 Task: Manage tasks in Jira by creating new tasks, updating existing ones, and changing their statuses.
Action: Mouse moved to (790, 105)
Screenshot: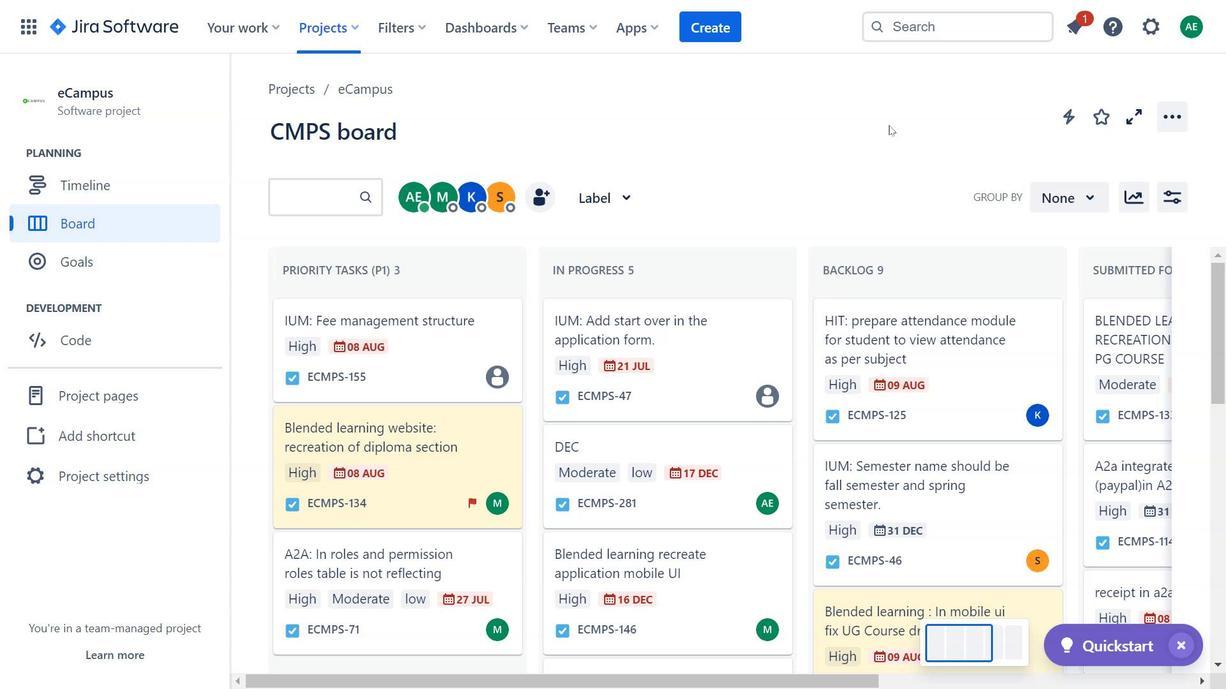 
Action: Mouse pressed left at (790, 105)
Screenshot: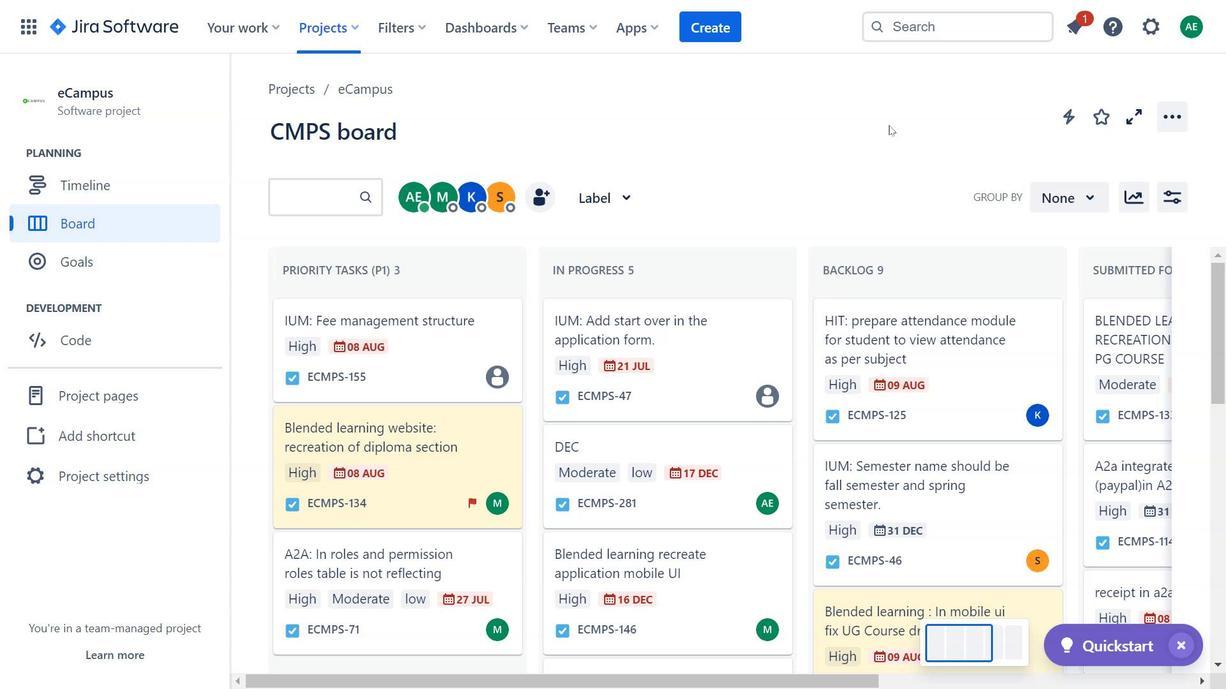 
Action: Mouse moved to (834, 119)
Screenshot: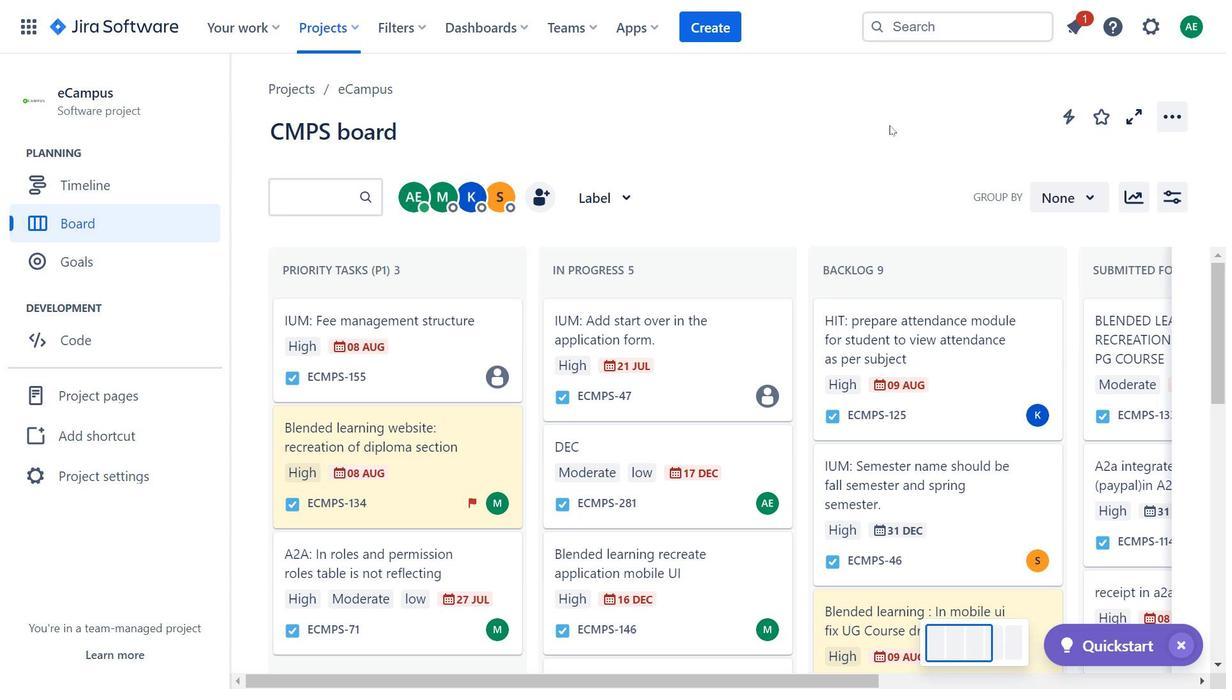 
Action: Mouse pressed left at (834, 119)
Screenshot: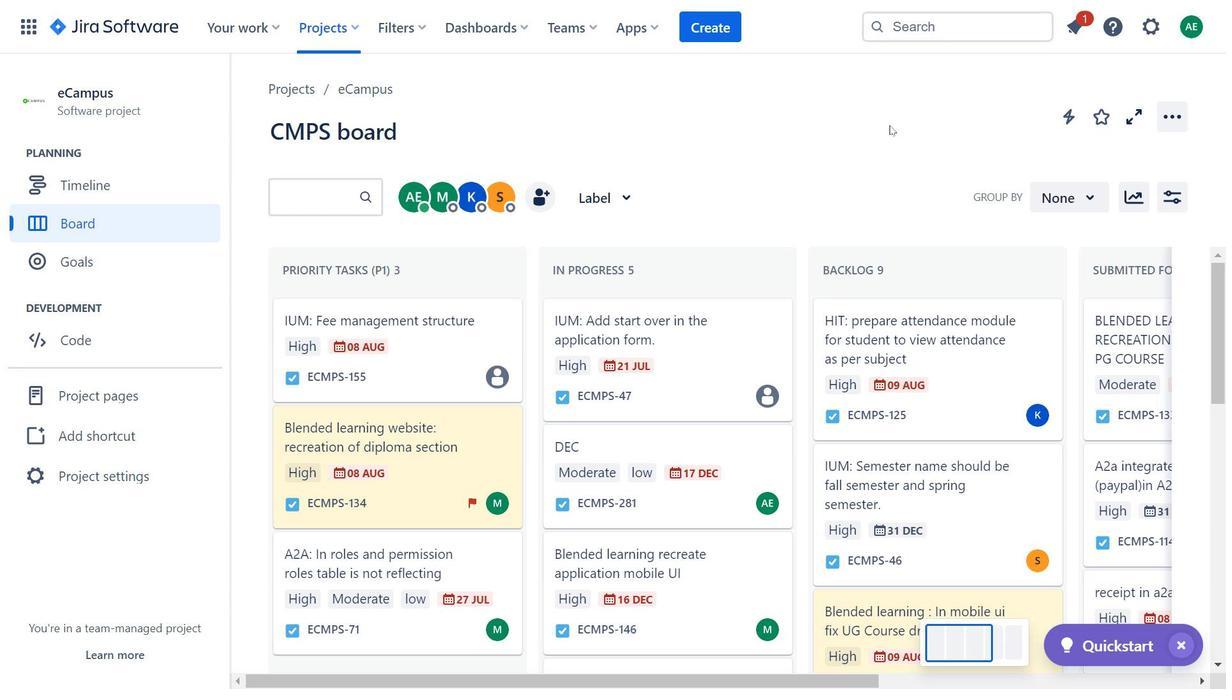 
Action: Mouse moved to (867, 114)
Screenshot: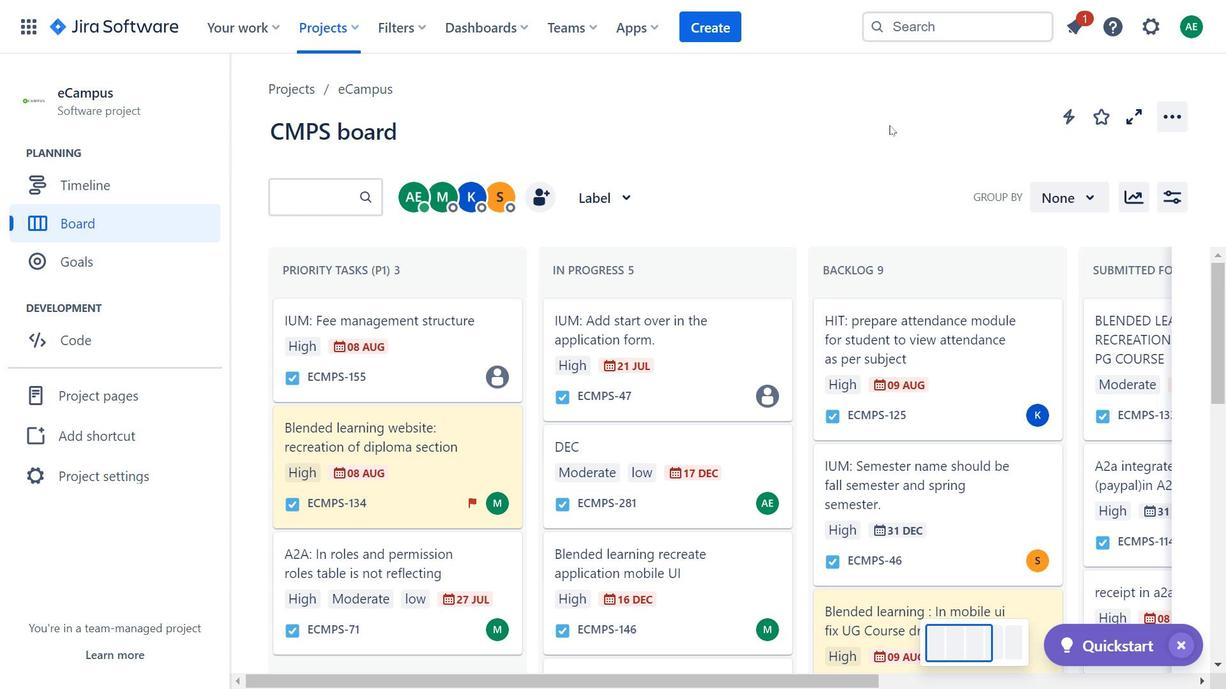 
Action: Mouse pressed left at (867, 114)
Screenshot: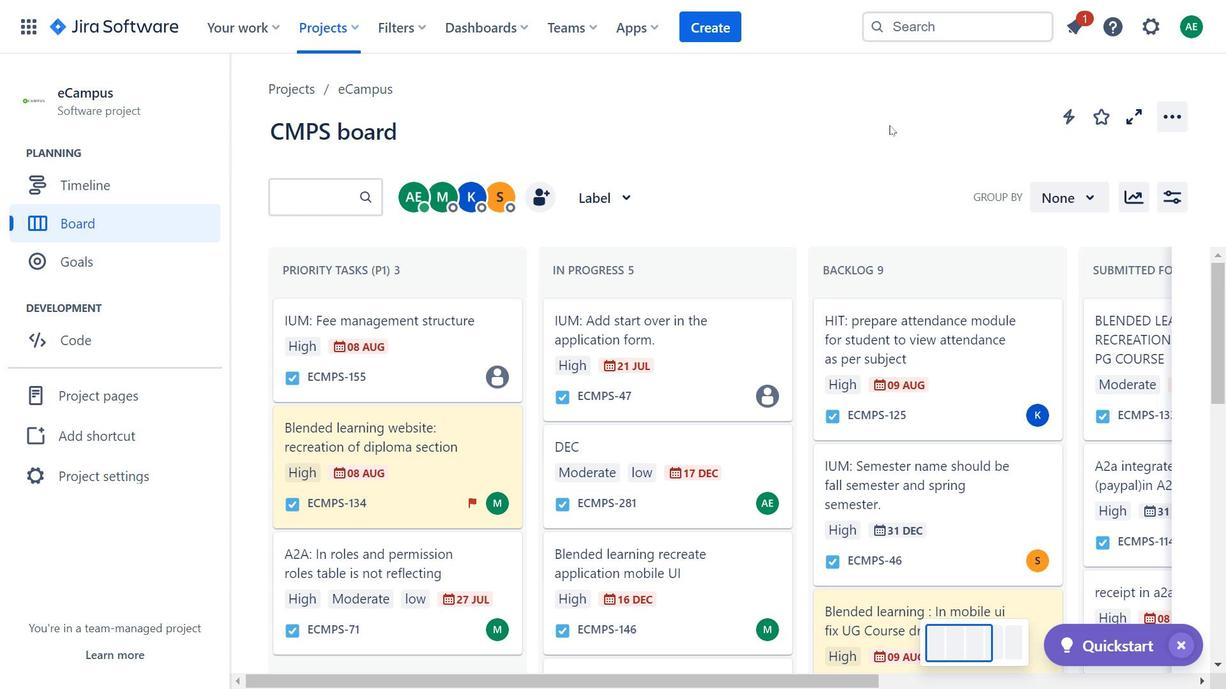 
Action: Mouse moved to (867, 107)
Screenshot: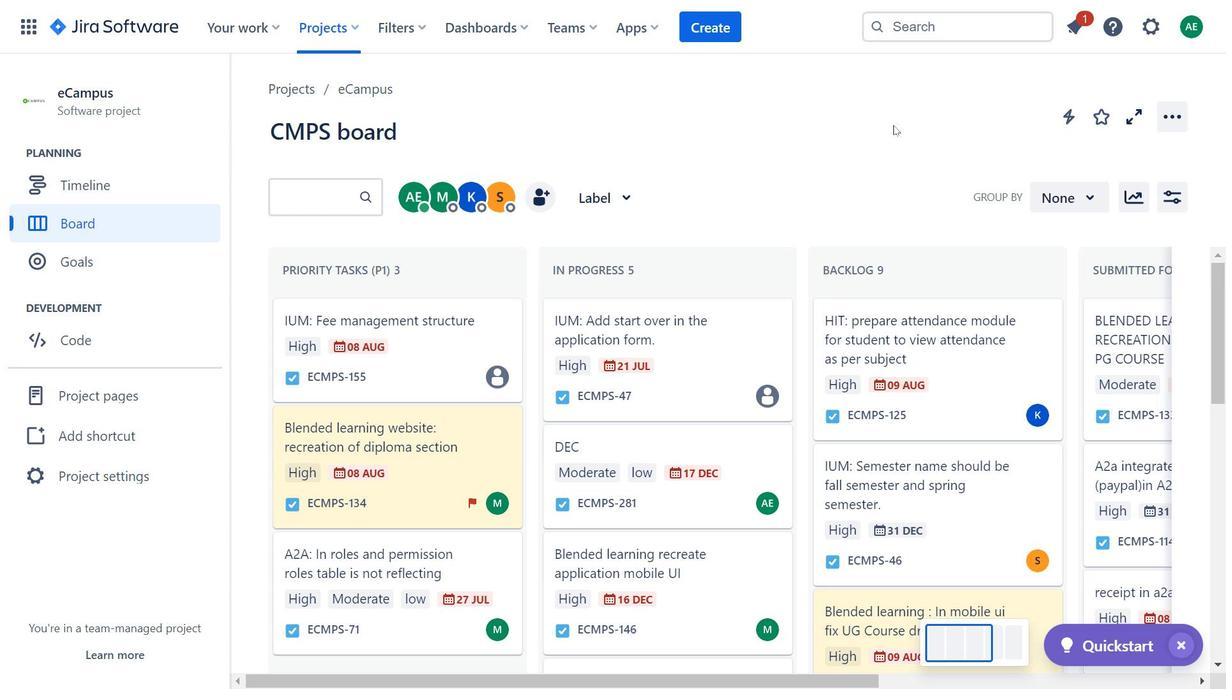 
Action: Mouse pressed left at (867, 107)
Screenshot: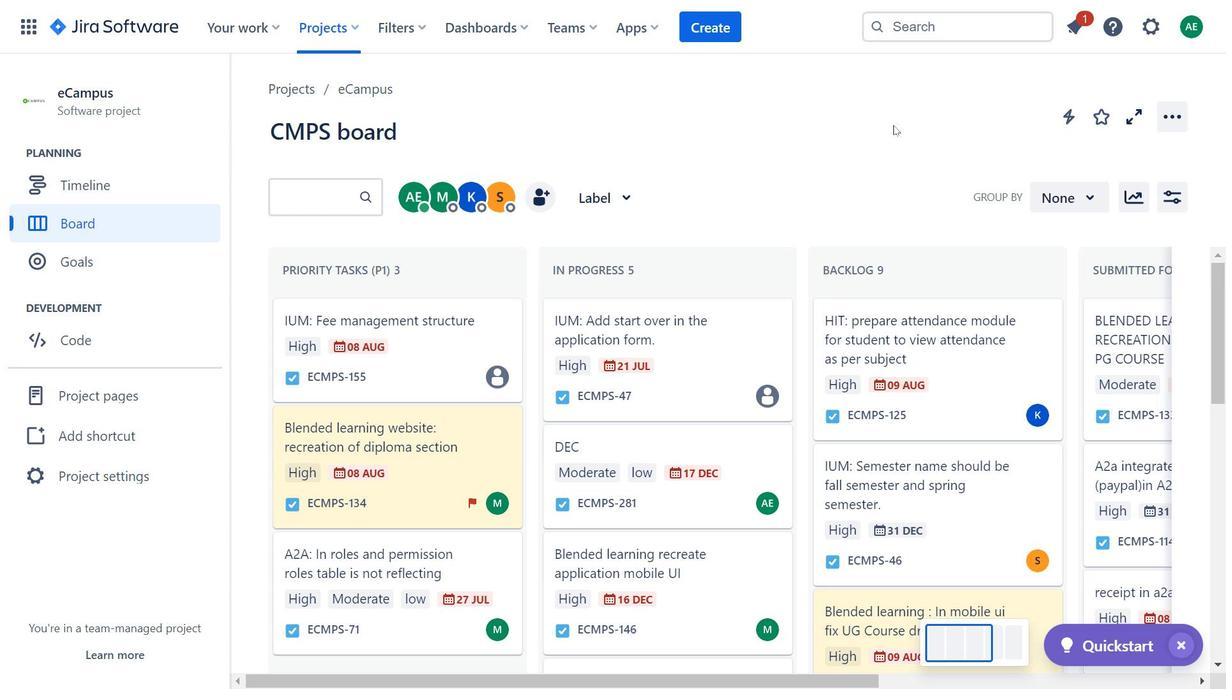 
Action: Mouse moved to (871, 106)
Screenshot: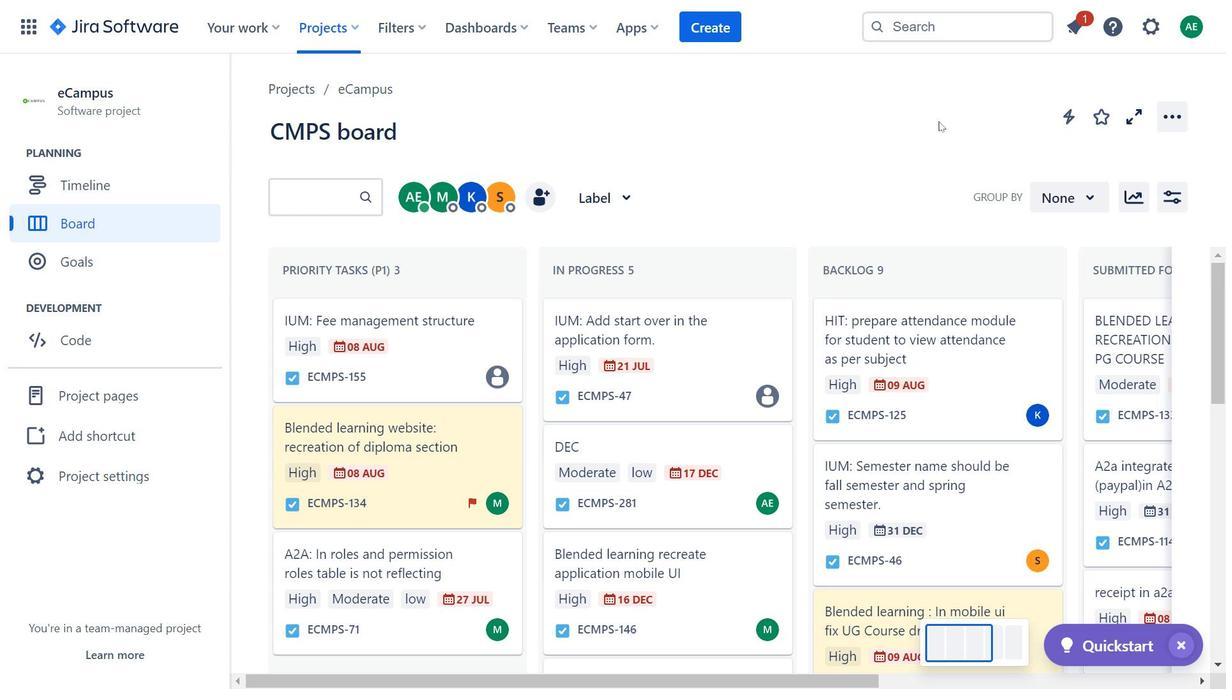 
Action: Mouse pressed left at (871, 106)
Screenshot: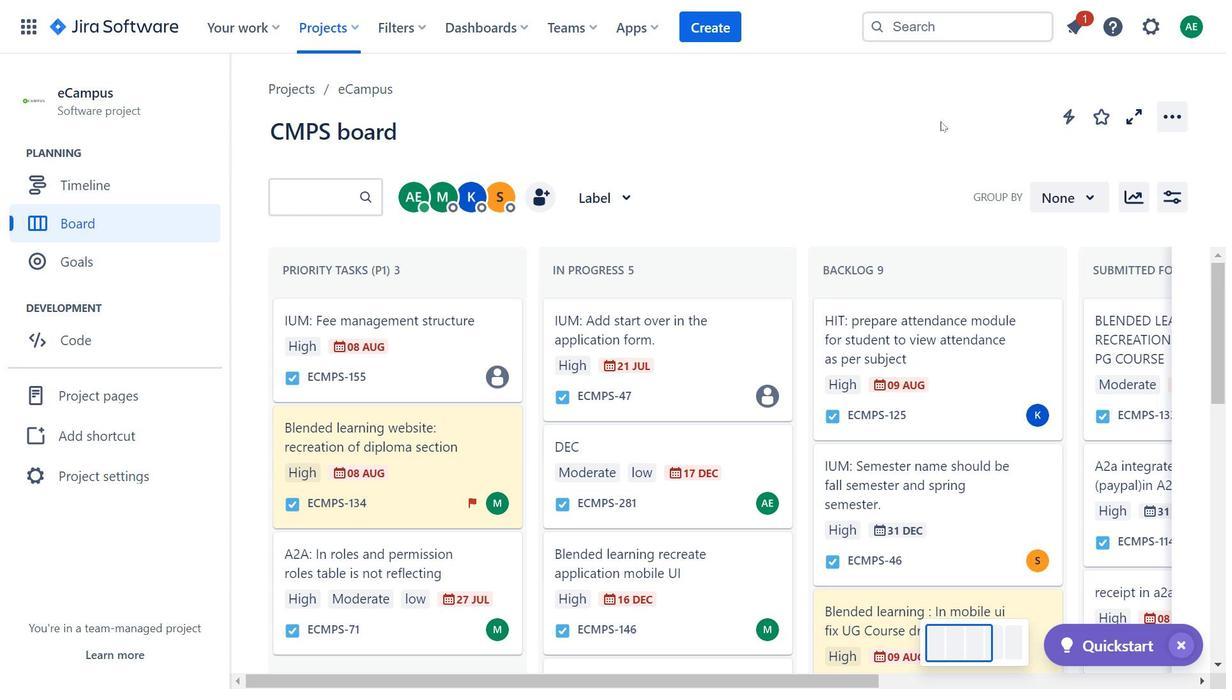 
Action: Mouse moved to (920, 103)
Screenshot: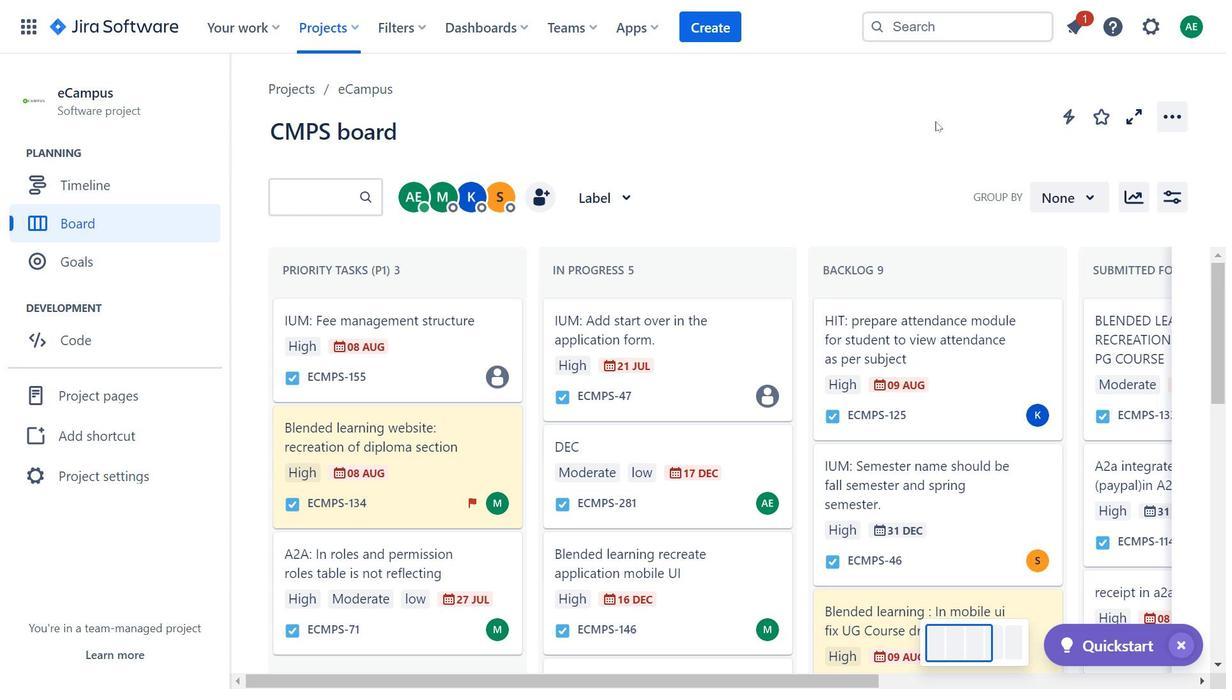 
Action: Mouse pressed left at (920, 103)
Screenshot: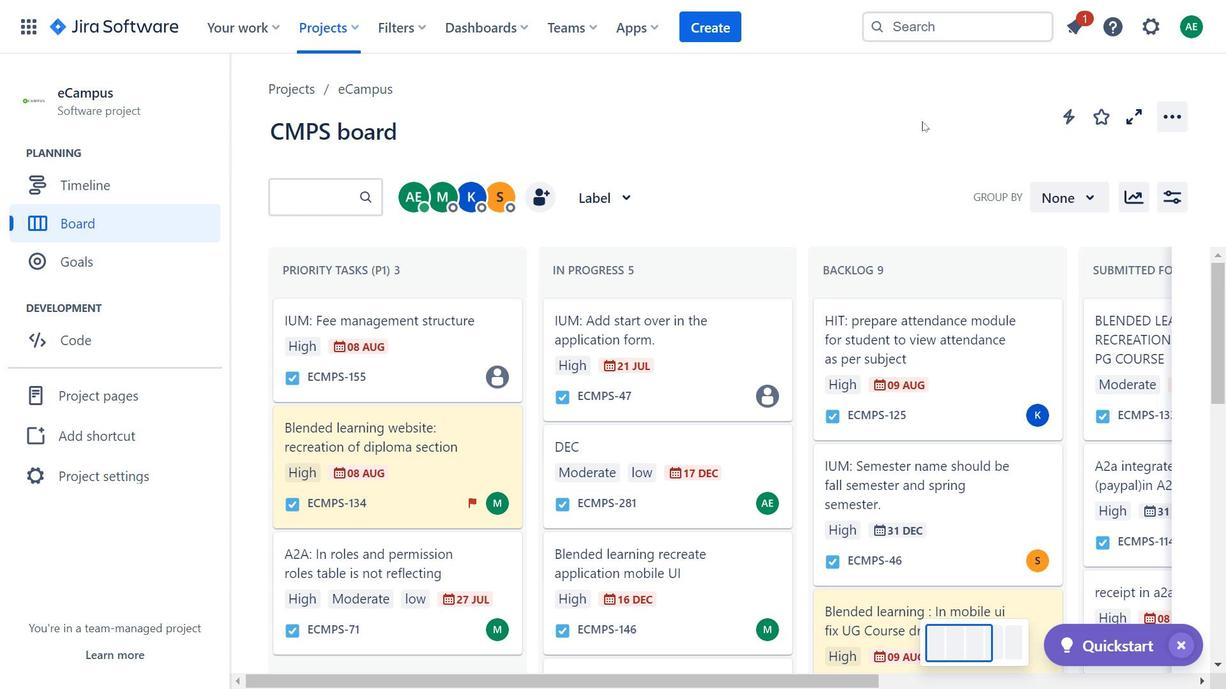 
Action: Mouse moved to (922, 103)
Screenshot: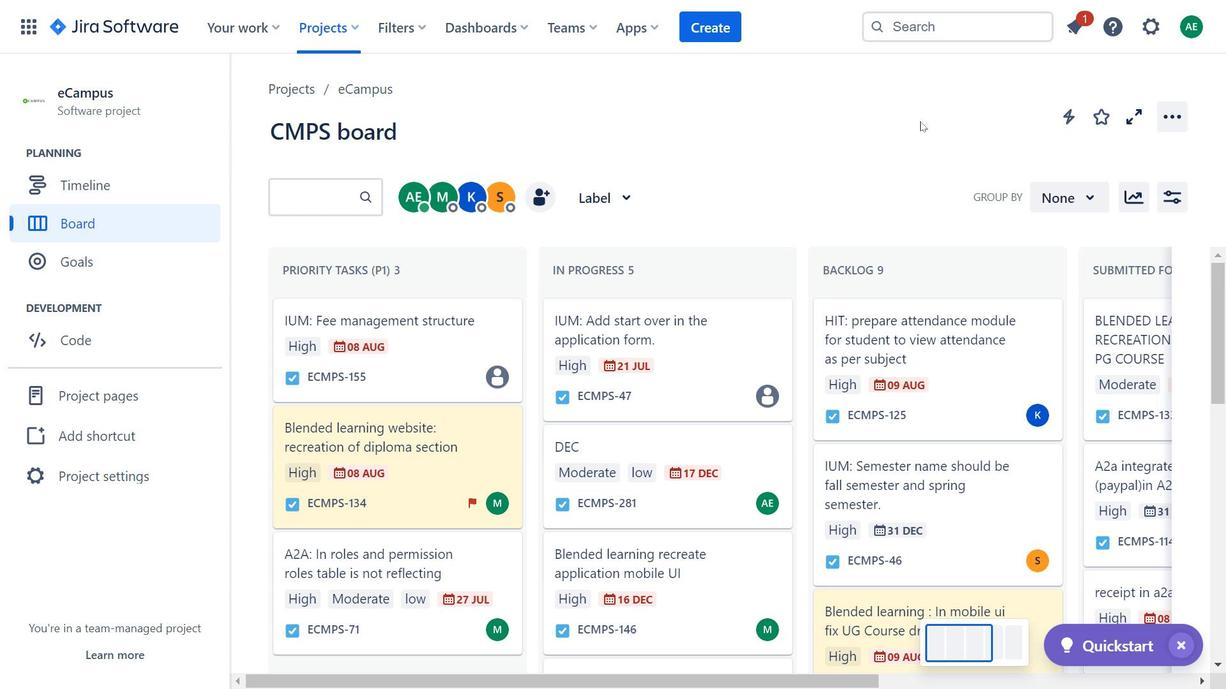 
Action: Mouse pressed left at (922, 103)
Screenshot: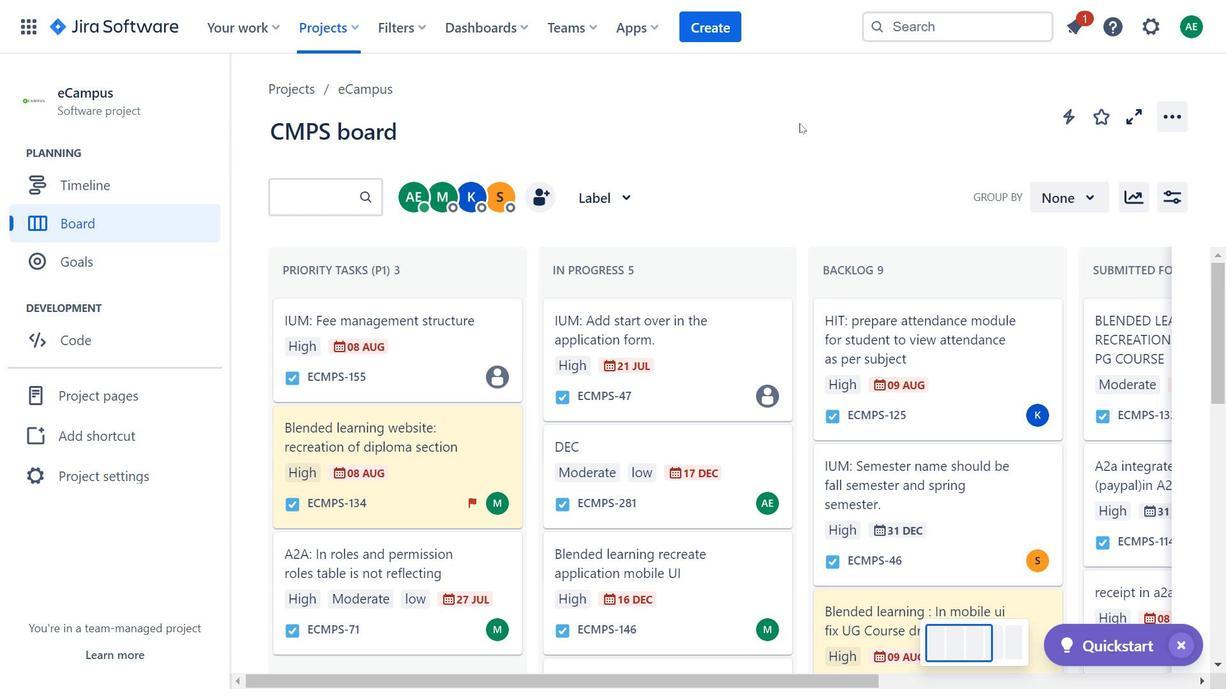 
Action: Mouse moved to (903, 103)
Screenshot: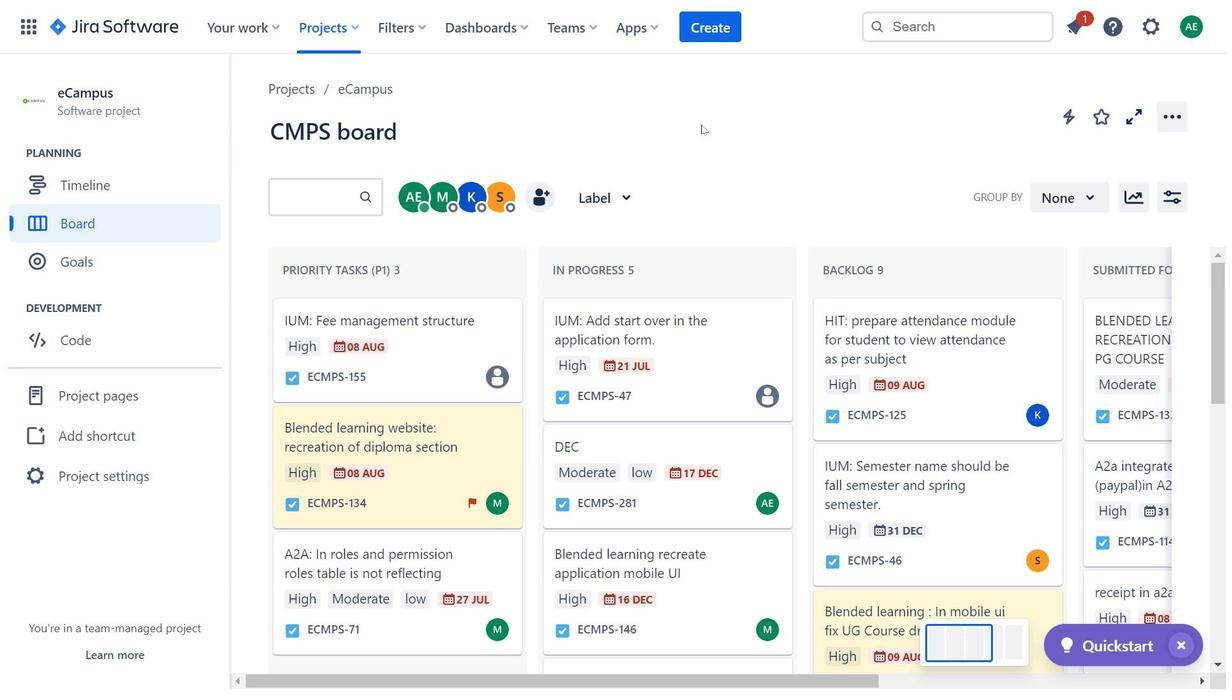 
Action: Mouse pressed left at (903, 103)
Screenshot: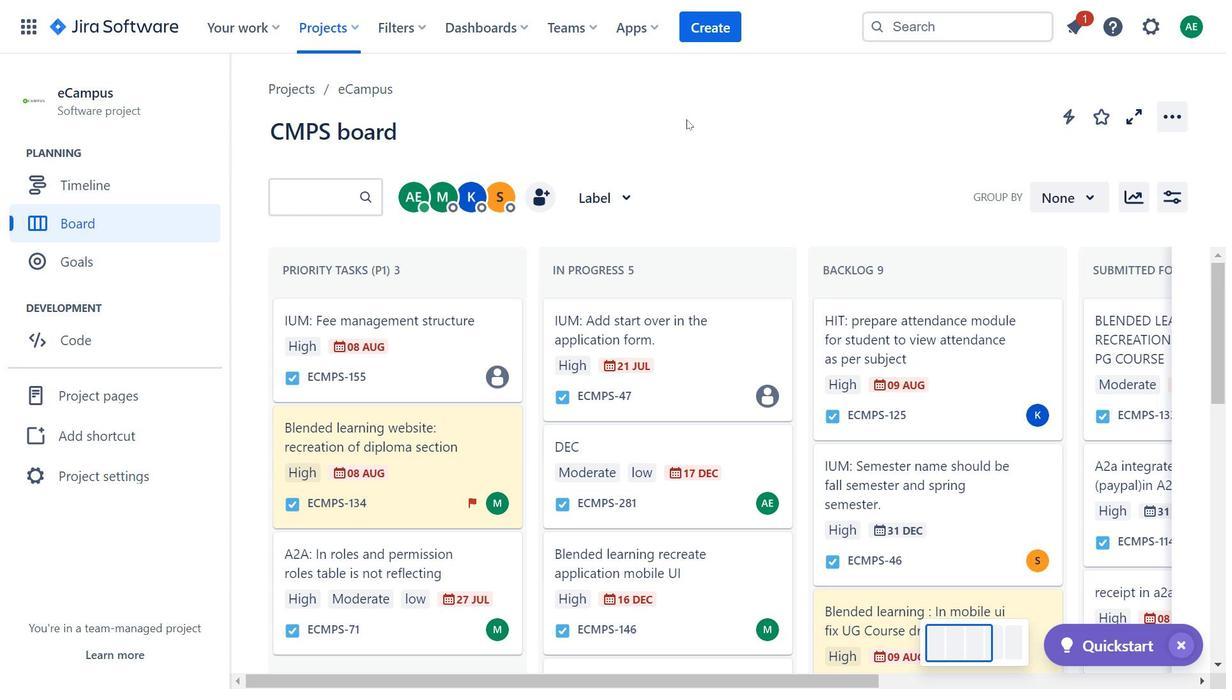 
Action: Mouse moved to (782, 104)
Screenshot: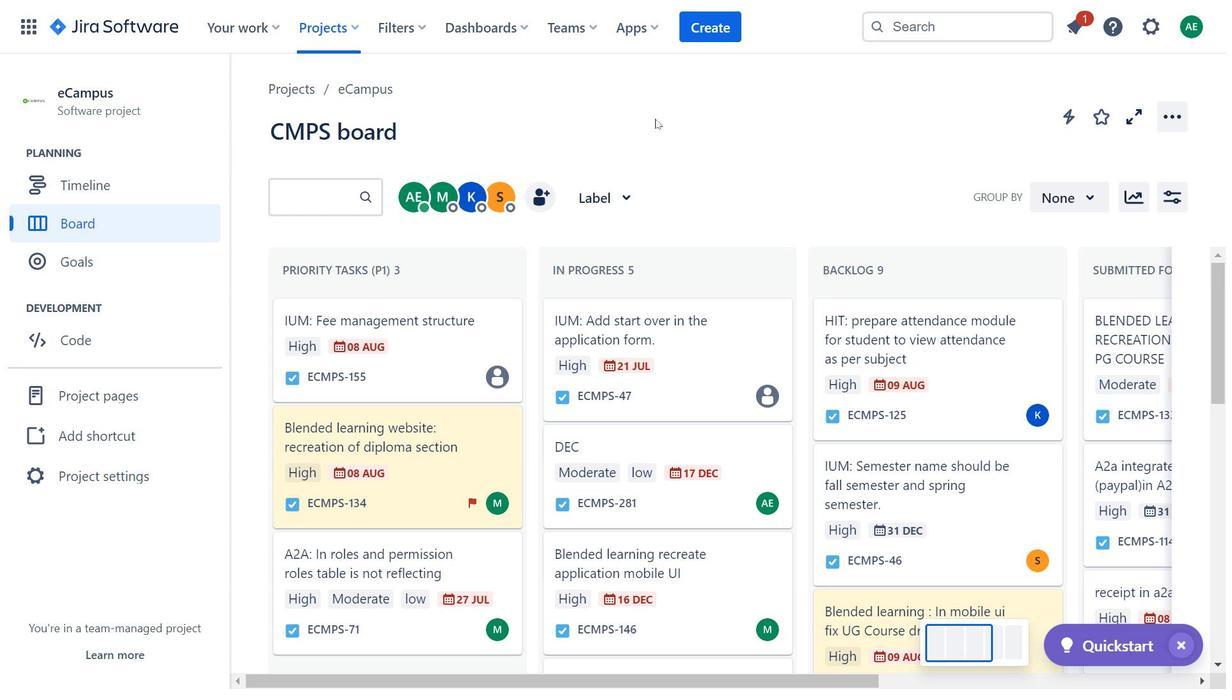 
Action: Mouse pressed left at (782, 104)
Screenshot: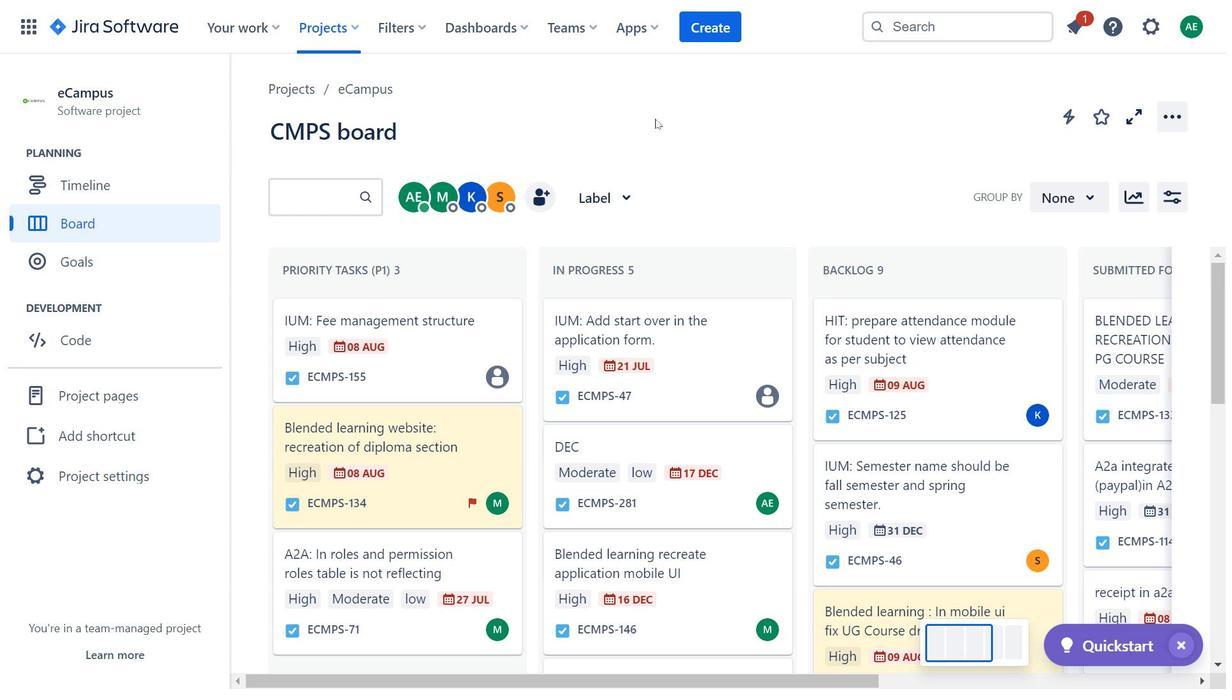 
Action: Mouse moved to (683, 106)
Screenshot: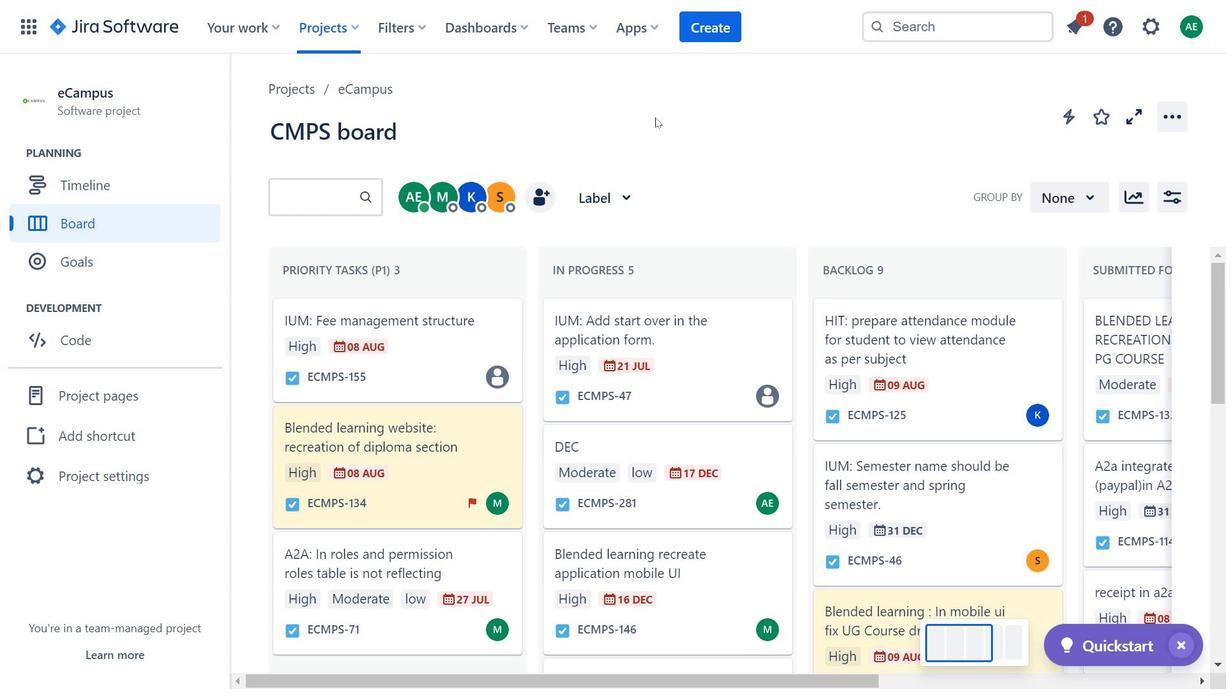 
Action: Mouse pressed left at (683, 106)
Screenshot: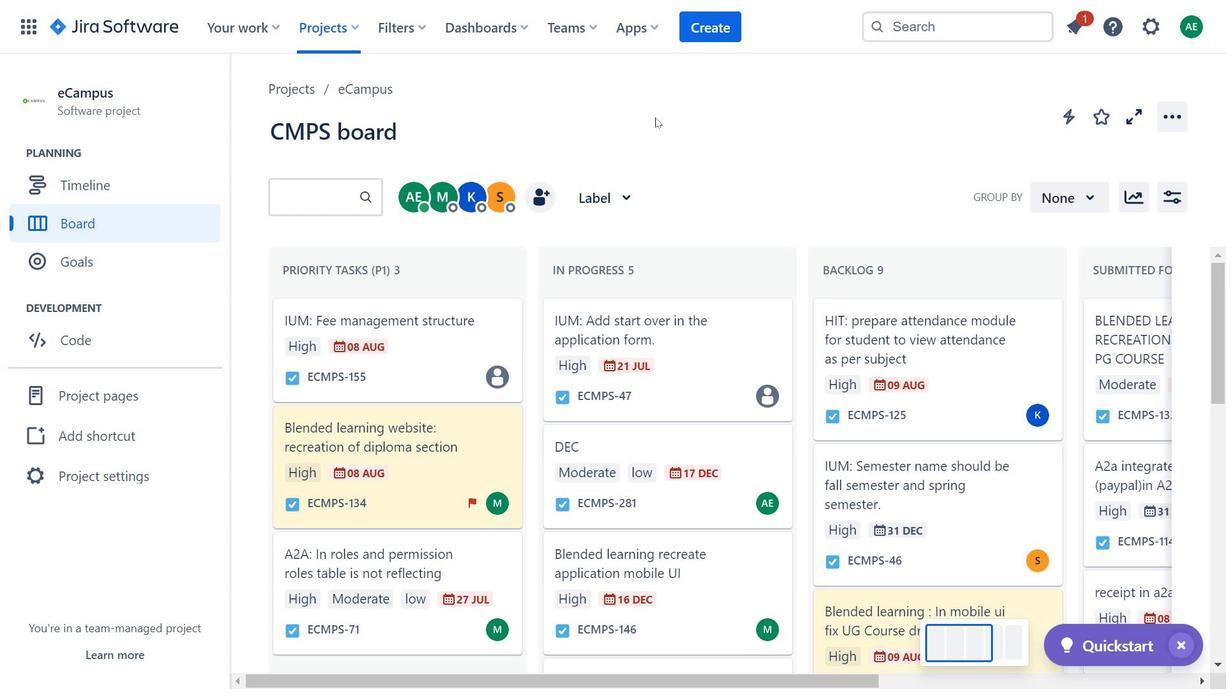 
Action: Mouse moved to (636, 100)
Screenshot: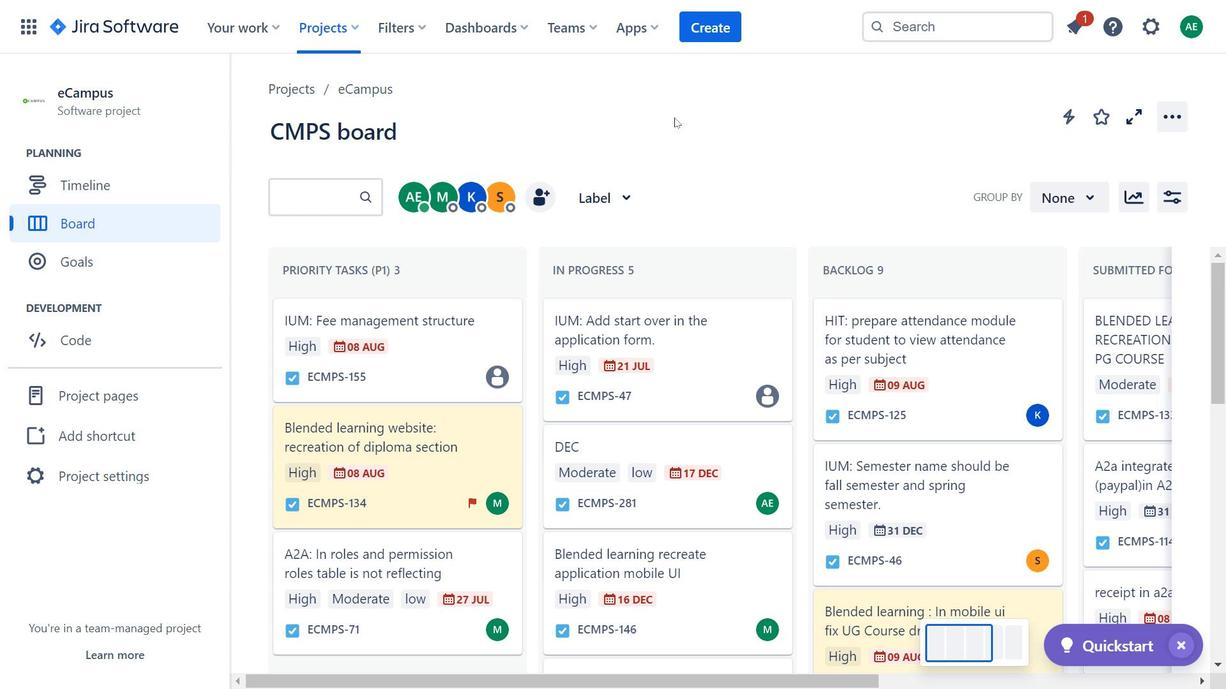 
Action: Mouse pressed left at (636, 100)
Screenshot: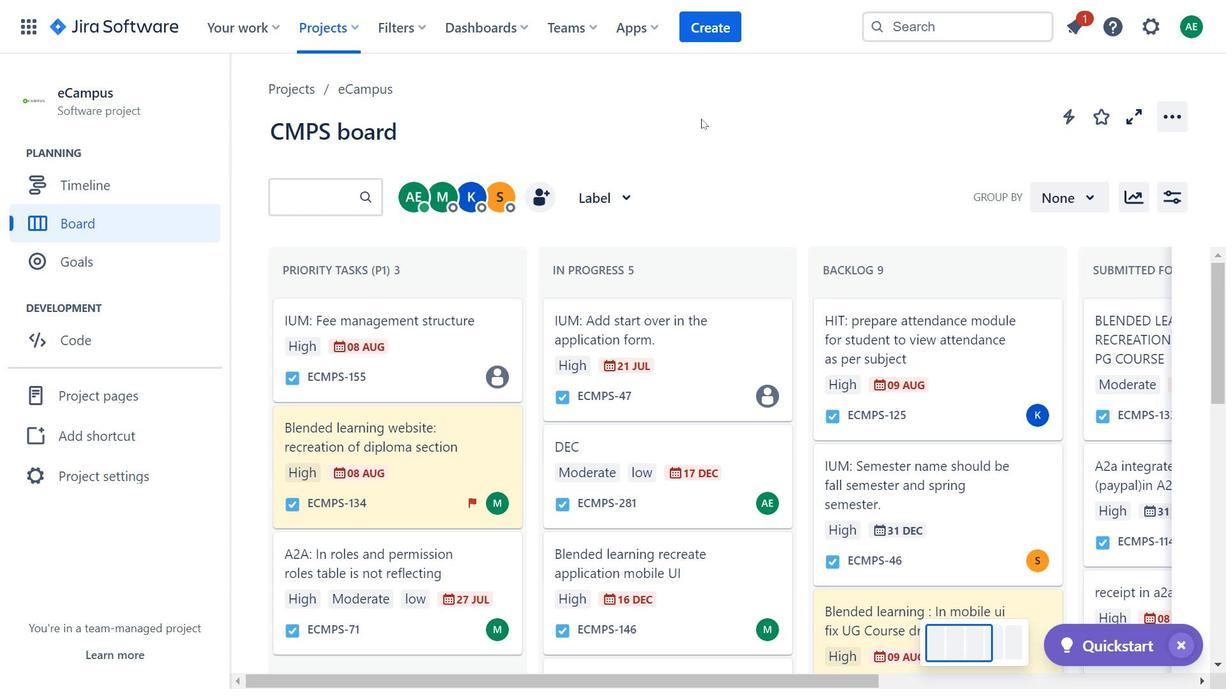 
Action: Mouse moved to (655, 99)
Screenshot: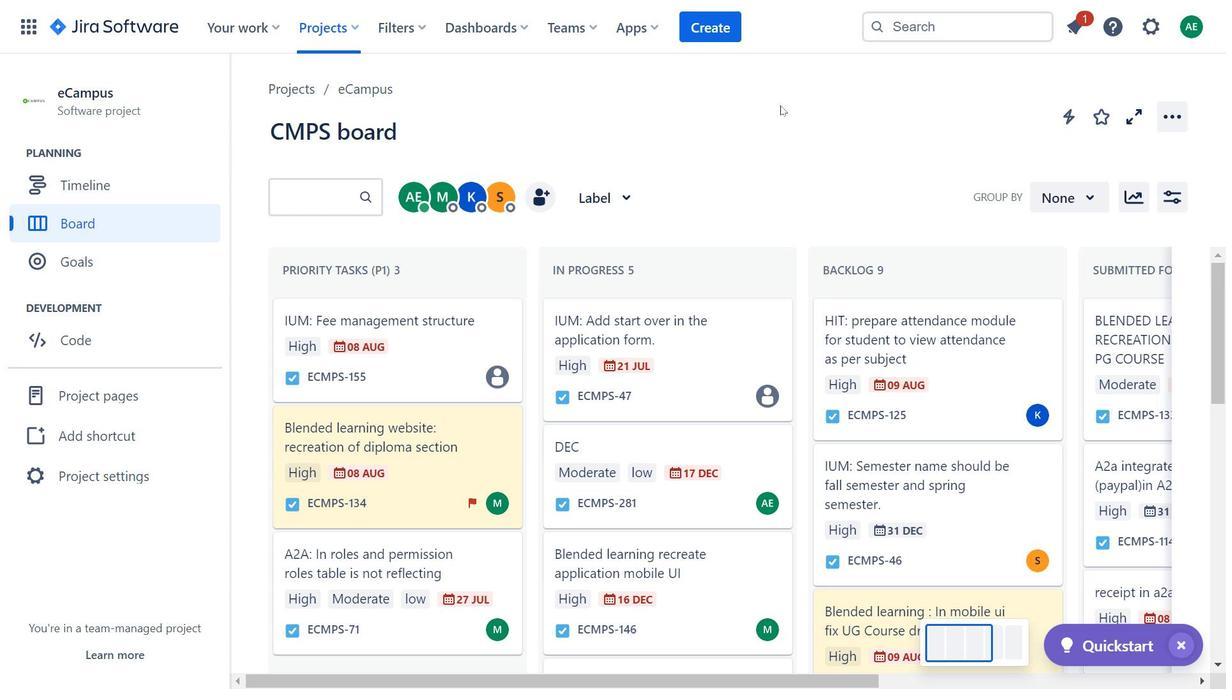
Action: Mouse pressed left at (655, 99)
Screenshot: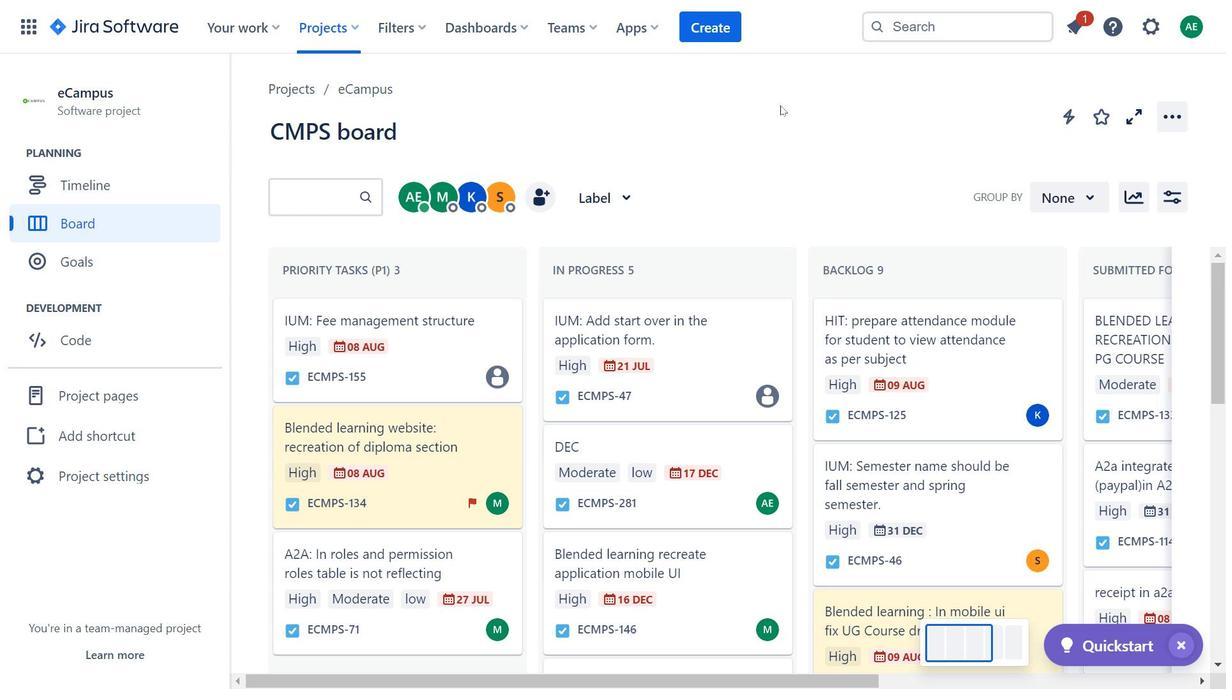 
Action: Mouse moved to (710, 96)
Screenshot: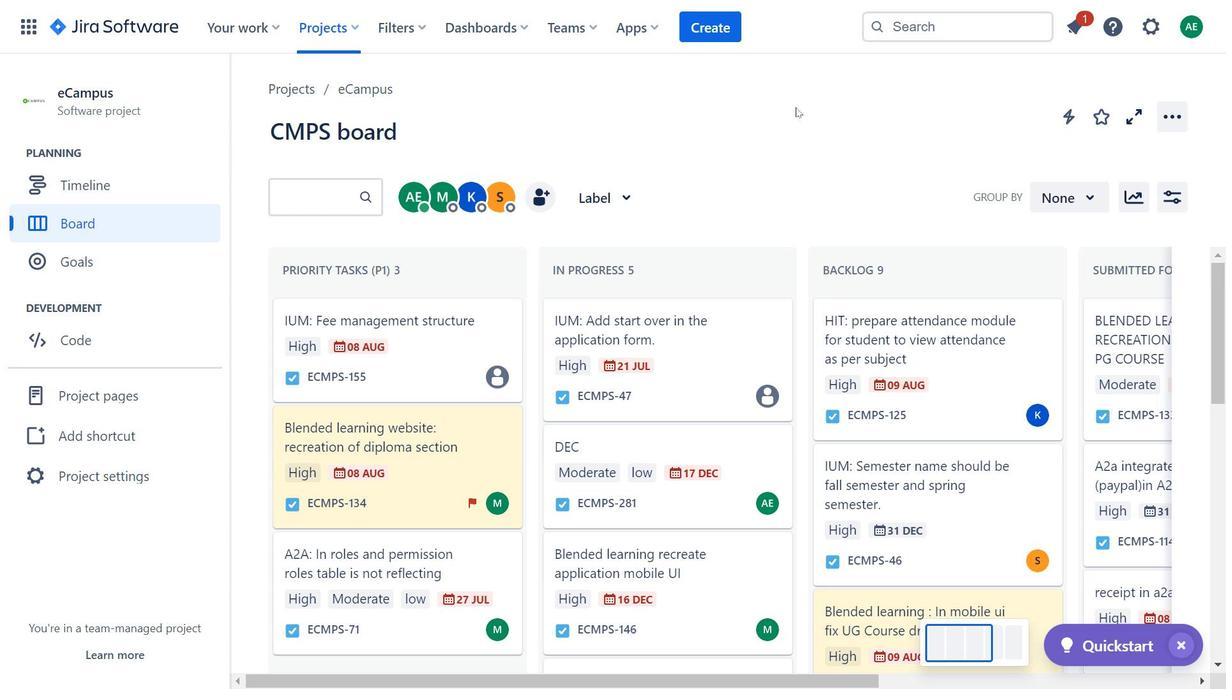 
Action: Mouse pressed left at (710, 96)
Screenshot: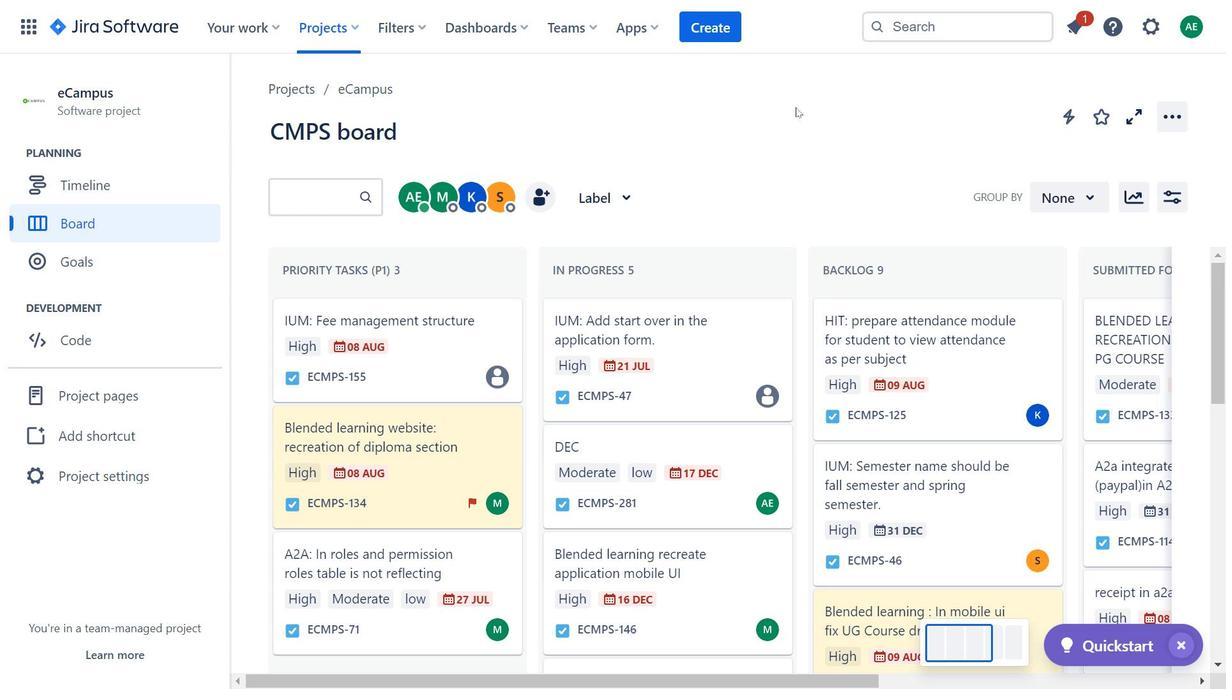 
Action: Mouse moved to (765, 86)
Screenshot: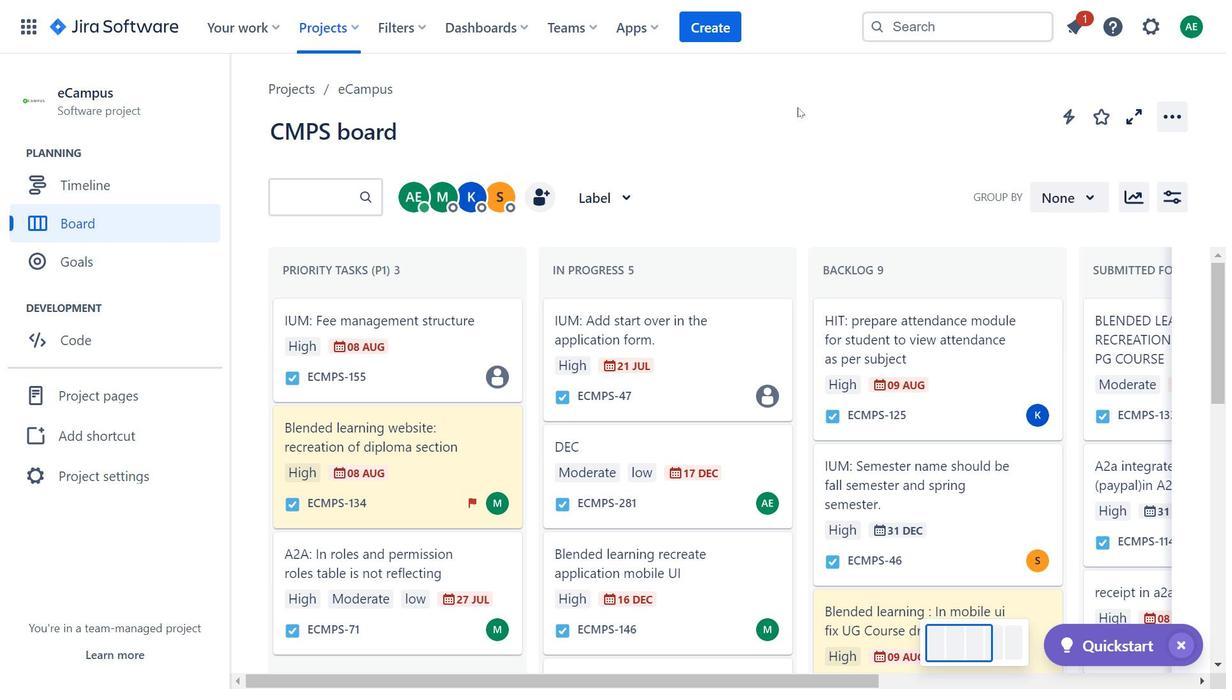 
Action: Mouse pressed left at (765, 86)
Screenshot: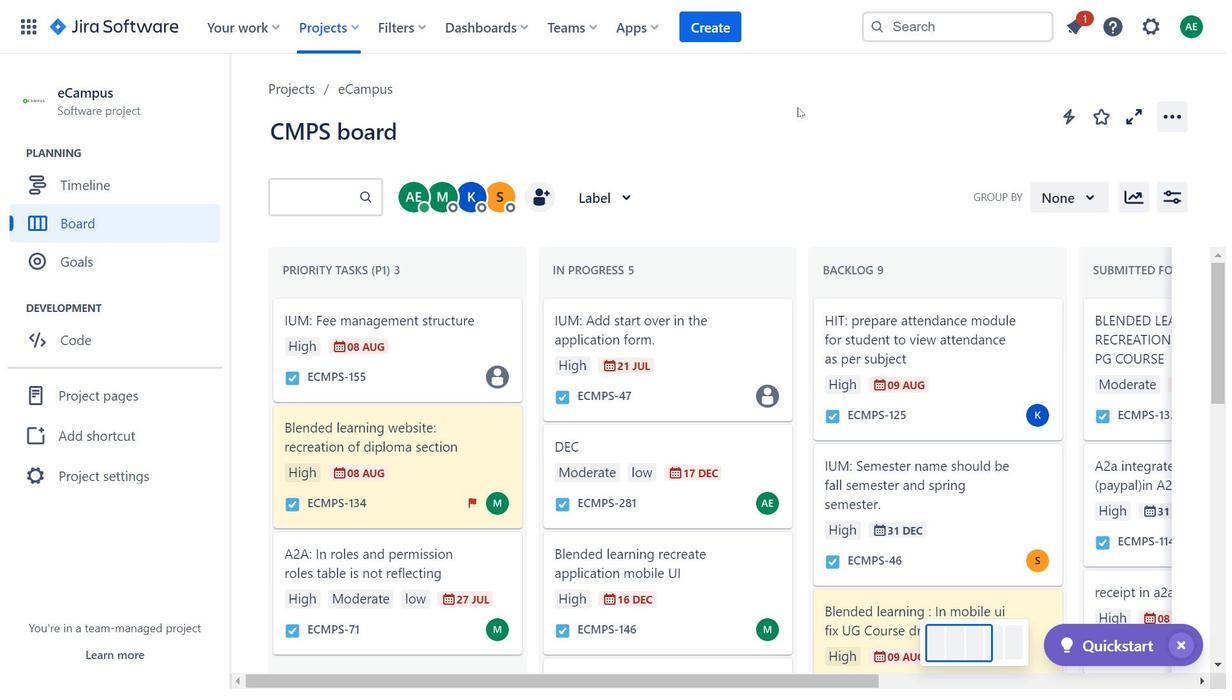 
Action: Mouse moved to (777, 88)
Screenshot: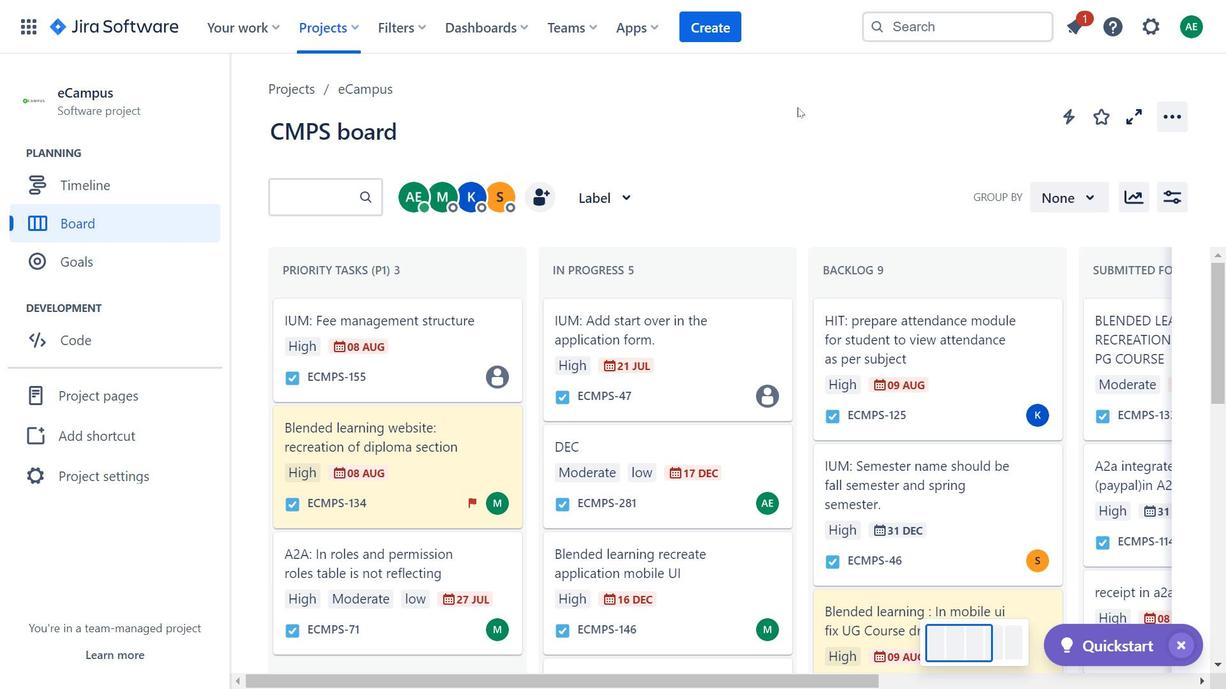 
Action: Mouse pressed left at (777, 88)
Screenshot: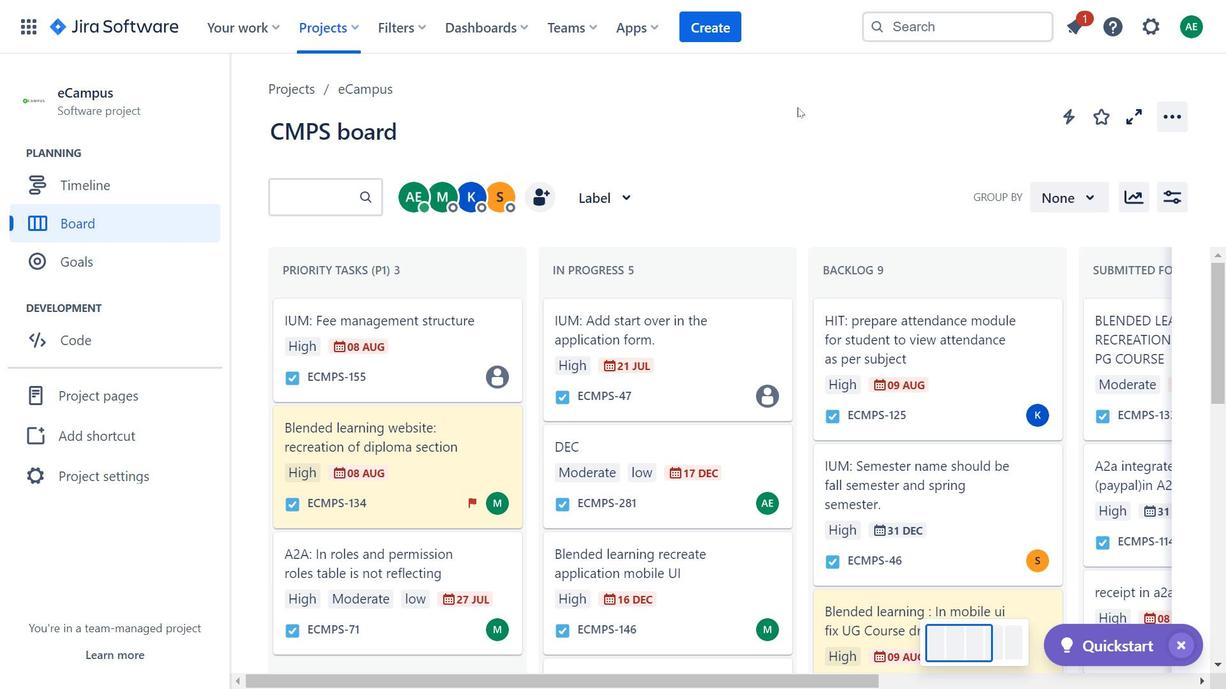 
Action: Mouse moved to (820, 83)
Screenshot: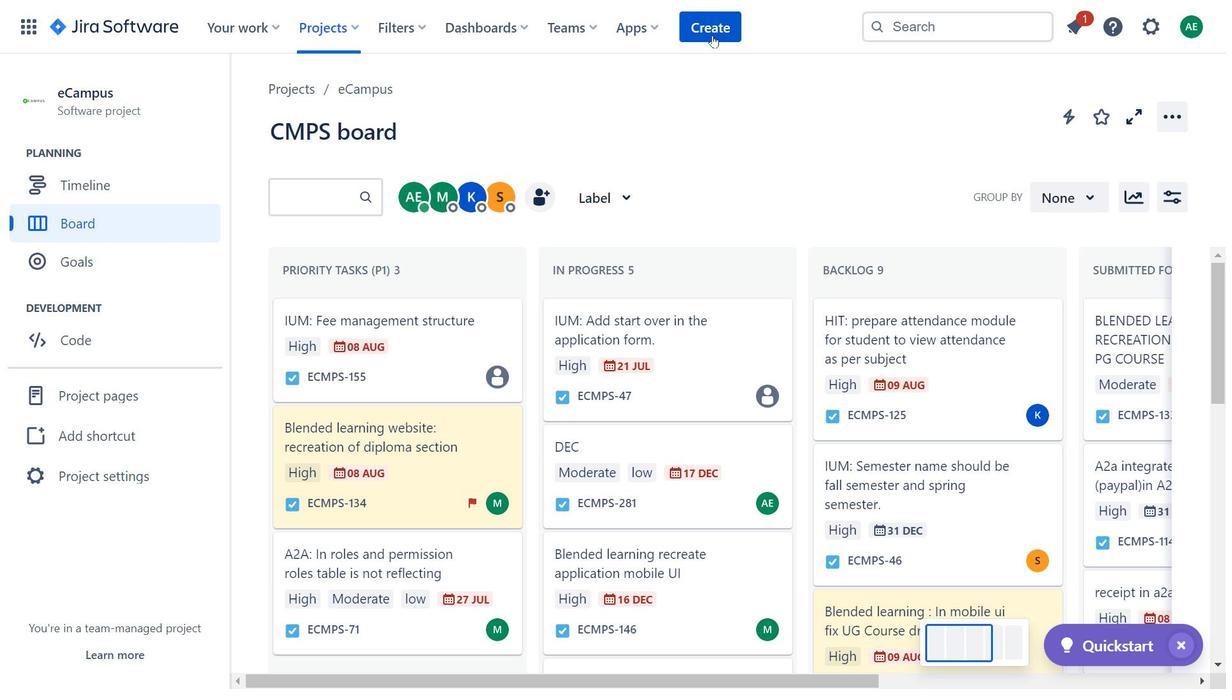 
Action: Mouse pressed left at (820, 83)
Screenshot: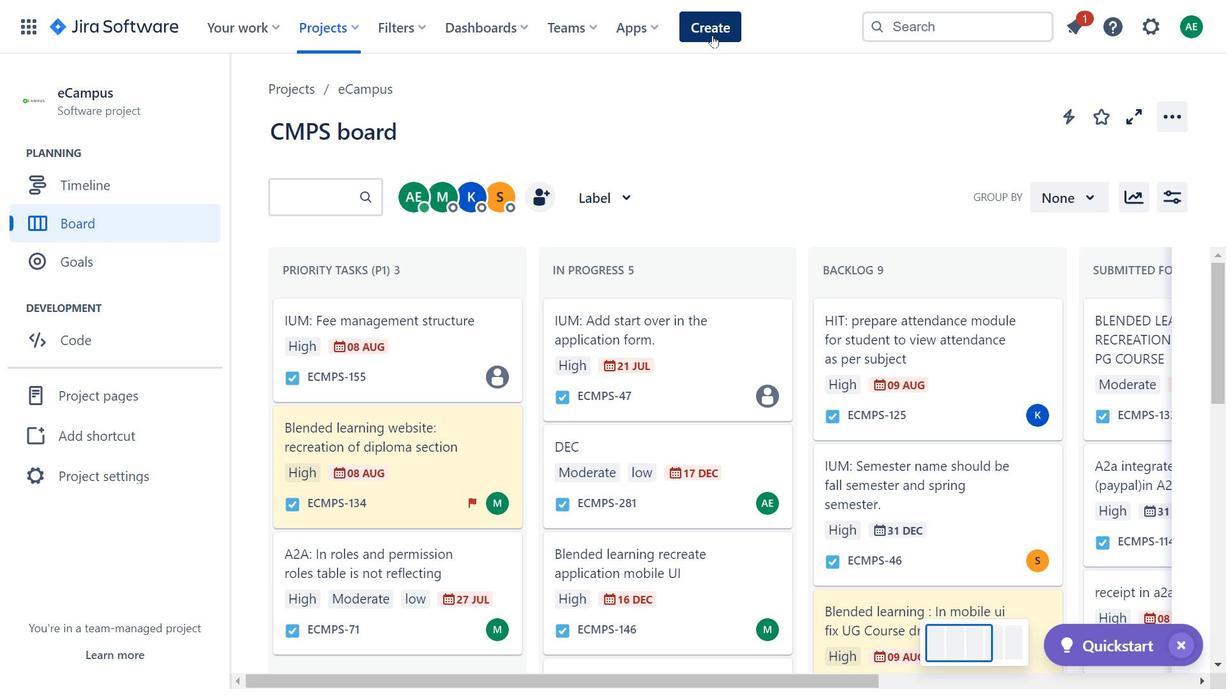 
Action: Mouse moved to (694, 16)
Screenshot: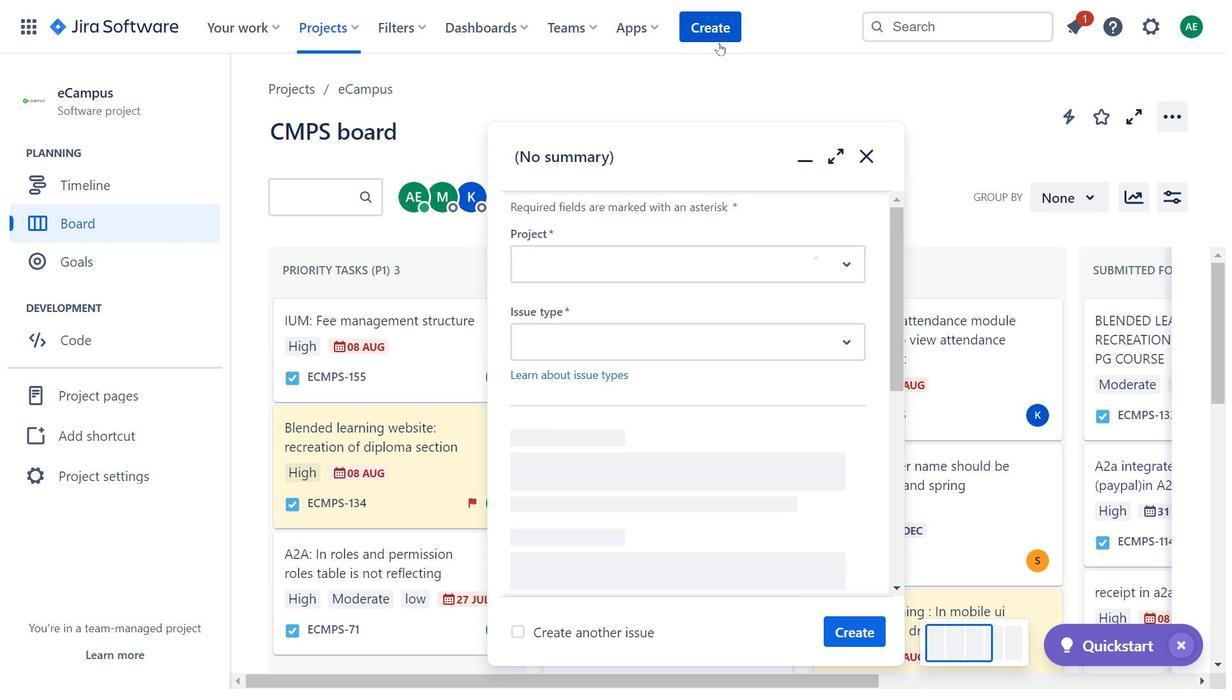 
Action: Mouse pressed left at (694, 16)
Screenshot: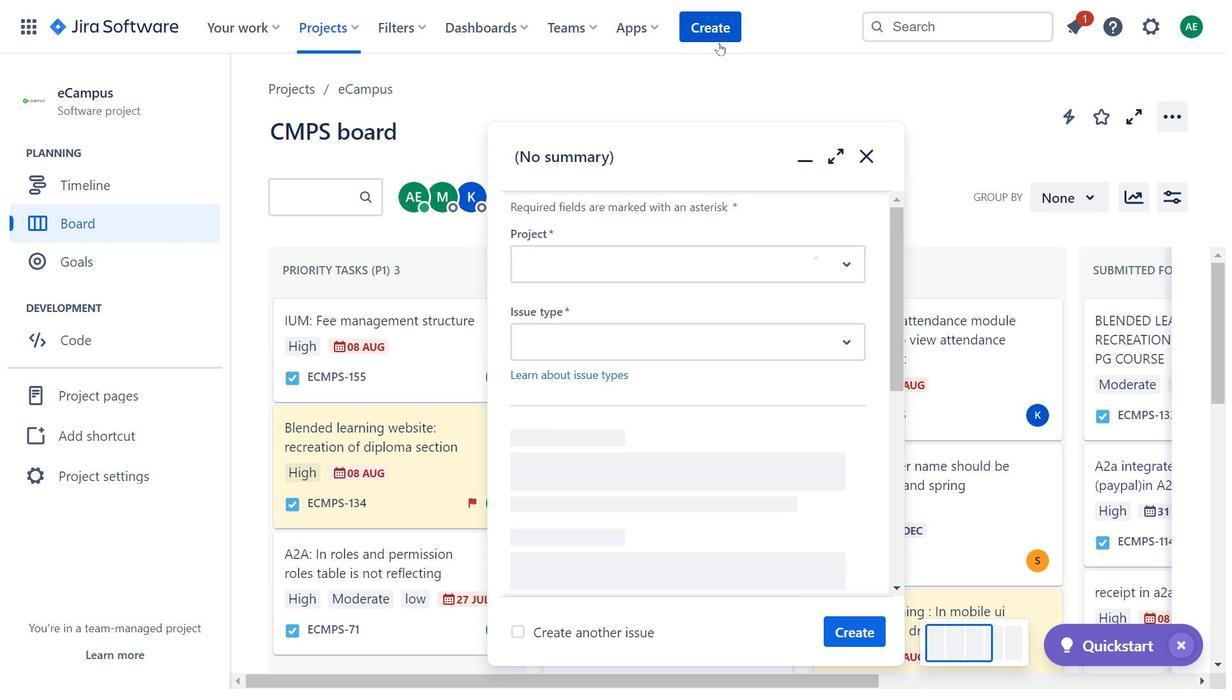 
Action: Mouse moved to (598, 322)
Screenshot: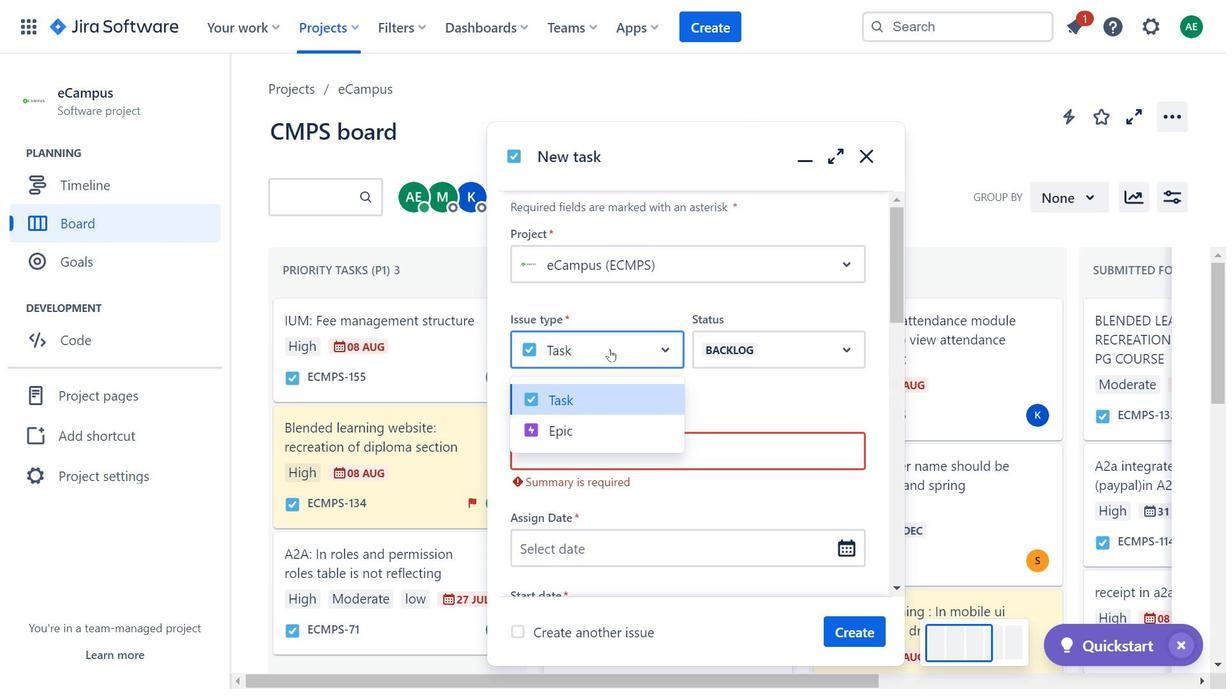 
Action: Mouse pressed left at (598, 322)
Screenshot: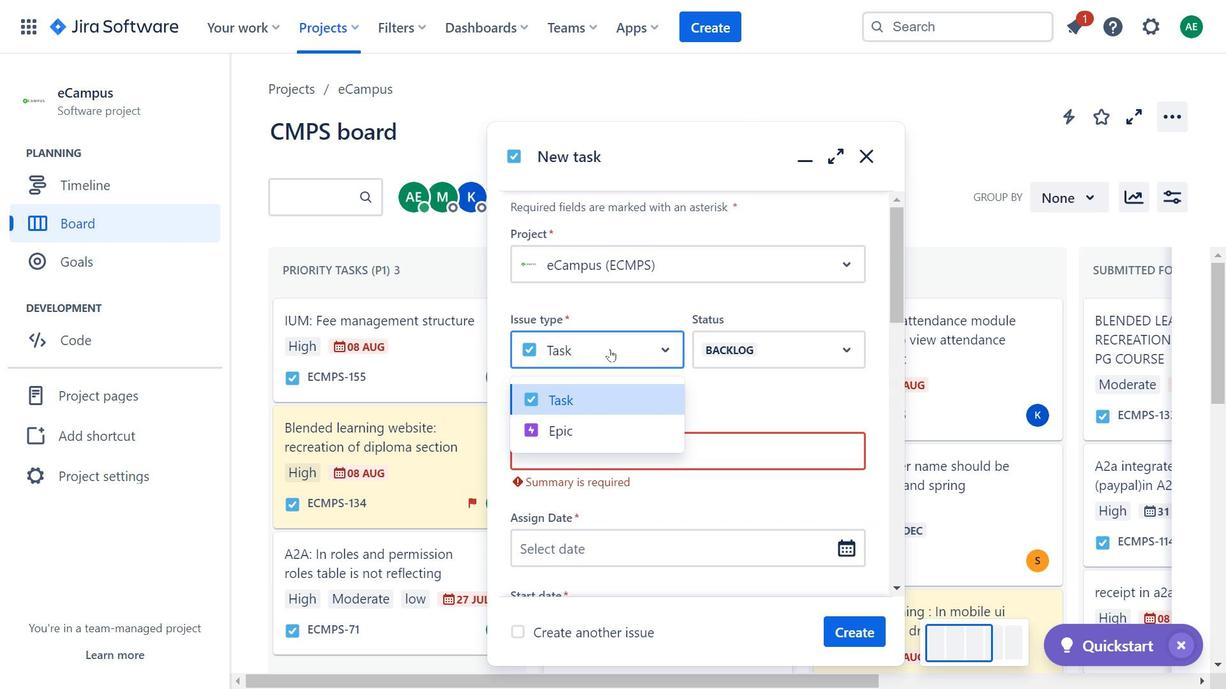 
Action: Mouse moved to (592, 330)
Screenshot: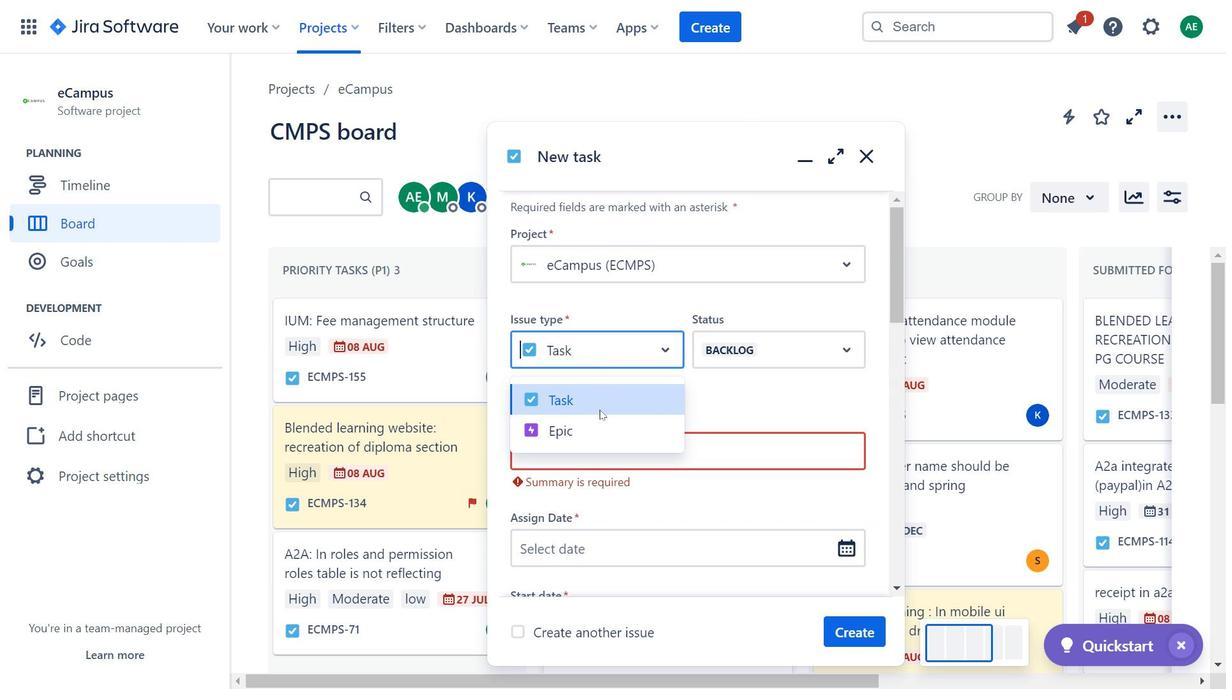 
Action: Mouse pressed left at (592, 330)
Screenshot: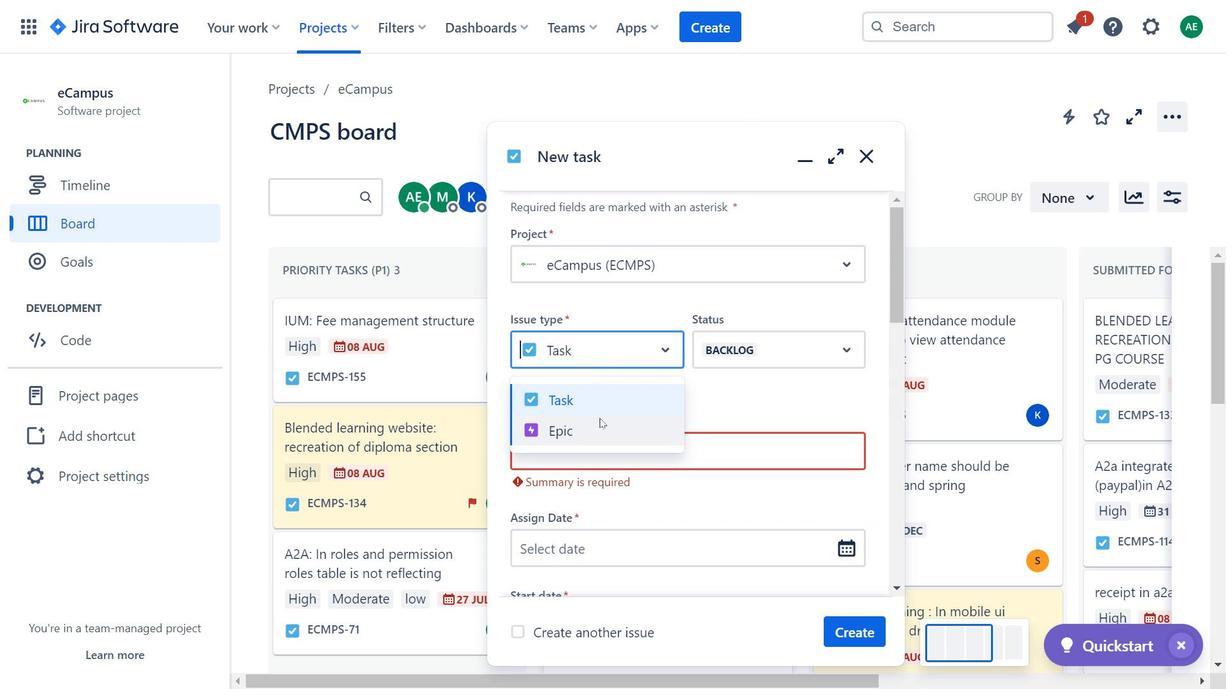 
Action: Mouse pressed left at (592, 330)
Screenshot: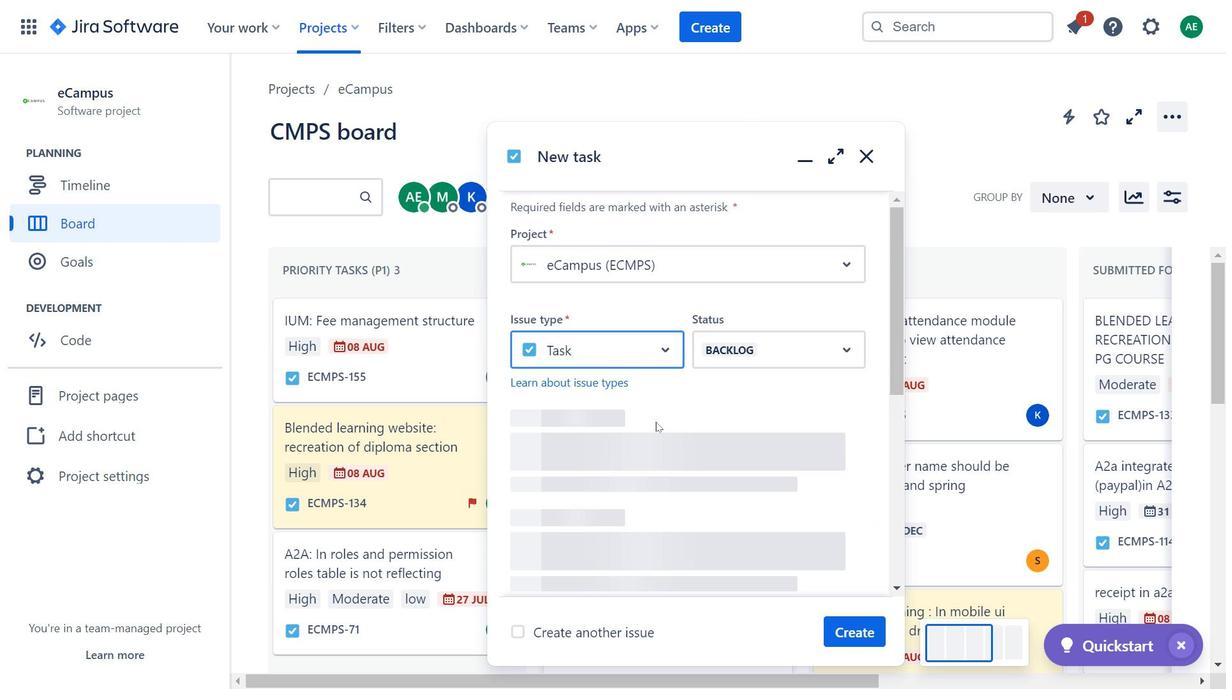 
Action: Mouse moved to (579, 409)
Screenshot: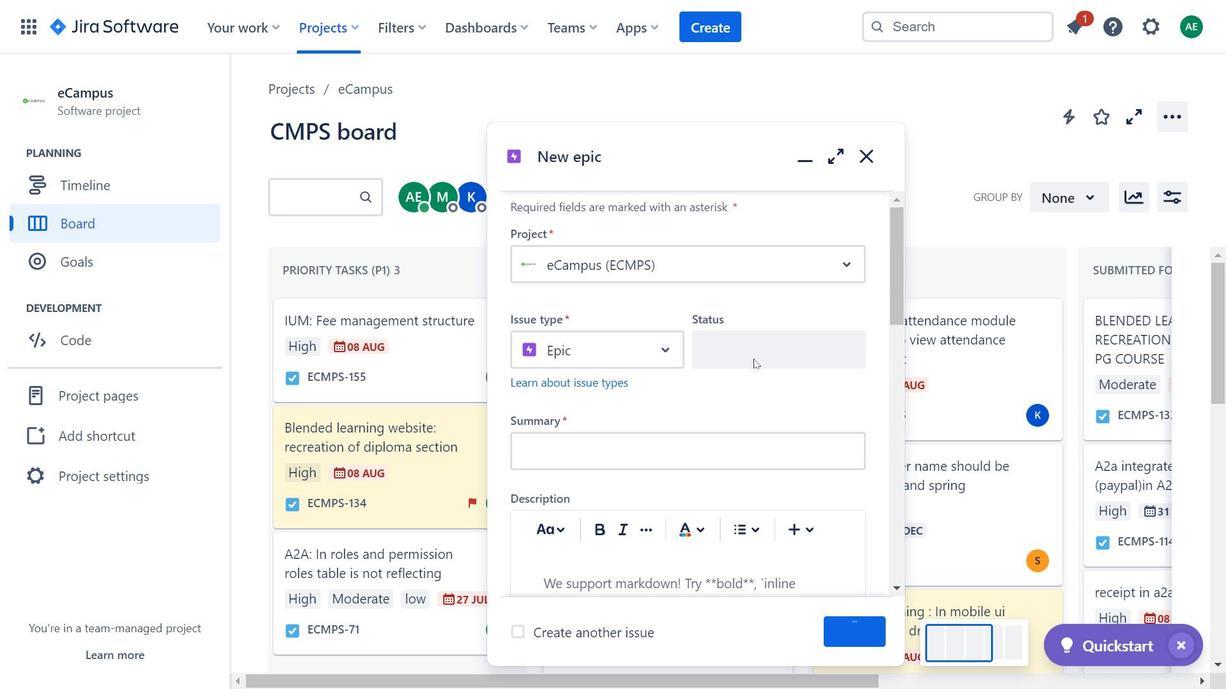 
Action: Mouse pressed left at (579, 409)
Screenshot: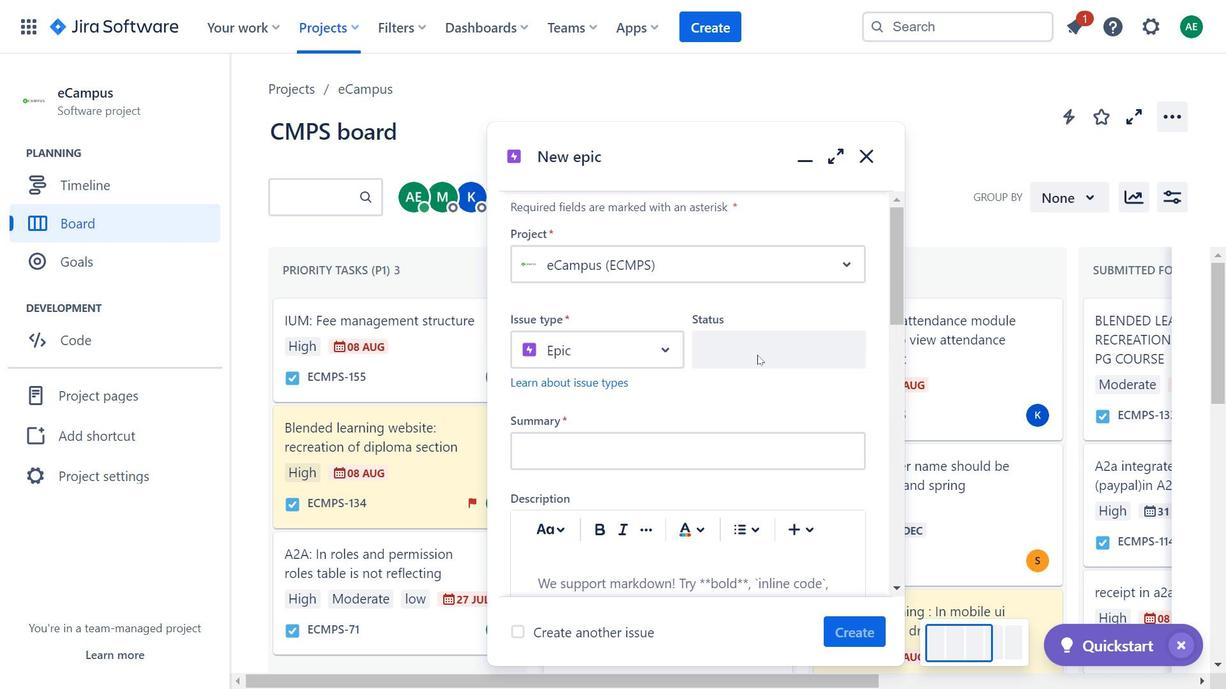 
Action: Mouse moved to (740, 337)
Screenshot: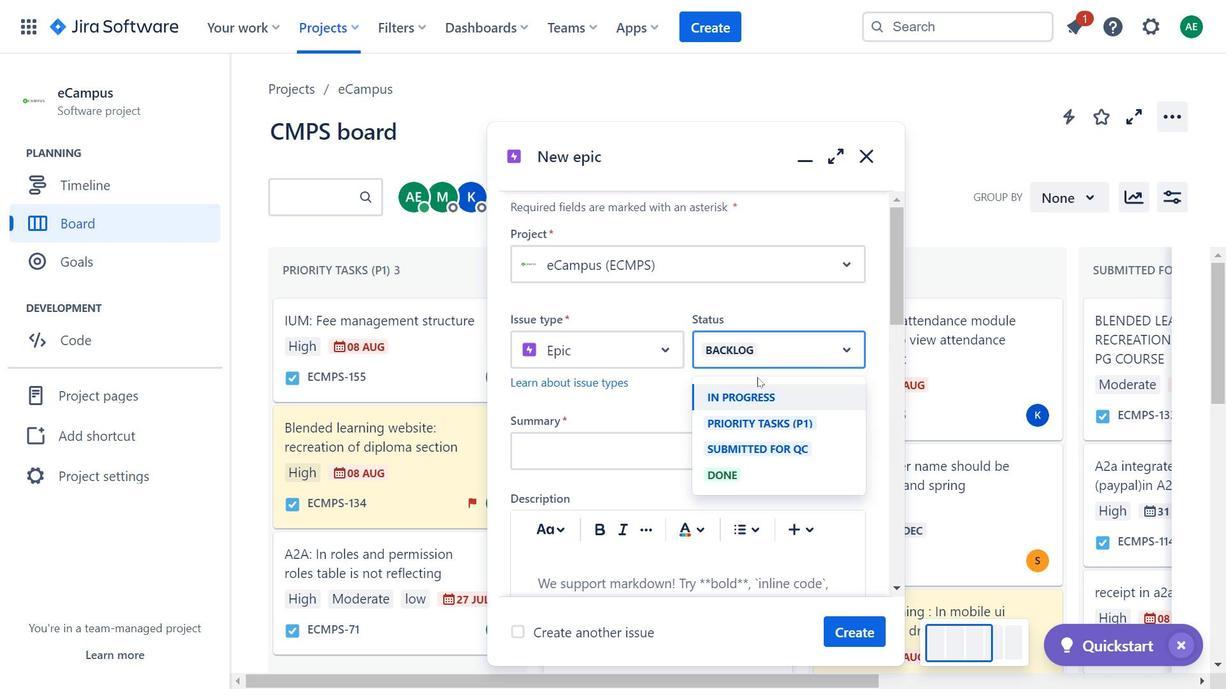 
Action: Mouse pressed left at (740, 337)
Screenshot: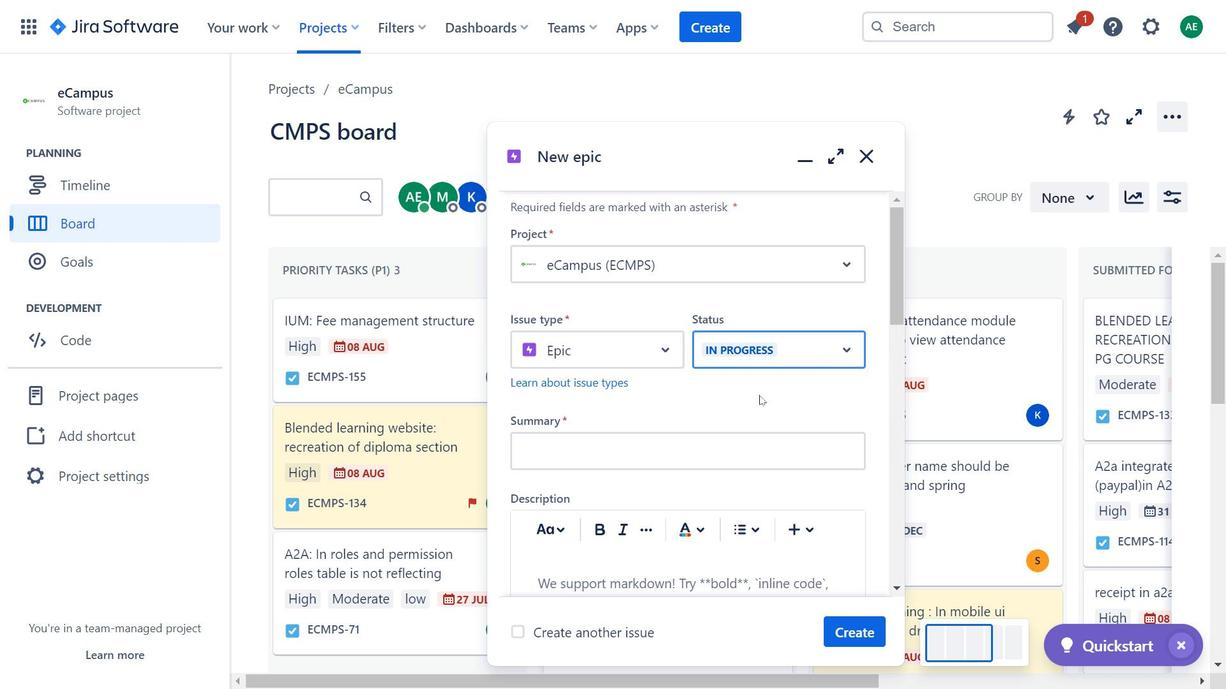 
Action: Mouse moved to (740, 376)
Screenshot: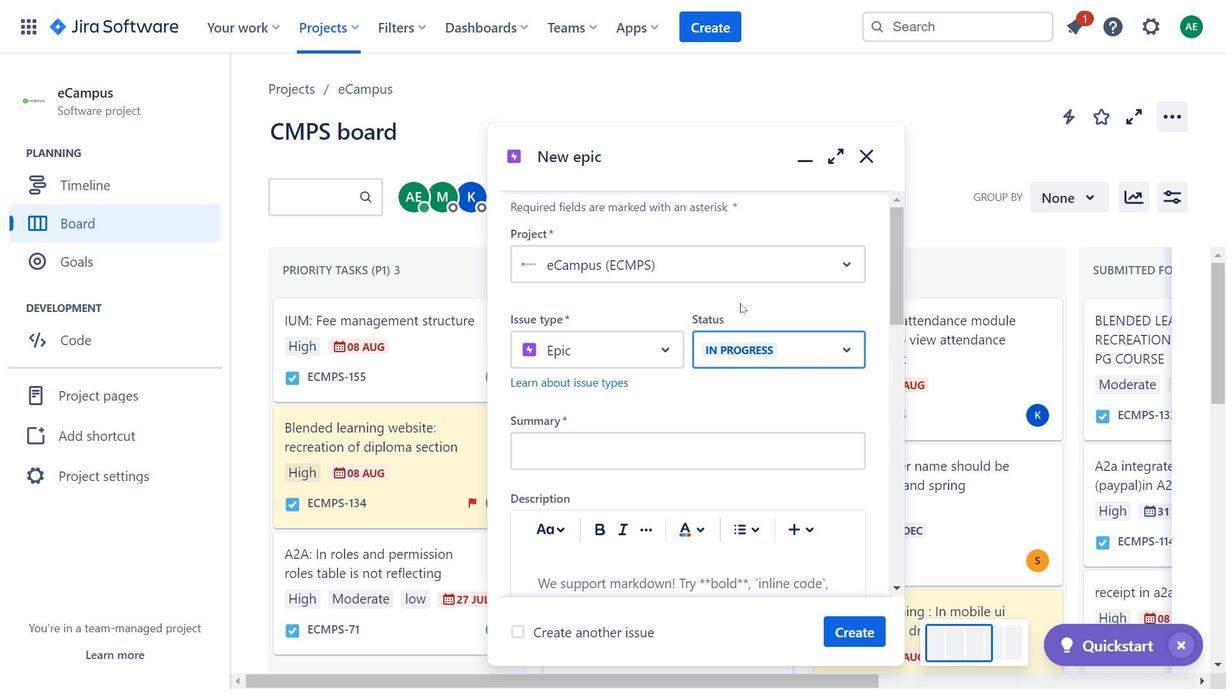 
Action: Mouse pressed left at (740, 376)
Screenshot: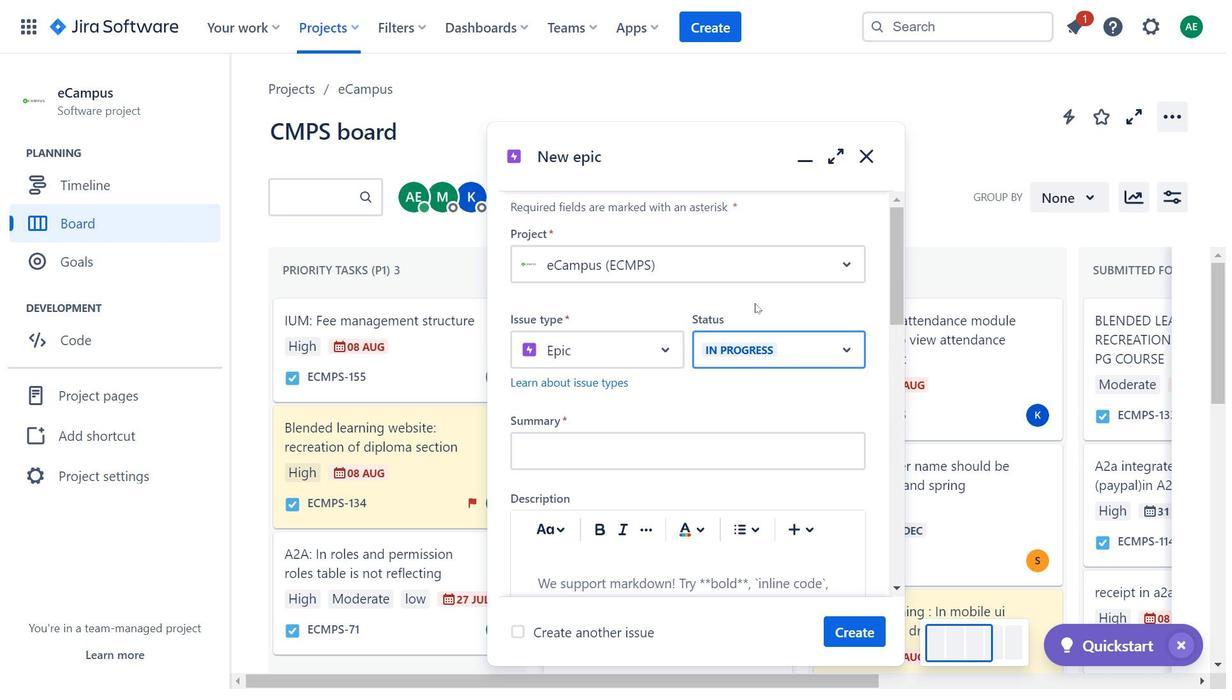 
Action: Mouse moved to (736, 285)
Screenshot: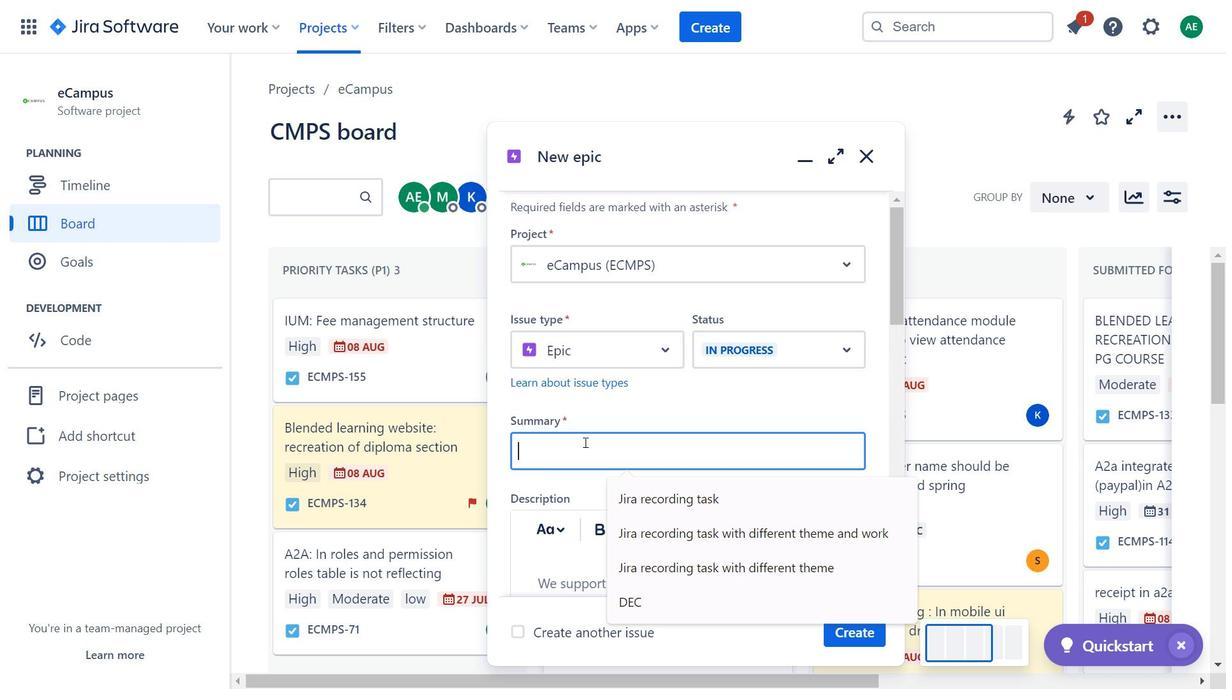 
Action: Mouse pressed left at (736, 285)
Screenshot: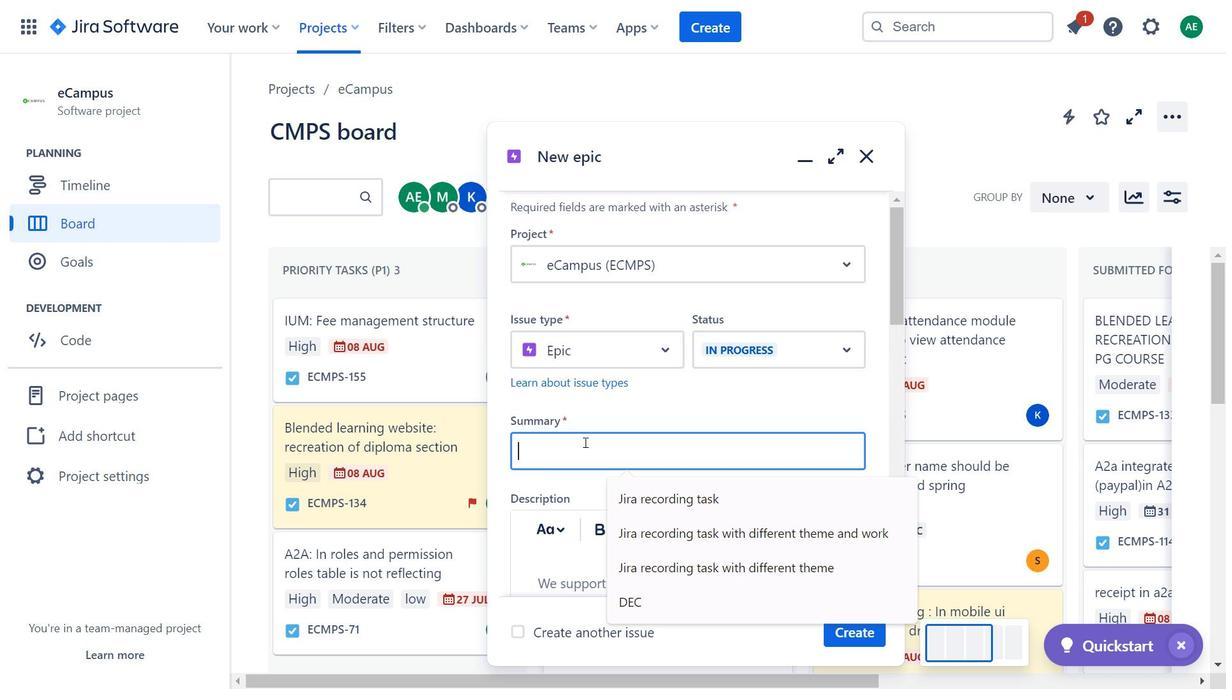 
Action: Mouse moved to (566, 423)
Screenshot: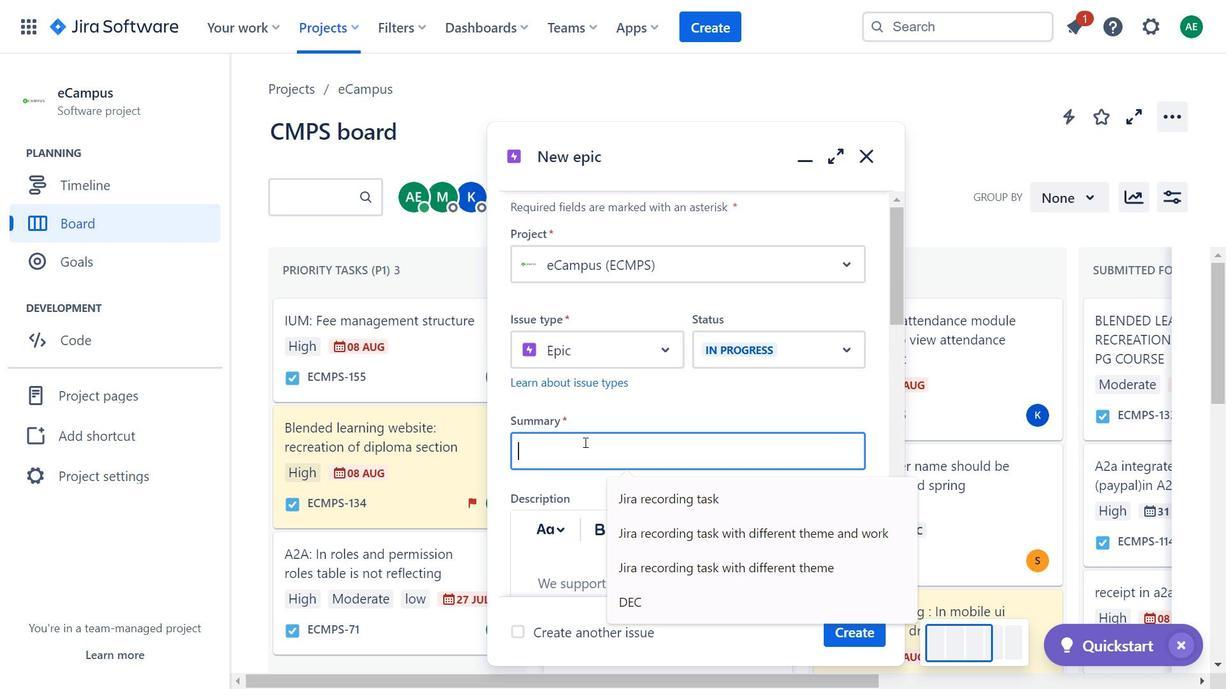 
Action: Mouse pressed left at (566, 423)
Screenshot: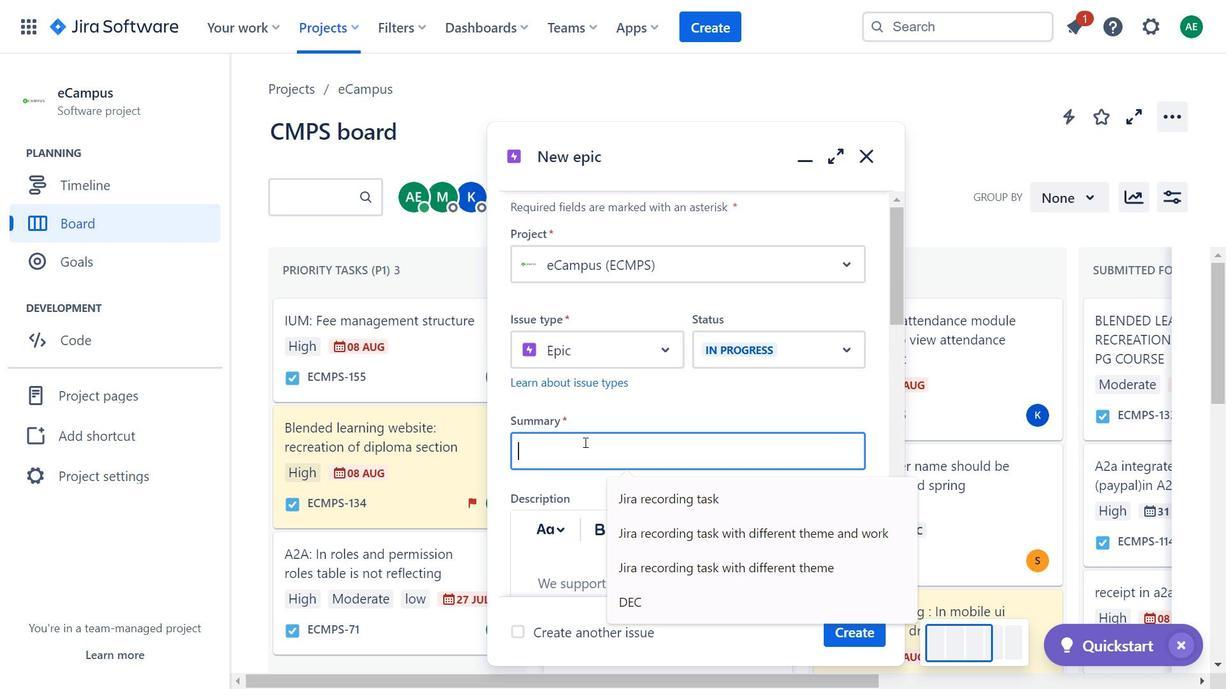 
Action: Mouse moved to (565, 424)
Screenshot: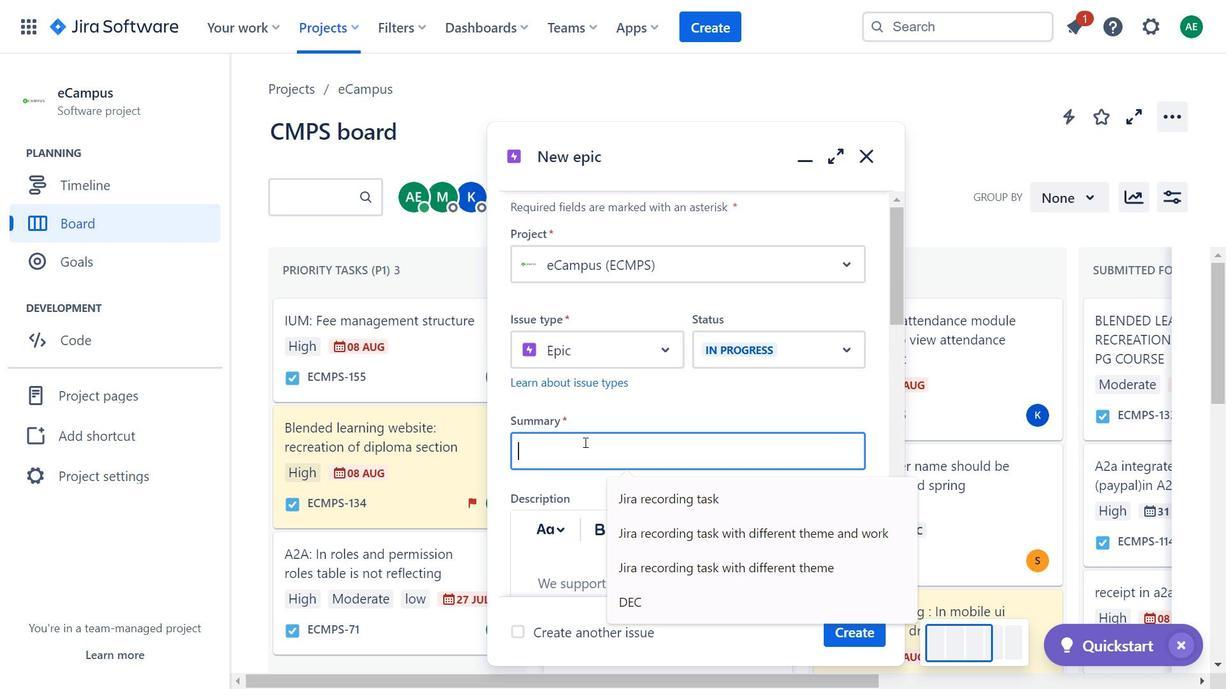 
Action: Key pressed <Key.down><Key.down><Key.enter>with<Key.space>a<Key.space>kind<Key.space>of<Key.space>story
Screenshot: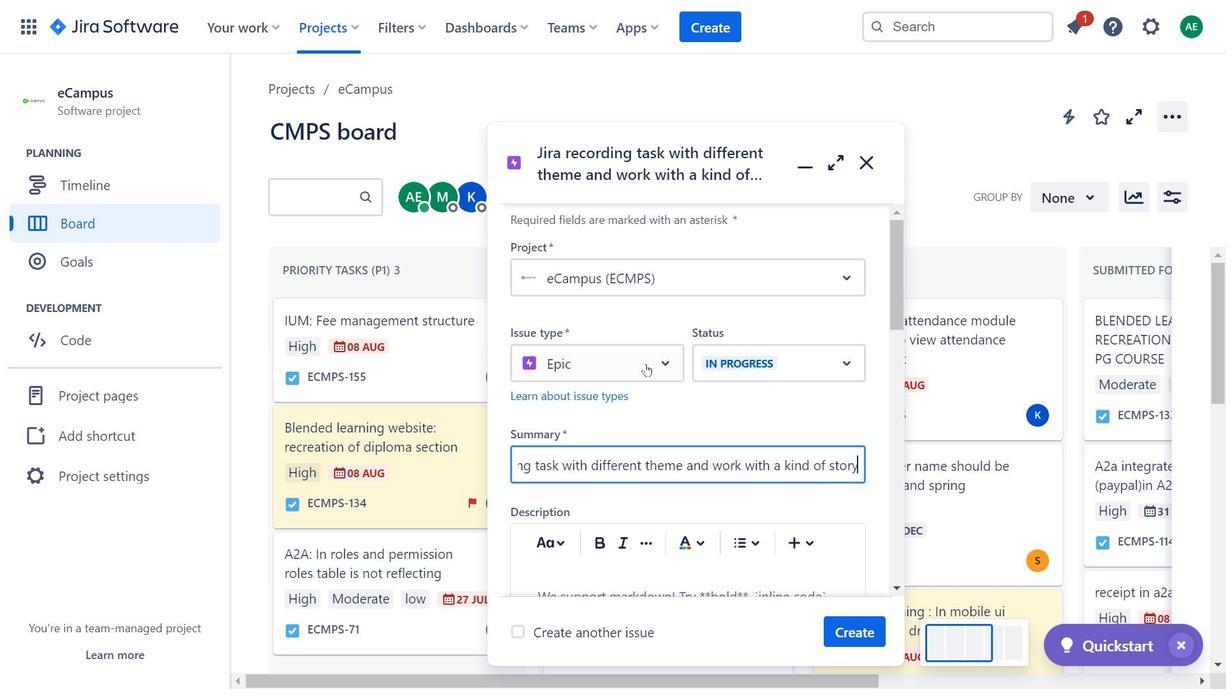 
Action: Mouse moved to (639, 338)
Screenshot: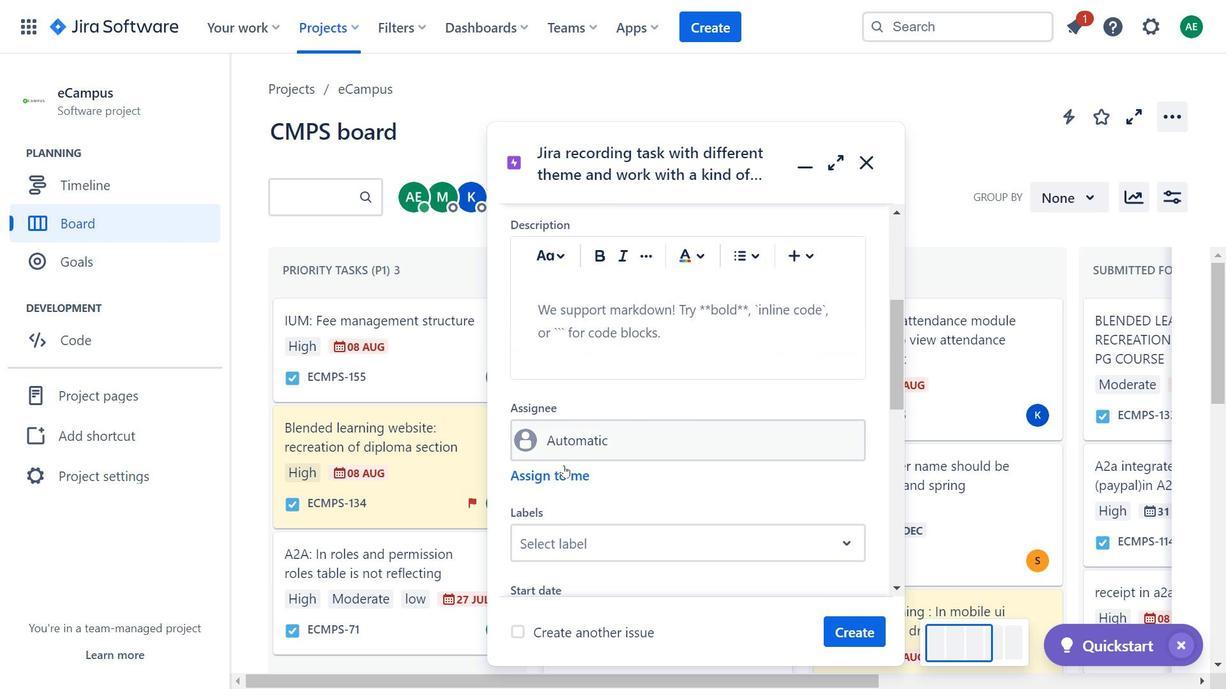 
Action: Mouse scrolled (639, 337) with delta (0, 0)
Screenshot: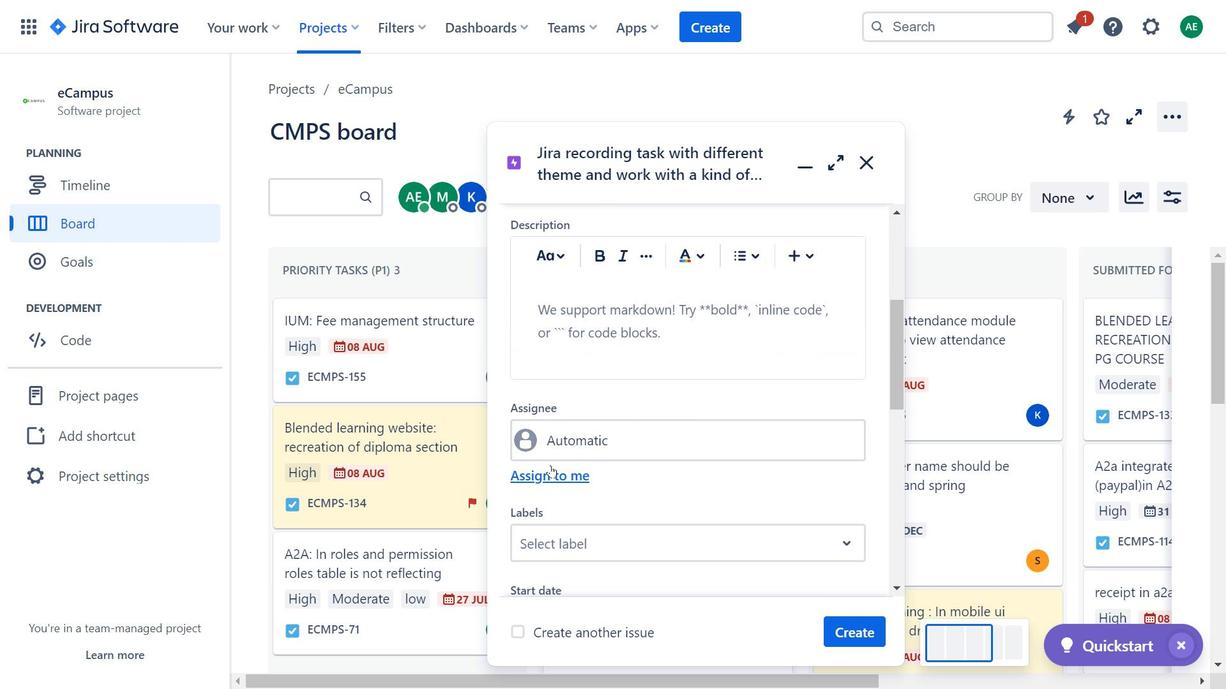 
Action: Mouse scrolled (639, 337) with delta (0, 0)
Screenshot: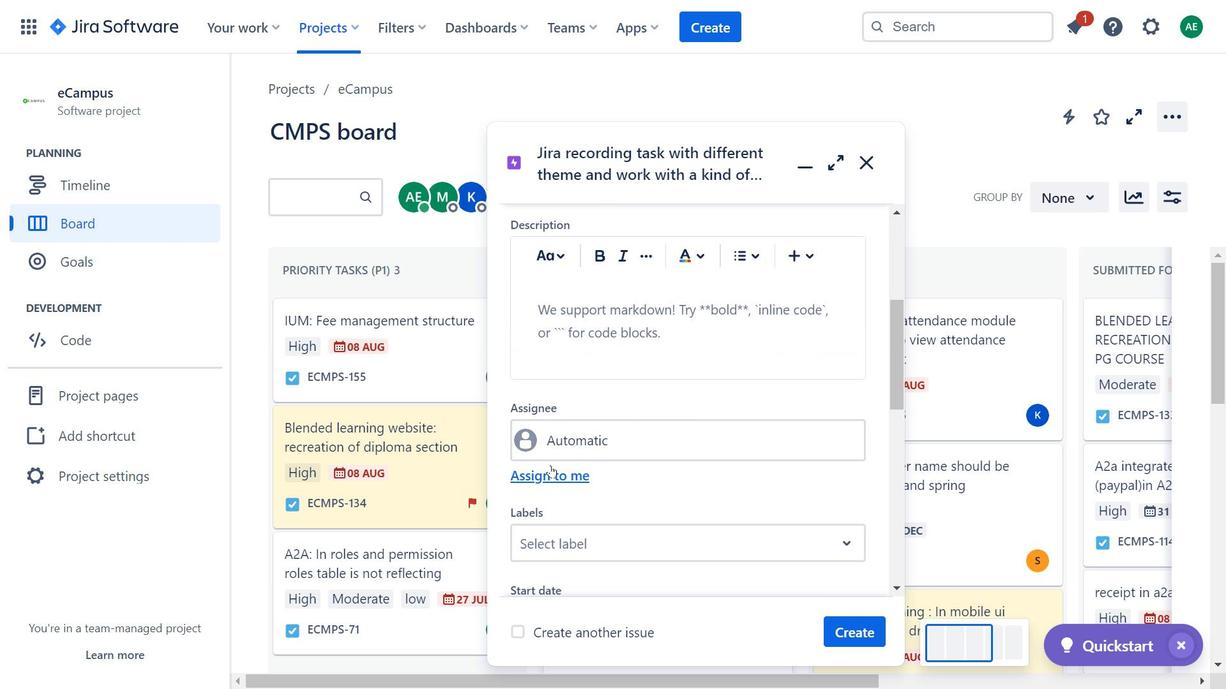 
Action: Mouse moved to (640, 339)
Screenshot: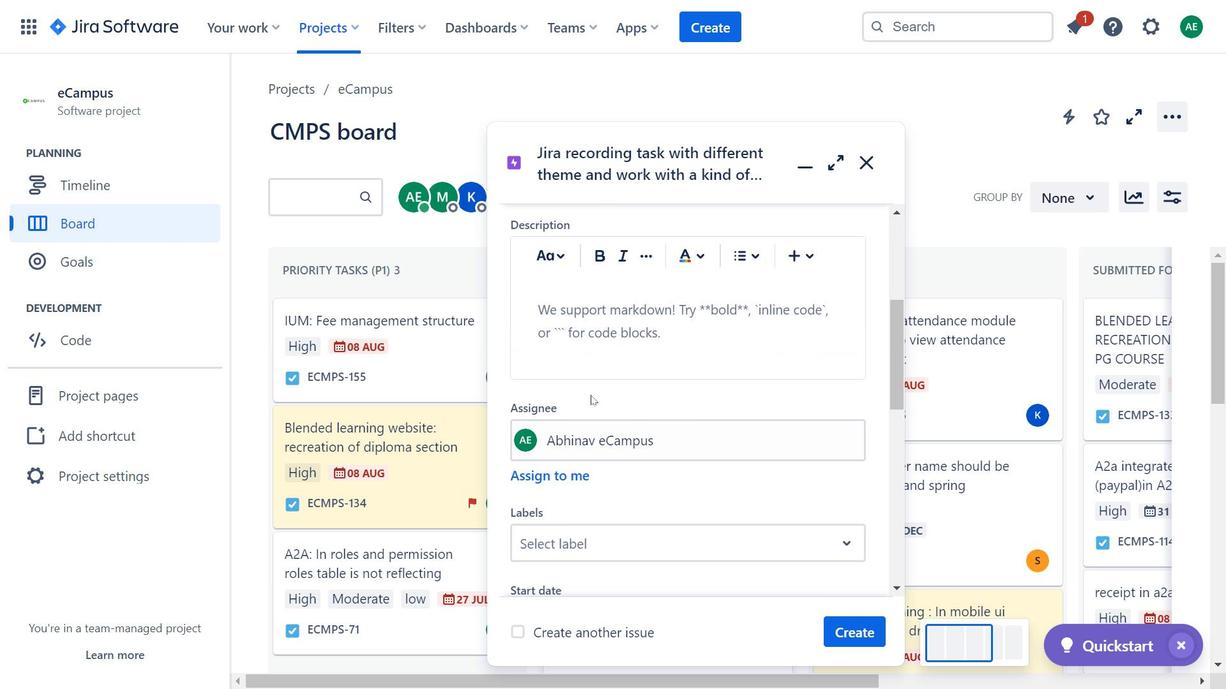 
Action: Mouse scrolled (640, 338) with delta (0, 0)
Screenshot: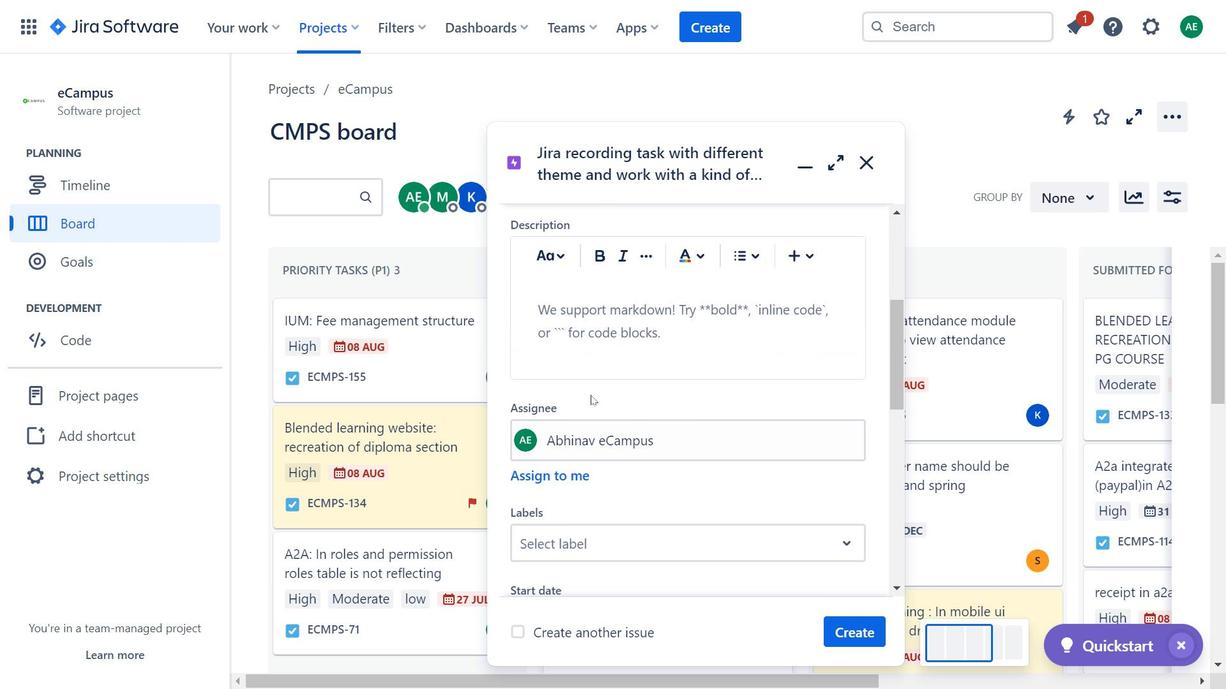 
Action: Mouse moved to (532, 447)
Screenshot: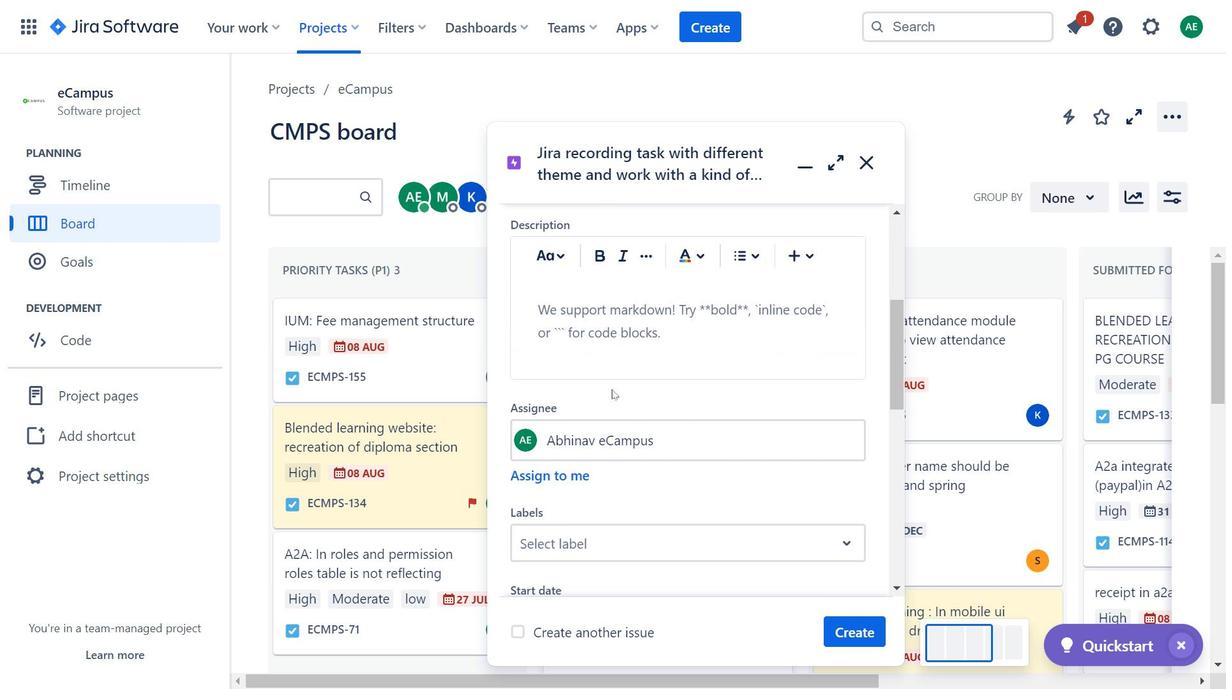 
Action: Mouse pressed left at (532, 447)
Screenshot: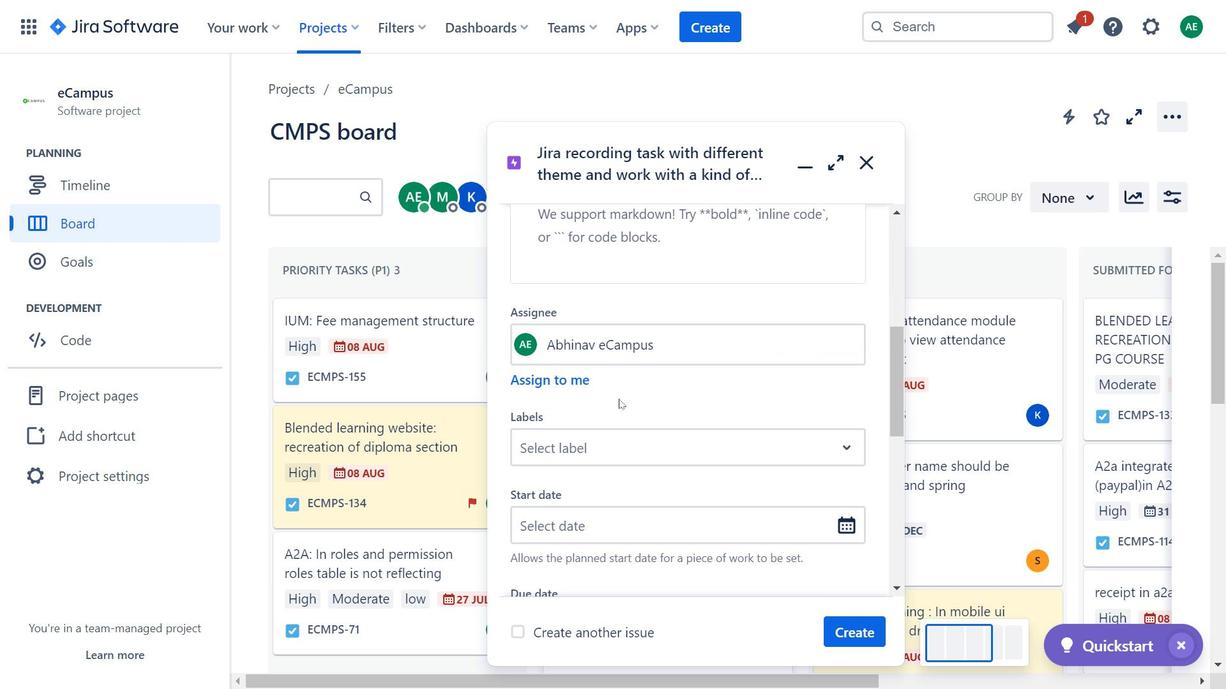 
Action: Mouse moved to (595, 375)
Screenshot: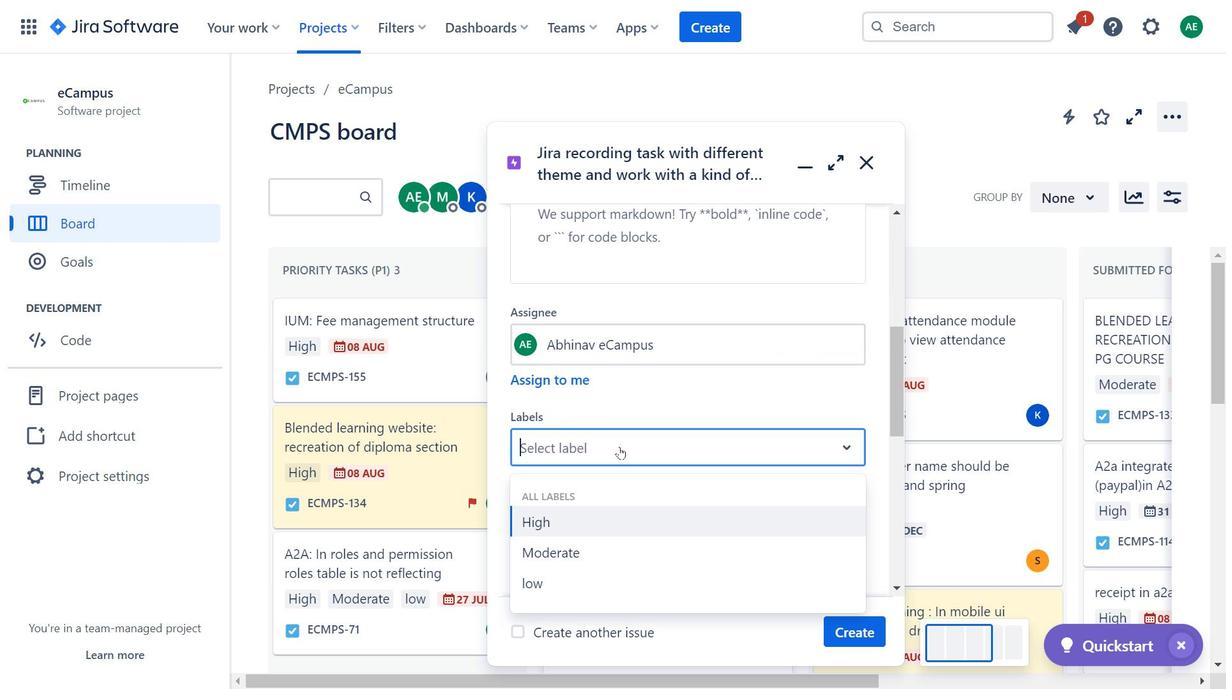 
Action: Mouse scrolled (595, 374) with delta (0, 0)
Screenshot: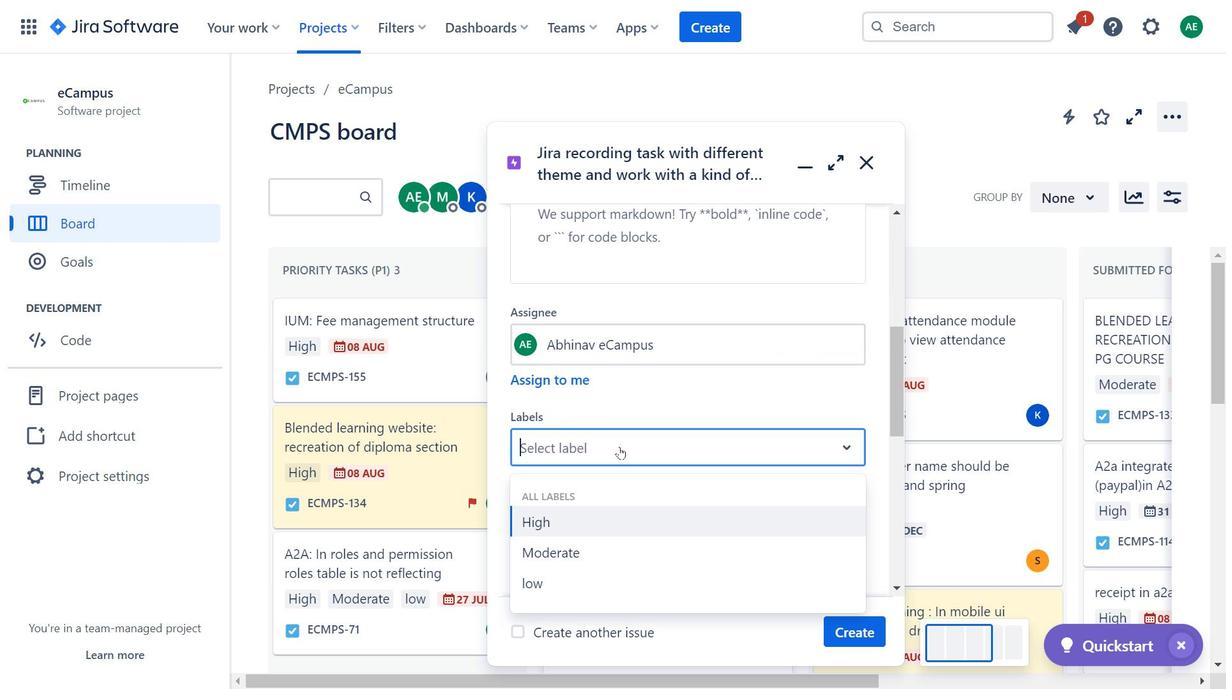 
Action: Mouse moved to (600, 427)
Screenshot: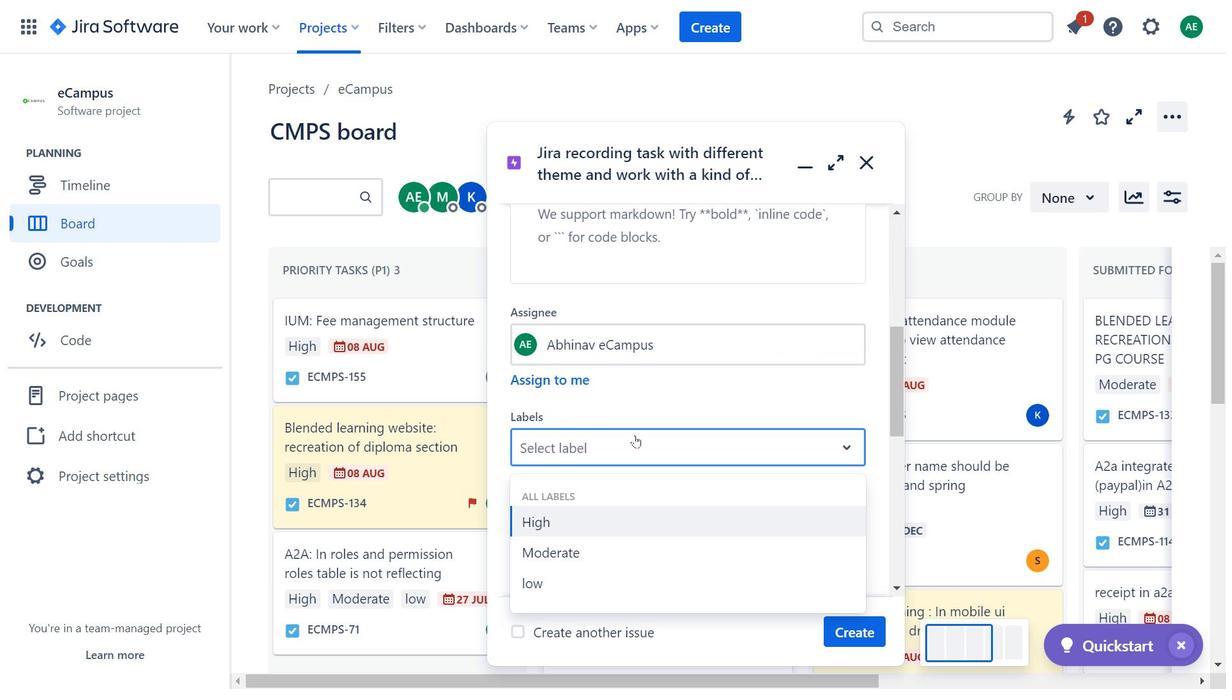 
Action: Mouse pressed left at (600, 427)
Screenshot: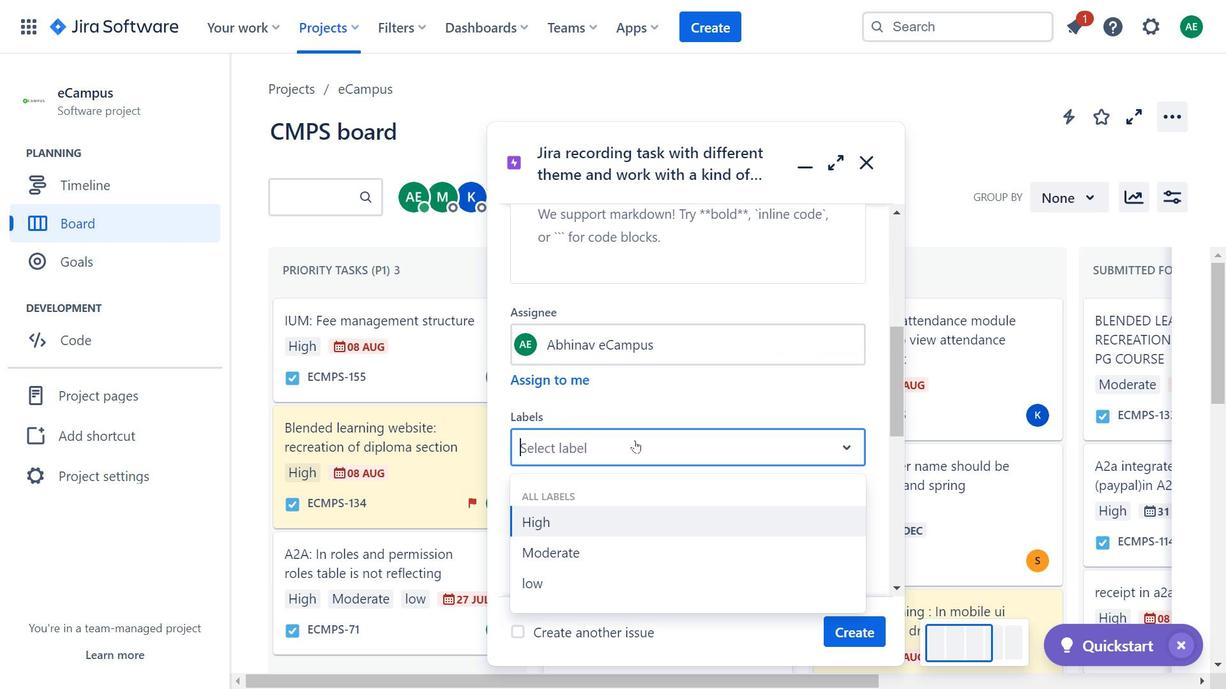
Action: Mouse moved to (551, 546)
Screenshot: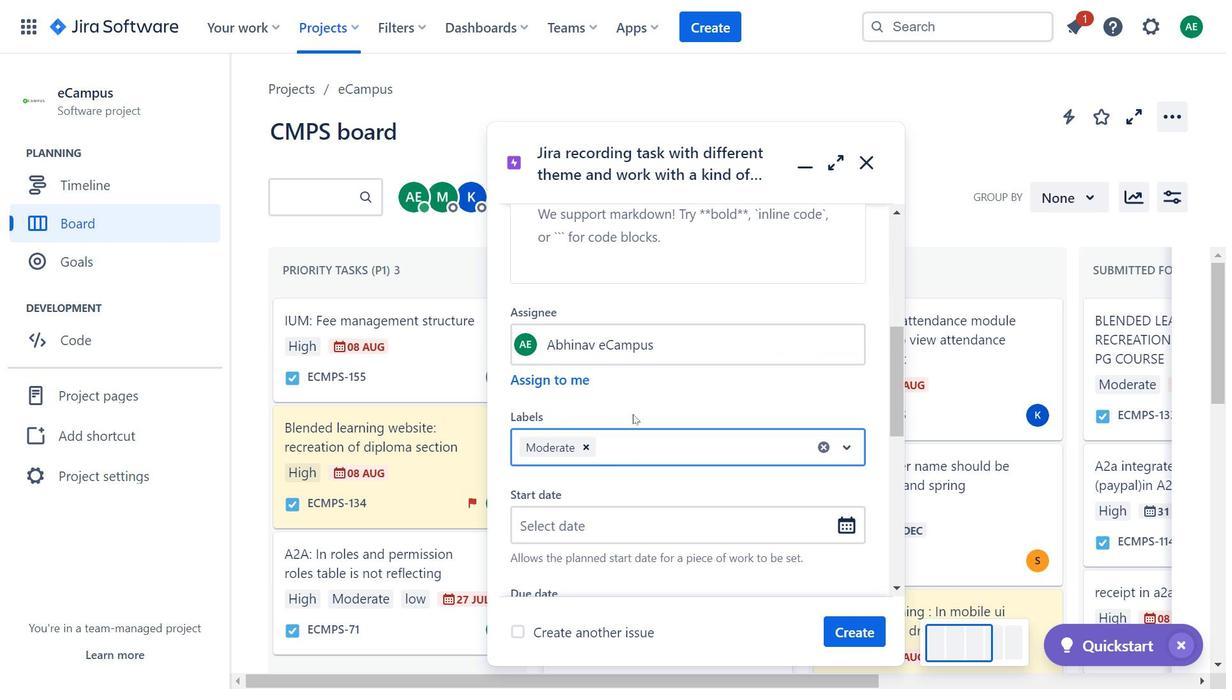 
Action: Mouse pressed left at (551, 546)
Screenshot: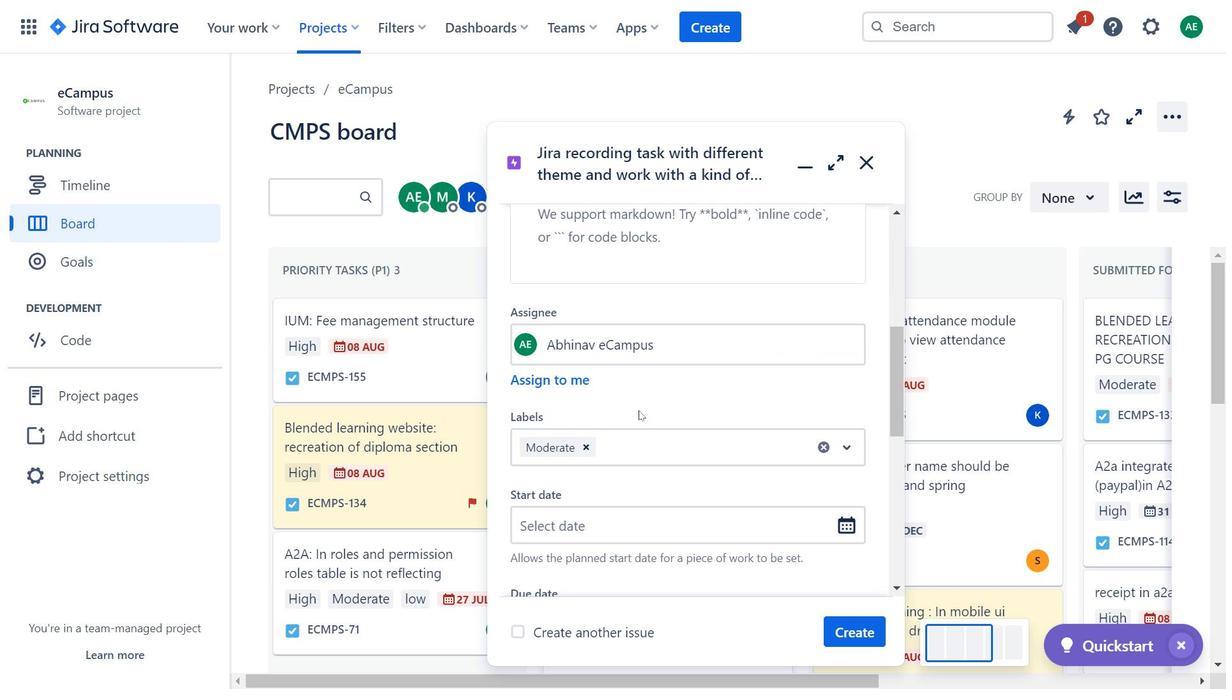 
Action: Mouse moved to (614, 395)
Screenshot: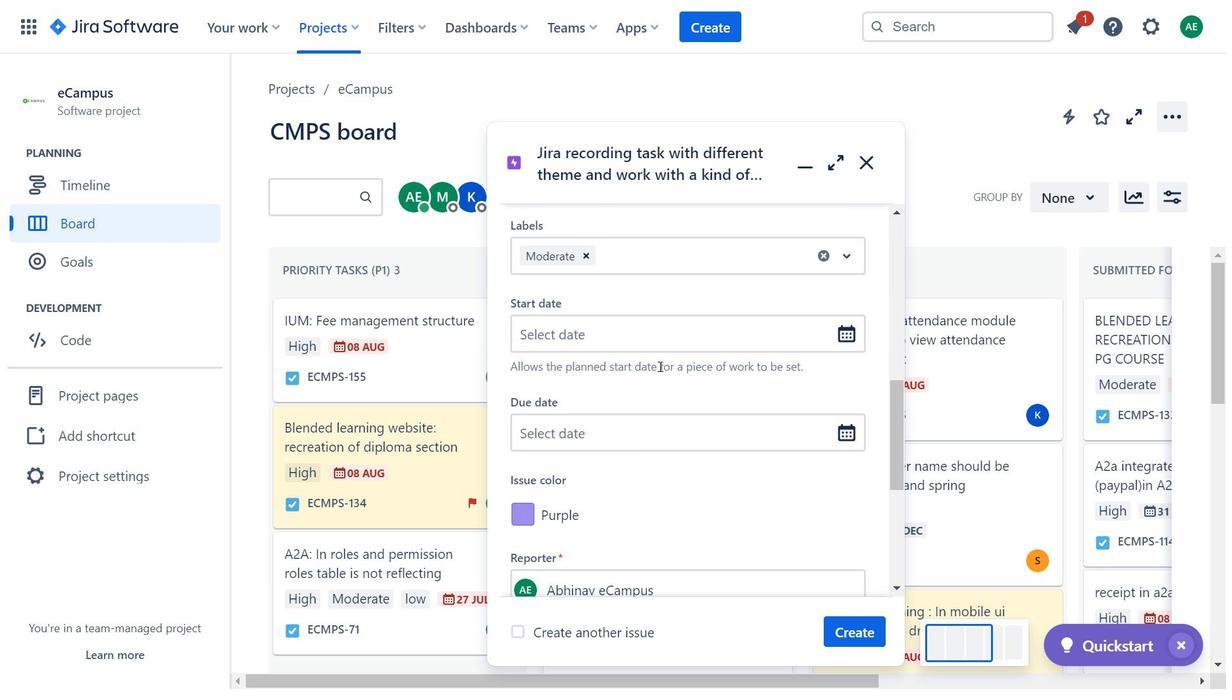 
Action: Mouse pressed left at (614, 395)
Screenshot: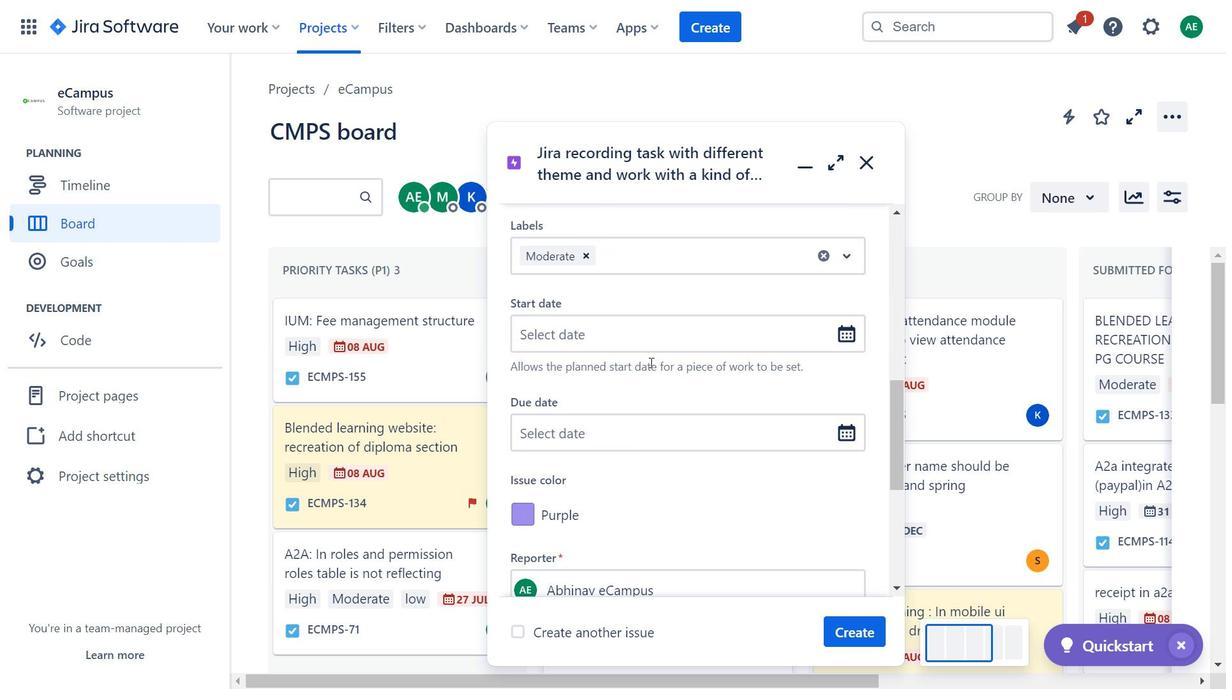
Action: Mouse moved to (657, 360)
Screenshot: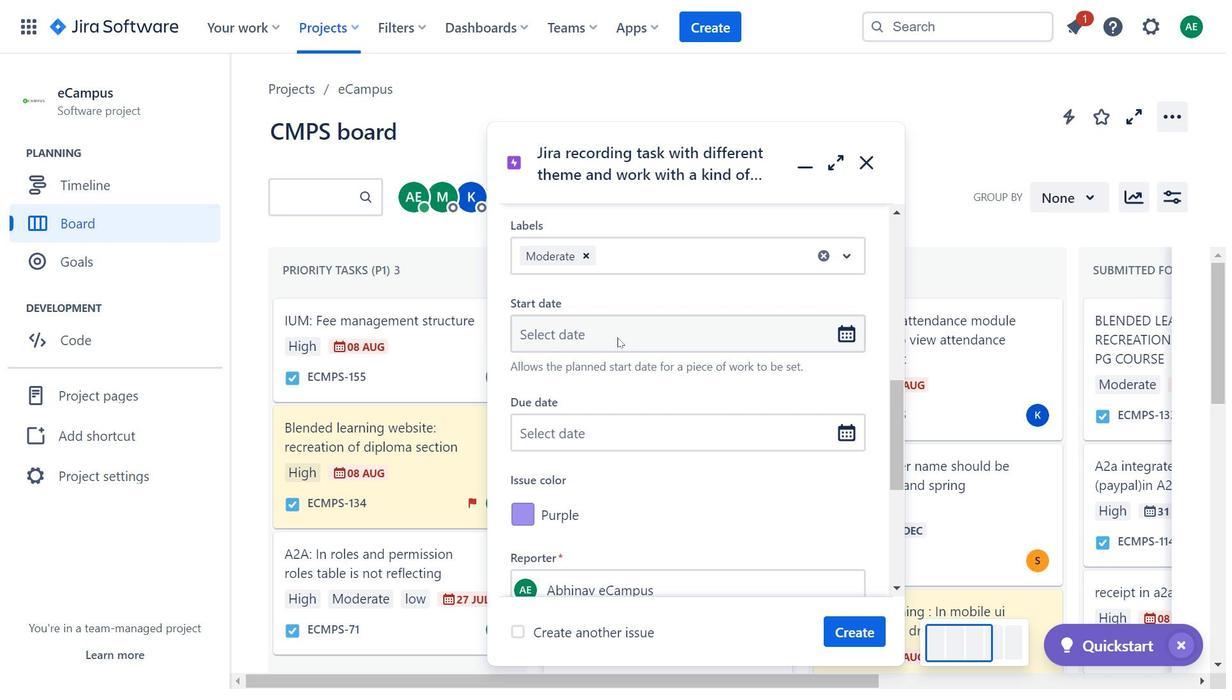 
Action: Mouse scrolled (657, 360) with delta (0, 0)
Screenshot: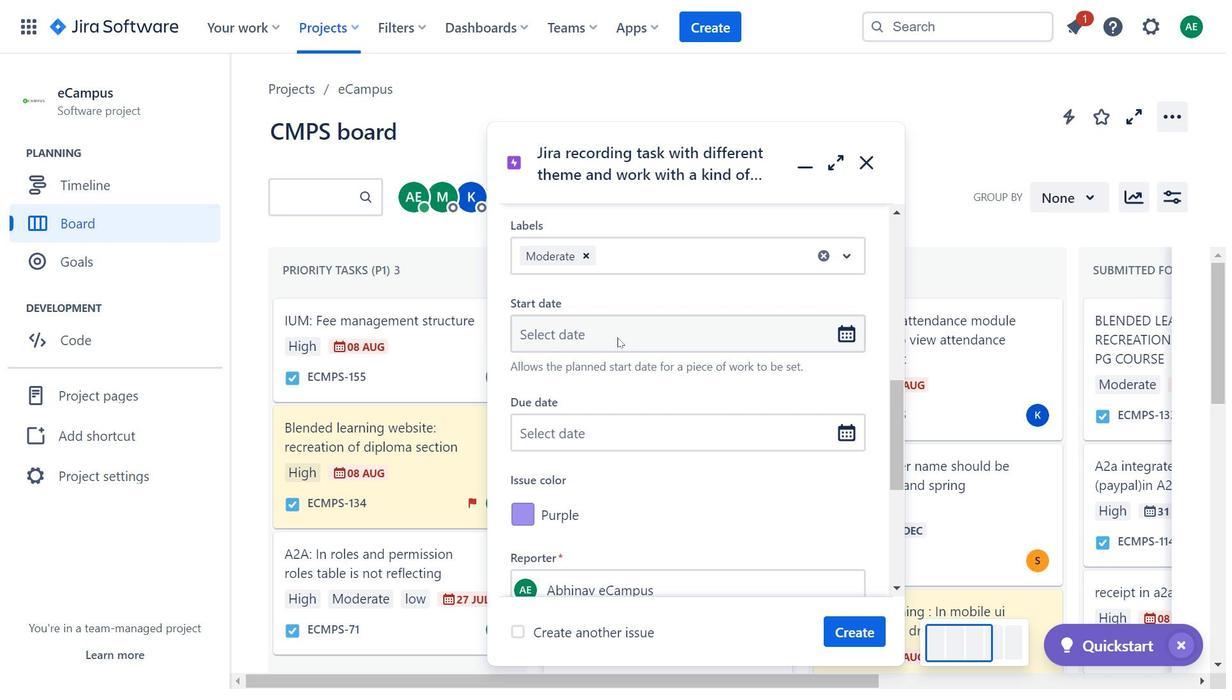 
Action: Mouse moved to (657, 360)
Screenshot: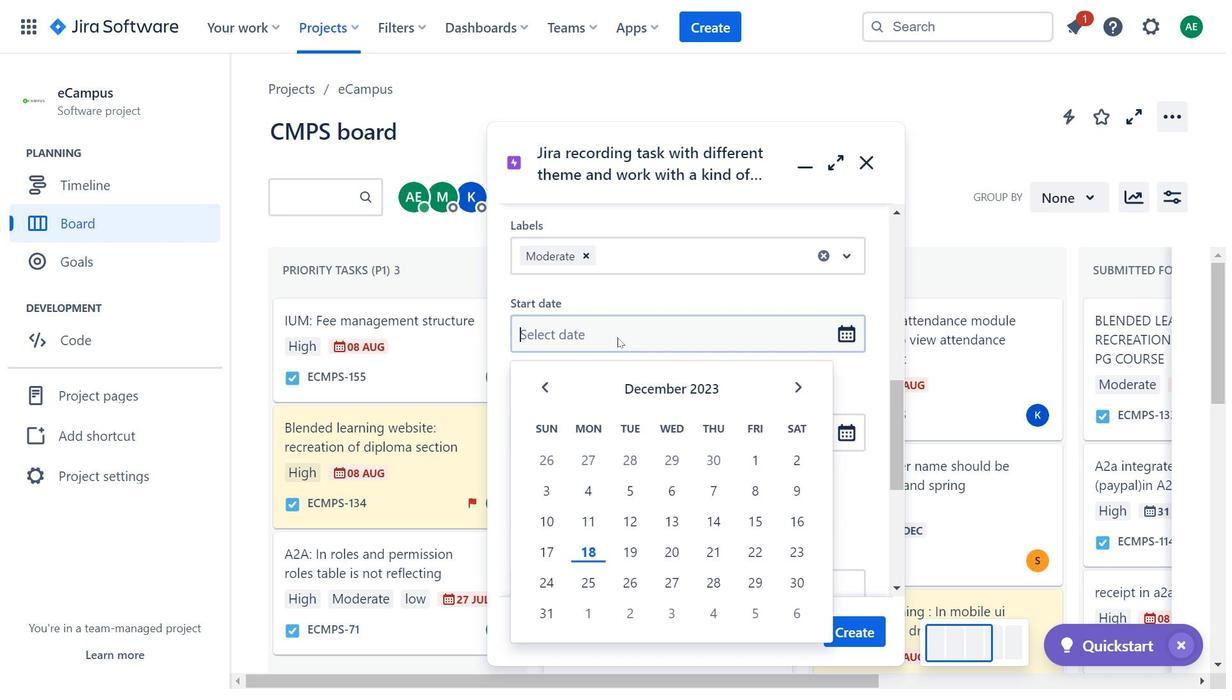 
Action: Mouse scrolled (657, 360) with delta (0, 0)
Screenshot: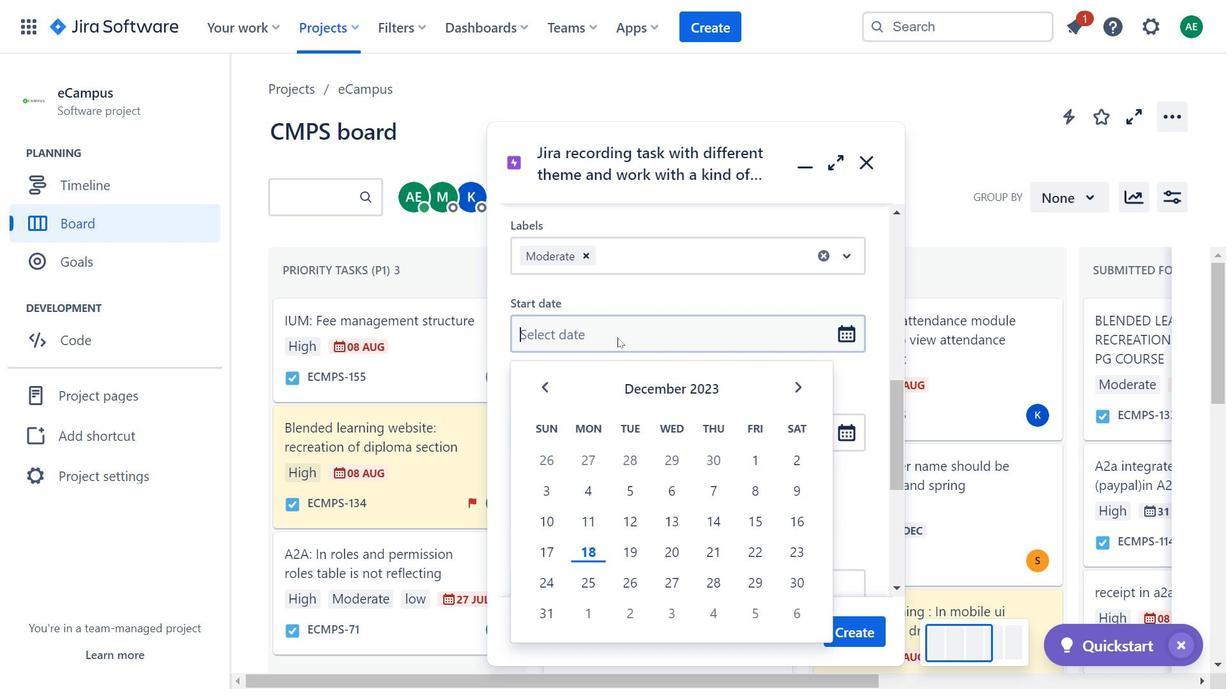 
Action: Mouse moved to (599, 319)
Screenshot: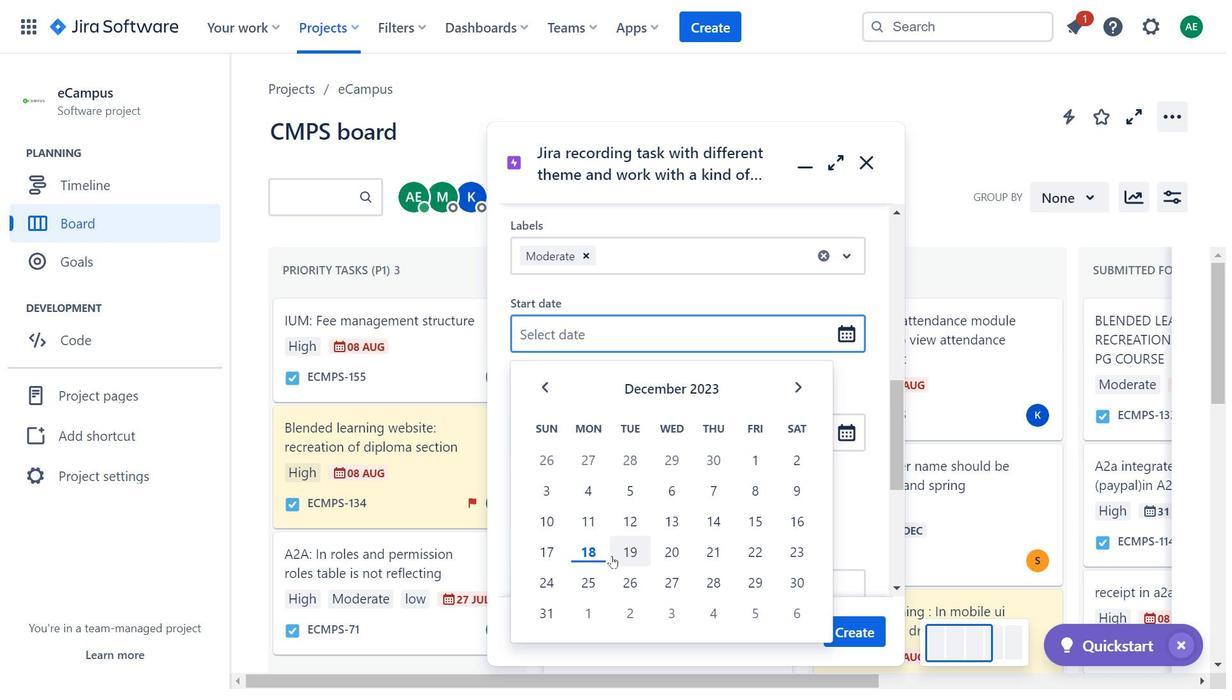 
Action: Mouse pressed left at (599, 319)
Screenshot: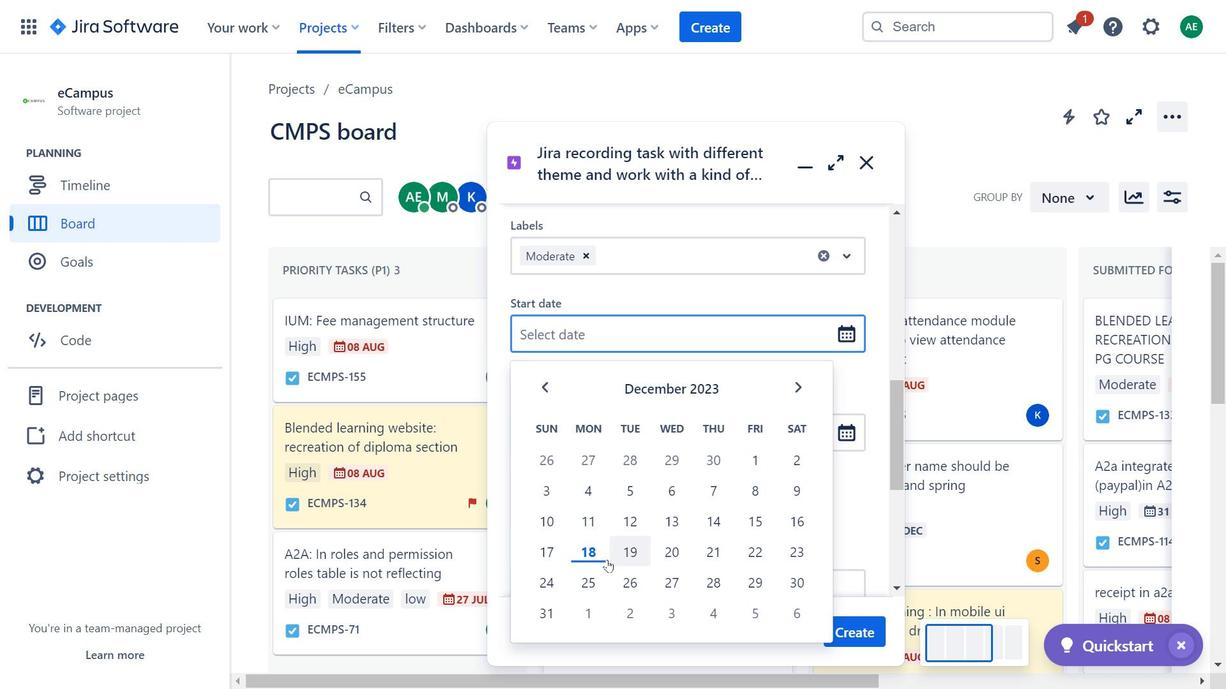 
Action: Mouse moved to (575, 541)
Screenshot: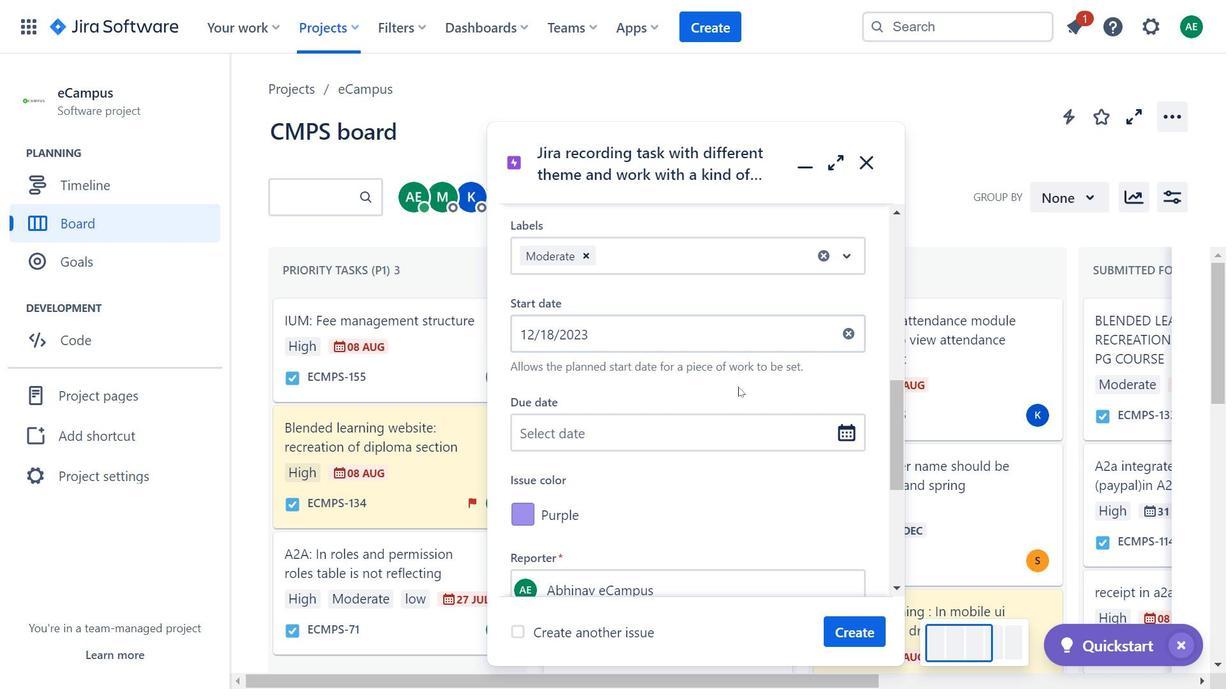 
Action: Mouse pressed left at (575, 541)
Screenshot: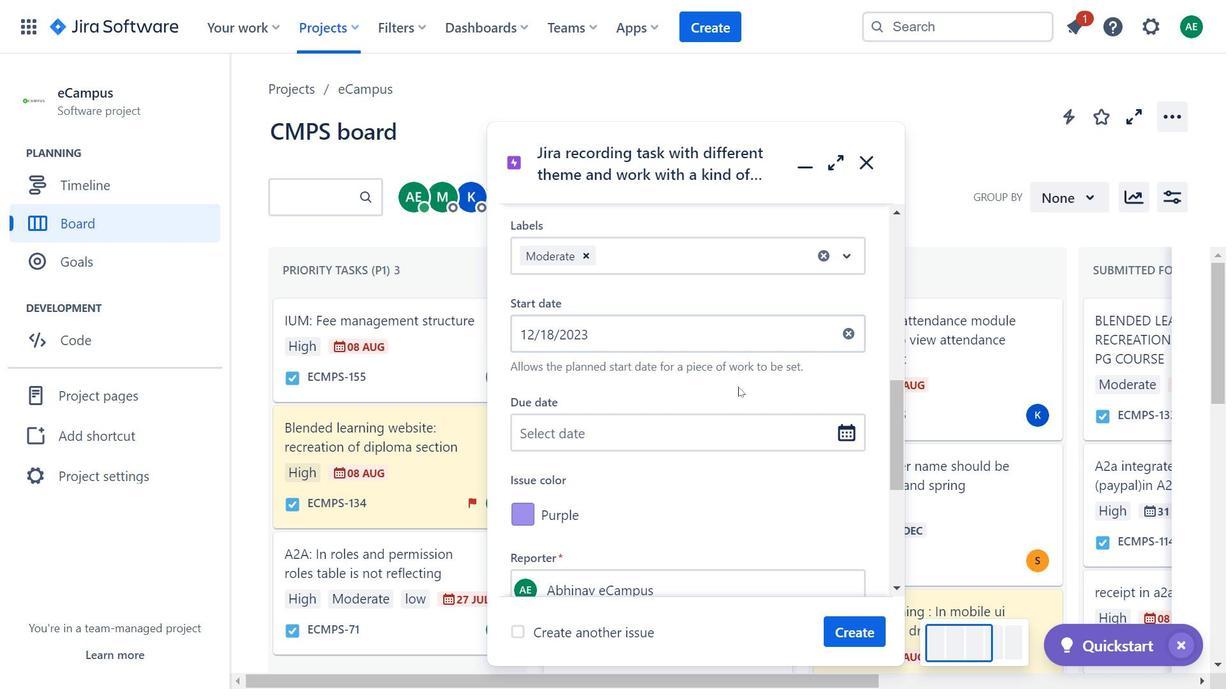 
Action: Mouse moved to (720, 368)
Screenshot: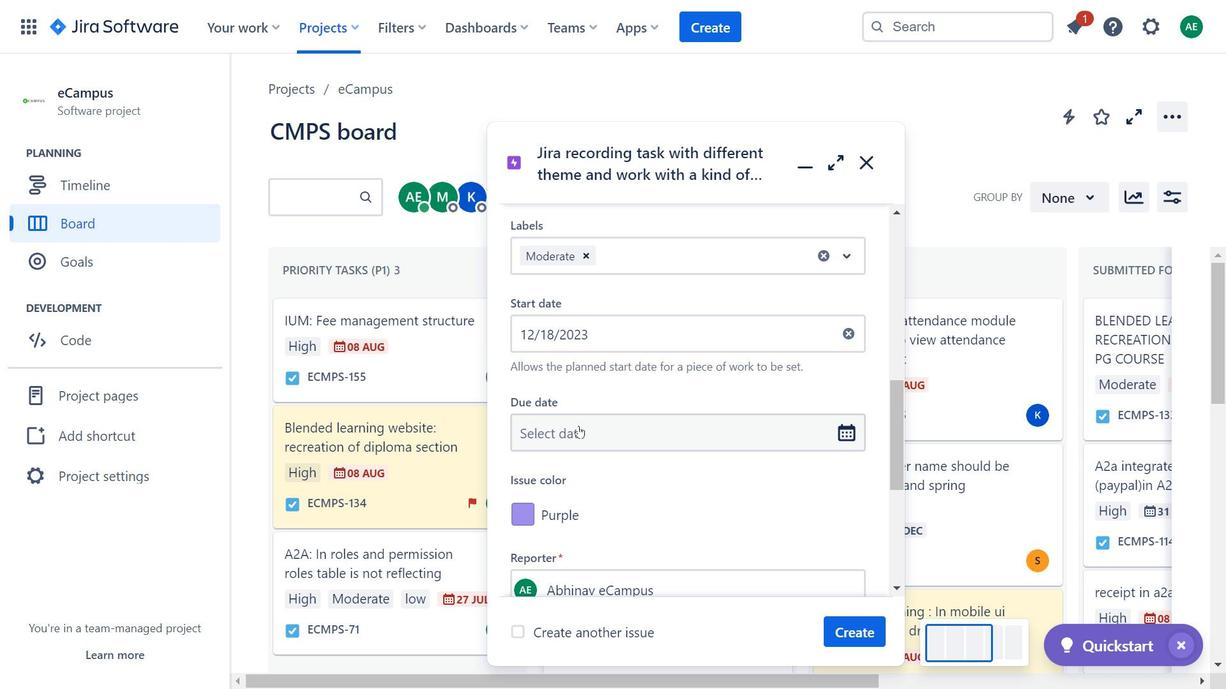 
Action: Mouse pressed left at (720, 368)
Screenshot: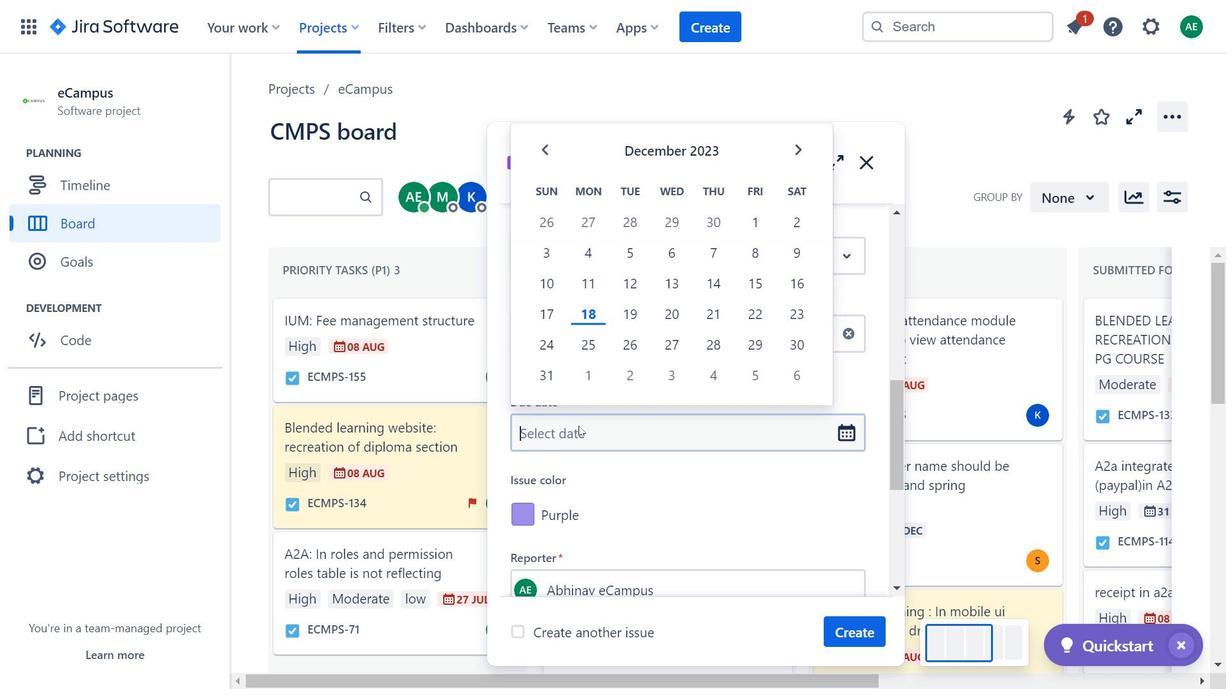 
Action: Mouse moved to (560, 408)
Screenshot: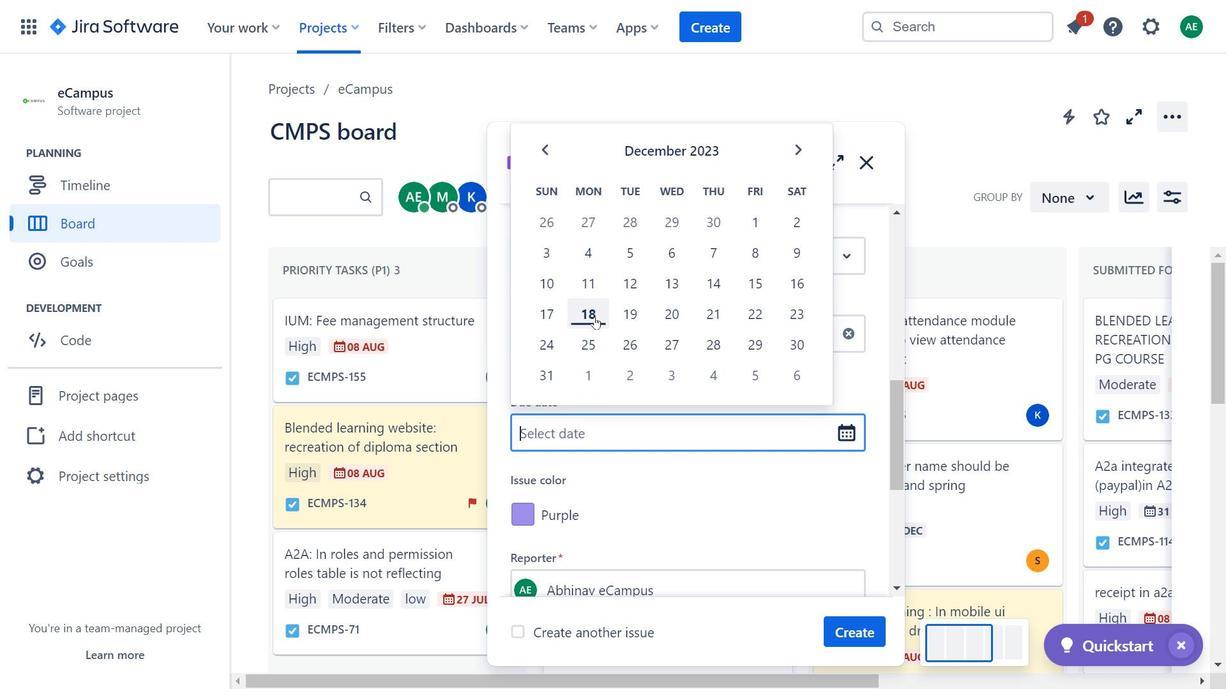 
Action: Mouse pressed left at (560, 408)
Screenshot: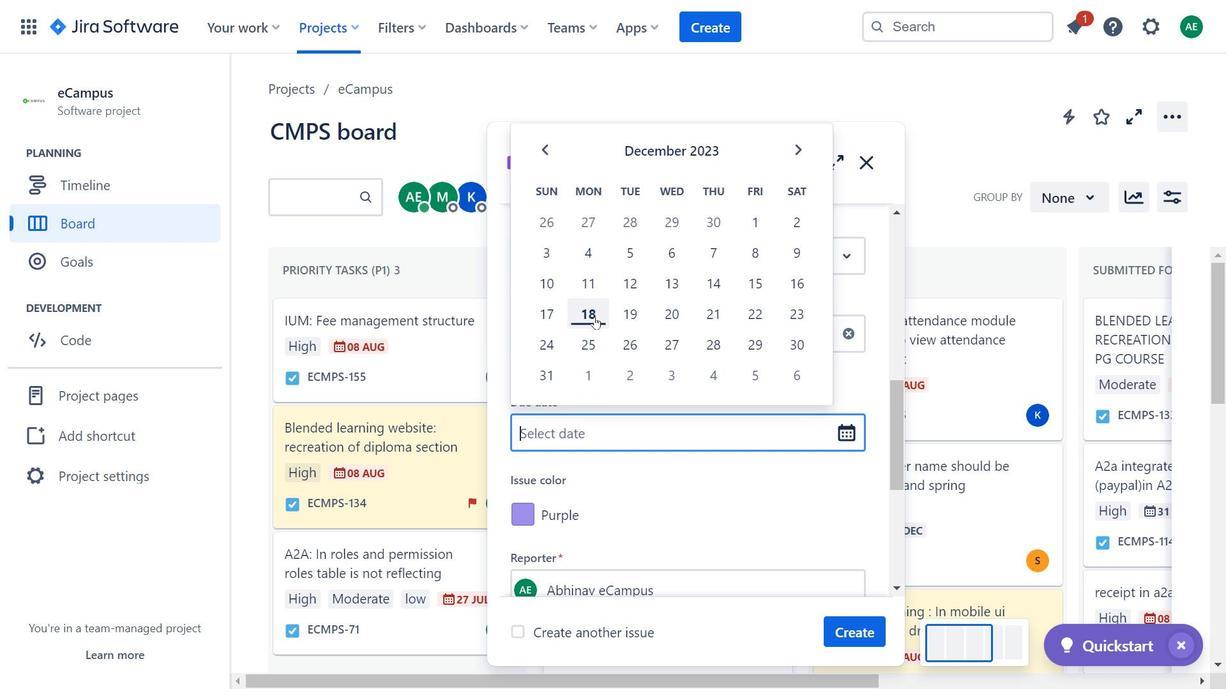 
Action: Mouse moved to (576, 298)
Screenshot: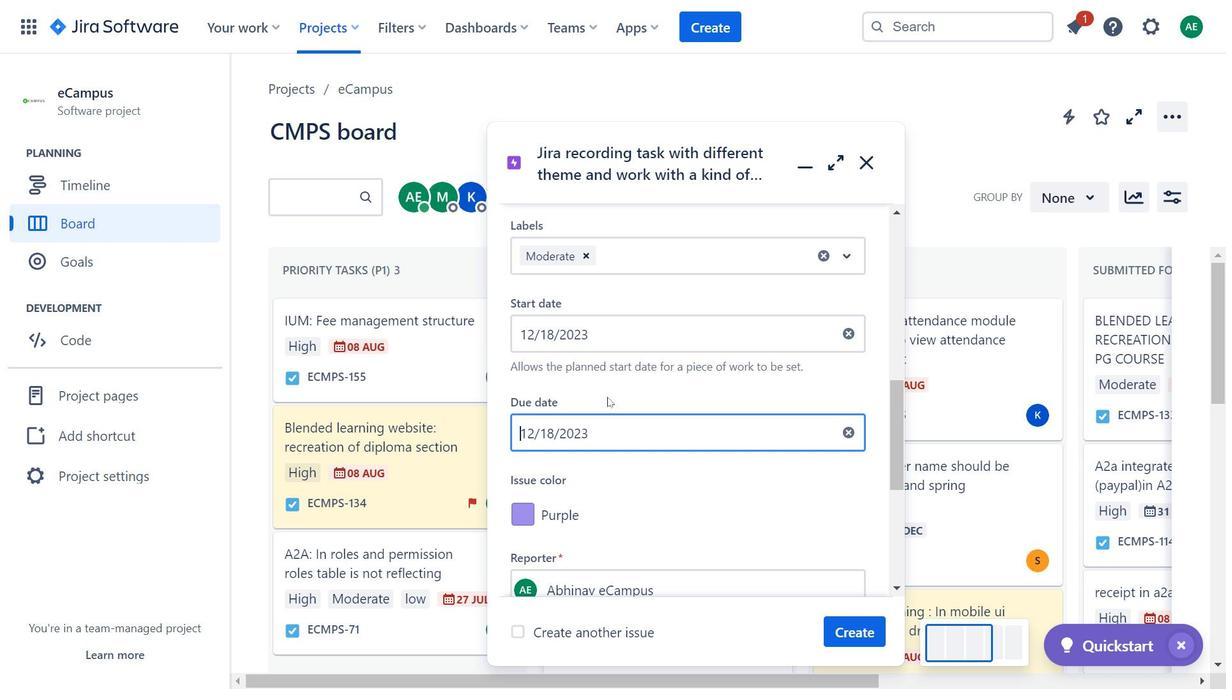 
Action: Mouse pressed left at (576, 298)
Screenshot: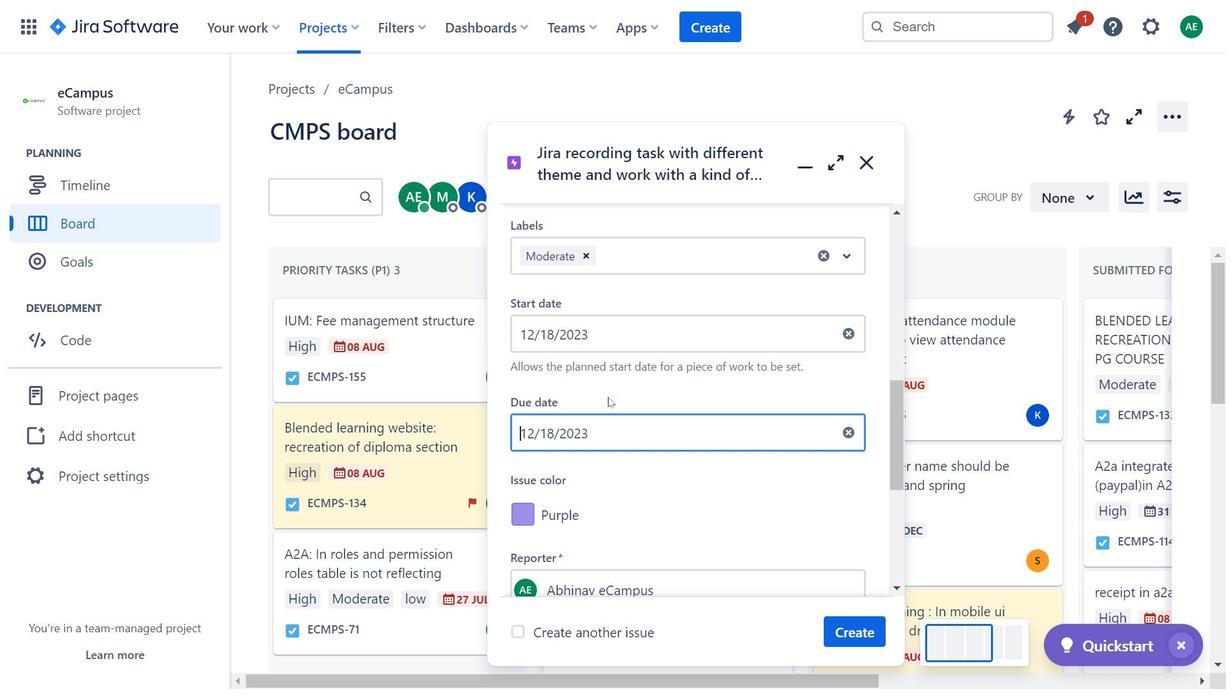 
Action: Mouse moved to (589, 379)
Screenshot: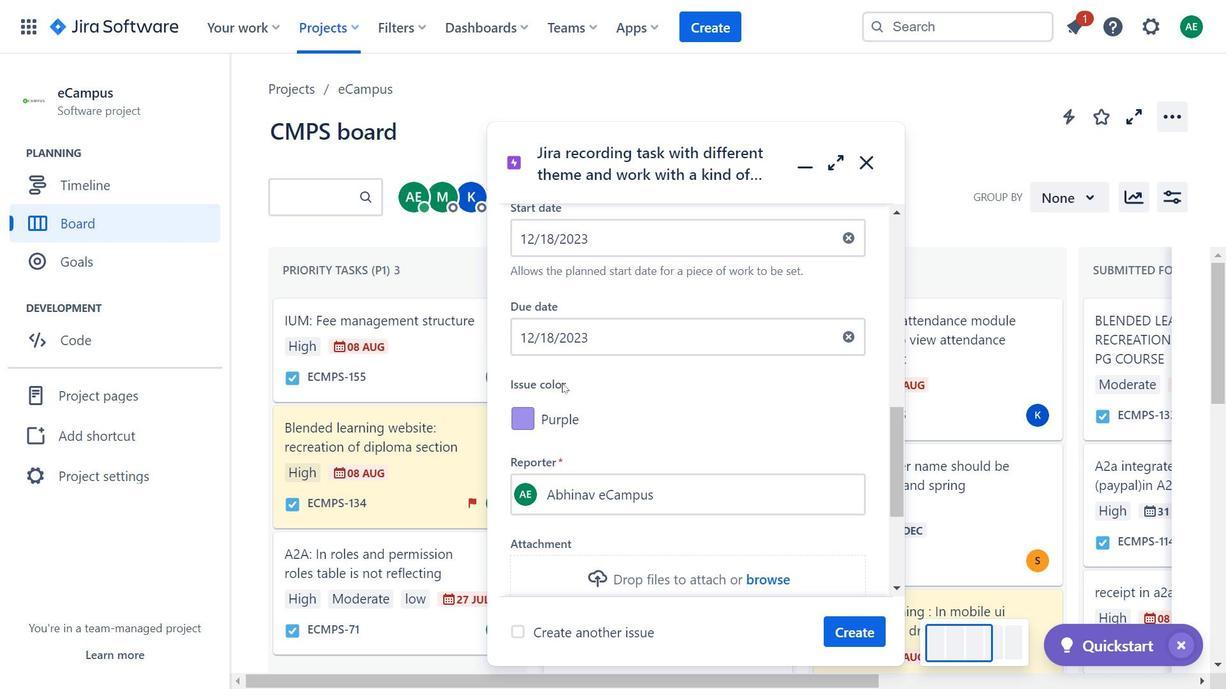 
Action: Mouse pressed left at (589, 379)
Screenshot: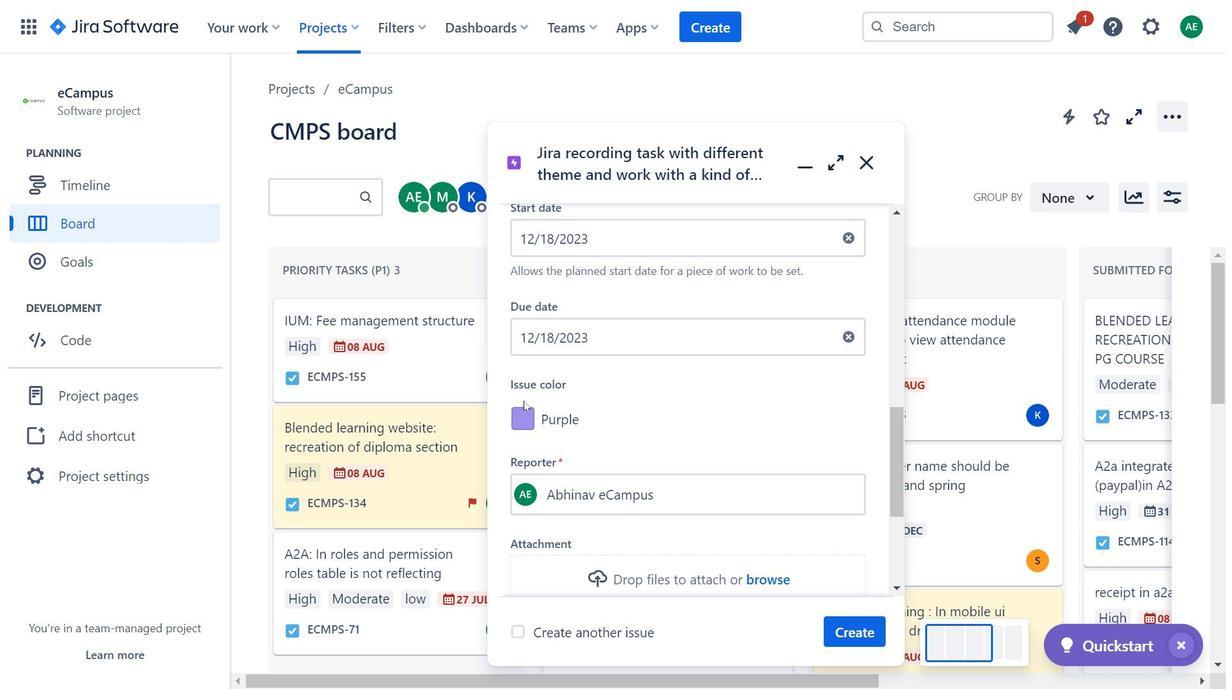 
Action: Mouse moved to (617, 369)
Screenshot: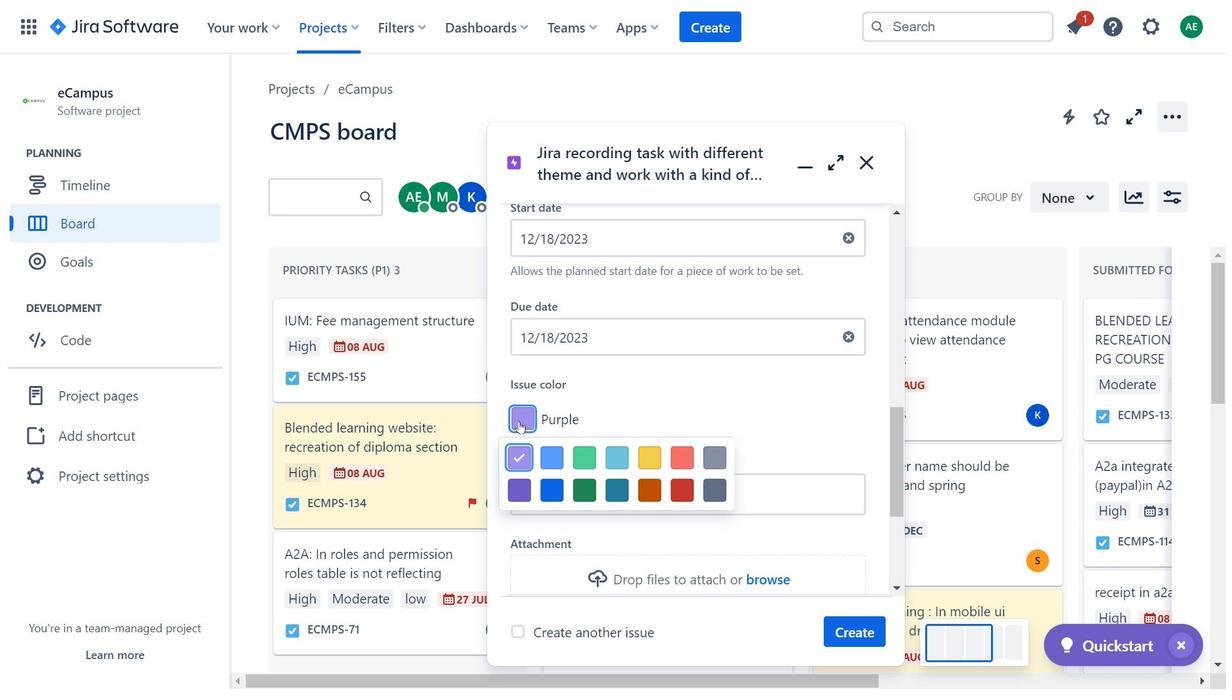 
Action: Mouse scrolled (617, 369) with delta (0, 0)
Screenshot: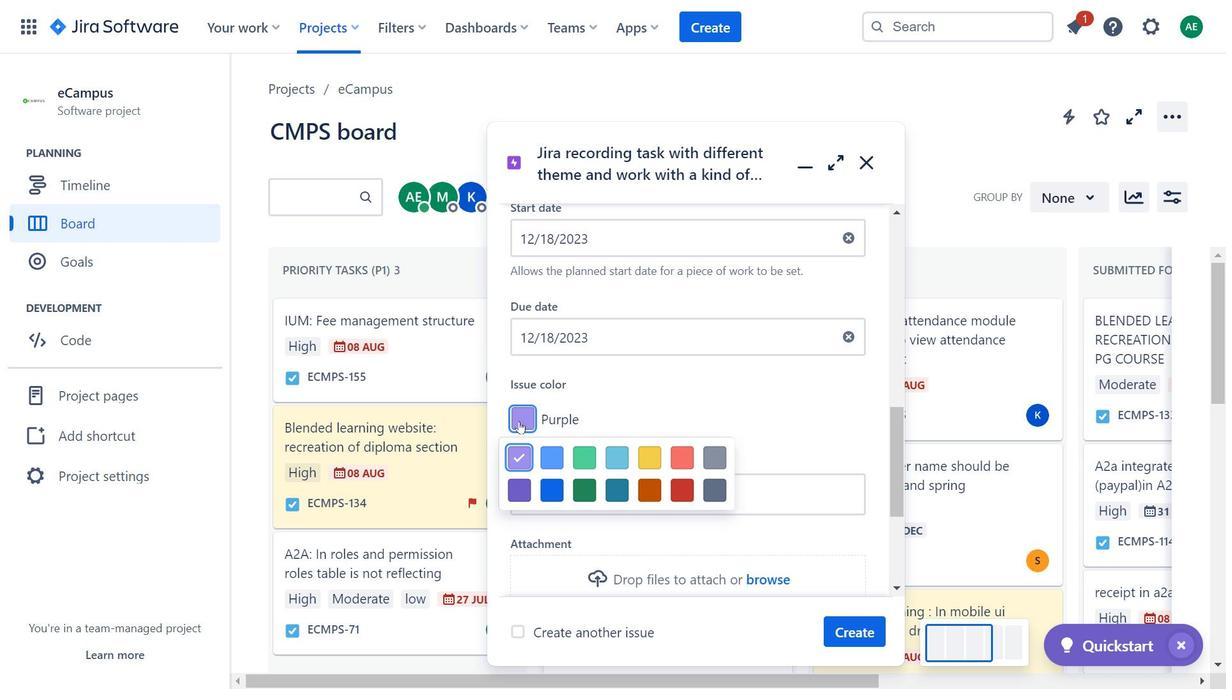 
Action: Mouse moved to (500, 402)
Screenshot: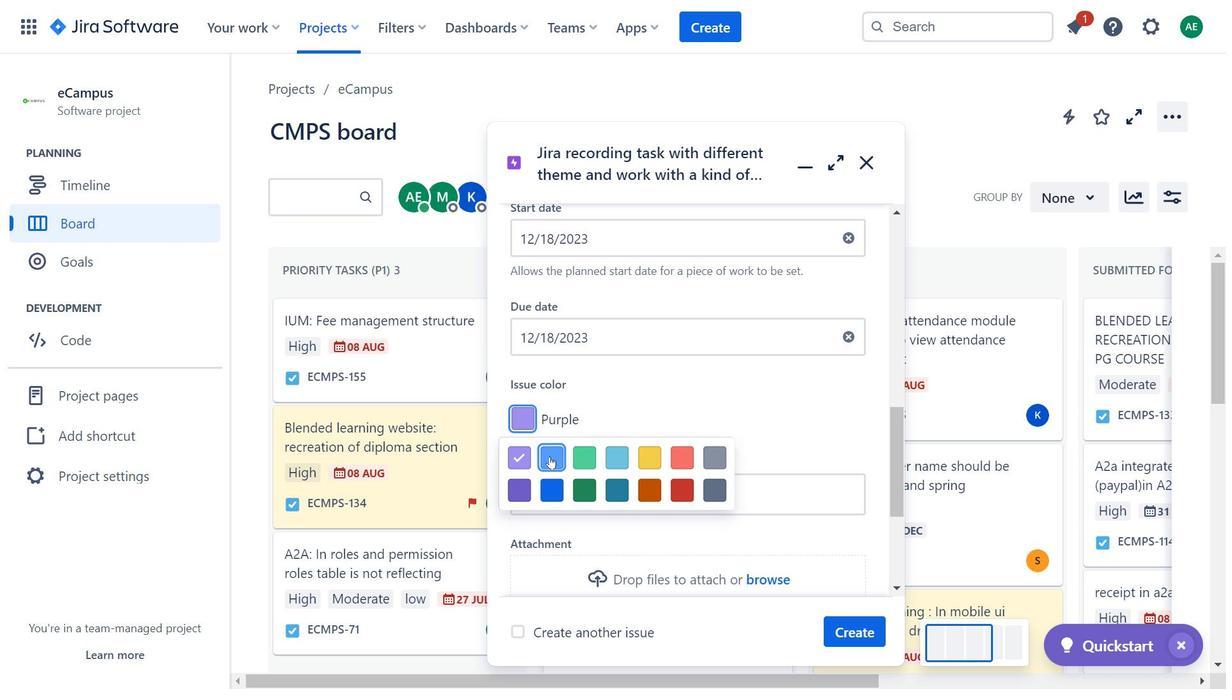 
Action: Mouse pressed left at (500, 402)
Screenshot: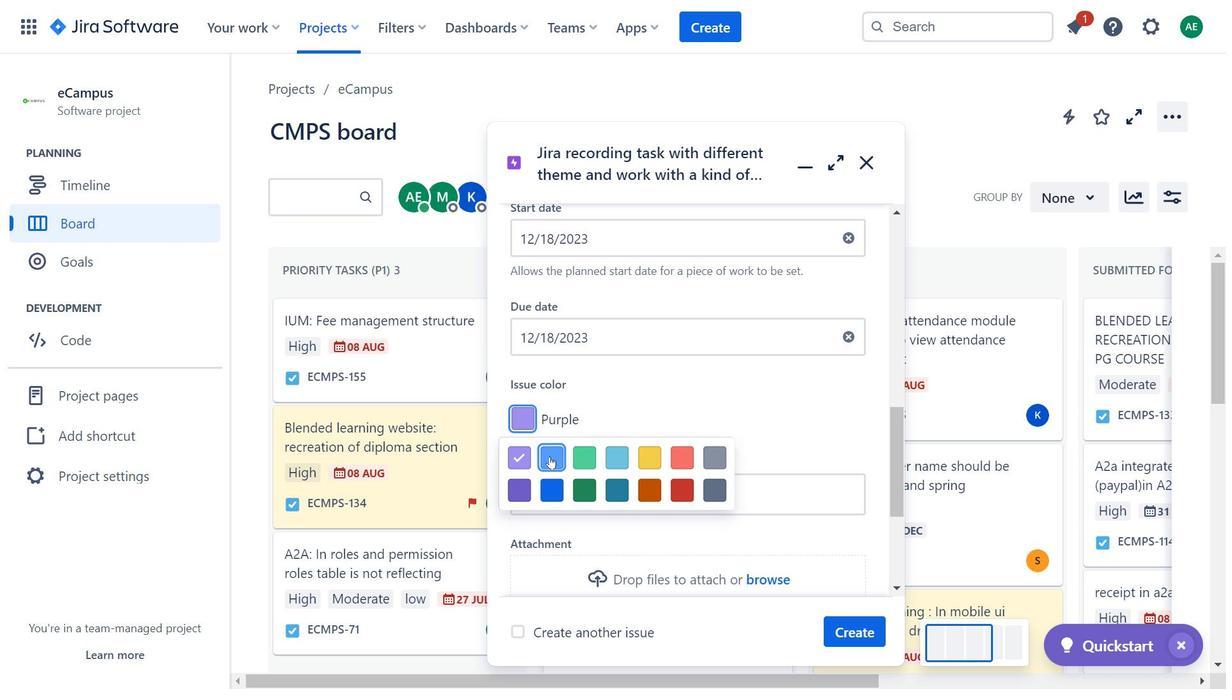 
Action: Mouse moved to (531, 438)
Screenshot: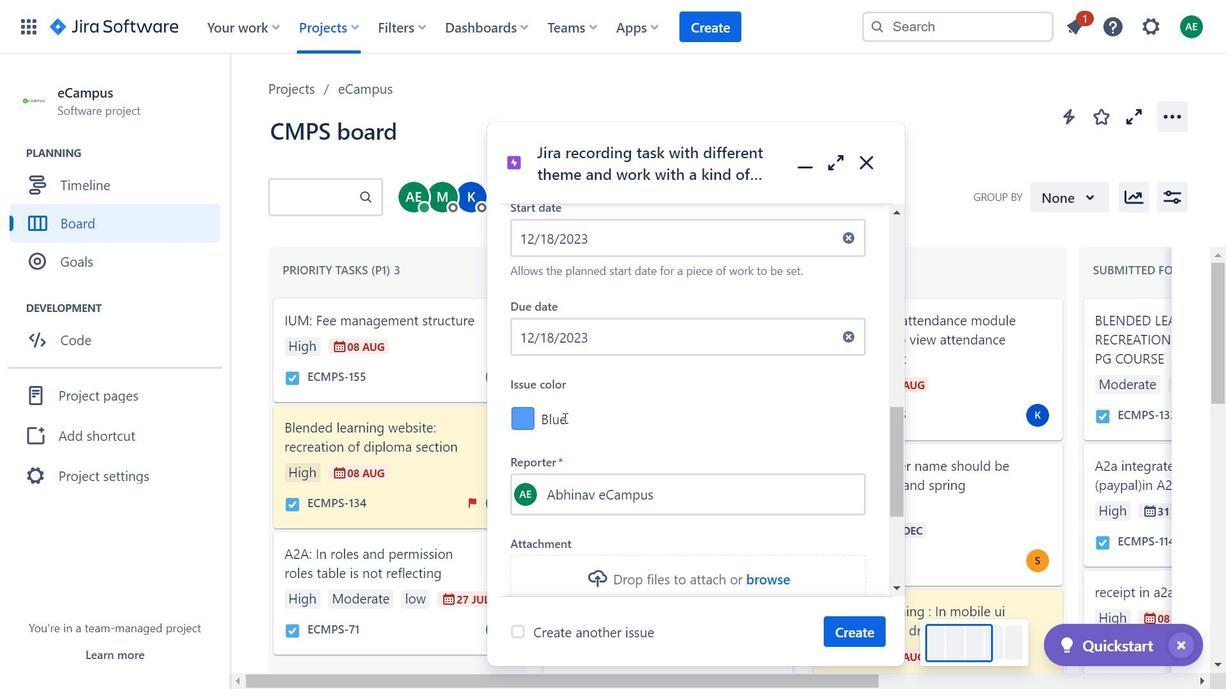 
Action: Mouse pressed left at (531, 438)
Screenshot: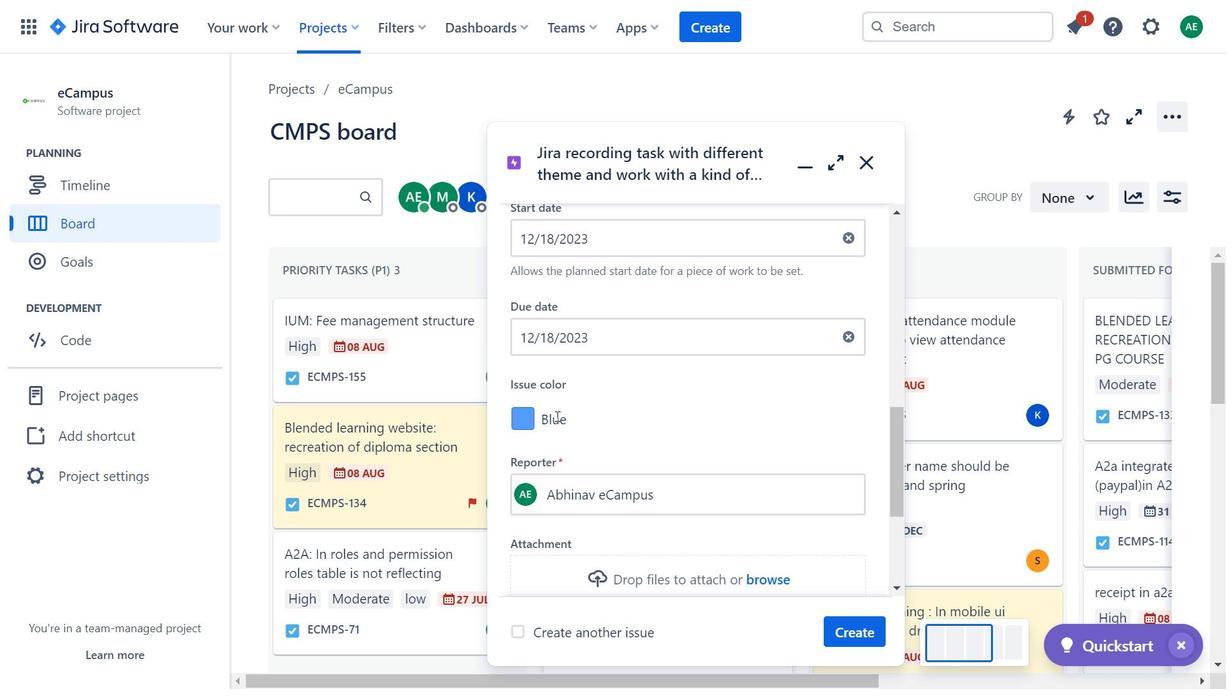 
Action: Mouse moved to (513, 396)
Screenshot: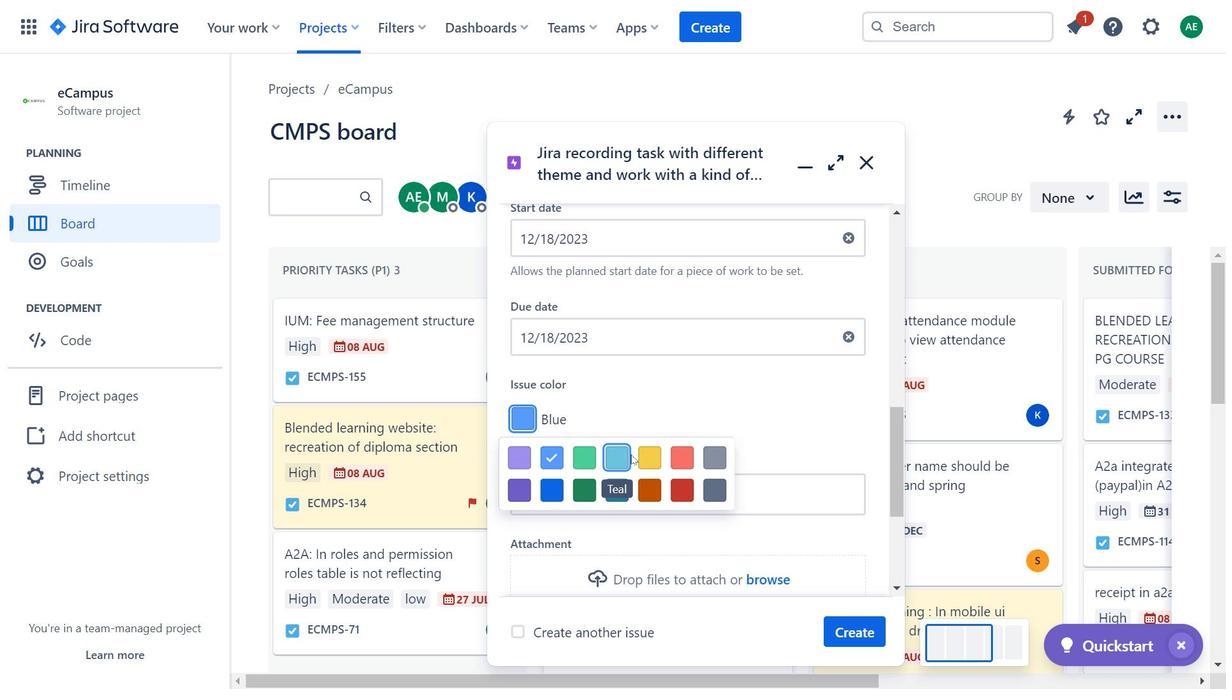 
Action: Mouse pressed left at (513, 396)
Screenshot: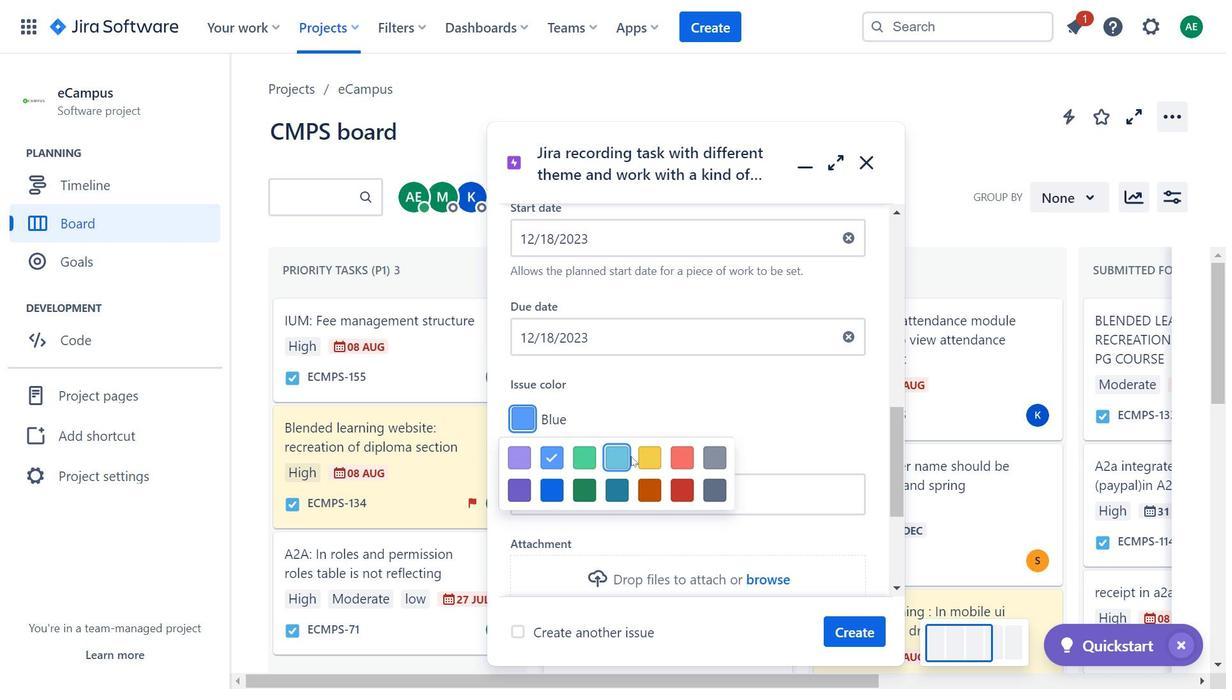 
Action: Mouse moved to (666, 443)
Screenshot: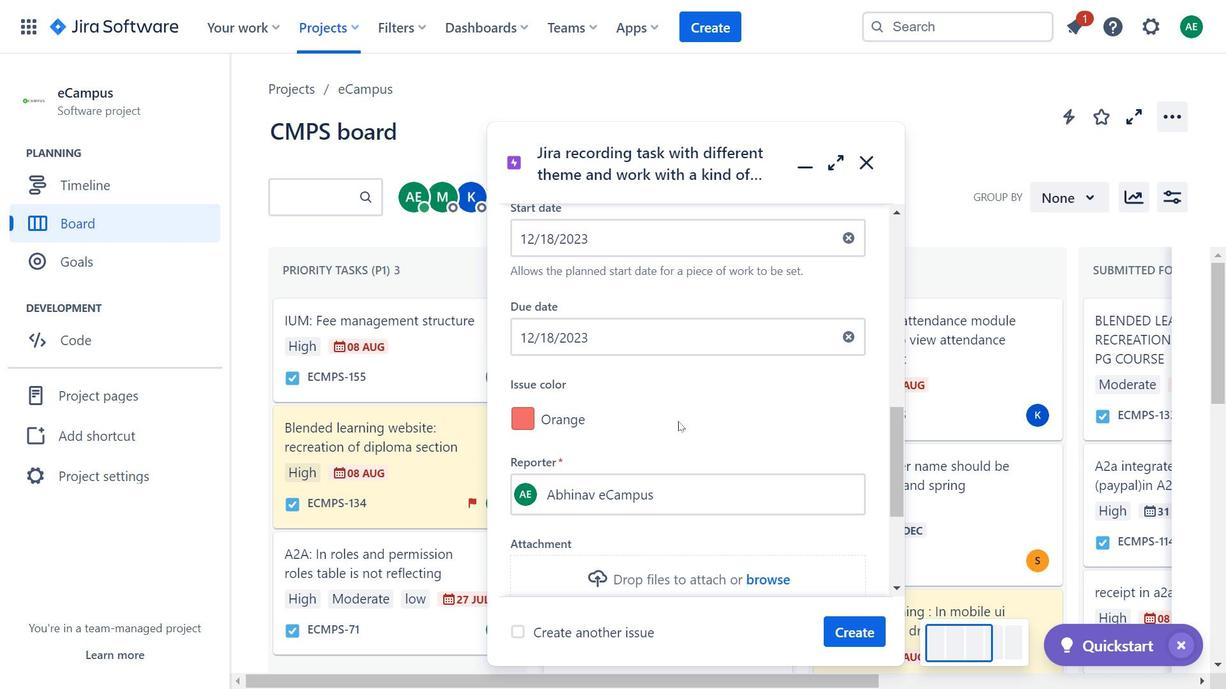 
Action: Mouse pressed left at (666, 443)
Screenshot: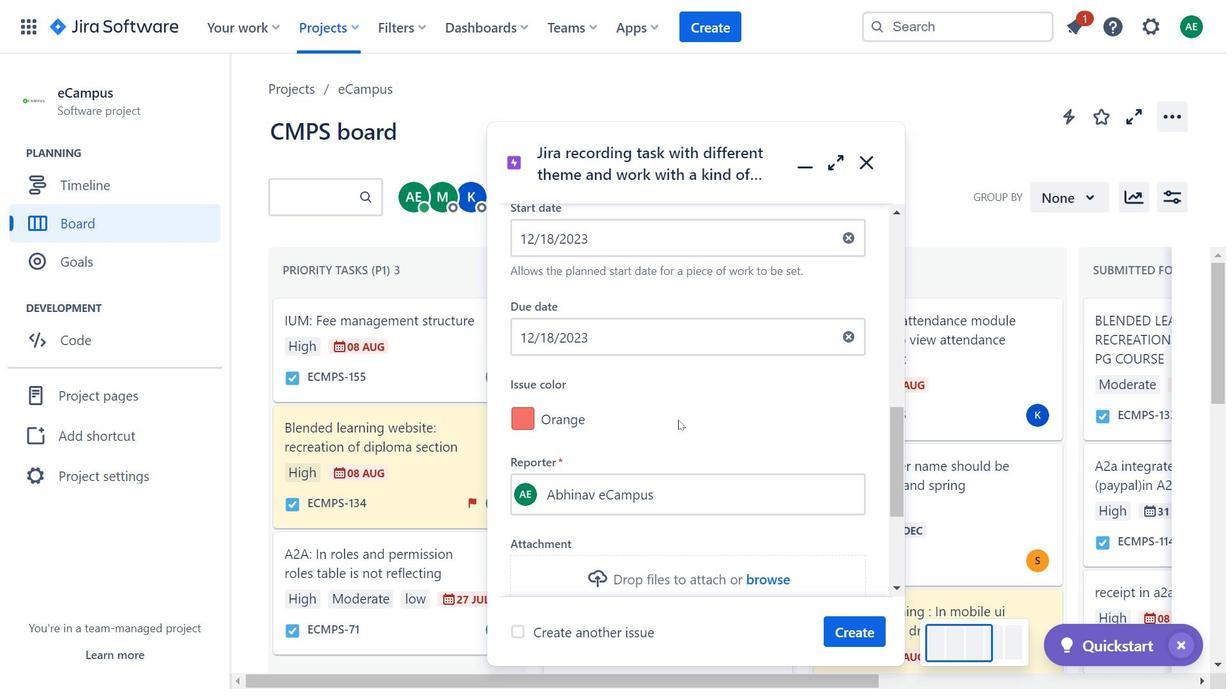 
Action: Mouse moved to (659, 411)
Screenshot: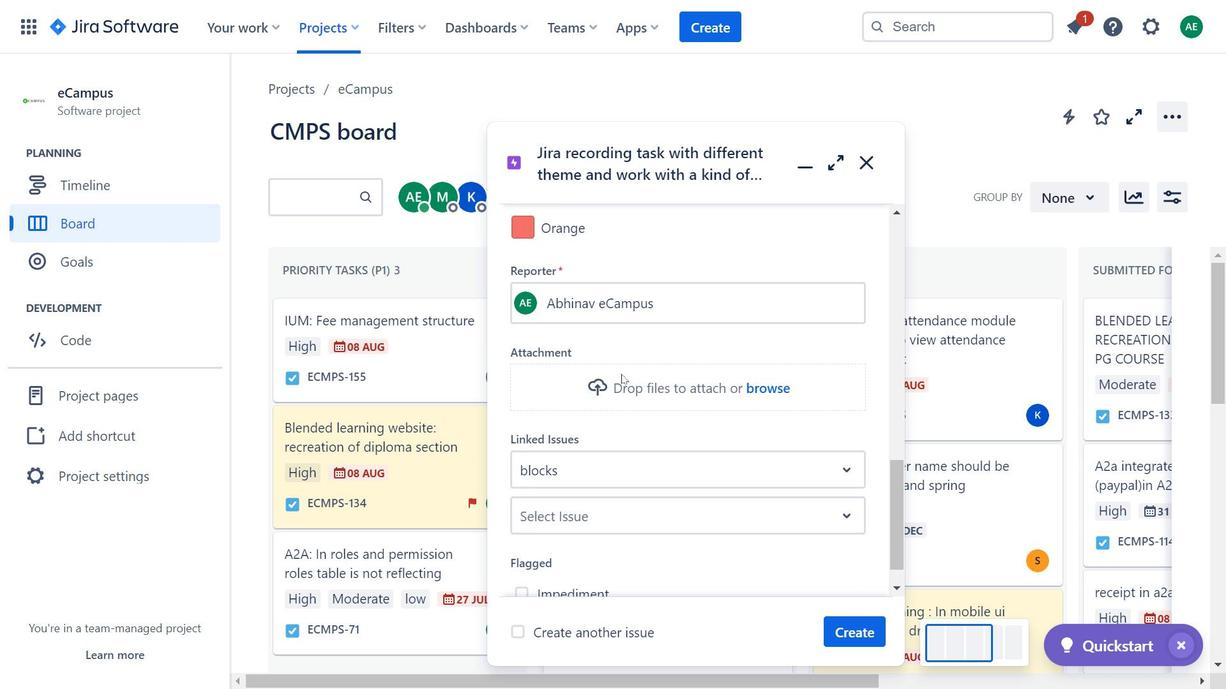 
Action: Mouse pressed left at (659, 411)
Screenshot: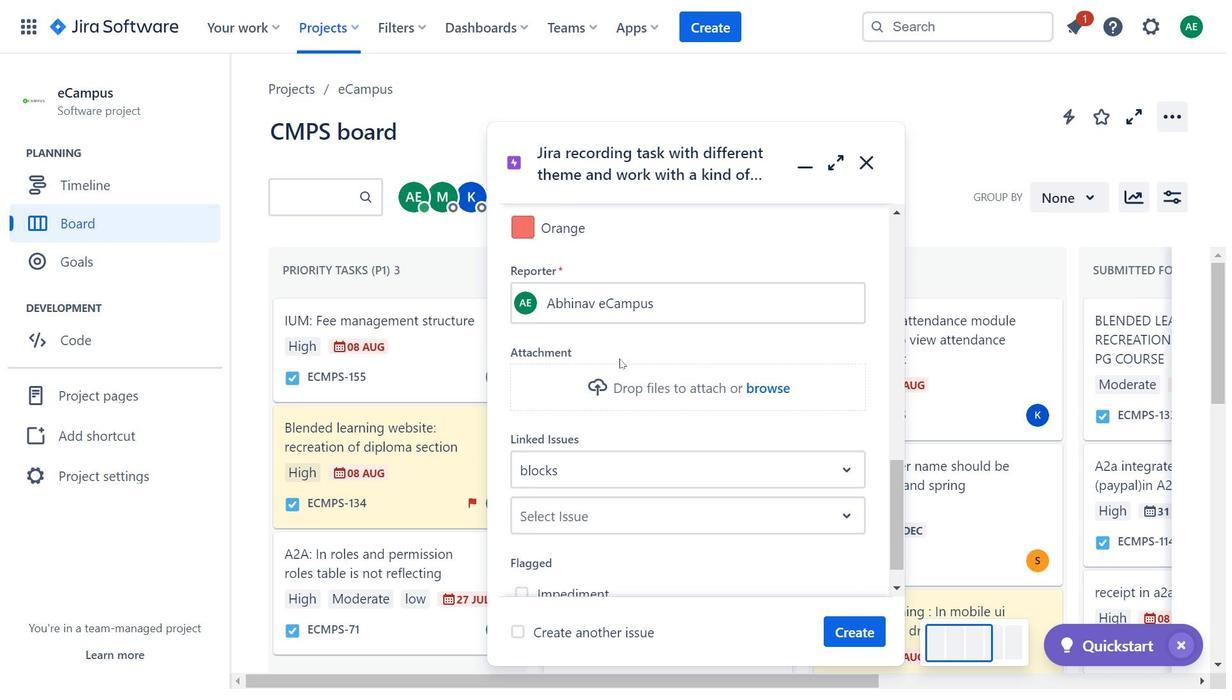 
Action: Mouse moved to (661, 402)
Screenshot: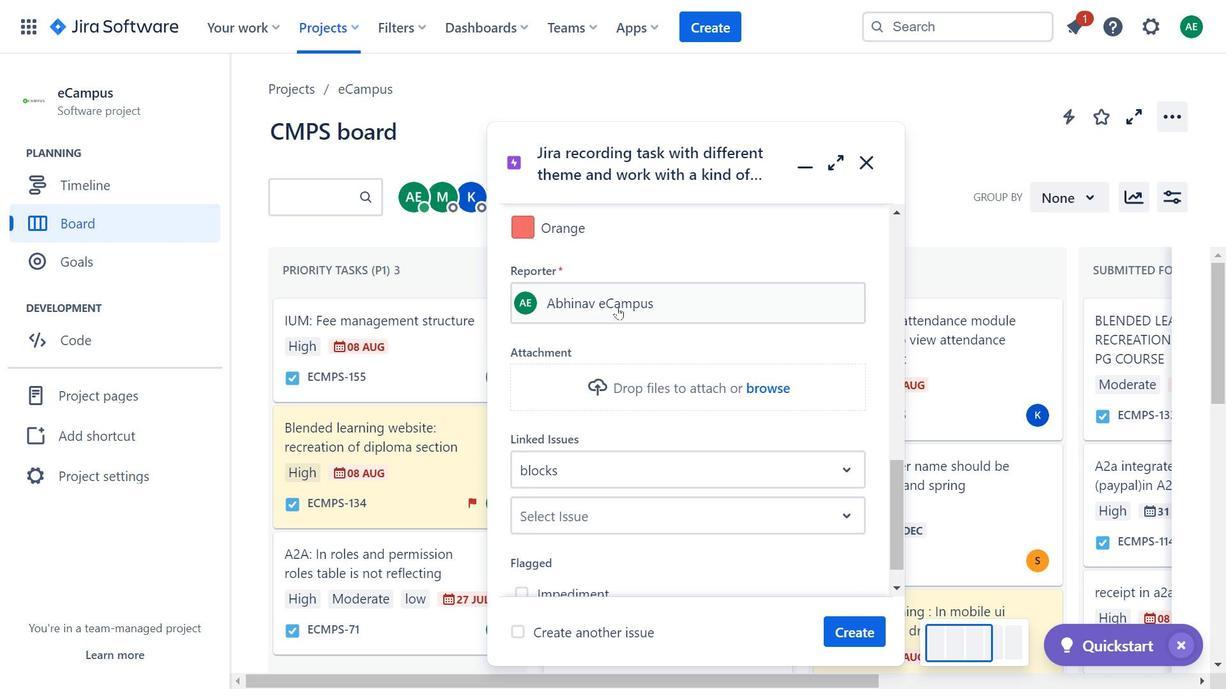 
Action: Mouse scrolled (661, 401) with delta (0, 0)
Screenshot: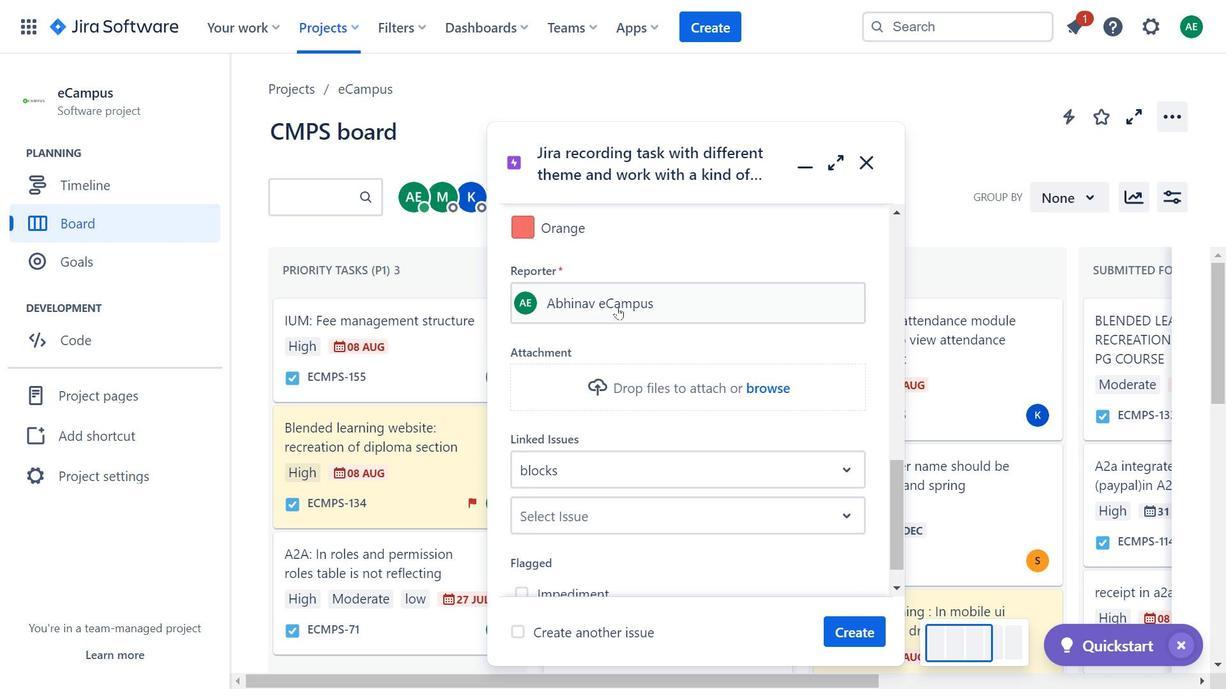 
Action: Mouse moved to (662, 402)
Screenshot: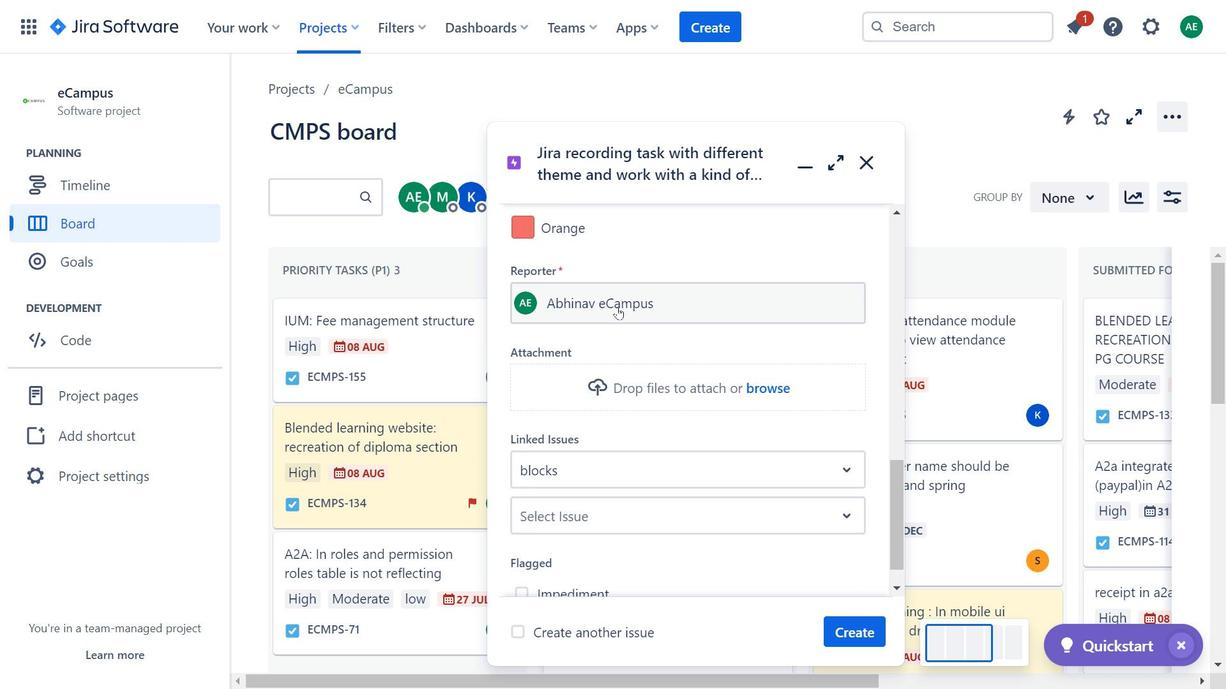 
Action: Mouse scrolled (662, 402) with delta (0, 0)
Screenshot: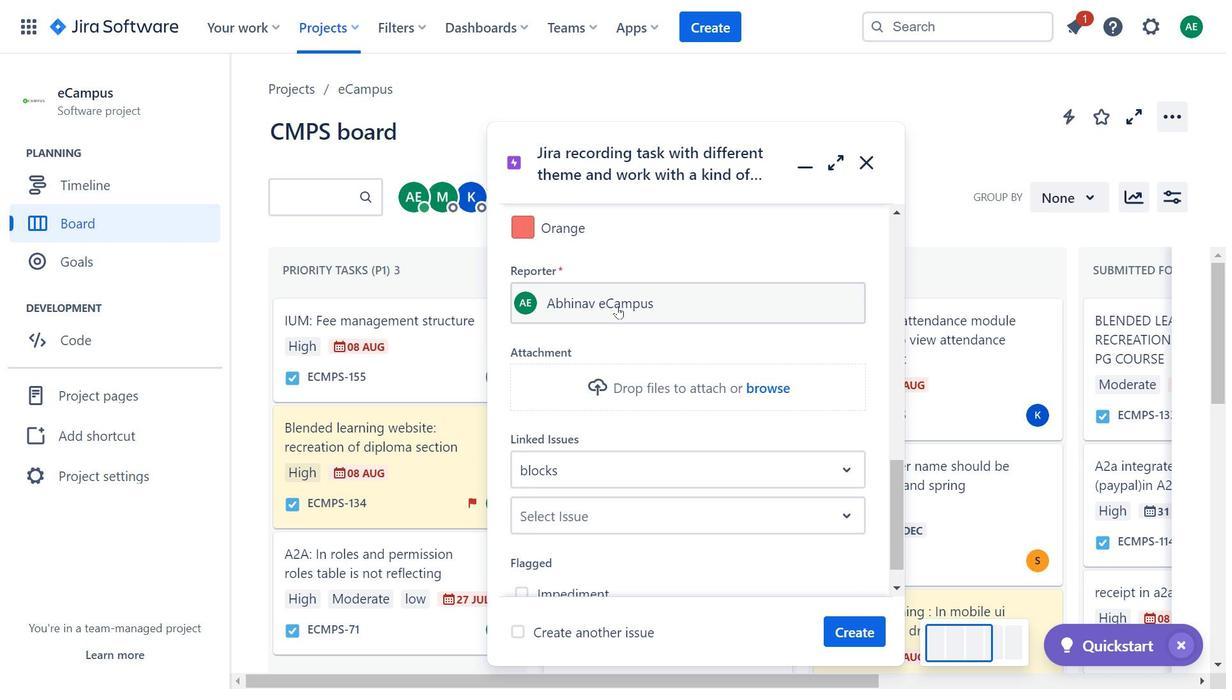 
Action: Mouse moved to (599, 288)
Screenshot: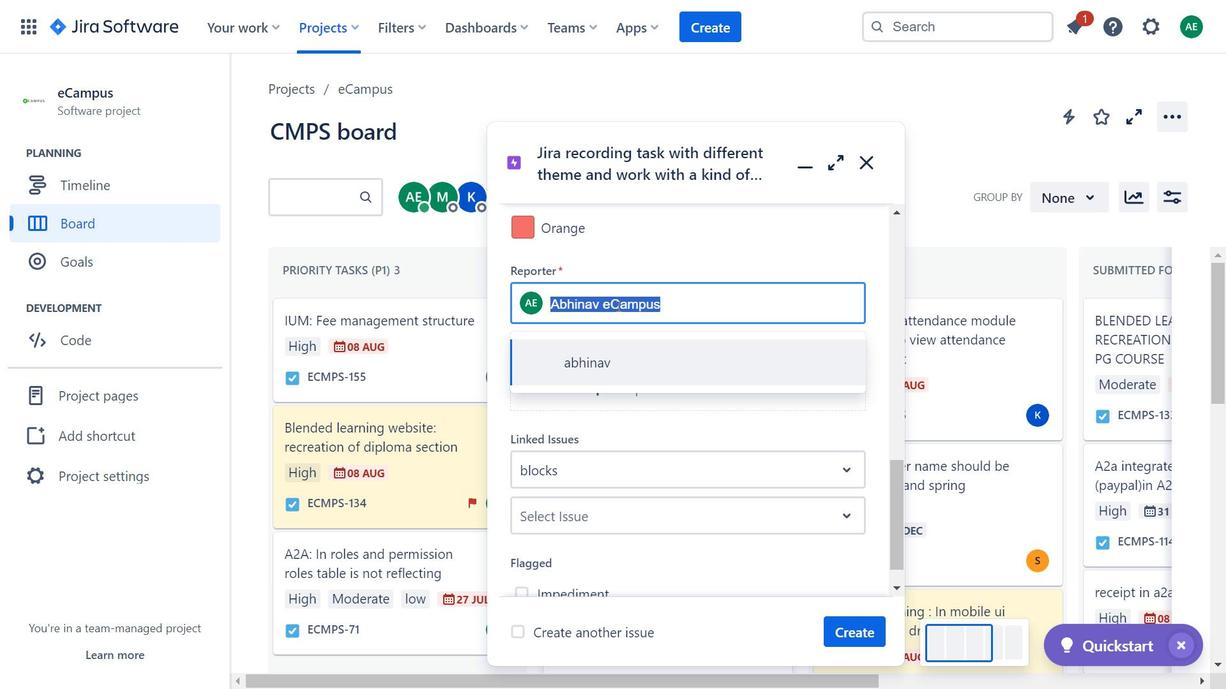 
Action: Mouse pressed left at (599, 288)
Screenshot: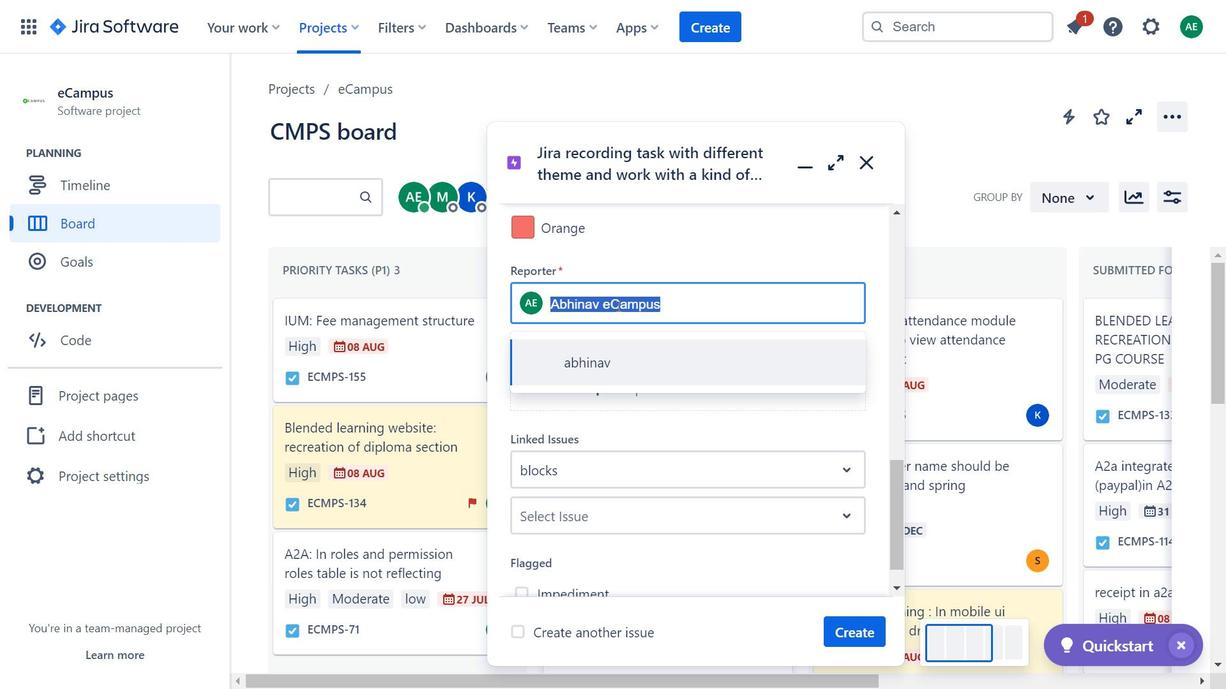 
Action: Key pressed anj
Screenshot: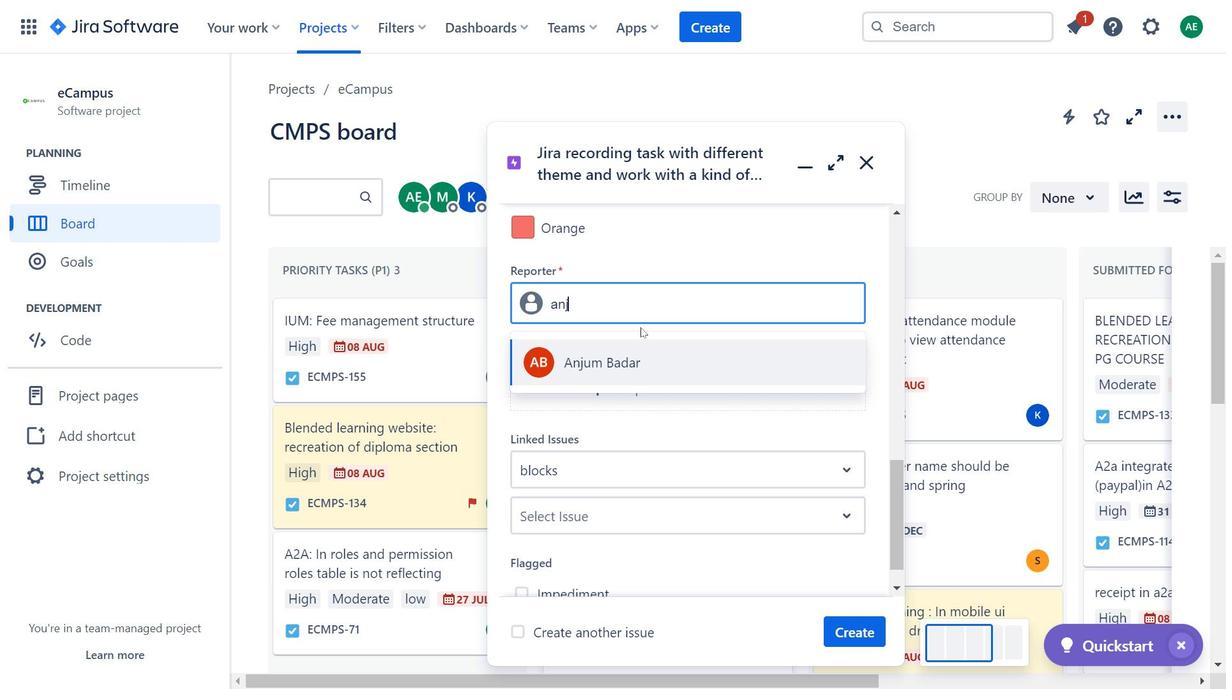 
Action: Mouse moved to (639, 335)
Screenshot: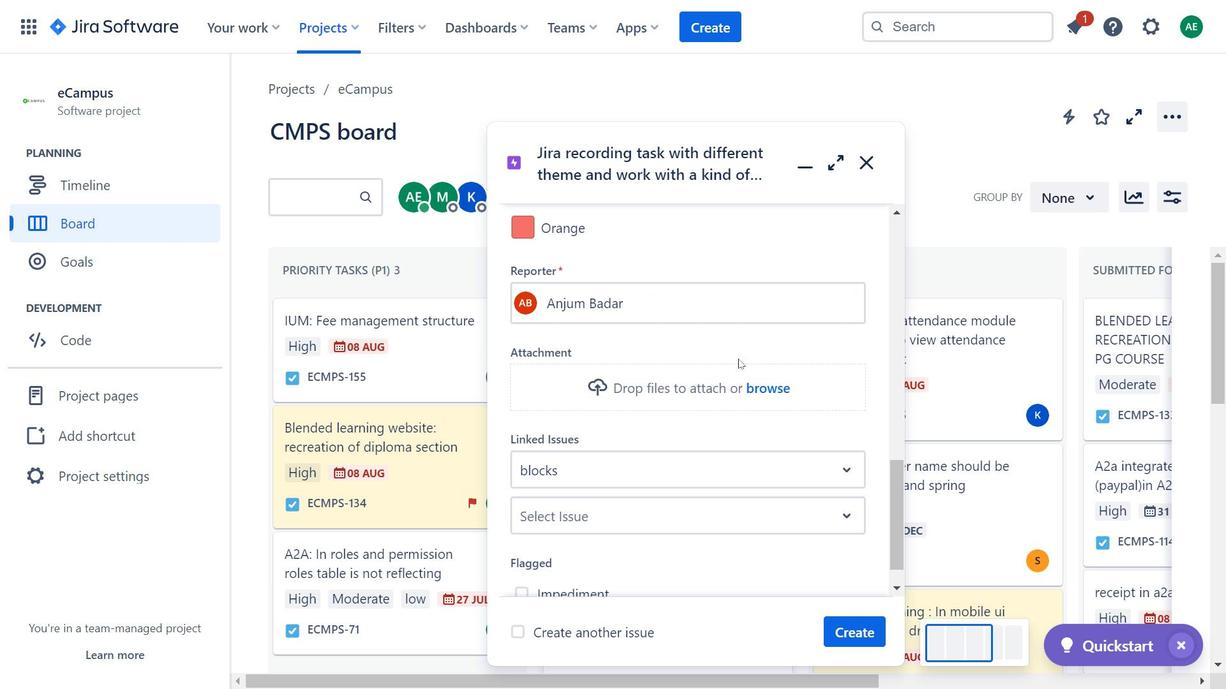 
Action: Mouse pressed left at (639, 335)
Screenshot: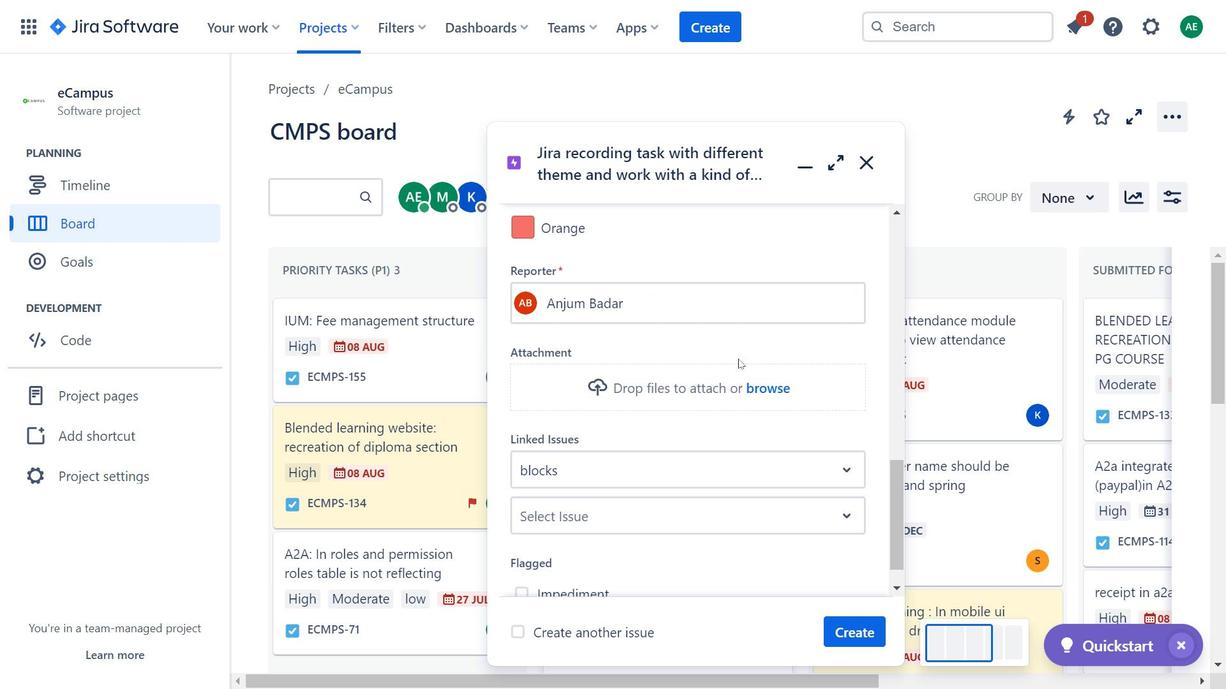 
Action: Mouse moved to (722, 331)
Screenshot: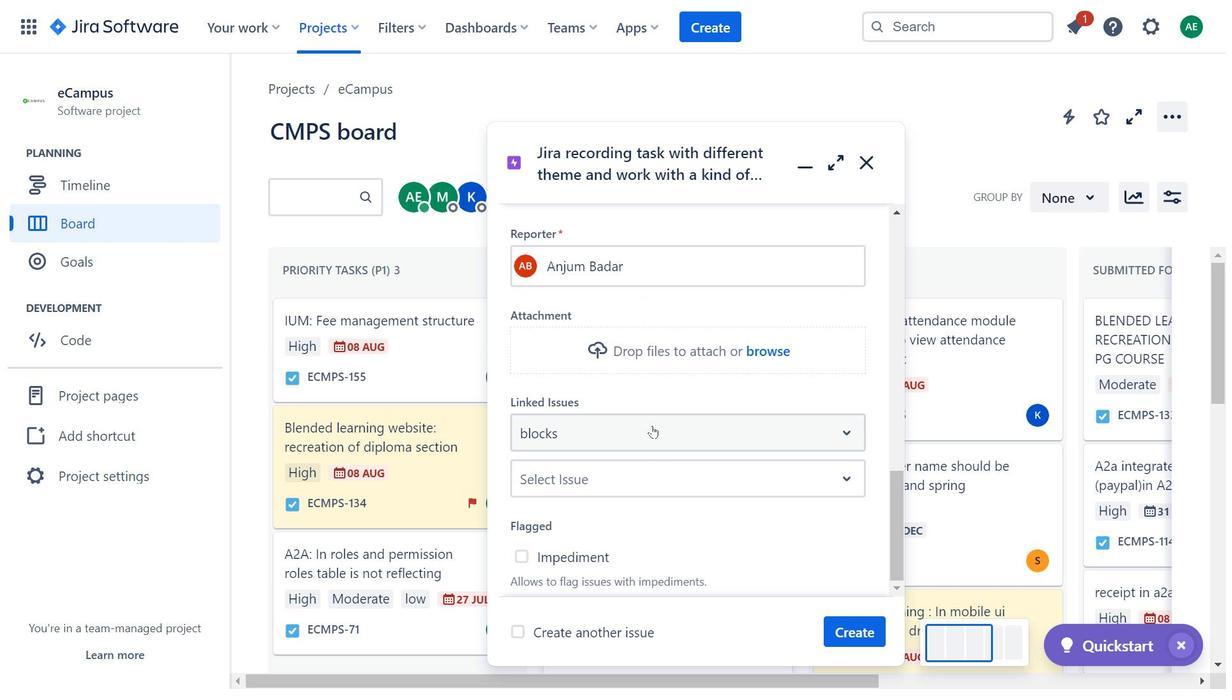 
Action: Mouse pressed left at (722, 331)
Screenshot: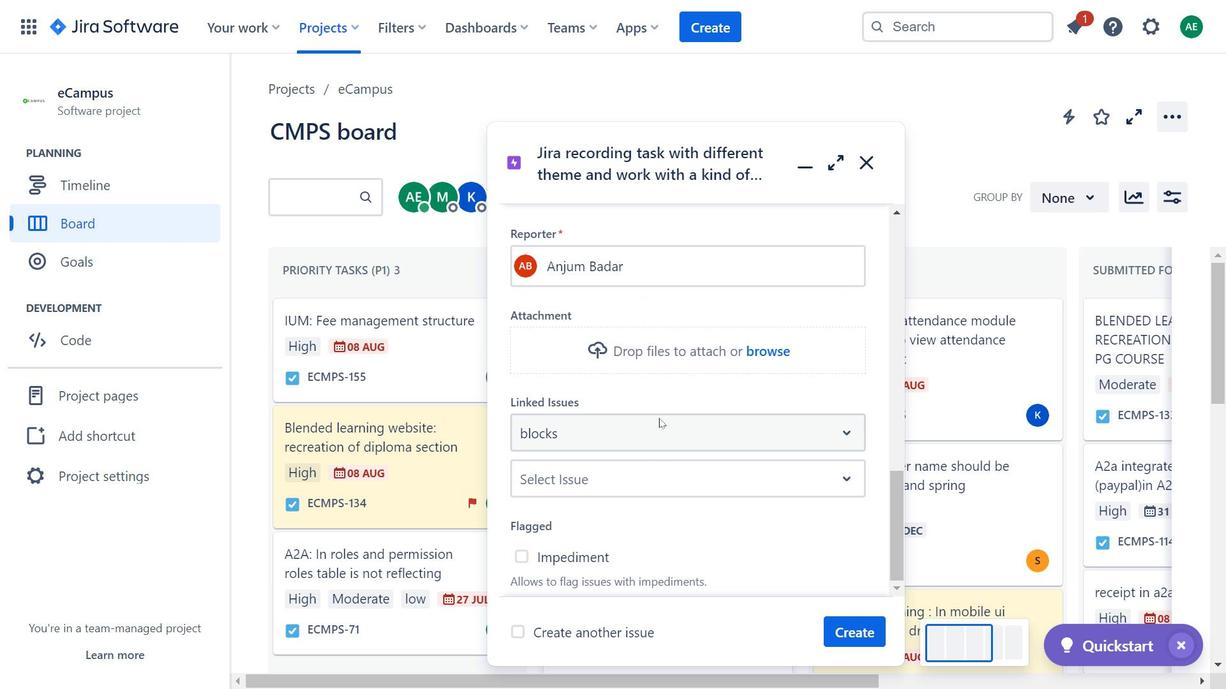 
Action: Mouse moved to (621, 432)
Screenshot: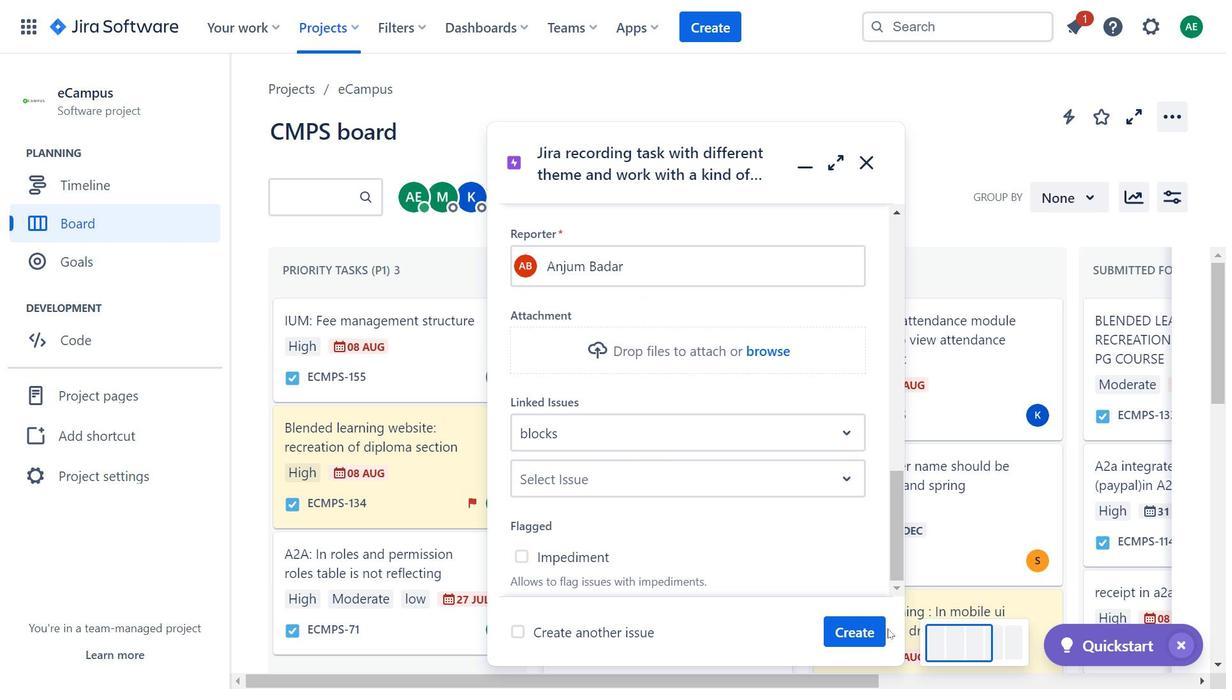 
Action: Mouse scrolled (621, 431) with delta (0, 0)
Screenshot: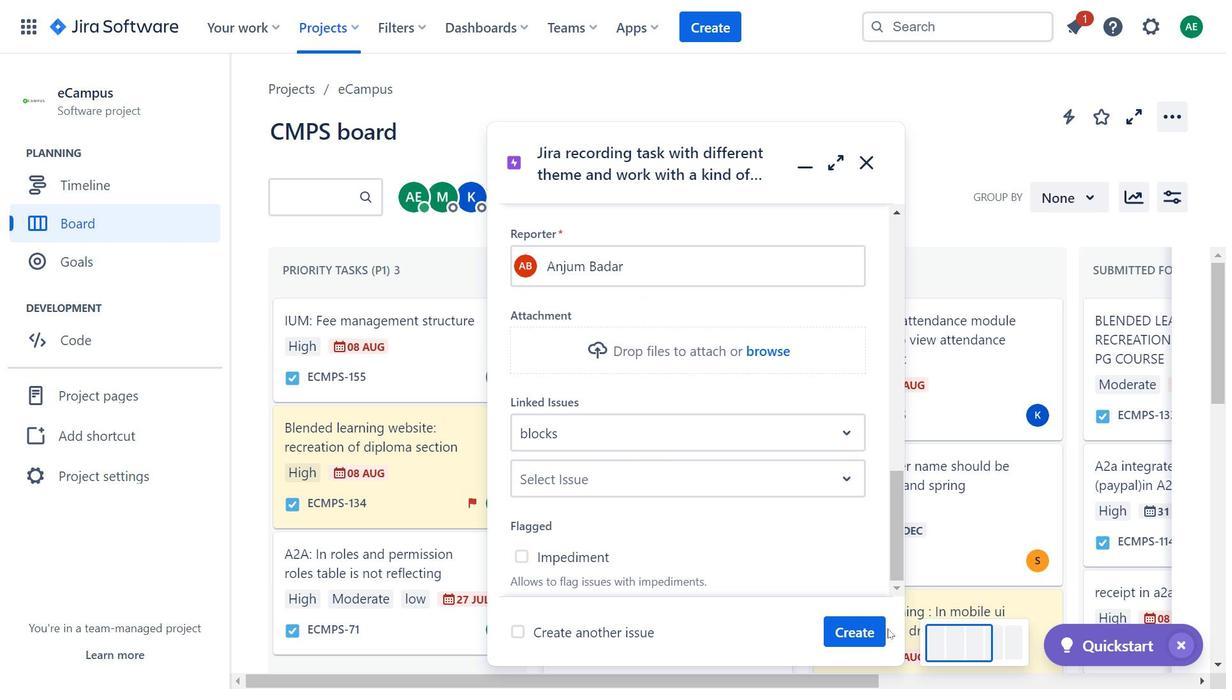 
Action: Mouse moved to (622, 434)
Screenshot: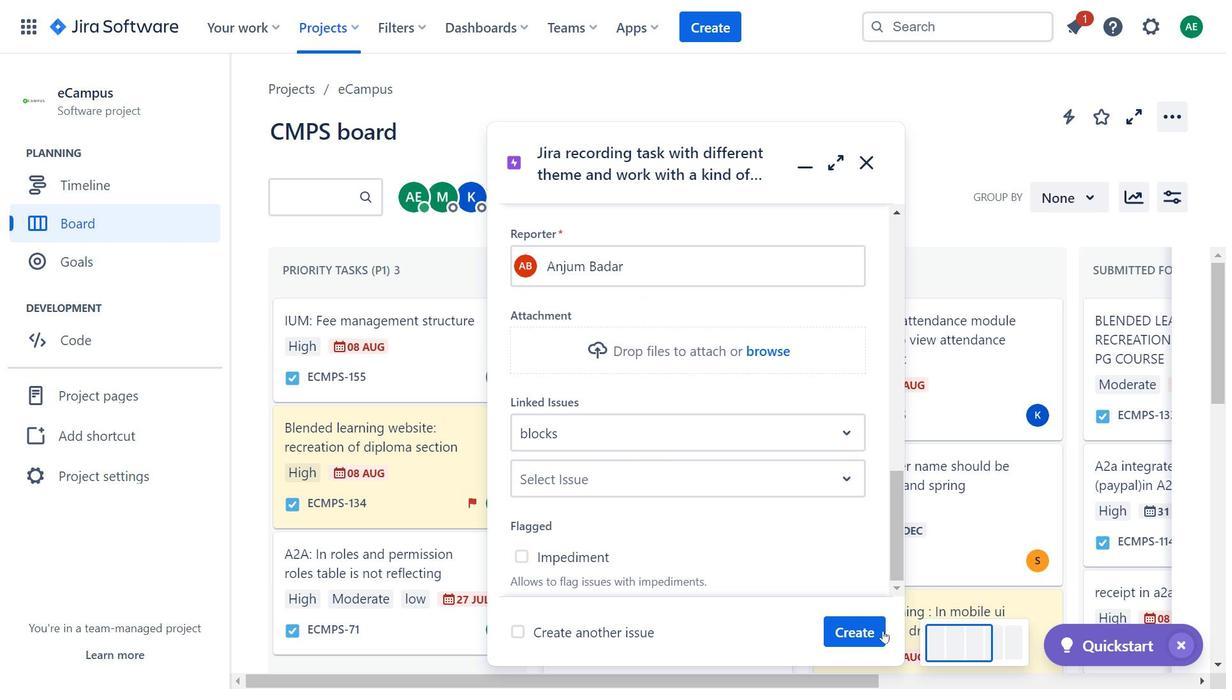
Action: Mouse scrolled (622, 433) with delta (0, 0)
Screenshot: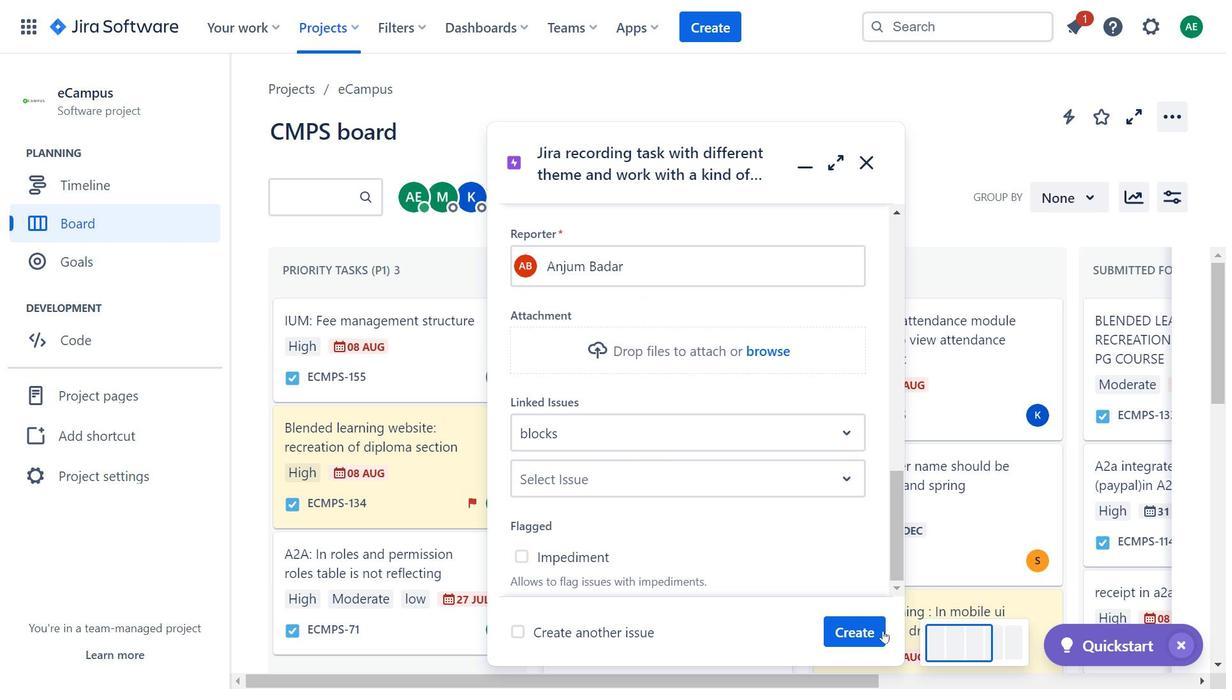 
Action: Mouse moved to (860, 613)
Screenshot: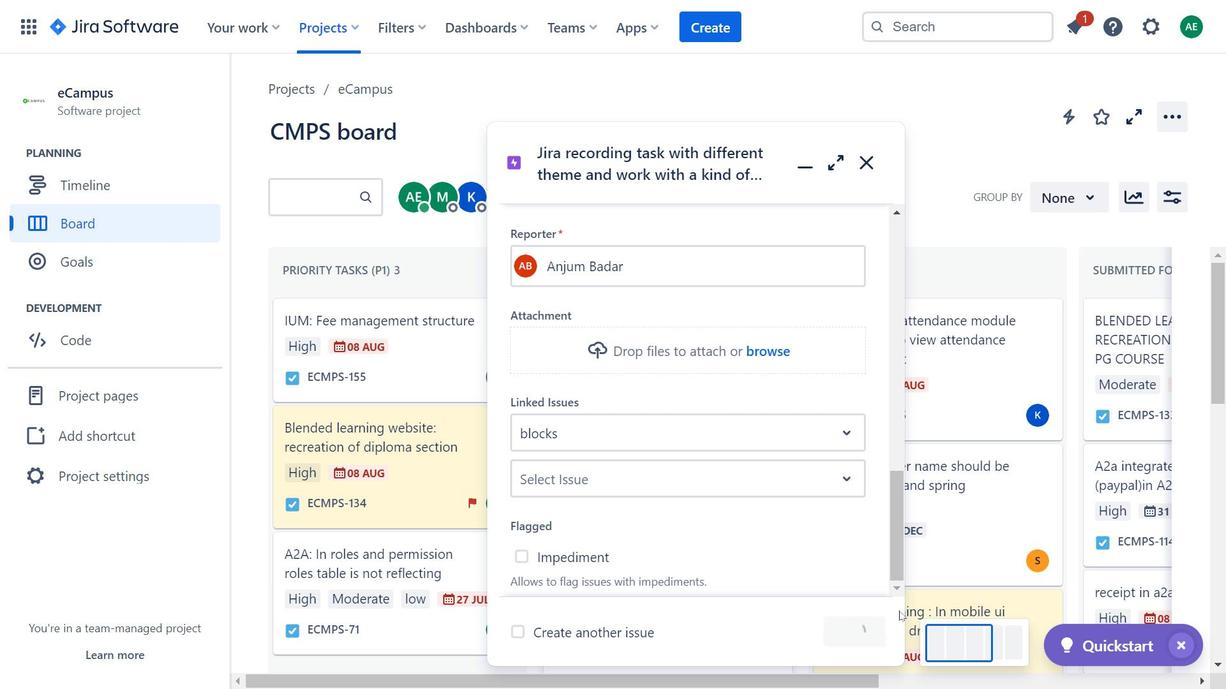 
Action: Mouse pressed left at (860, 613)
Screenshot: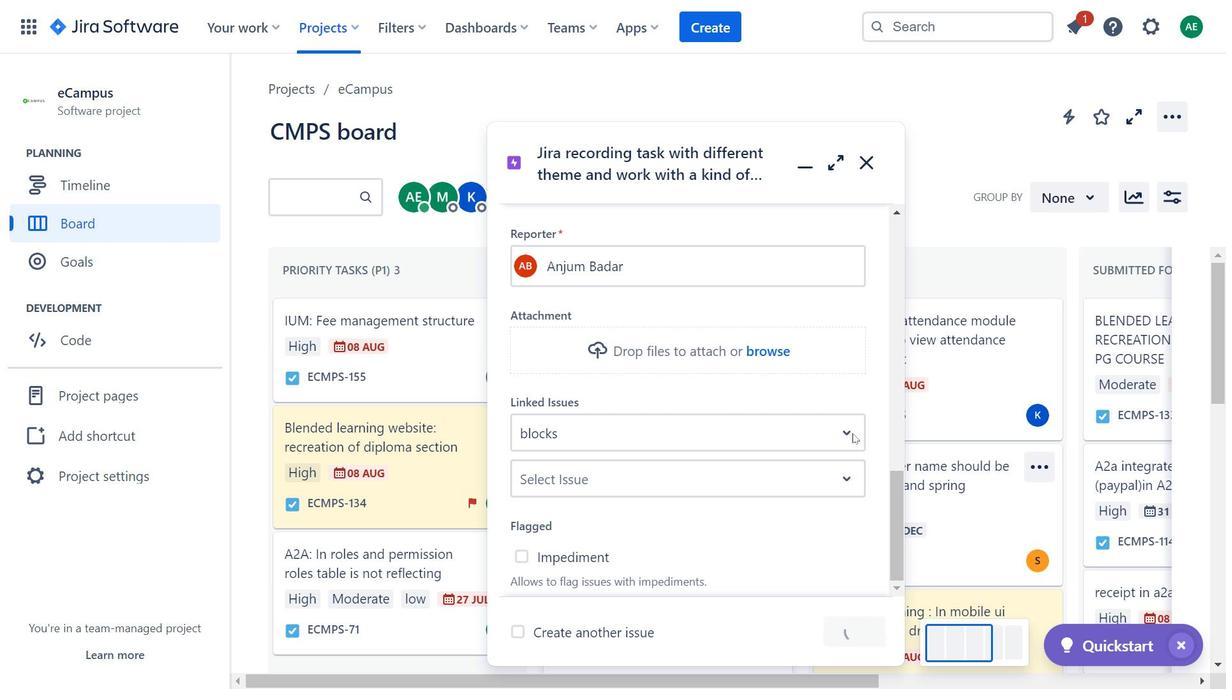 
Action: Mouse moved to (147, 599)
Screenshot: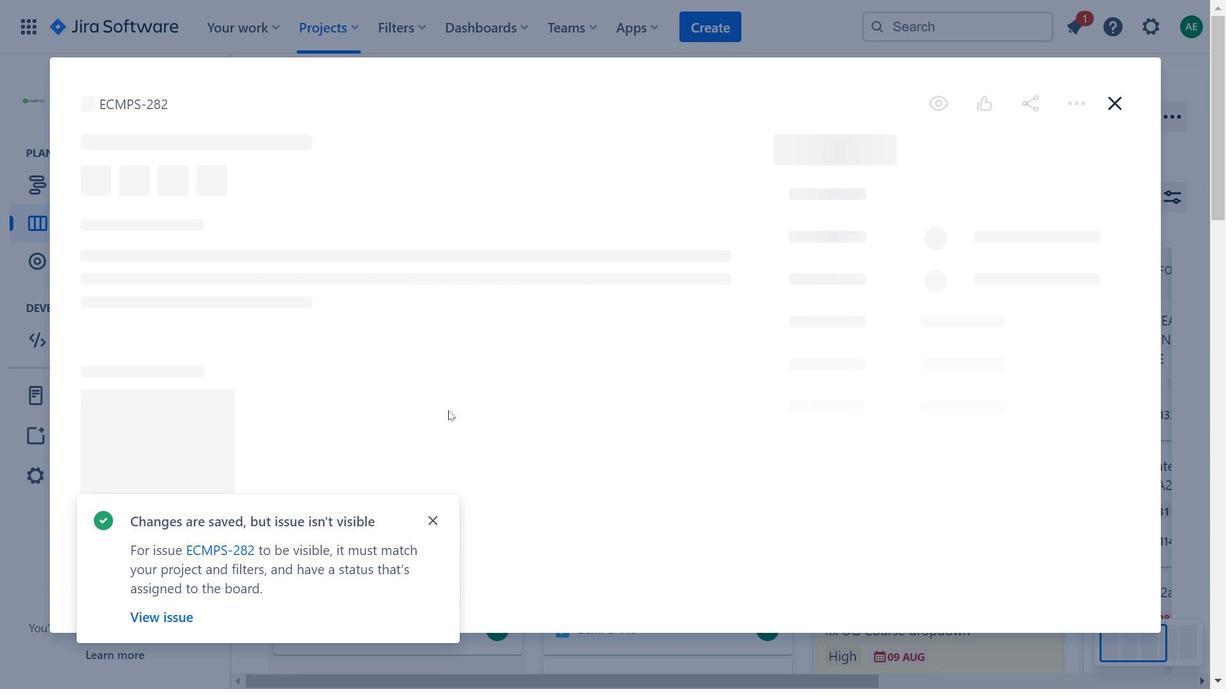 
Action: Mouse pressed left at (147, 599)
Screenshot: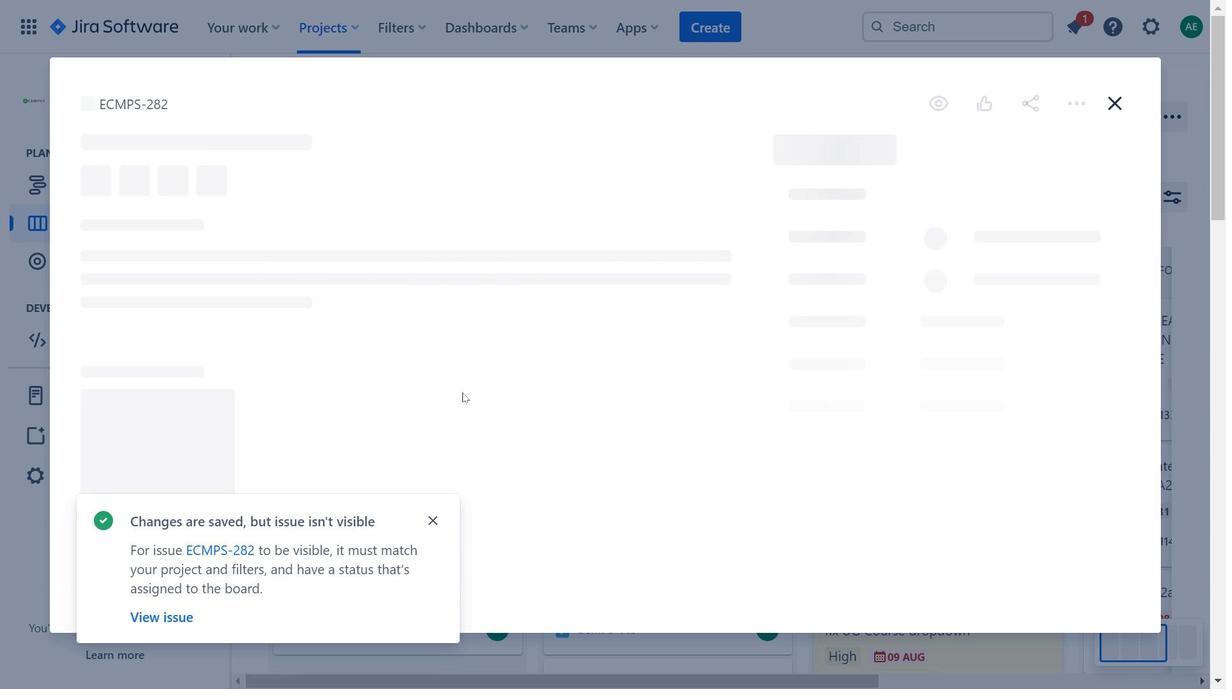 
Action: Mouse moved to (505, 189)
Screenshot: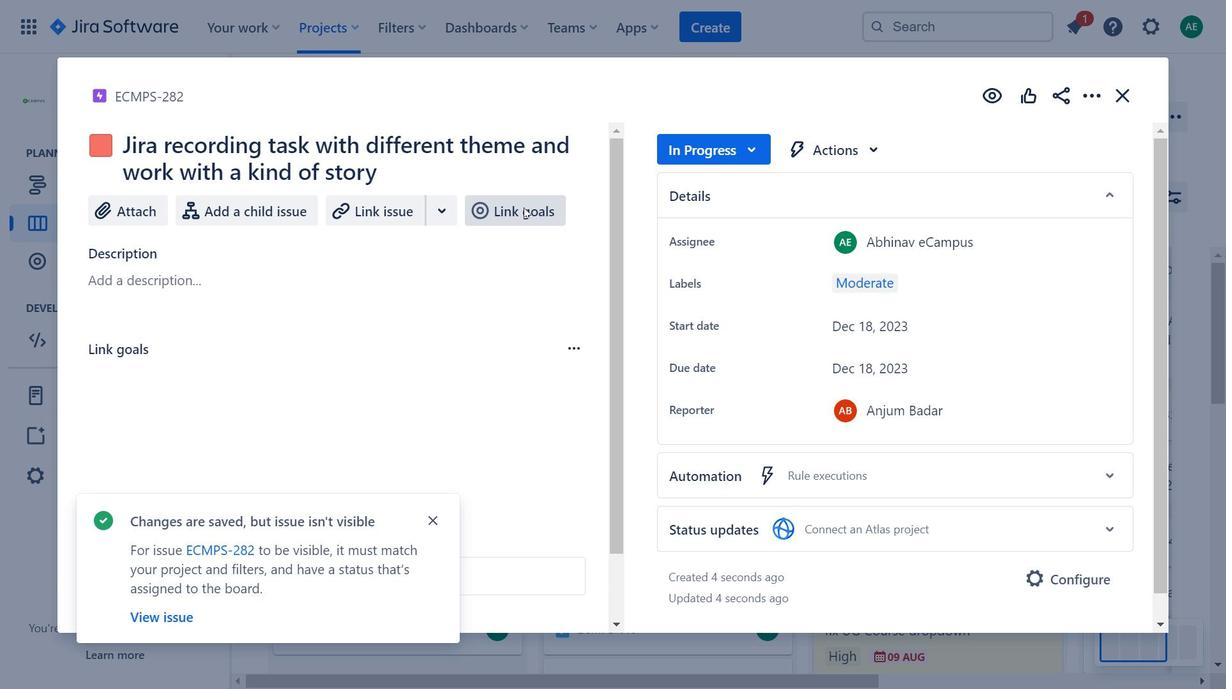
Action: Mouse pressed left at (505, 189)
Screenshot: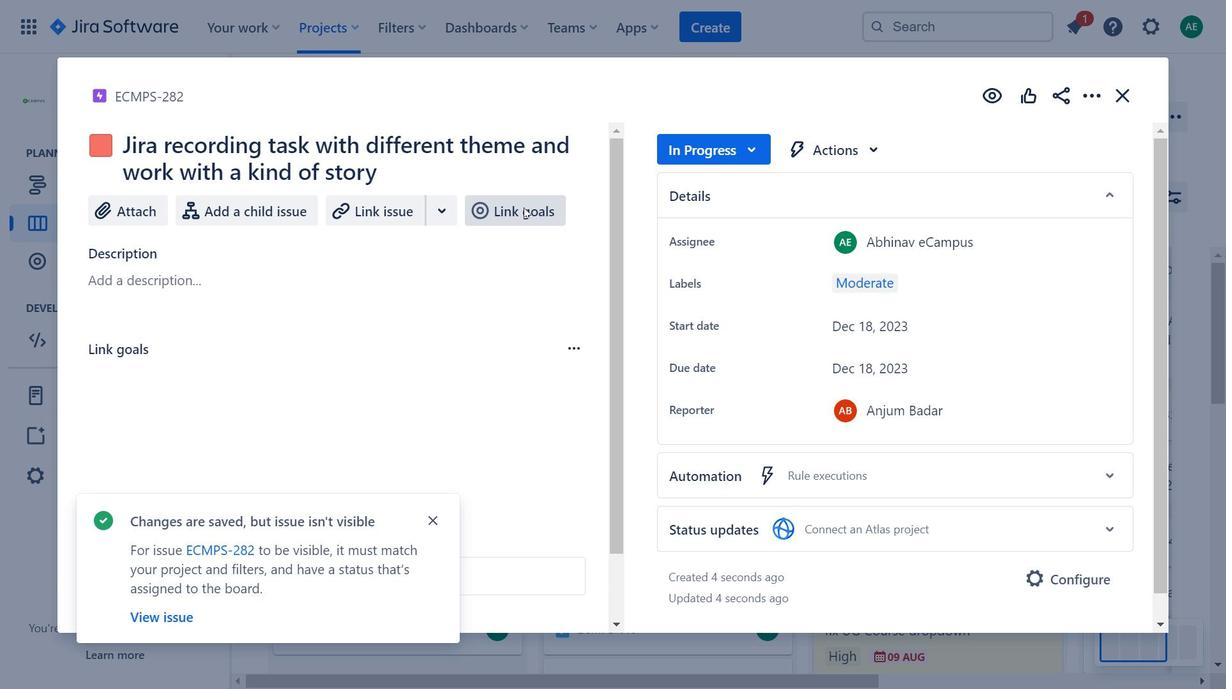 
Action: Mouse moved to (387, 333)
Screenshot: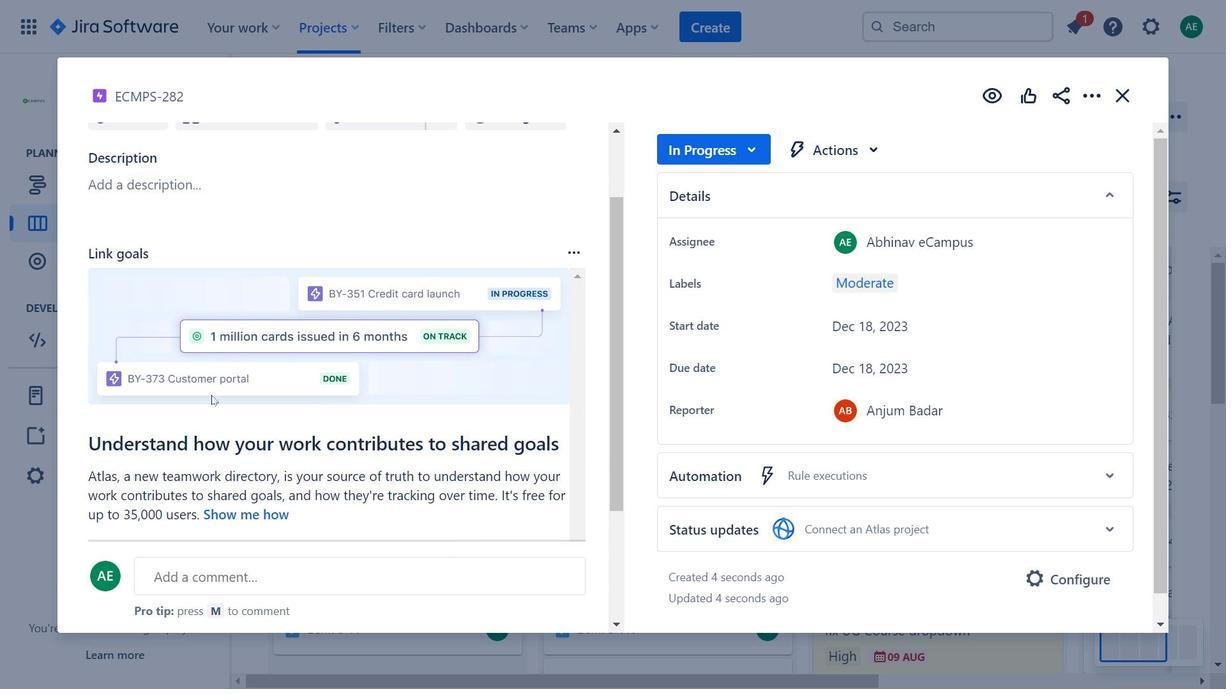 
Action: Mouse scrolled (387, 332) with delta (0, 0)
Screenshot: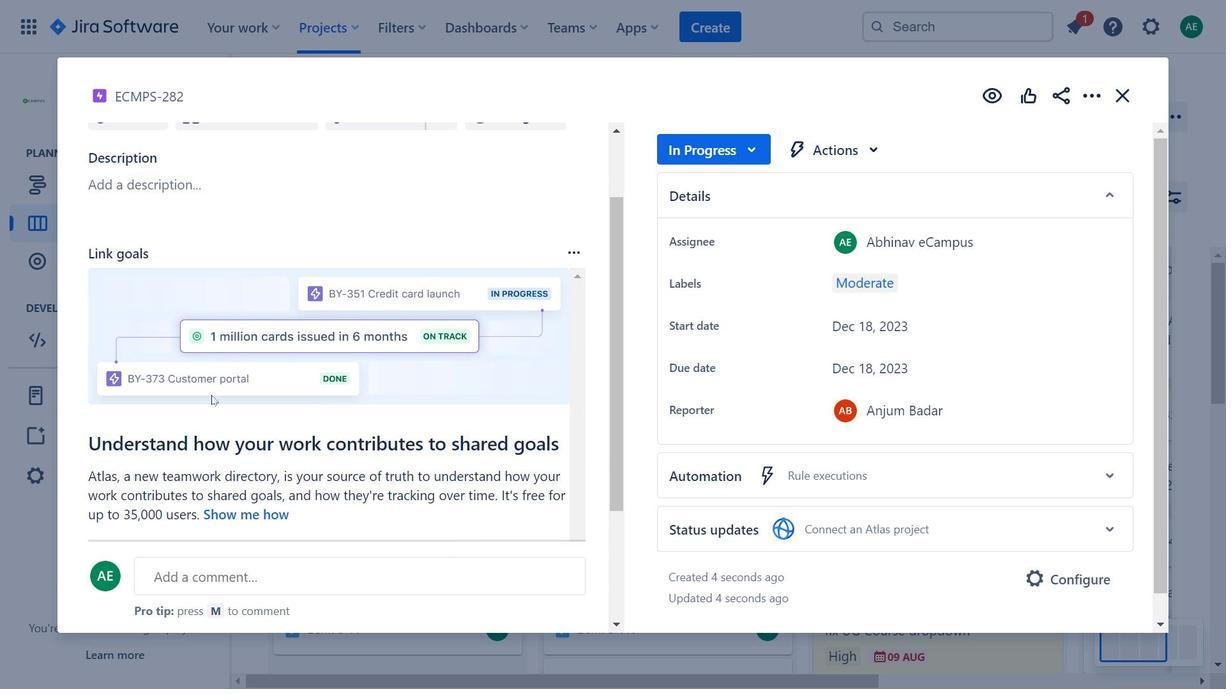 
Action: Mouse moved to (194, 377)
Screenshot: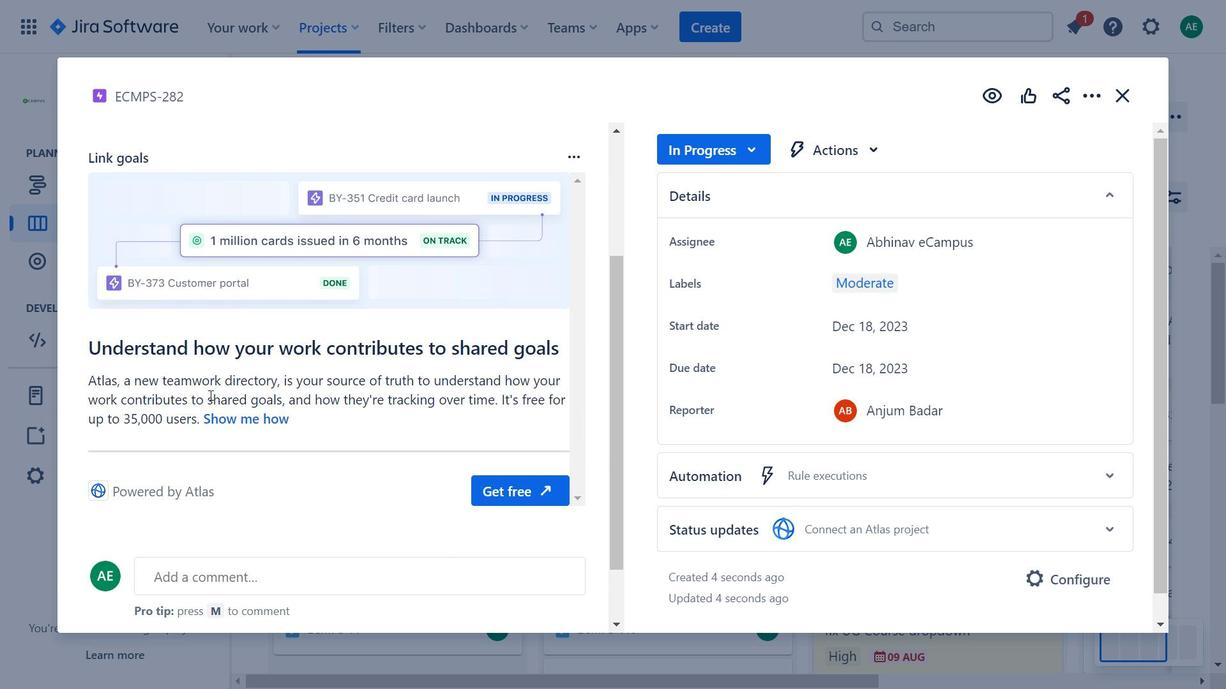 
Action: Mouse scrolled (194, 376) with delta (0, 0)
Screenshot: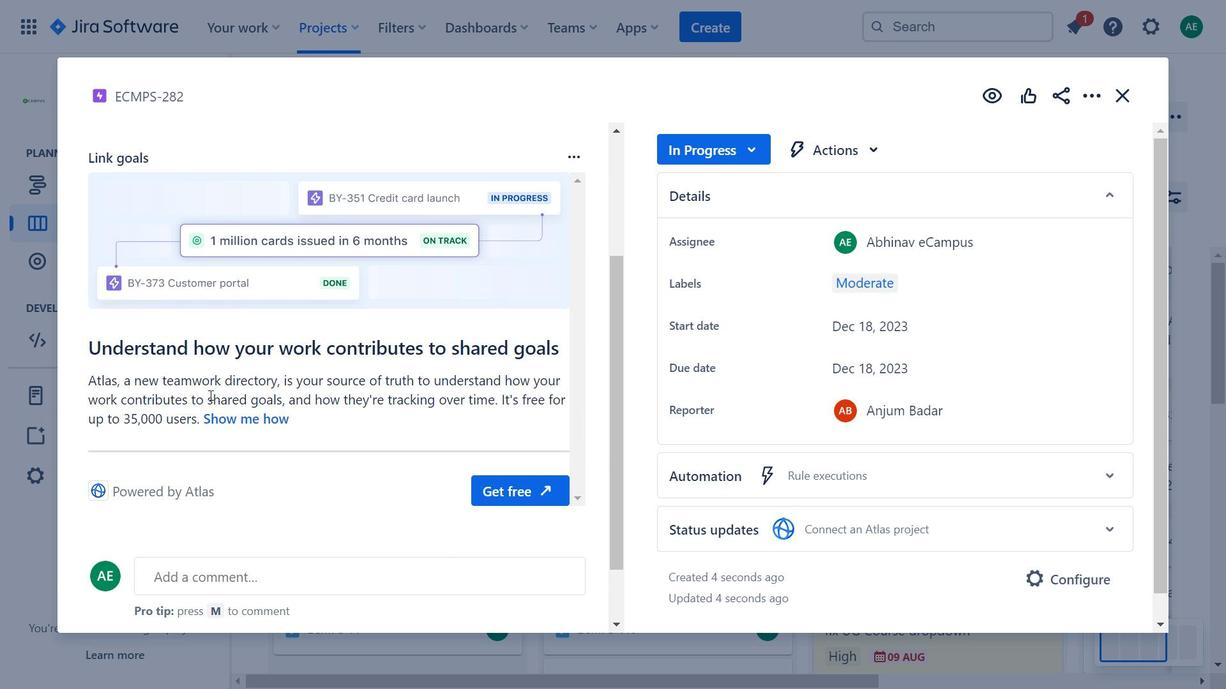 
Action: Mouse moved to (191, 377)
Screenshot: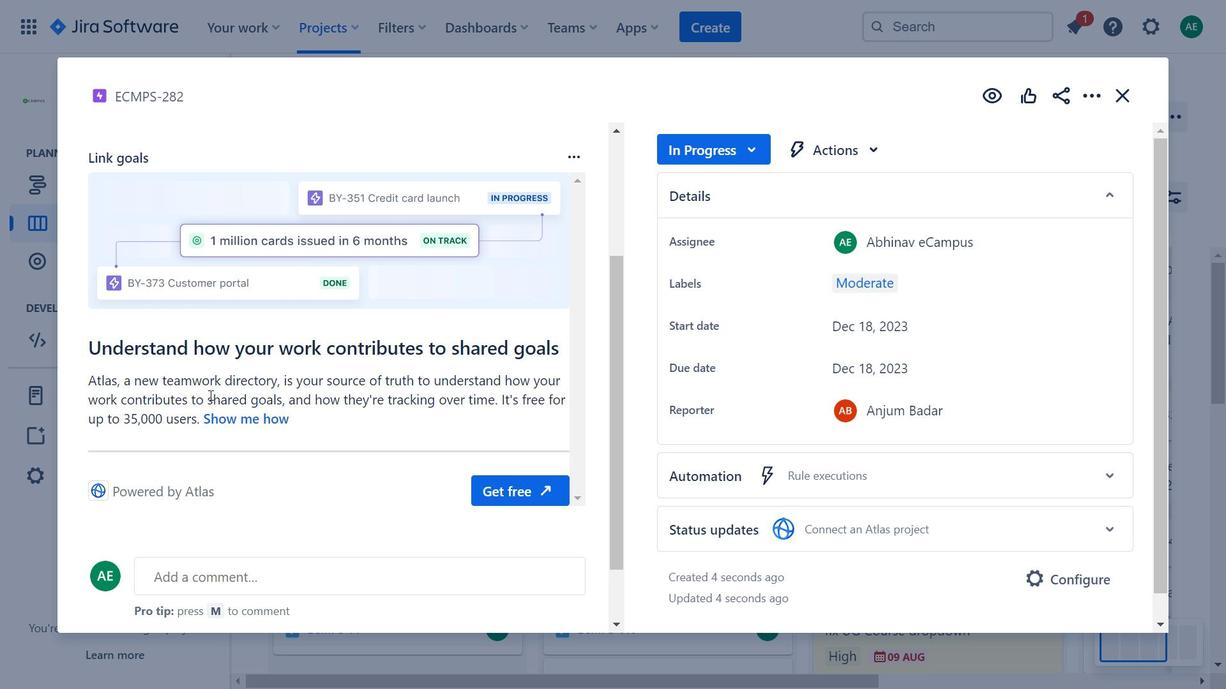 
Action: Mouse scrolled (191, 376) with delta (0, 0)
Screenshot: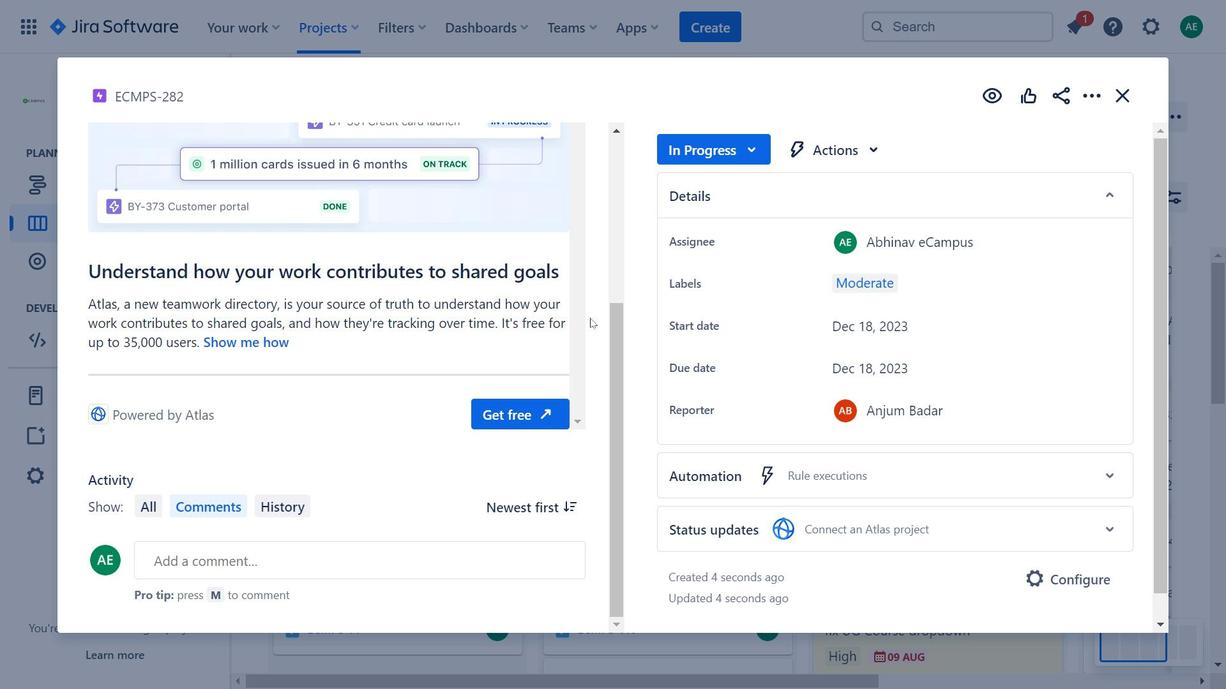 
Action: Mouse moved to (206, 378)
Screenshot: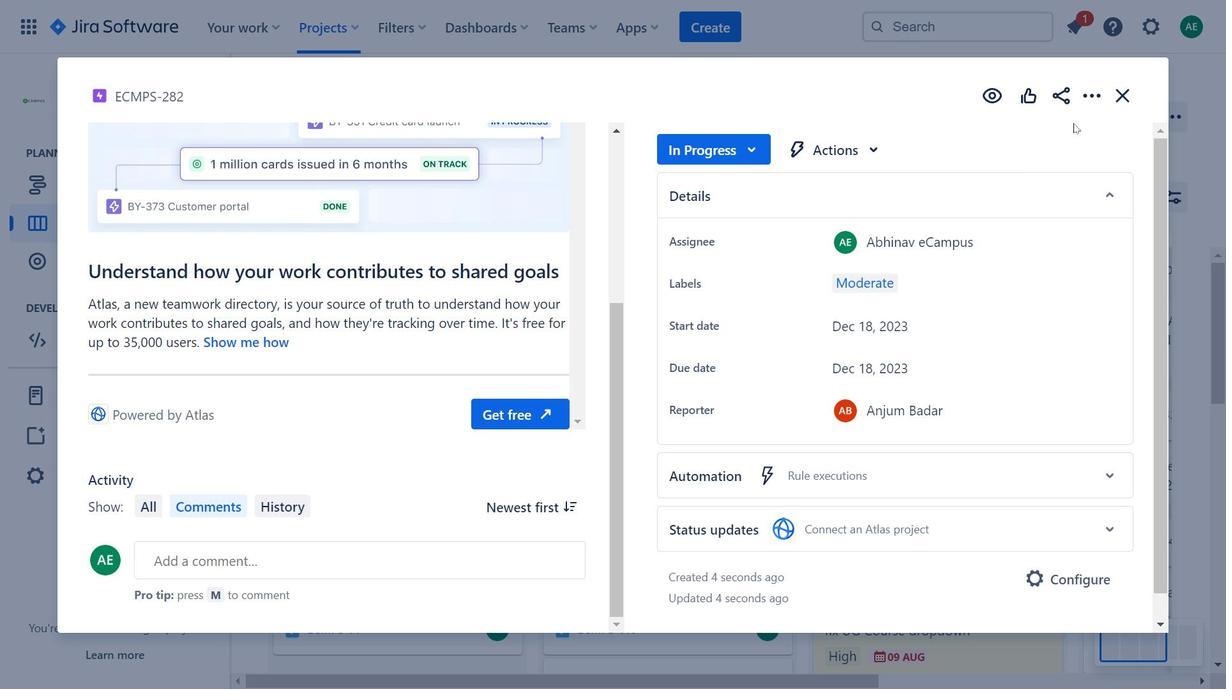
Action: Mouse scrolled (206, 378) with delta (0, 0)
Screenshot: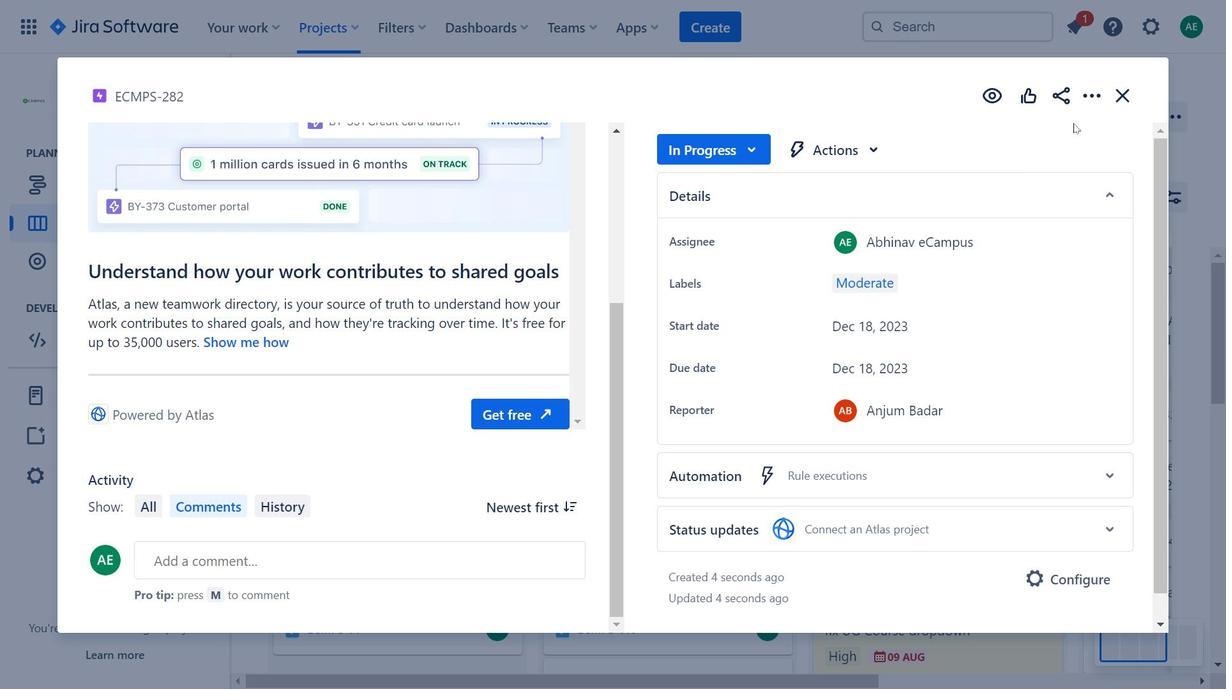 
Action: Mouse moved to (1096, 83)
Screenshot: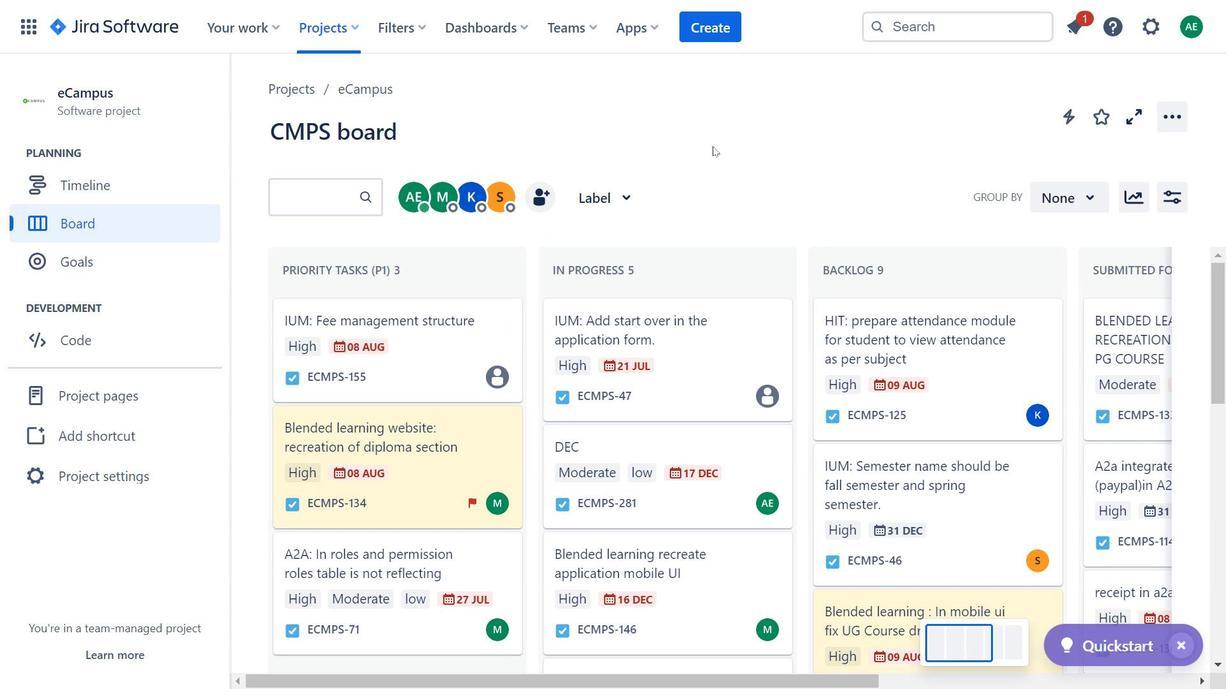 
Action: Mouse pressed left at (1096, 83)
Screenshot: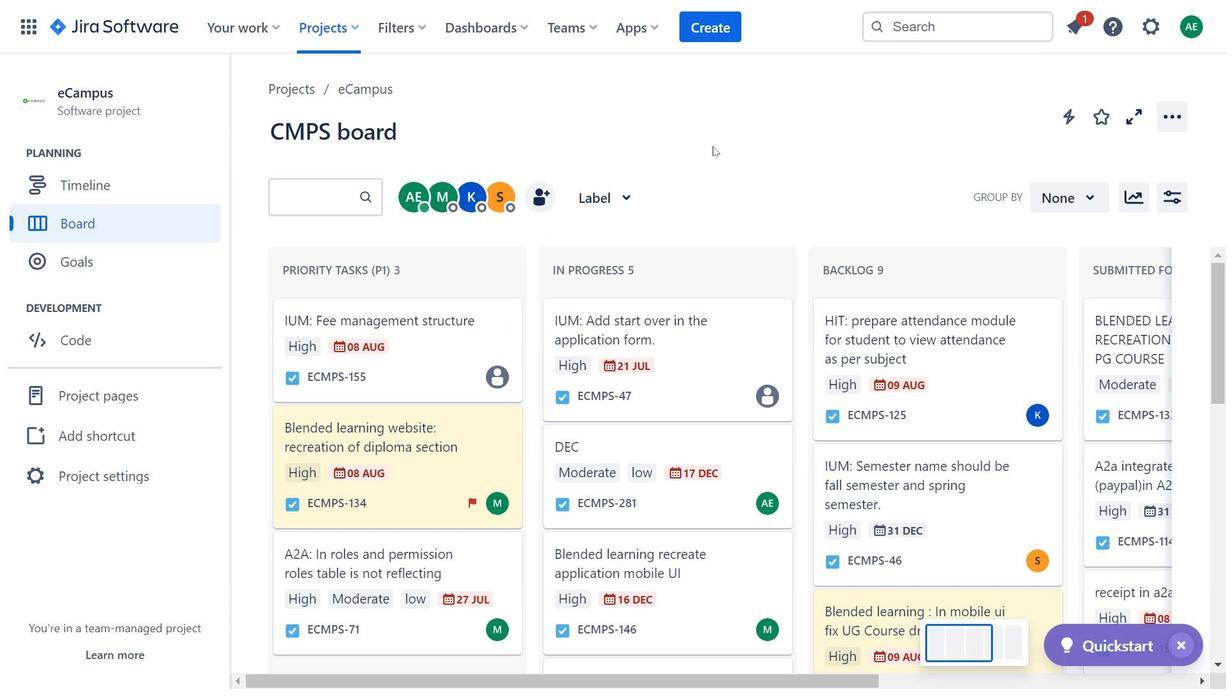 
Action: Mouse moved to (694, 127)
Screenshot: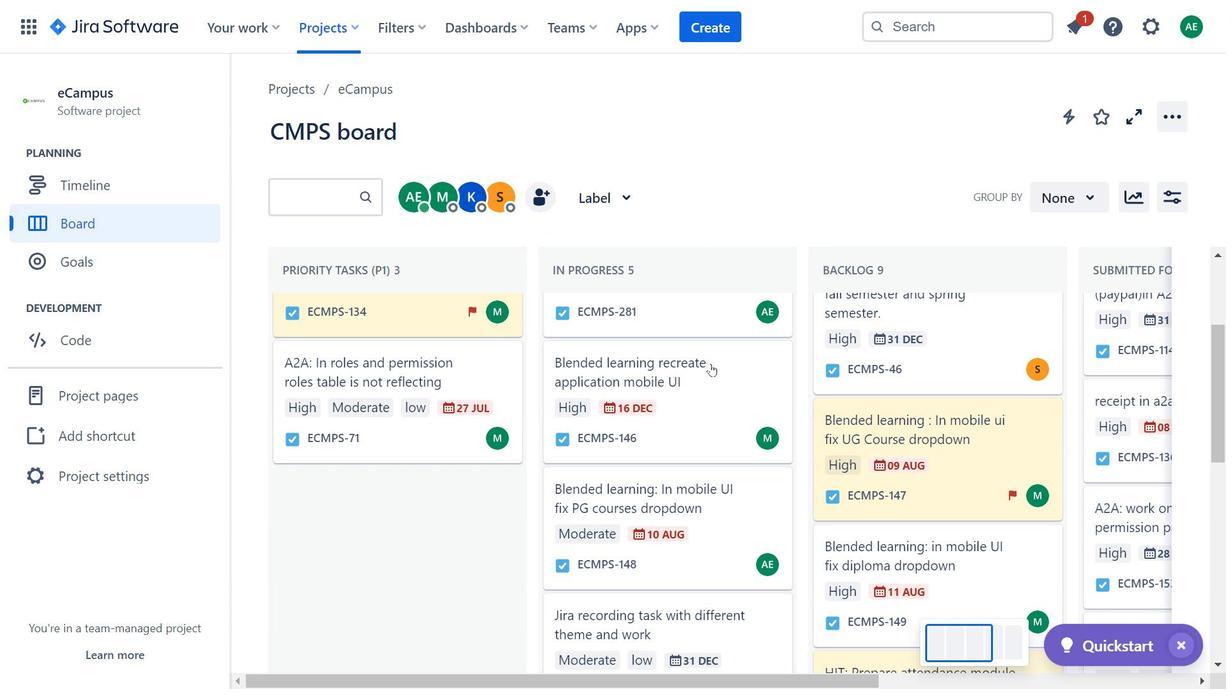 
Action: Mouse pressed left at (694, 127)
Screenshot: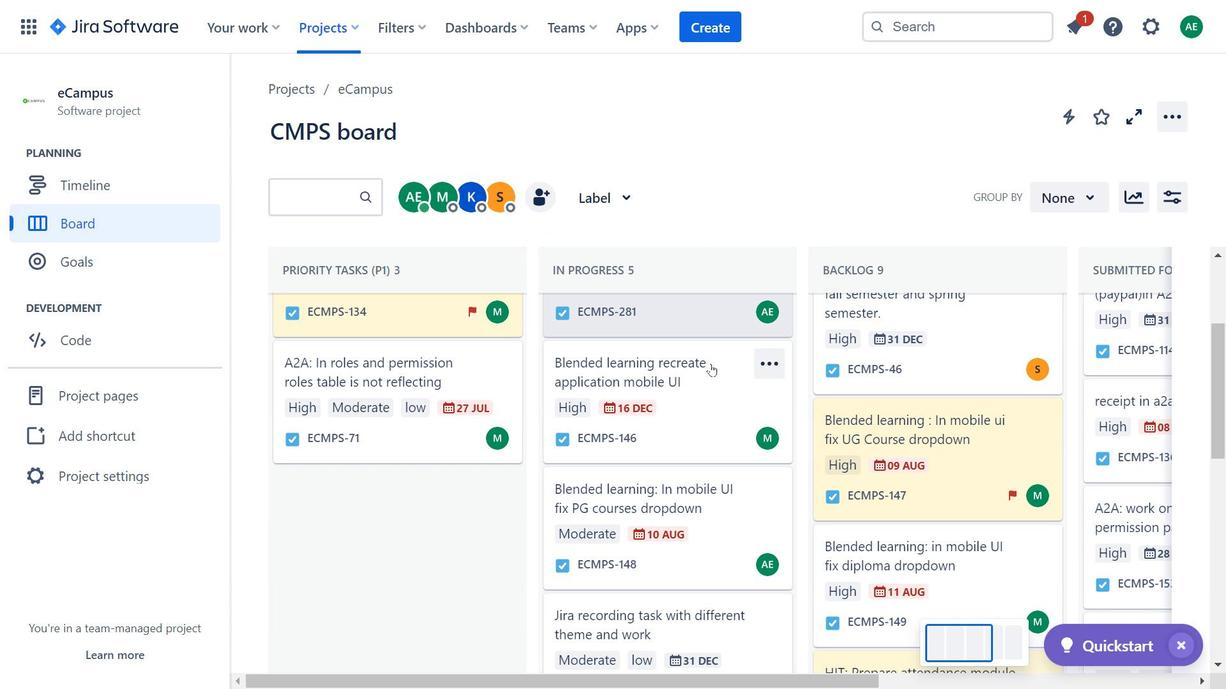 
Action: Mouse moved to (692, 332)
Screenshot: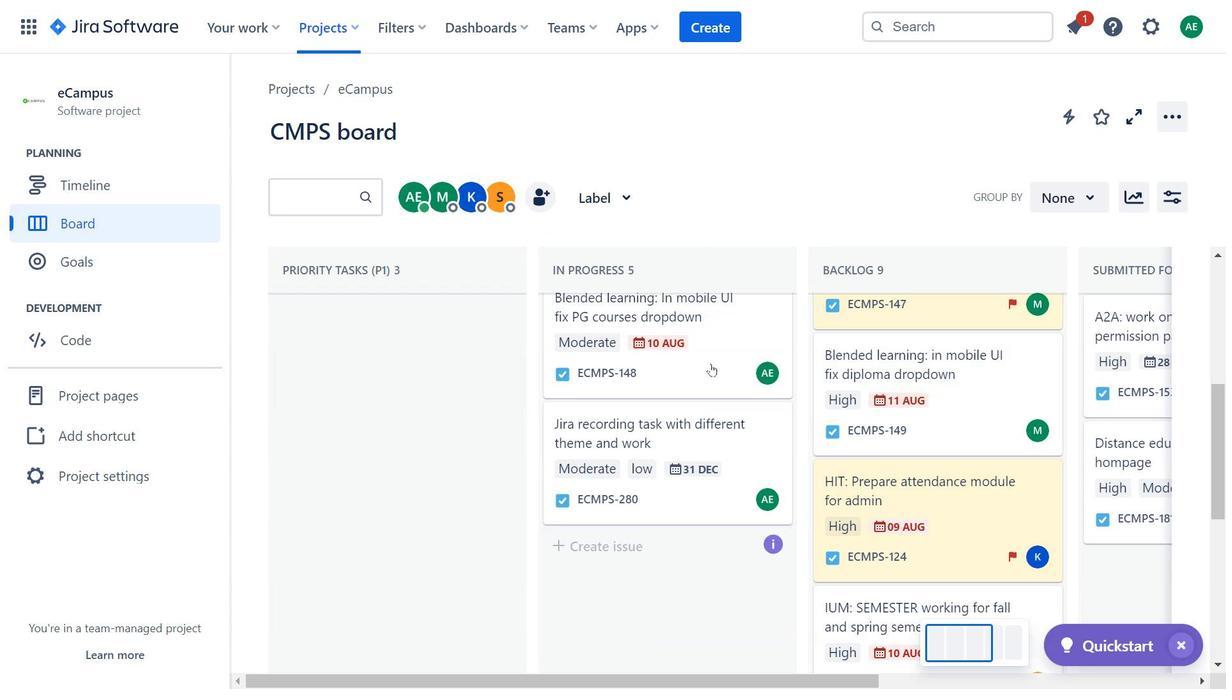 
Action: Mouse scrolled (692, 331) with delta (0, 0)
Screenshot: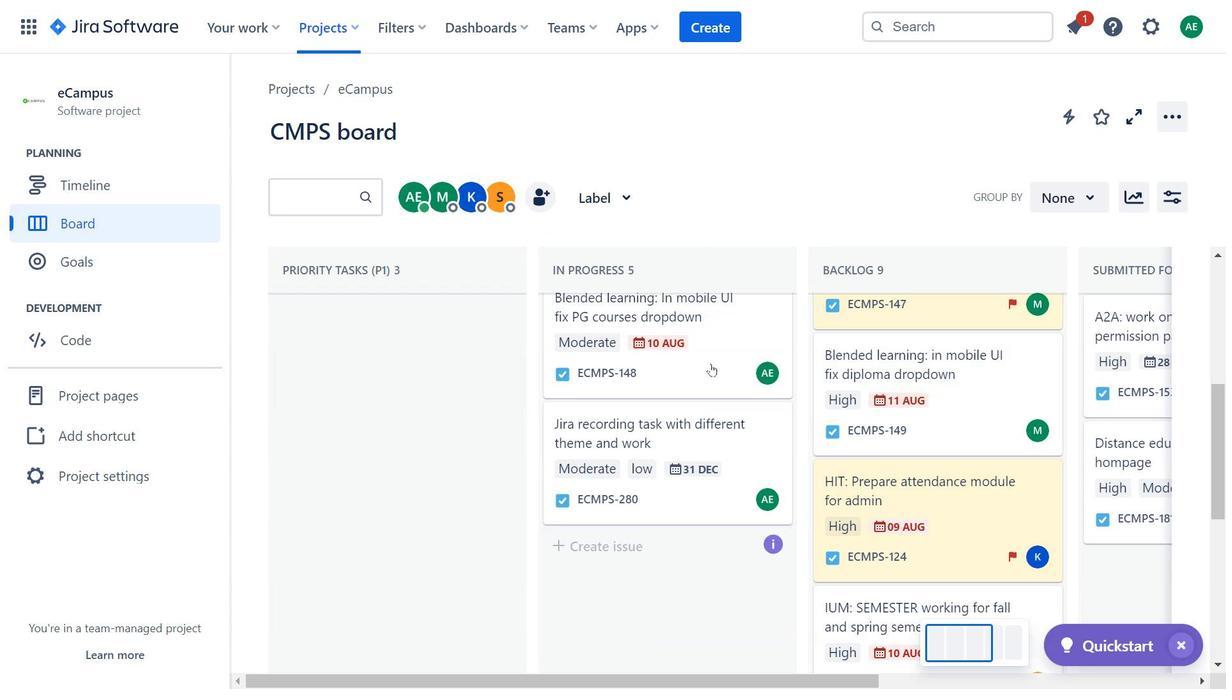 
Action: Mouse moved to (692, 345)
Screenshot: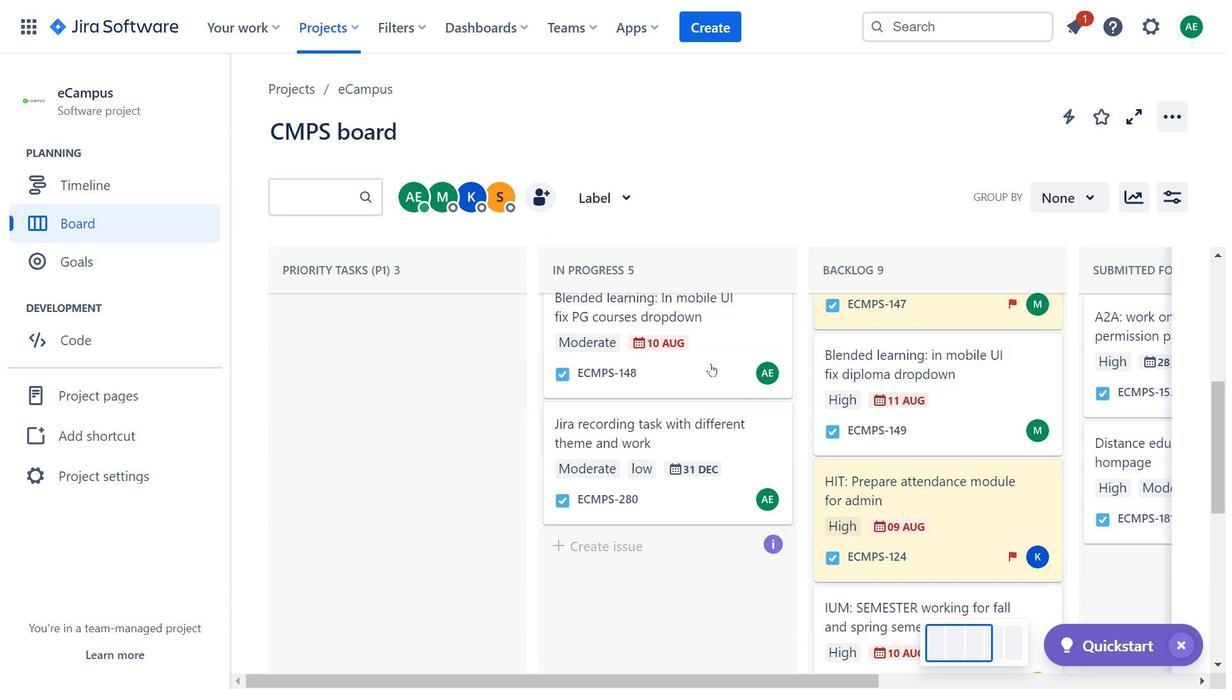 
Action: Mouse scrolled (692, 344) with delta (0, 0)
Screenshot: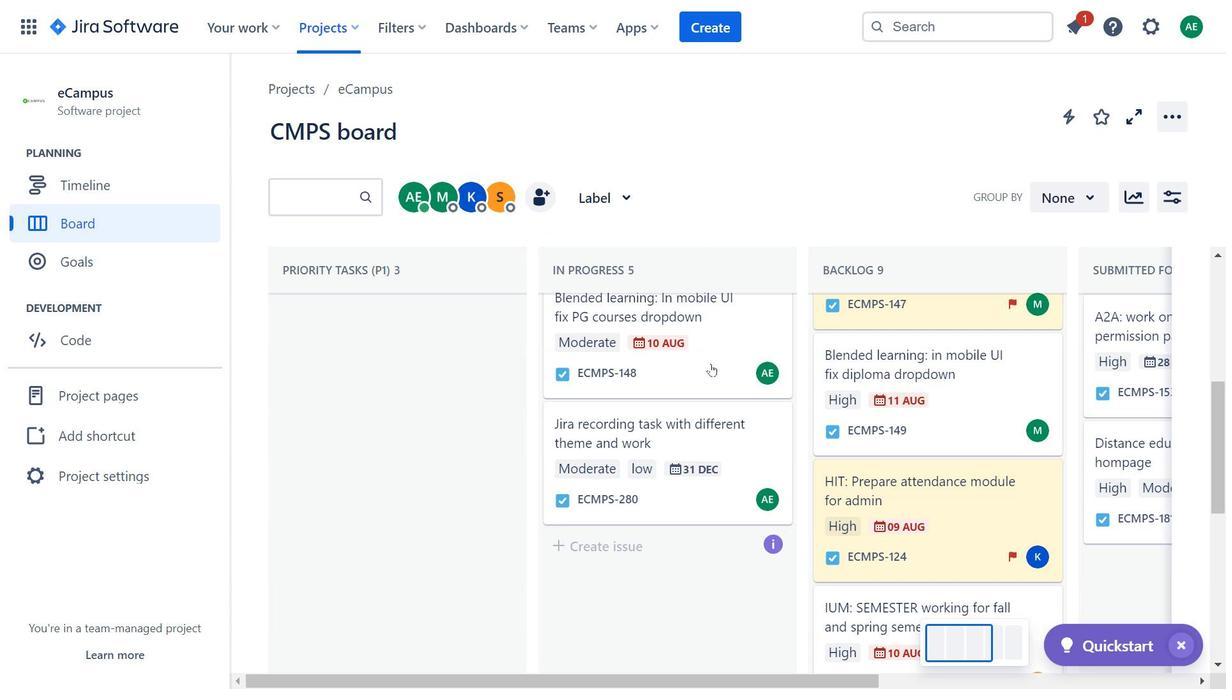 
Action: Mouse scrolled (692, 344) with delta (0, 0)
Screenshot: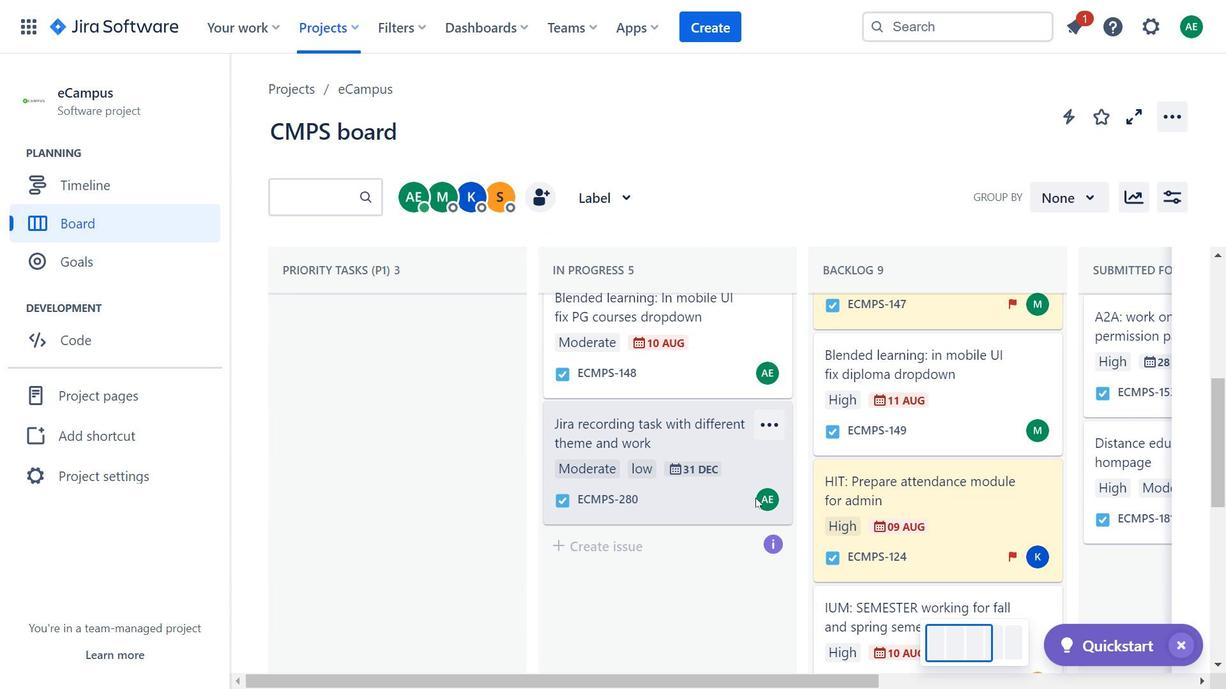 
Action: Mouse scrolled (692, 344) with delta (0, 0)
Screenshot: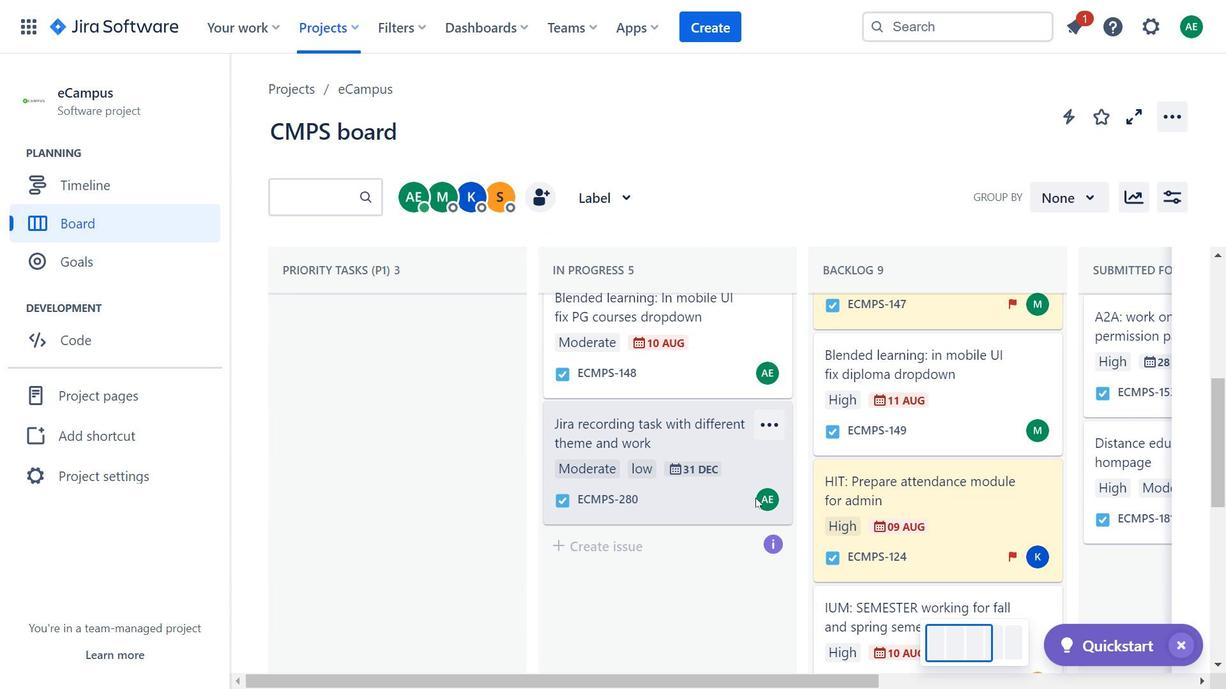 
Action: Mouse moved to (743, 491)
Screenshot: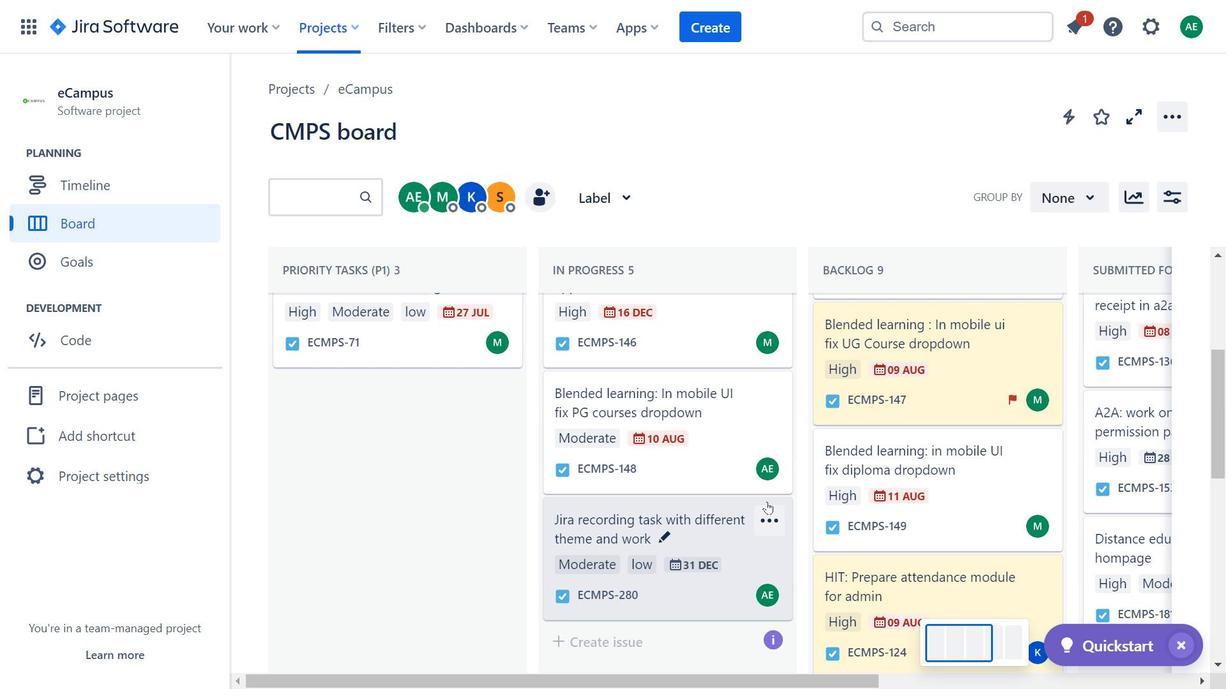 
Action: Mouse scrolled (743, 491) with delta (0, 0)
Screenshot: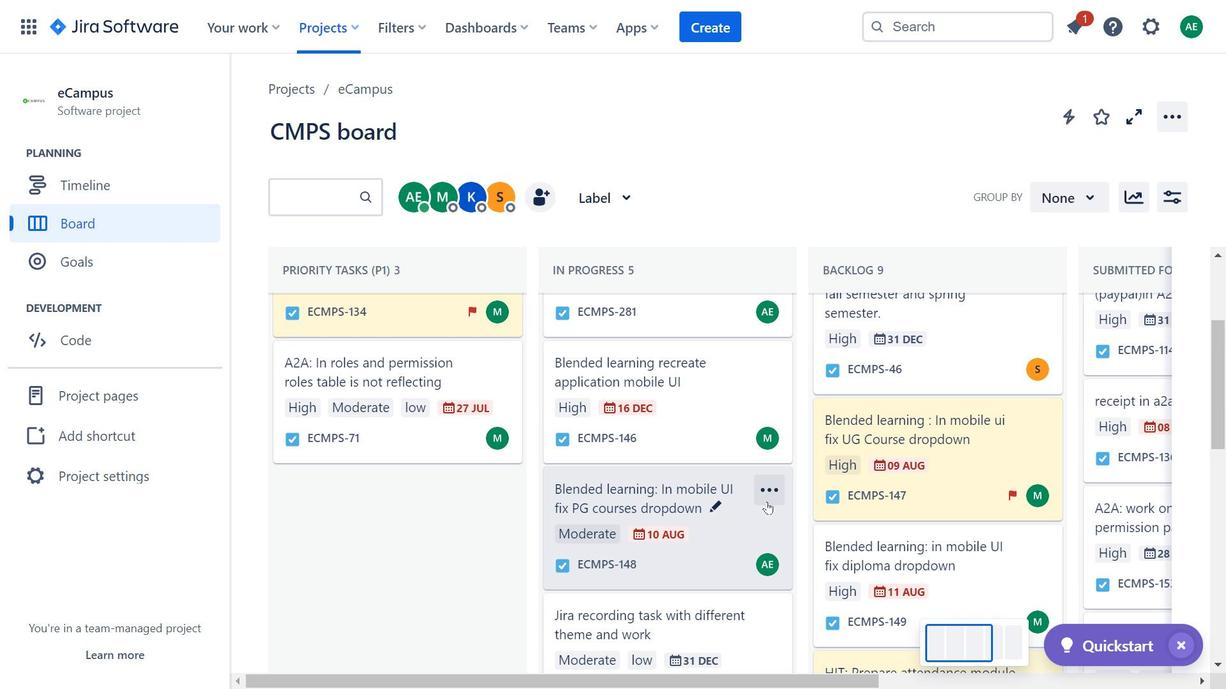 
Action: Mouse moved to (749, 483)
Screenshot: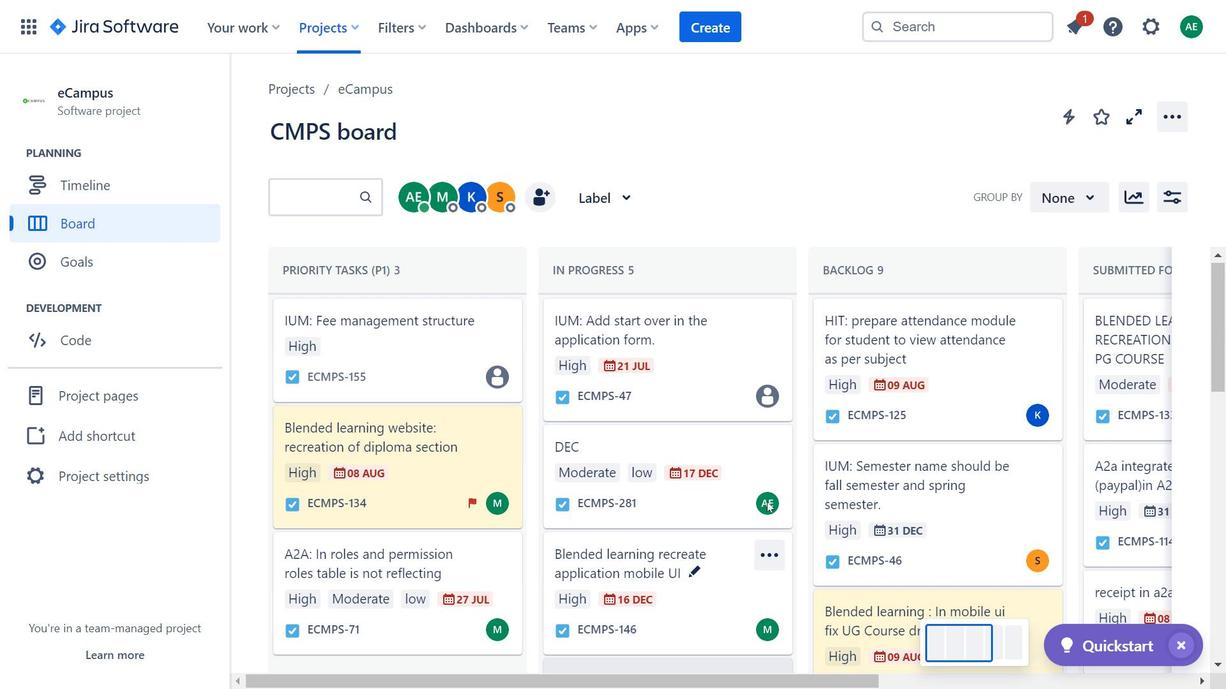 
Action: Mouse scrolled (749, 484) with delta (0, 0)
Screenshot: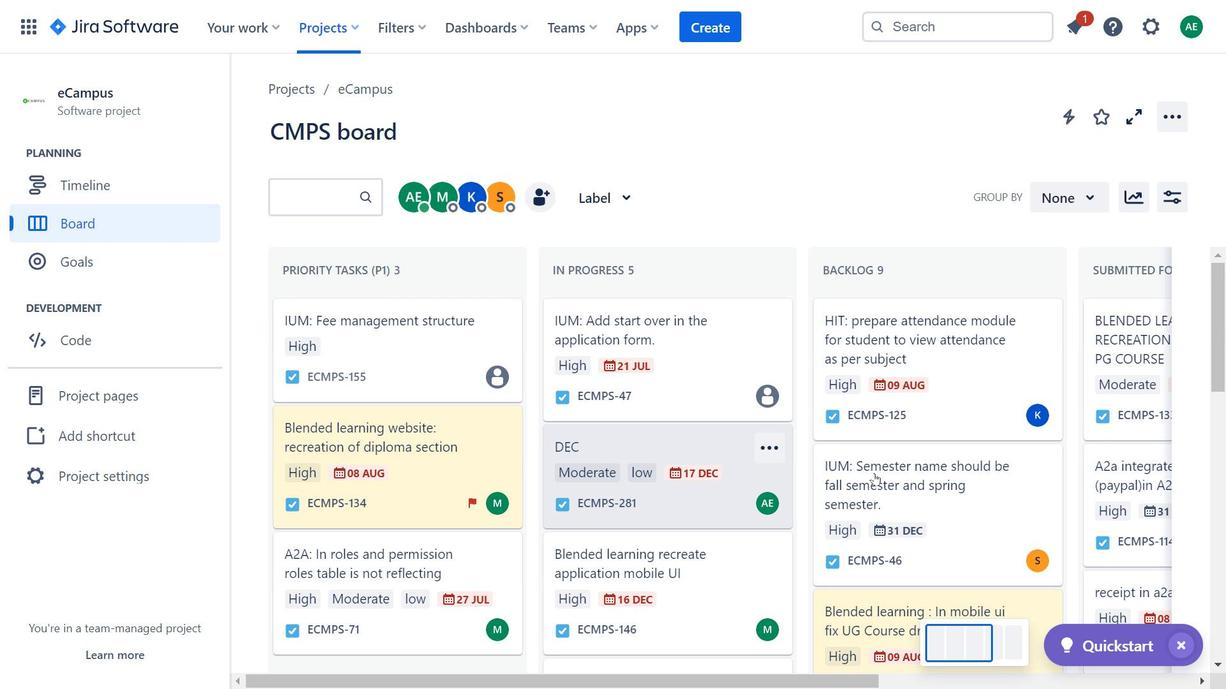 
Action: Mouse scrolled (749, 484) with delta (0, 0)
Screenshot: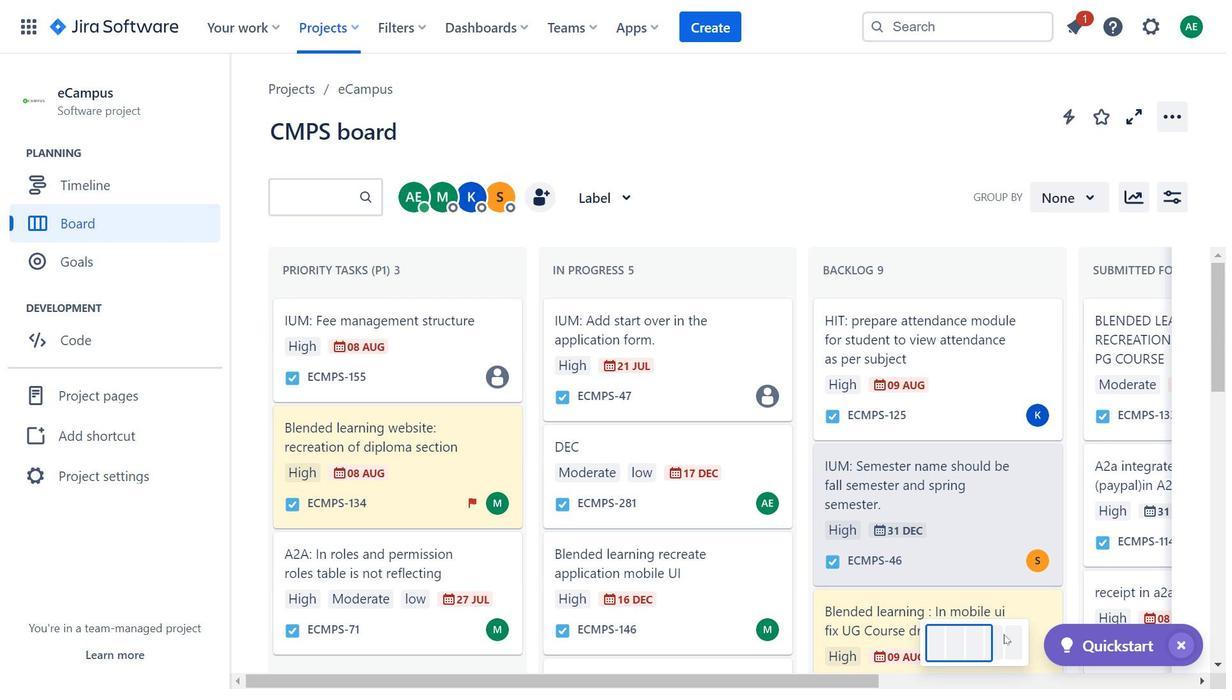 
Action: Mouse scrolled (749, 484) with delta (0, 0)
Screenshot: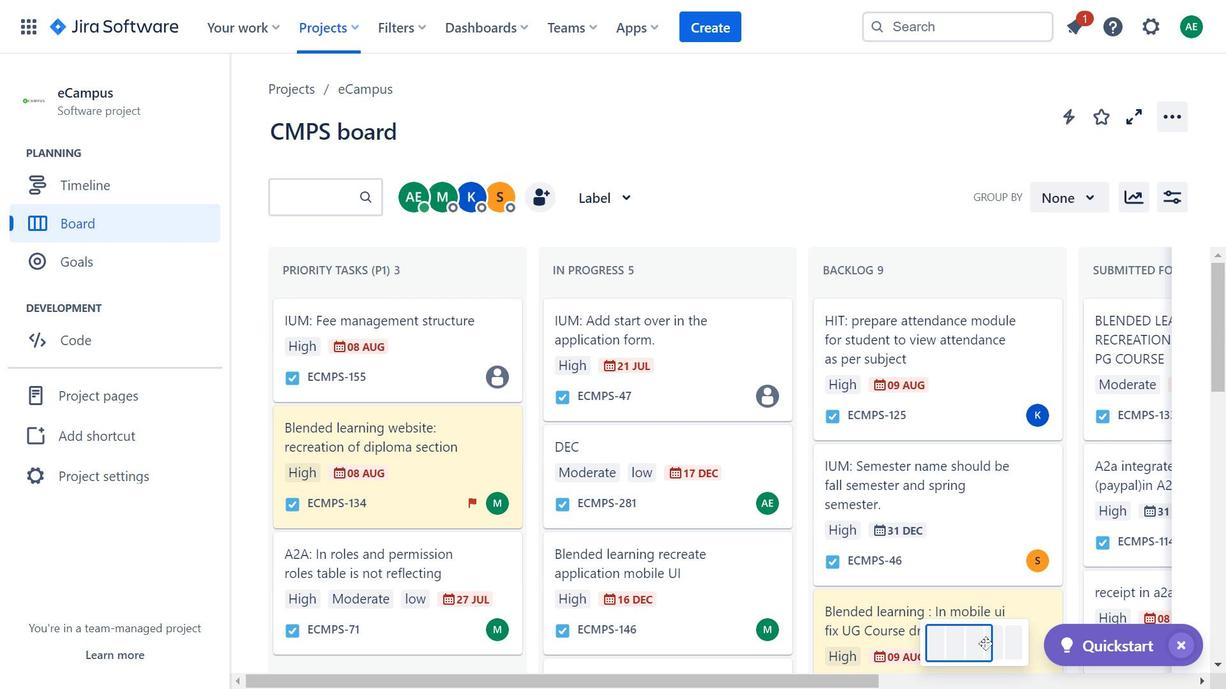 
Action: Mouse scrolled (749, 484) with delta (0, 0)
Screenshot: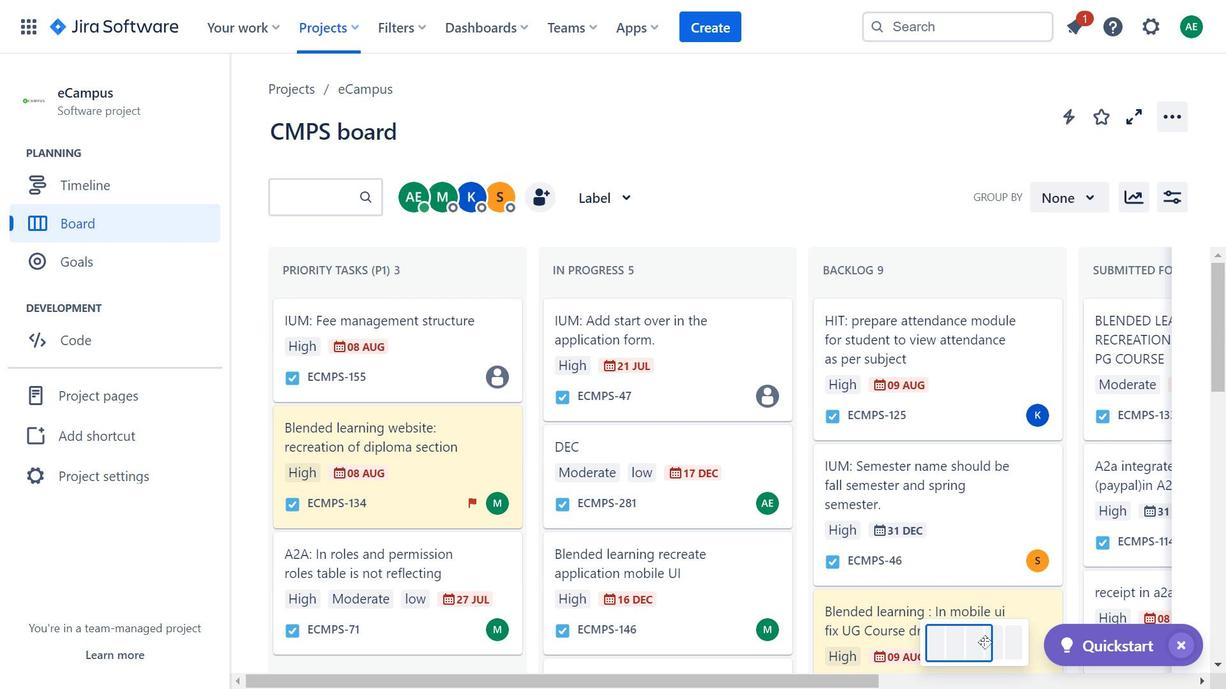 
Action: Mouse scrolled (749, 484) with delta (0, 0)
Screenshot: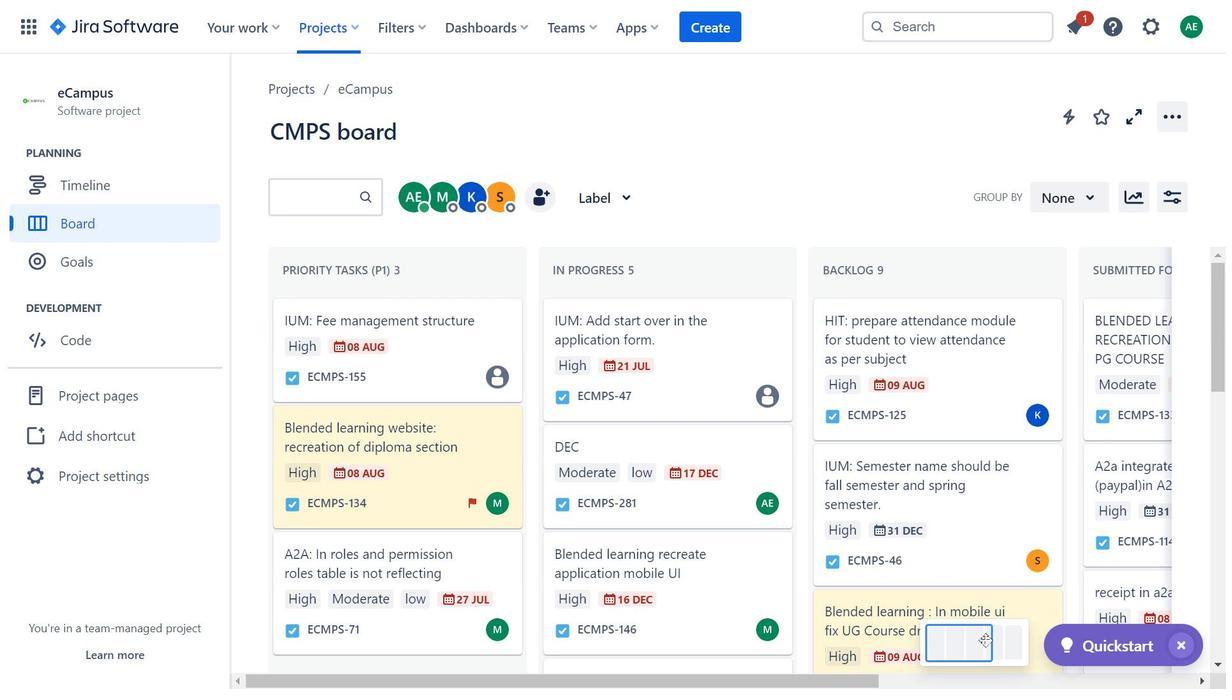 
Action: Mouse moved to (966, 624)
Screenshot: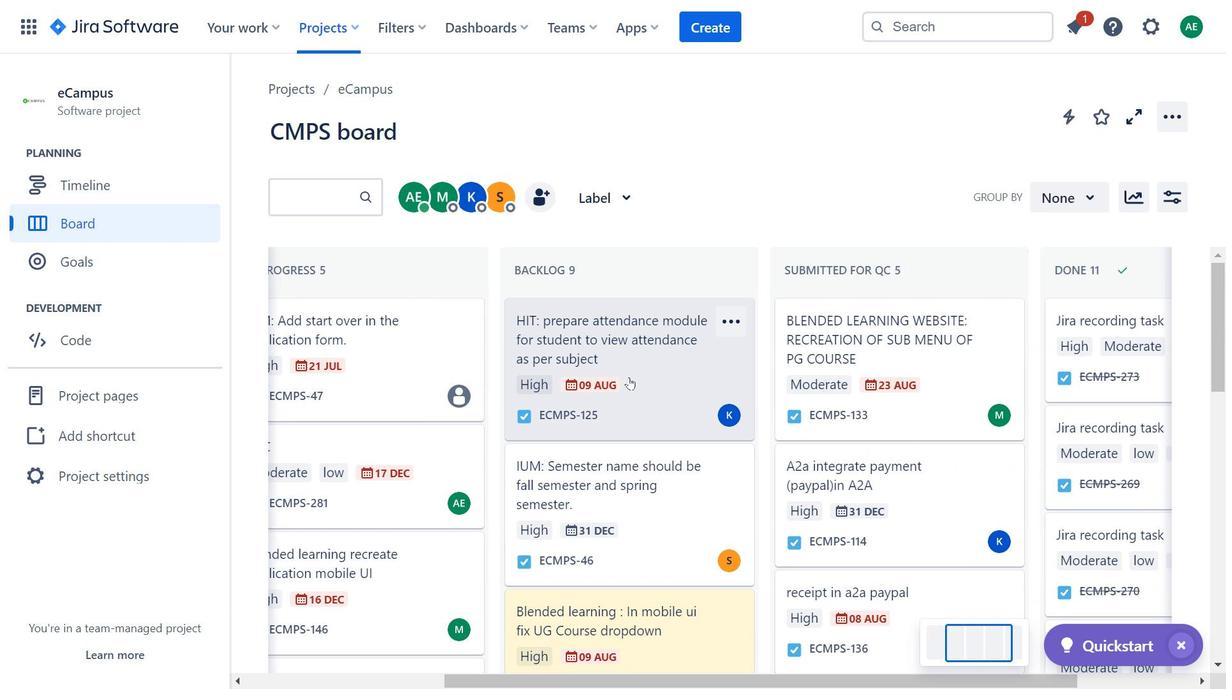 
Action: Mouse pressed left at (966, 624)
Screenshot: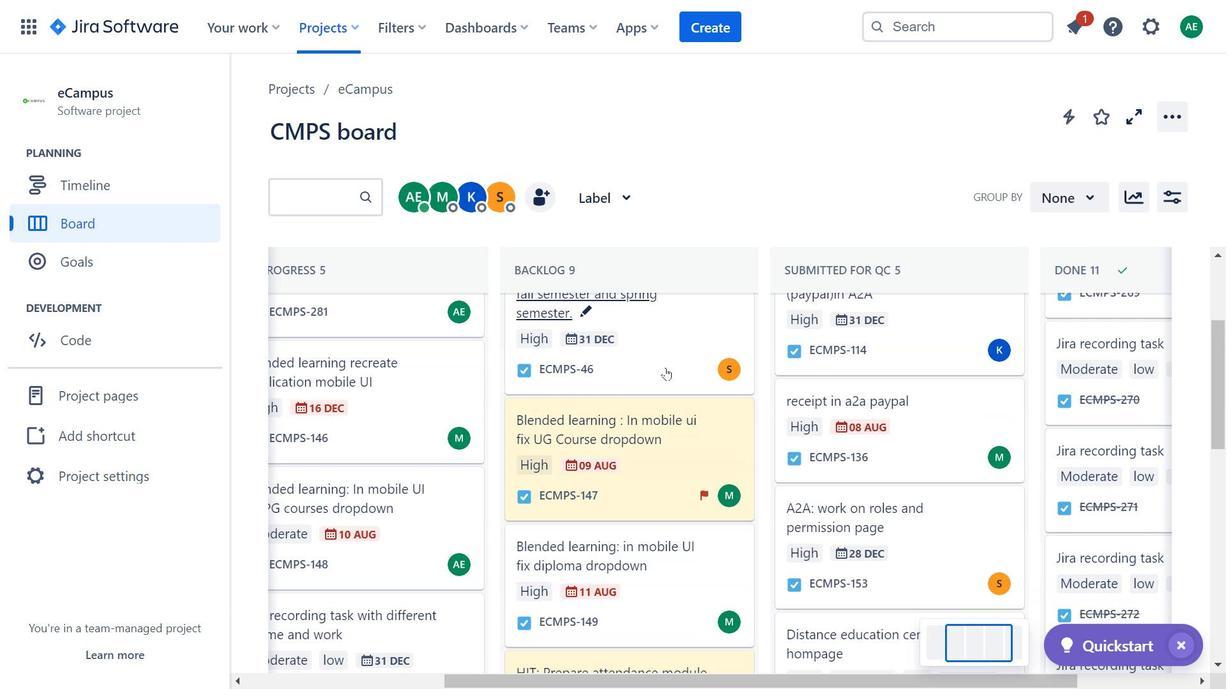 
Action: Mouse moved to (611, 358)
Screenshot: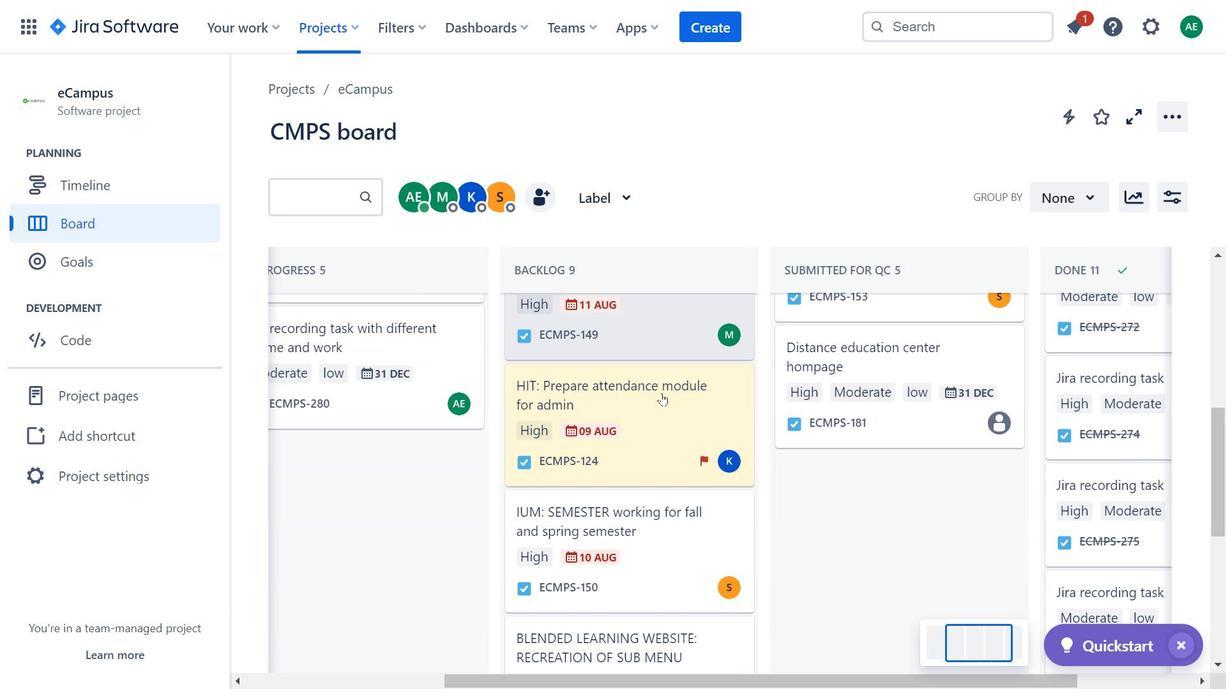 
Action: Mouse scrolled (611, 358) with delta (0, 0)
Screenshot: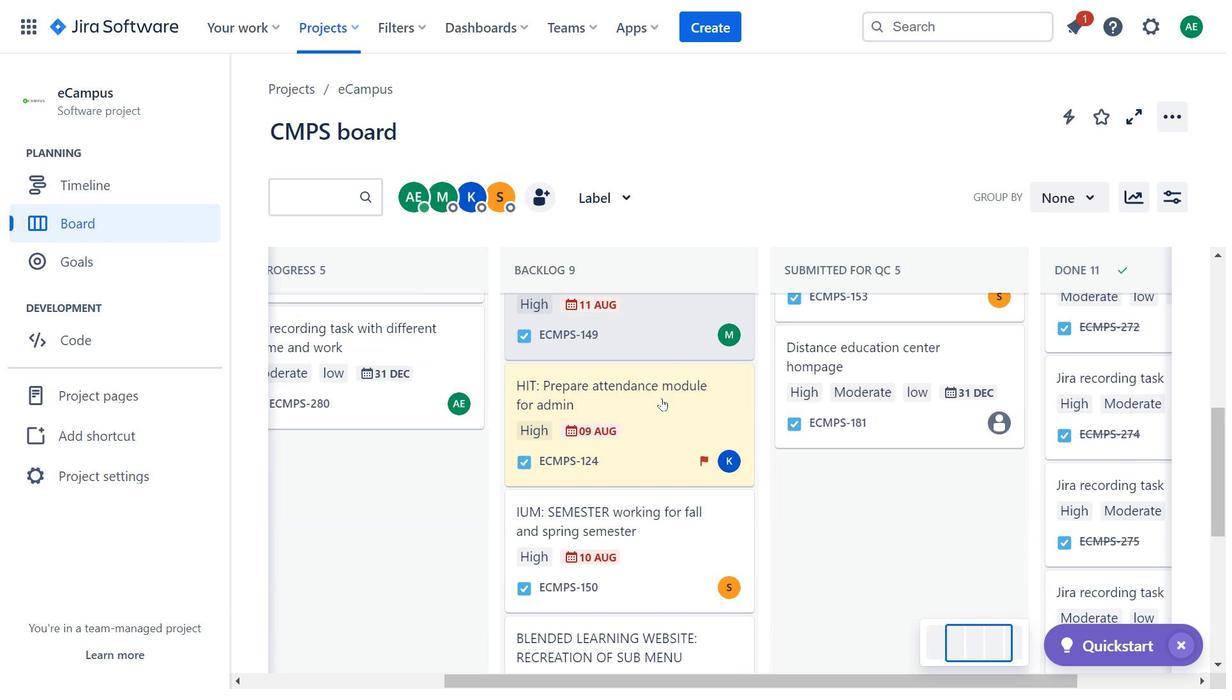 
Action: Mouse moved to (615, 358)
Screenshot: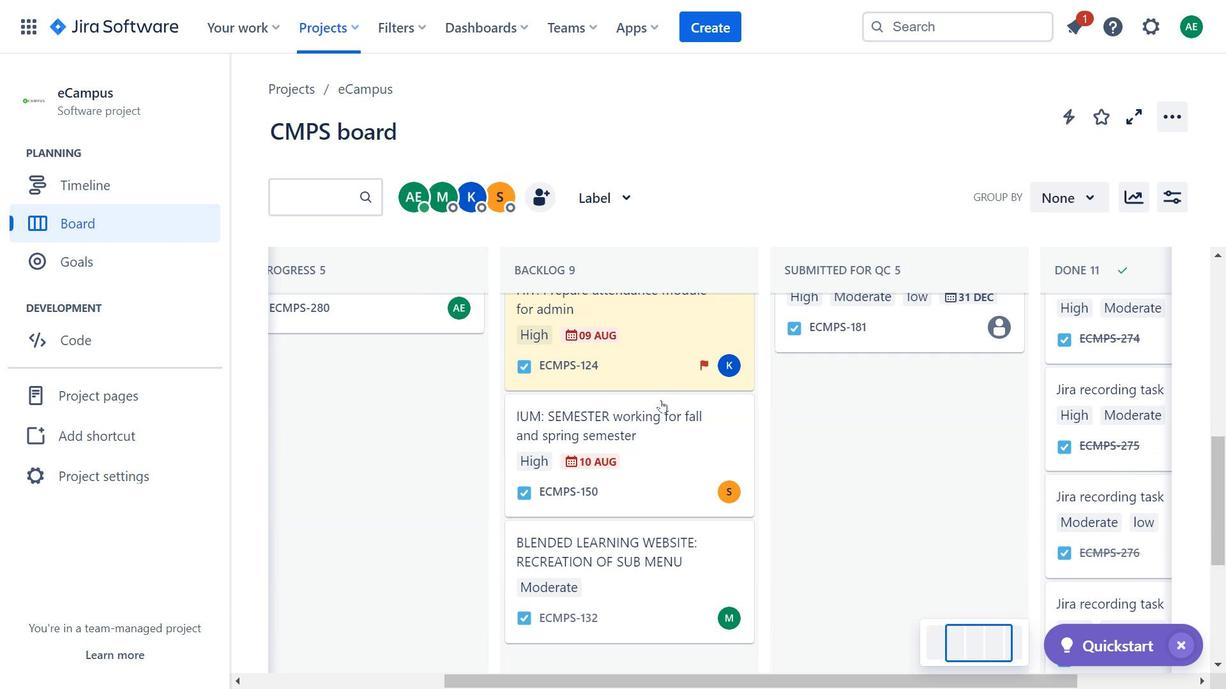 
Action: Mouse scrolled (615, 358) with delta (0, 0)
Screenshot: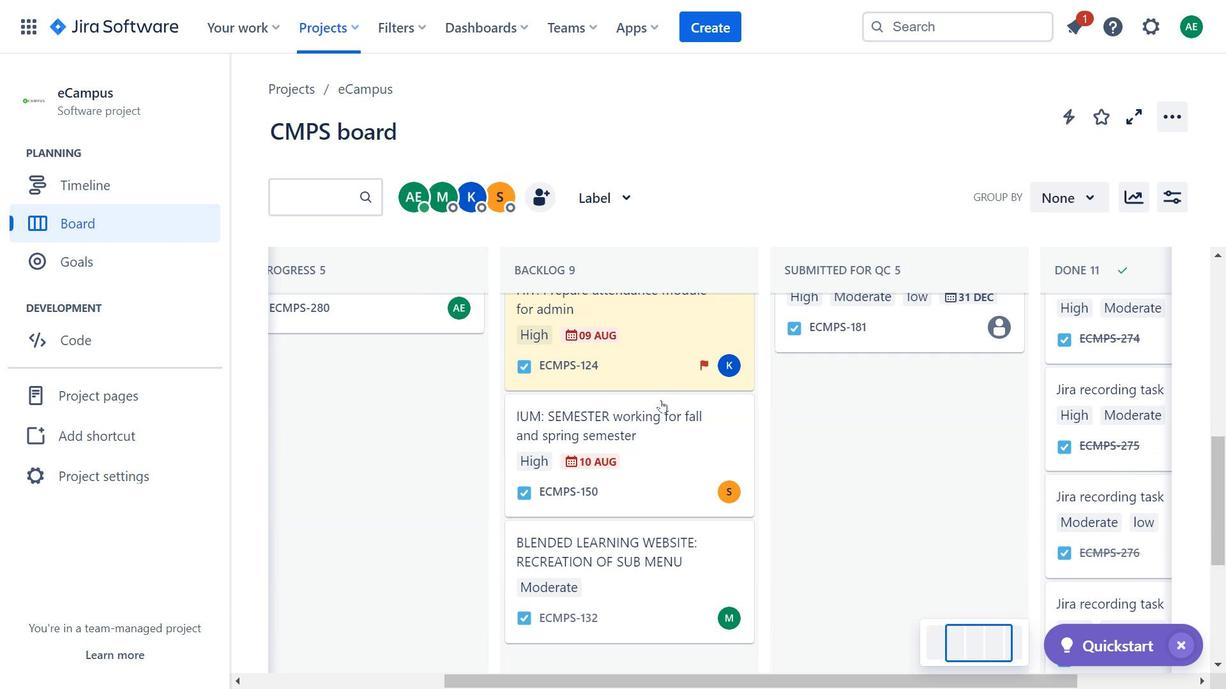 
Action: Mouse moved to (642, 355)
Screenshot: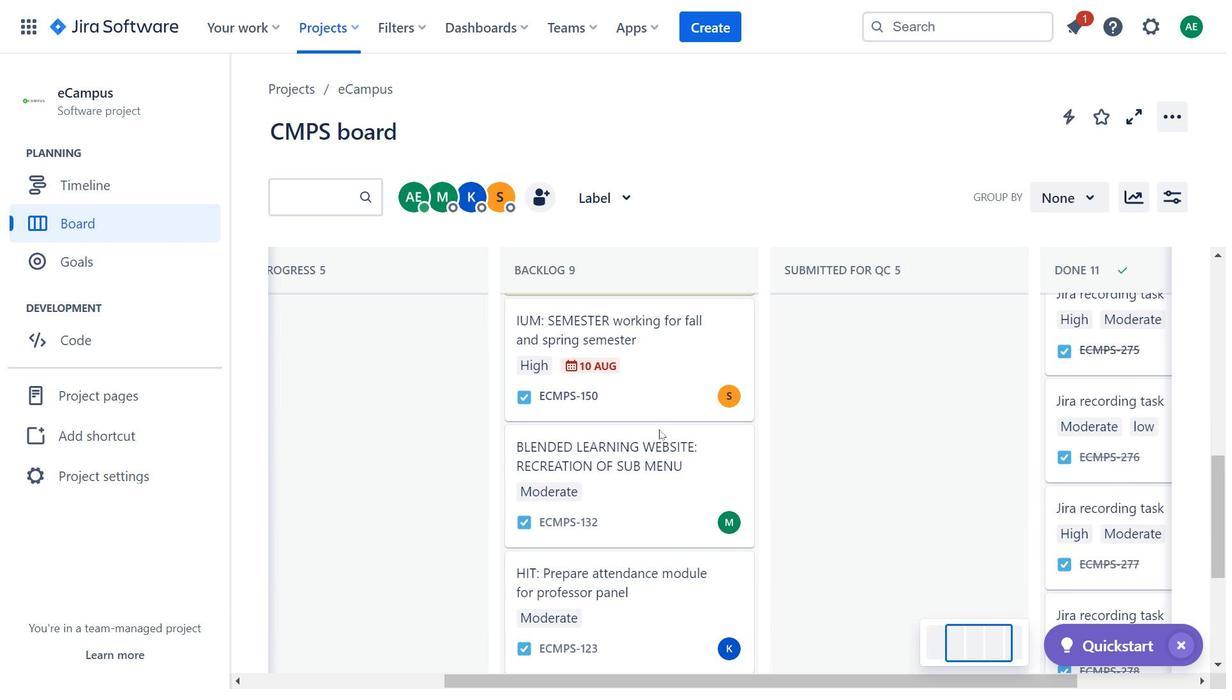 
Action: Mouse scrolled (642, 355) with delta (0, 0)
Screenshot: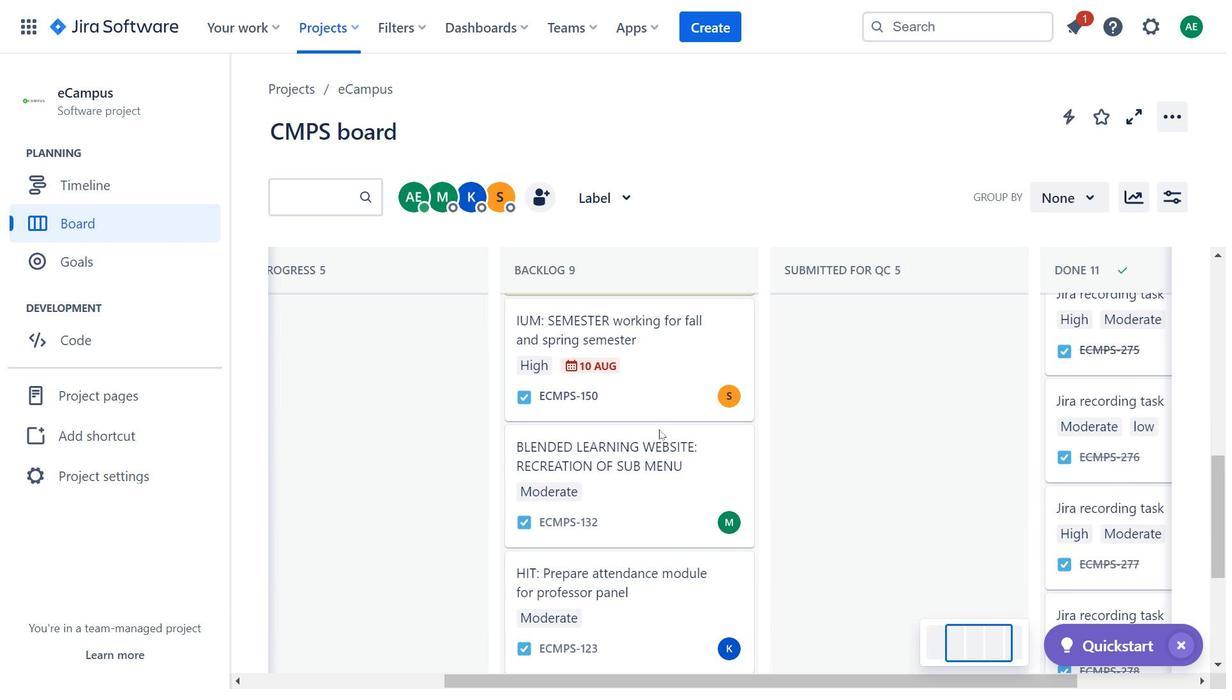 
Action: Mouse moved to (642, 360)
Screenshot: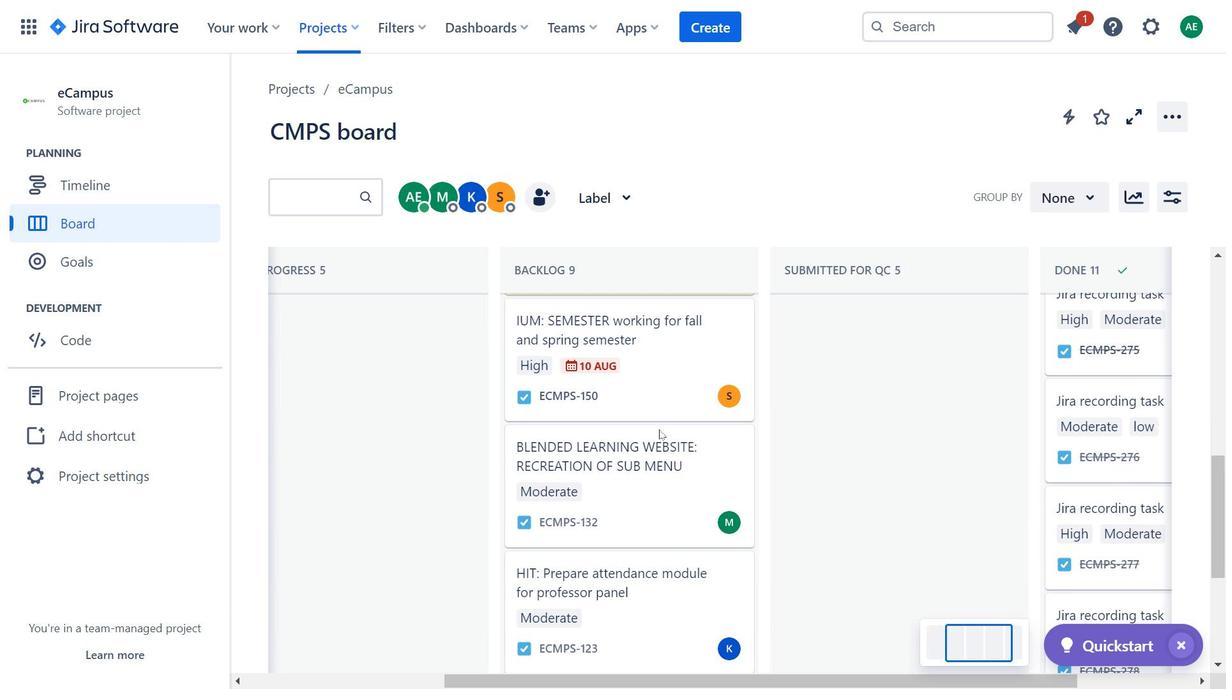 
Action: Mouse scrolled (642, 359) with delta (0, 0)
Screenshot: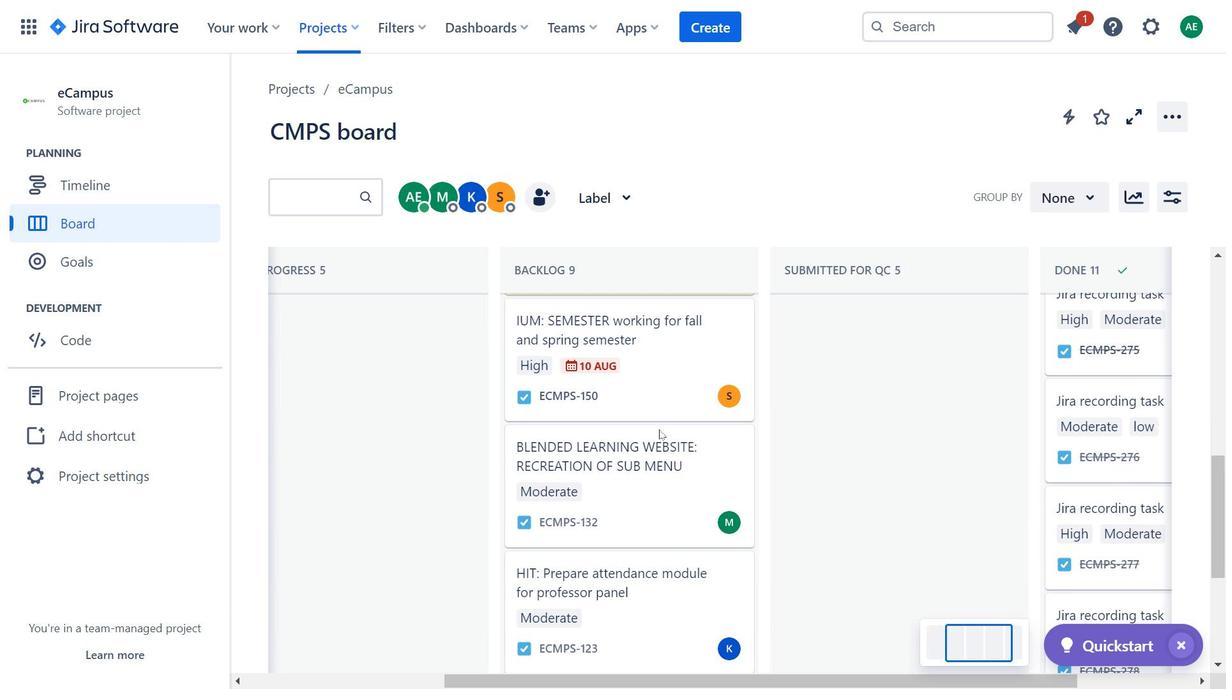 
Action: Mouse moved to (643, 372)
Screenshot: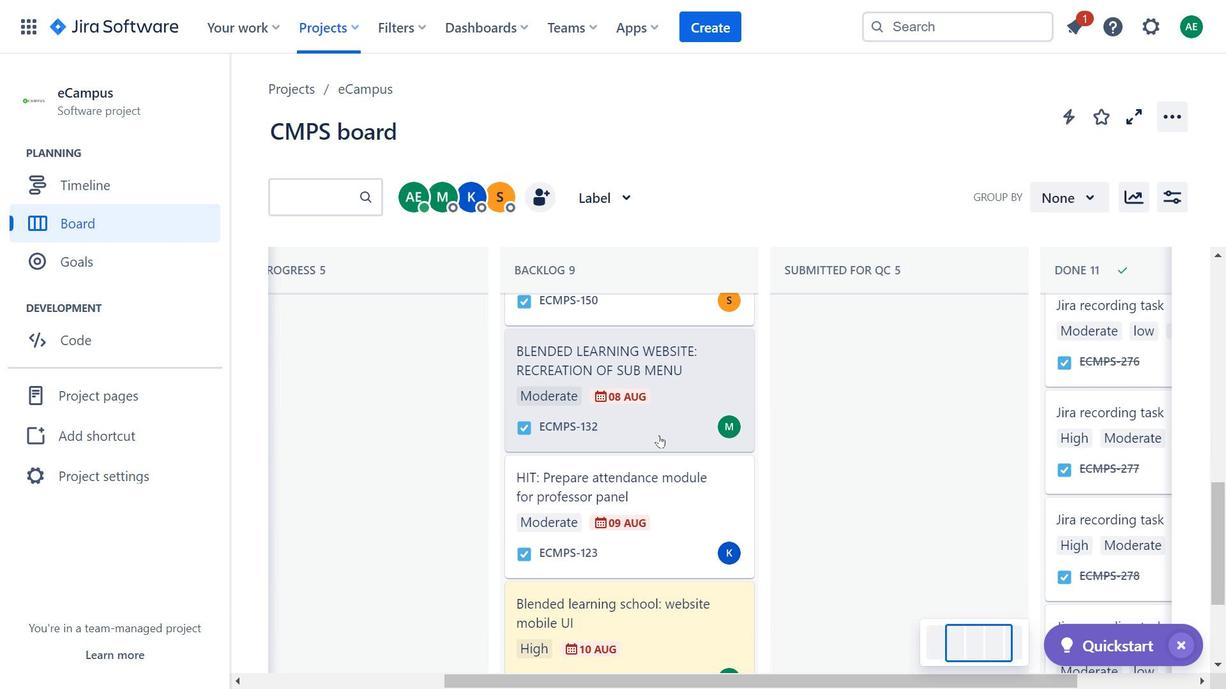 
Action: Mouse scrolled (643, 371) with delta (0, 0)
Screenshot: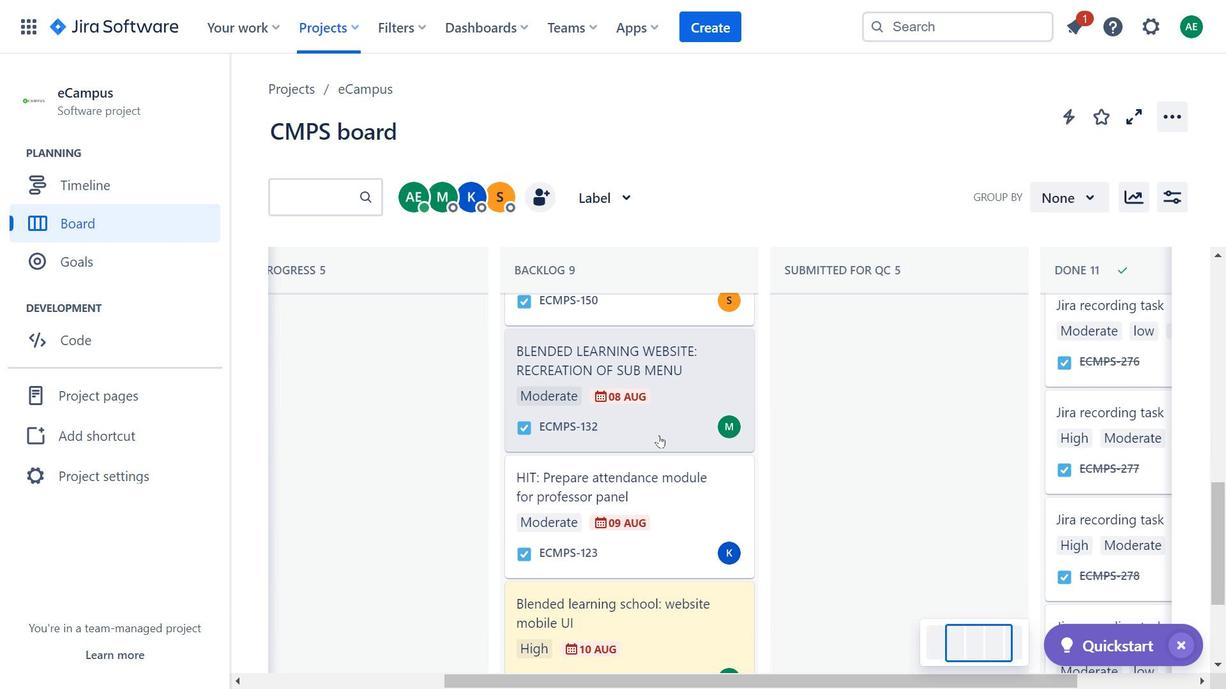 
Action: Mouse moved to (643, 379)
Screenshot: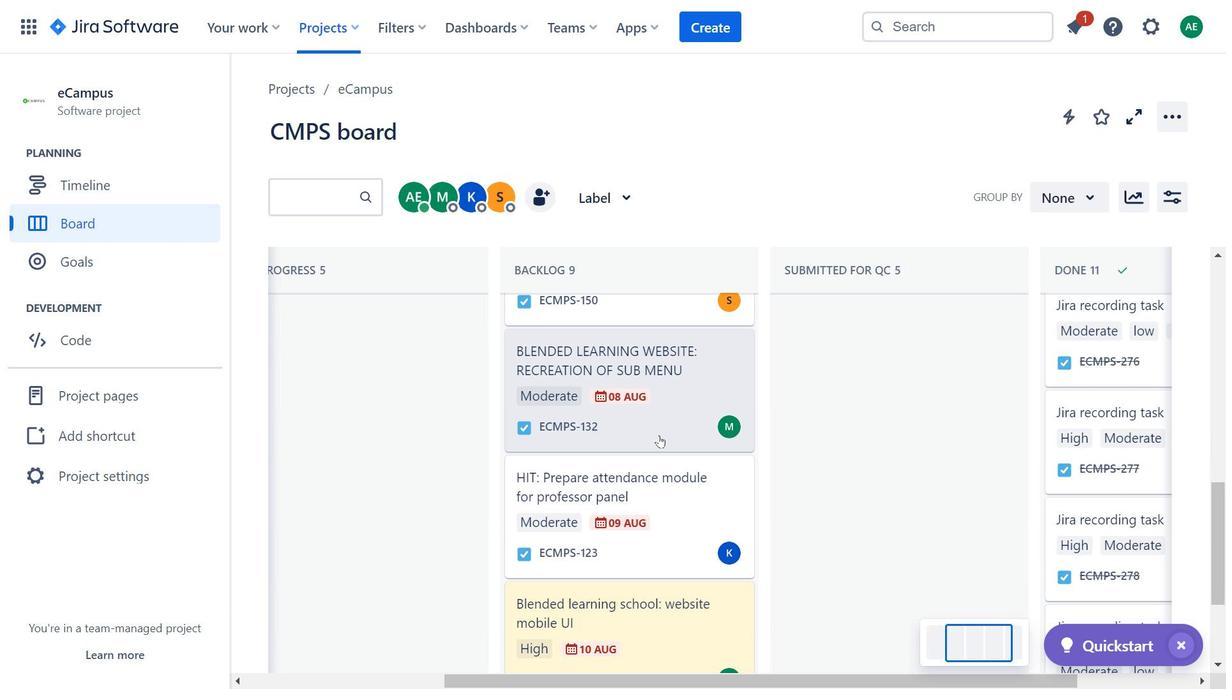 
Action: Mouse scrolled (643, 378) with delta (0, 0)
Screenshot: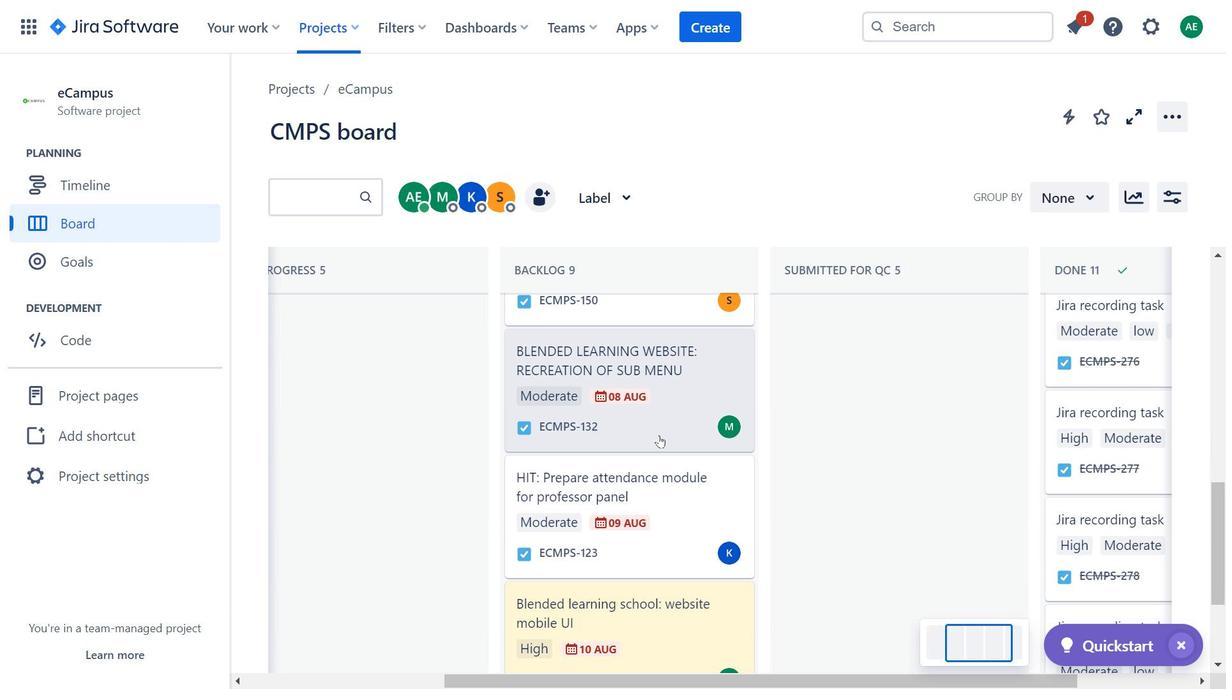 
Action: Mouse moved to (641, 405)
Screenshot: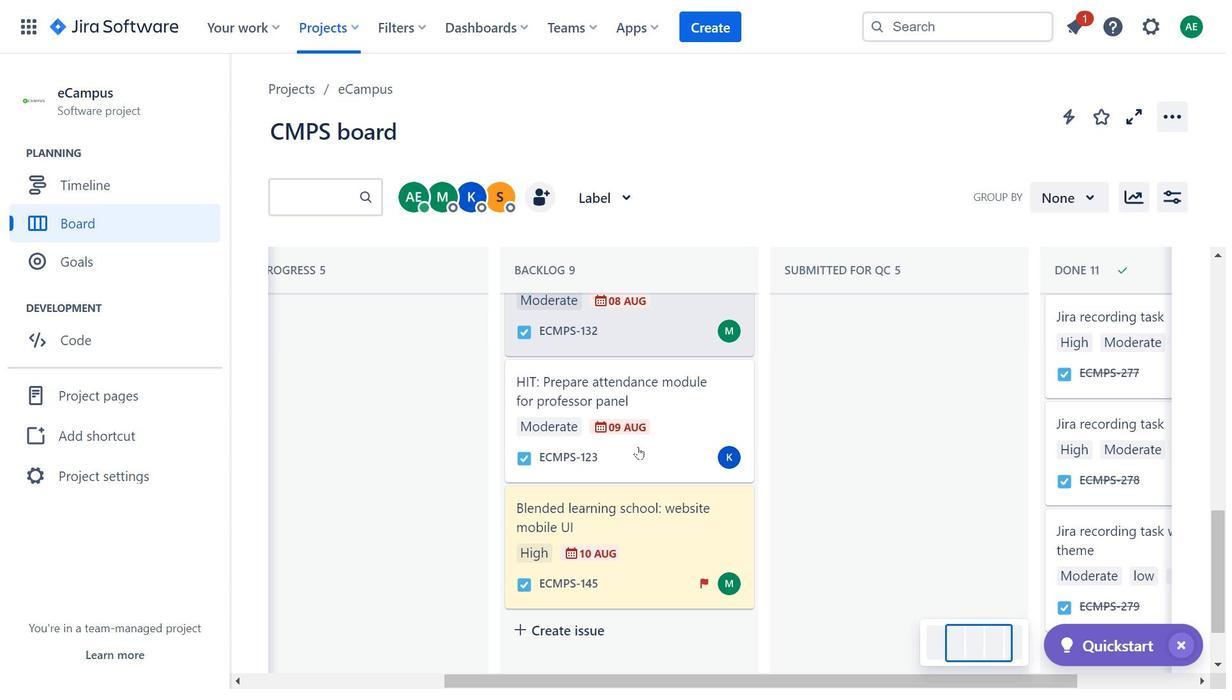 
Action: Mouse scrolled (641, 404) with delta (0, 0)
Screenshot: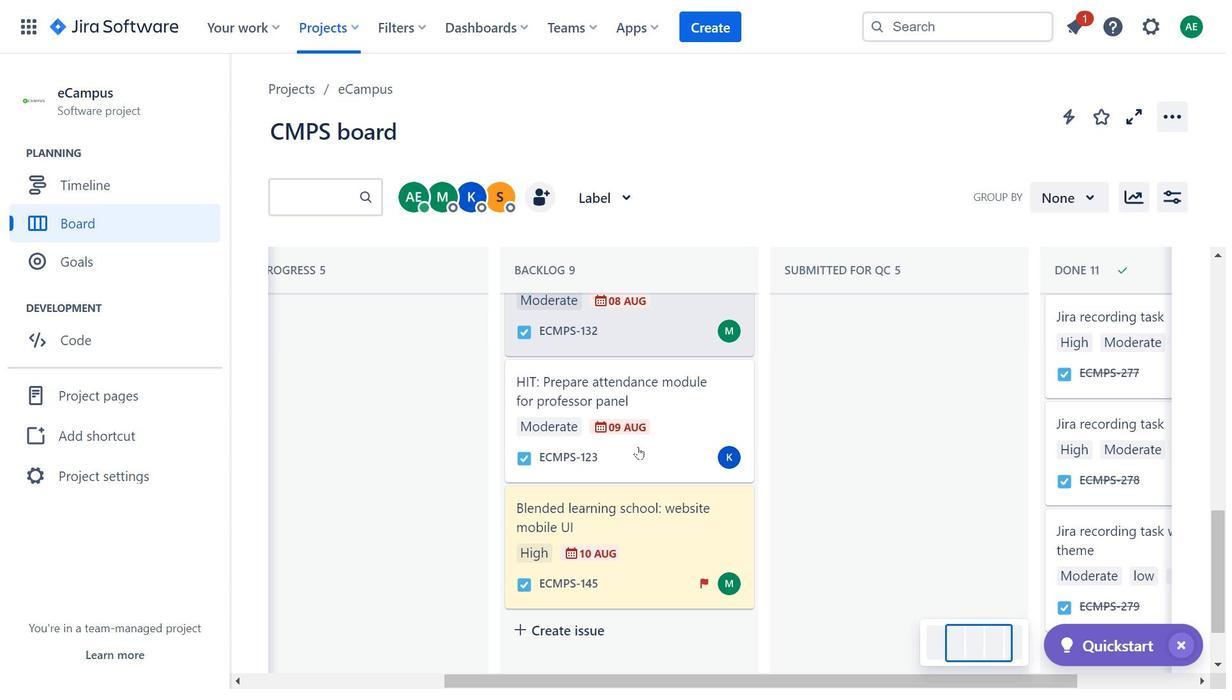
Action: Mouse moved to (640, 415)
Screenshot: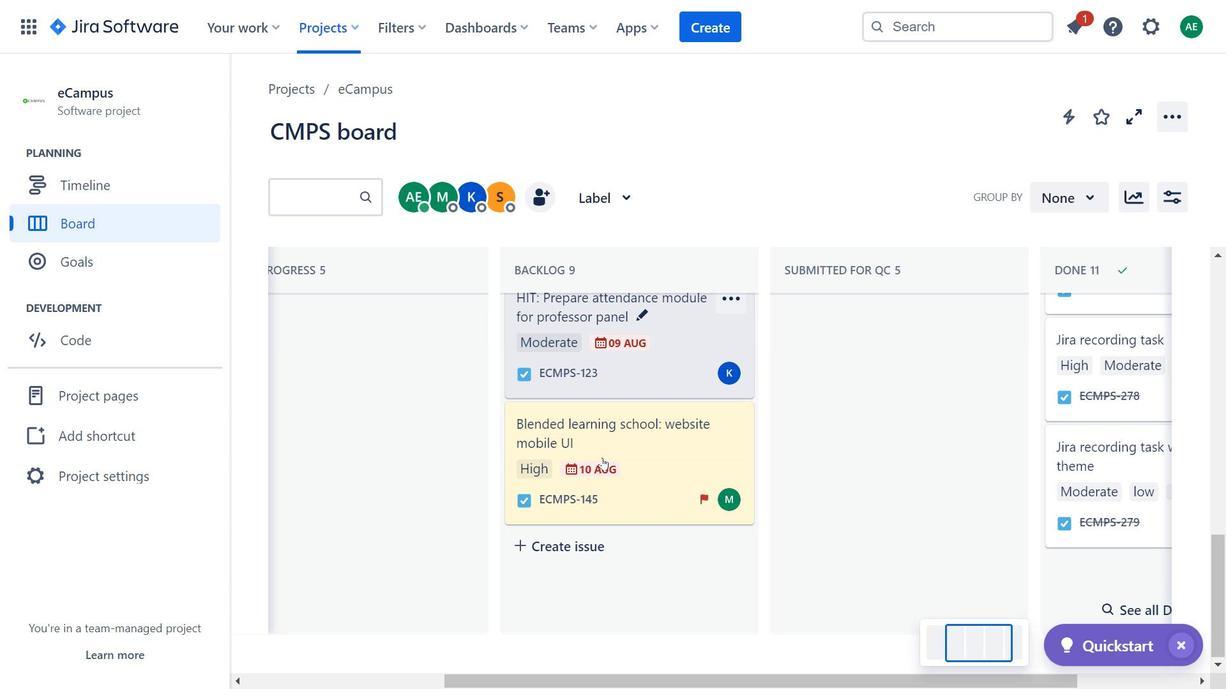 
Action: Mouse scrolled (640, 414) with delta (0, 0)
Screenshot: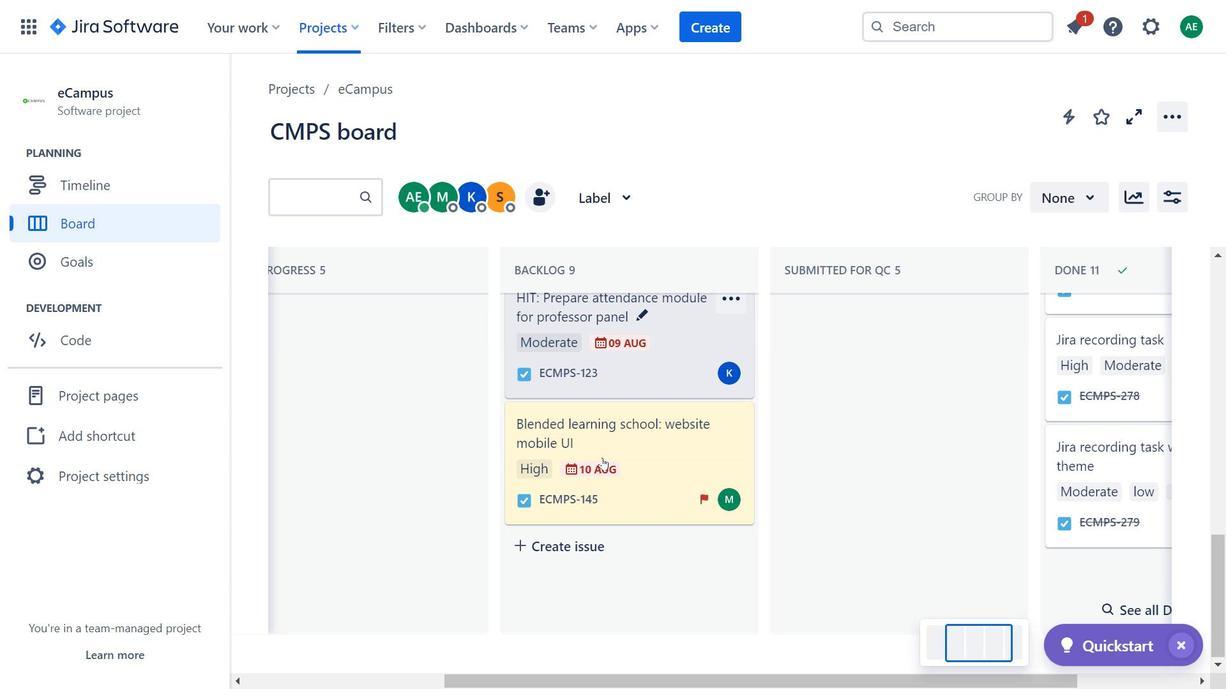 
Action: Mouse moved to (639, 424)
Screenshot: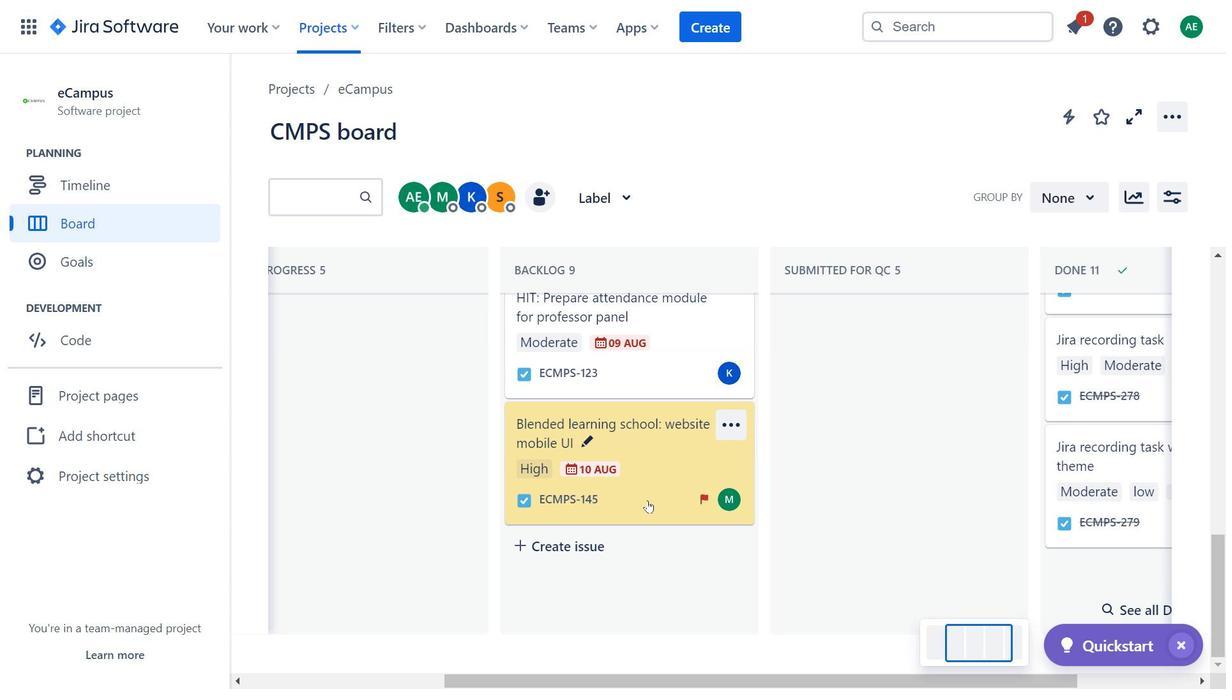 
Action: Mouse scrolled (639, 423) with delta (0, 0)
Screenshot: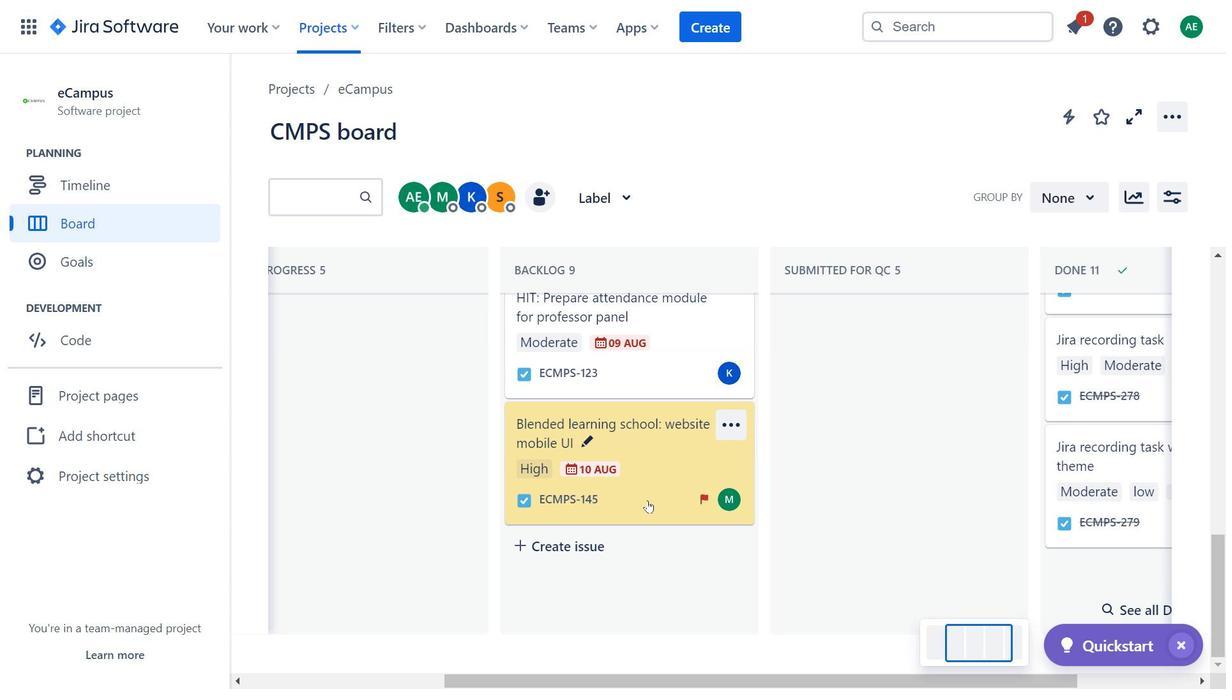 
Action: Mouse moved to (590, 427)
Screenshot: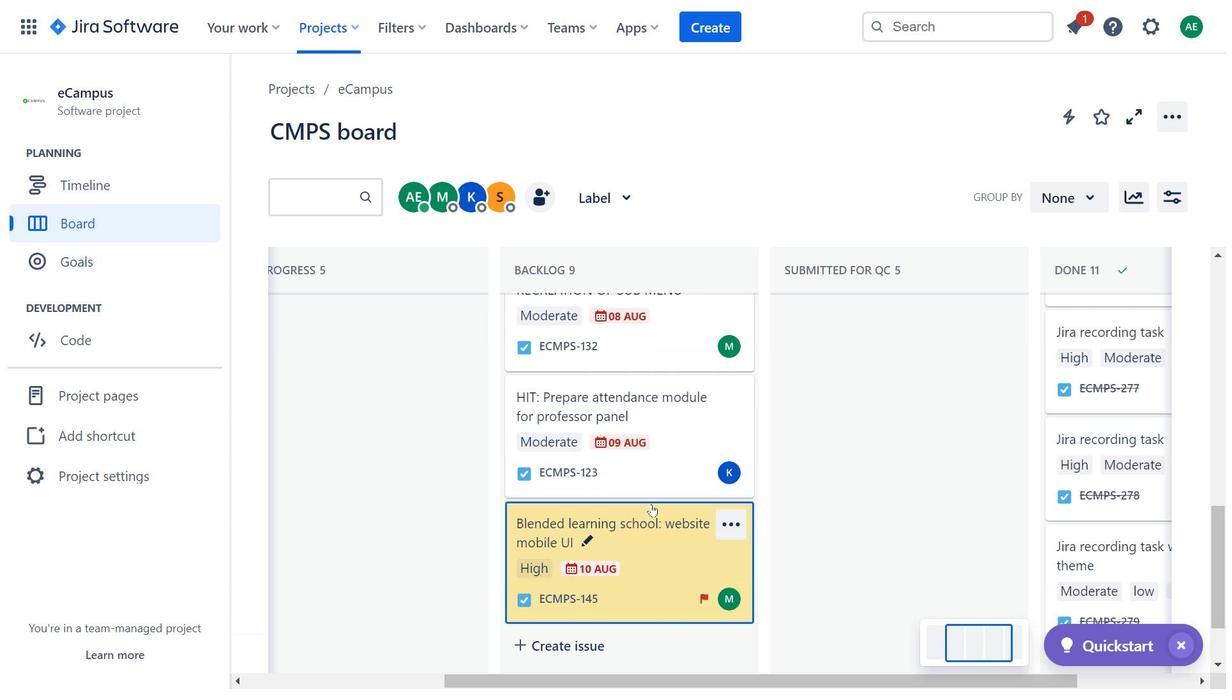 
Action: Mouse scrolled (590, 427) with delta (0, 0)
Screenshot: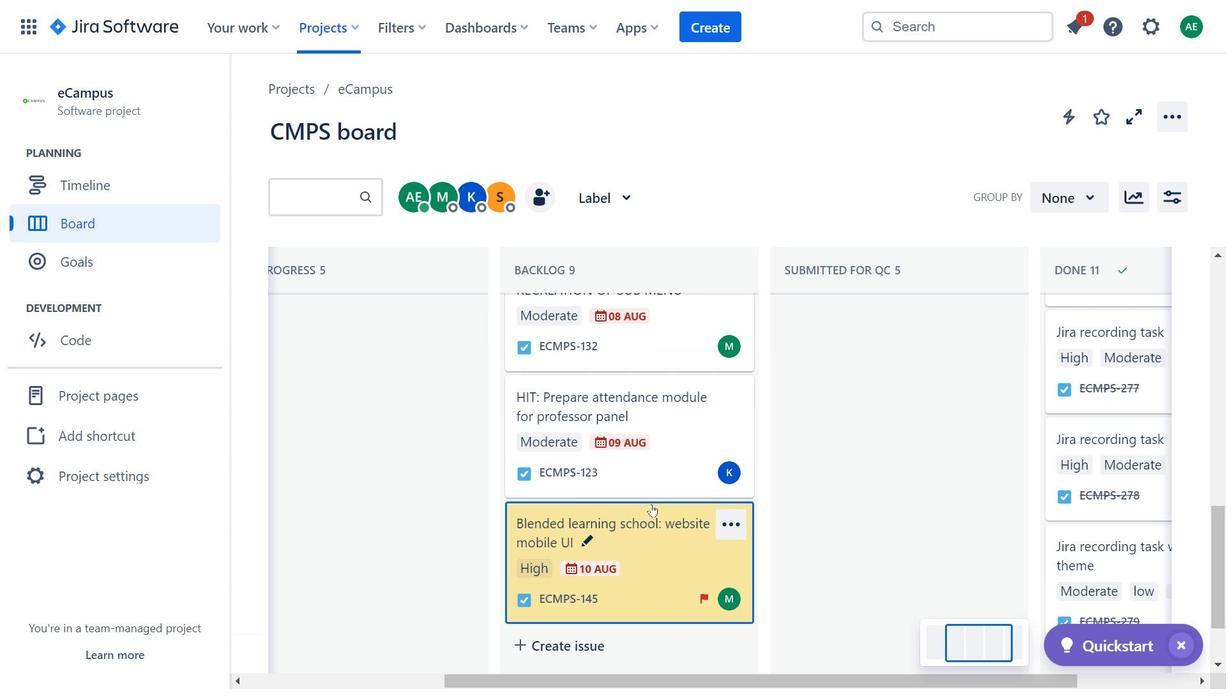 
Action: Mouse moved to (632, 485)
Screenshot: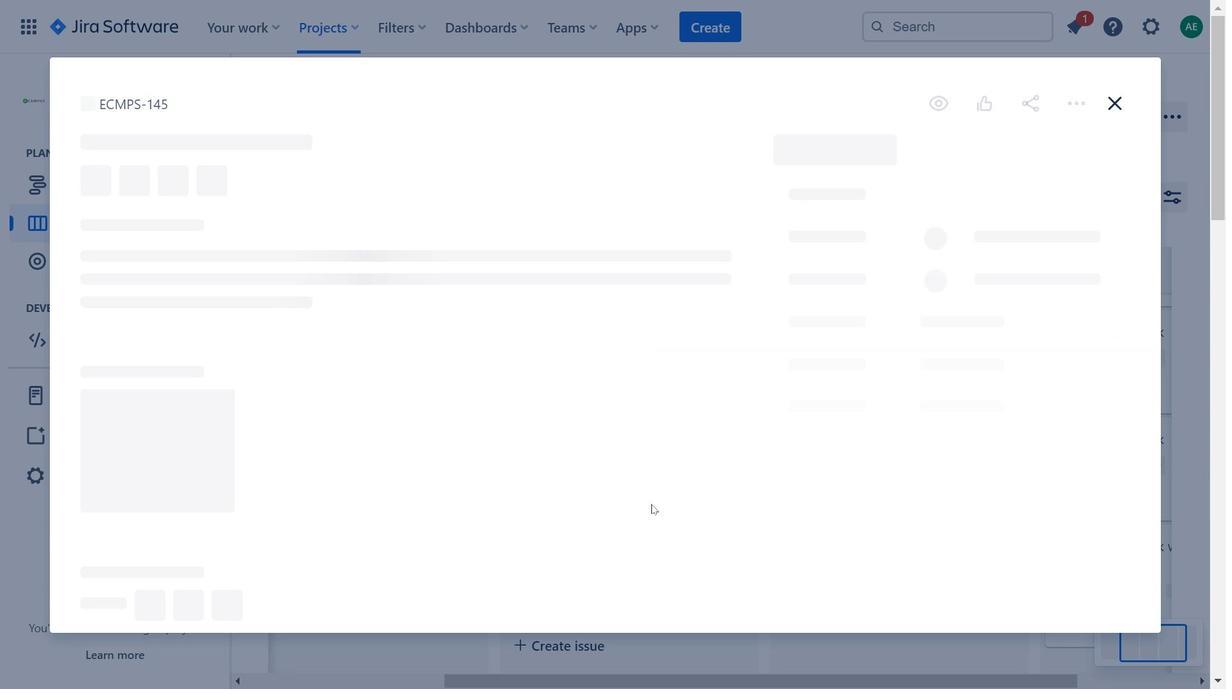 
Action: Mouse pressed left at (632, 485)
Screenshot: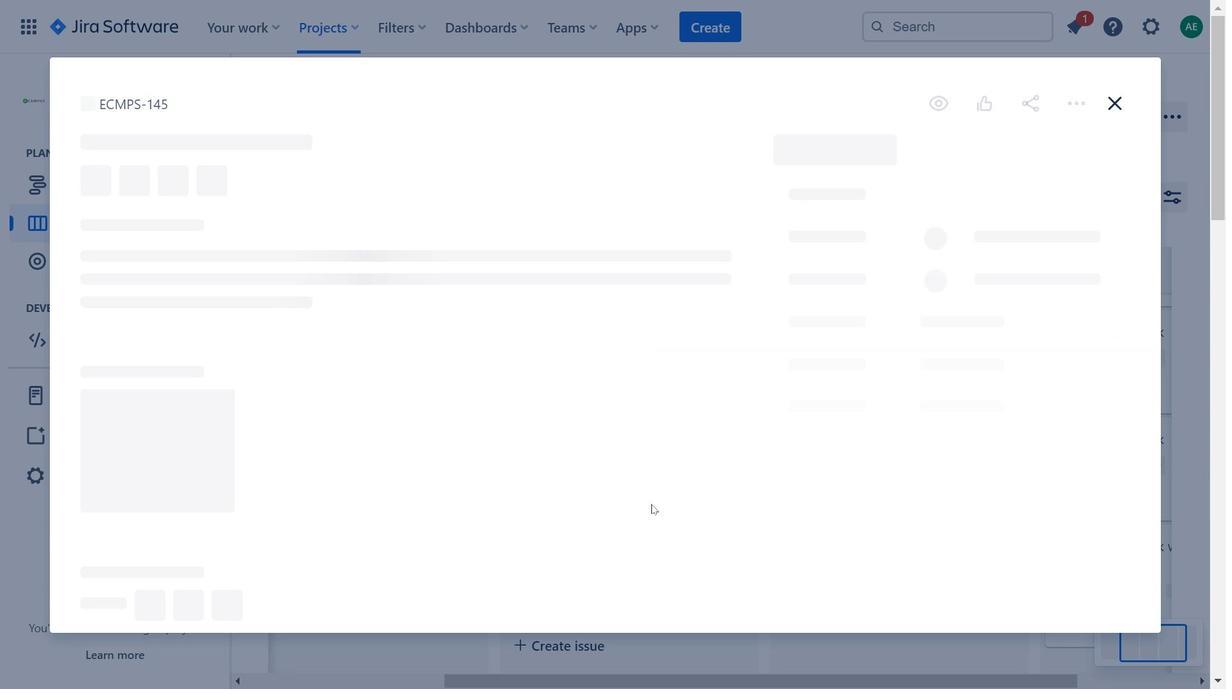 
Action: Mouse moved to (1080, 79)
Screenshot: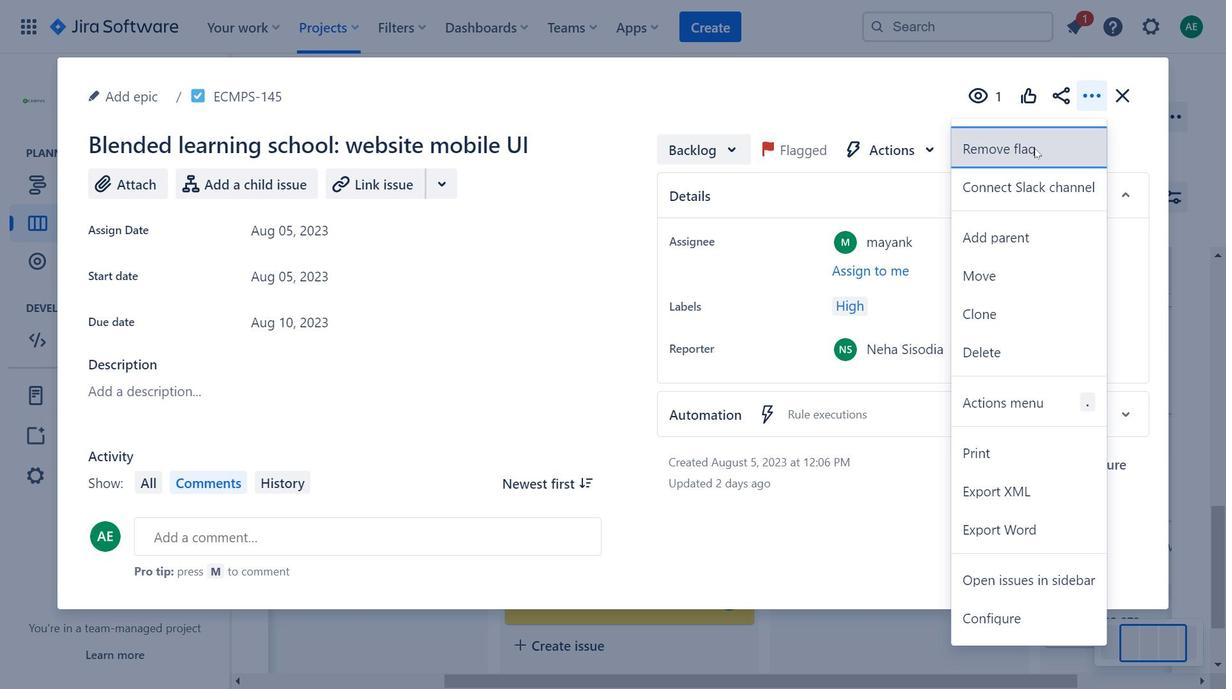 
Action: Mouse pressed left at (1080, 79)
Screenshot: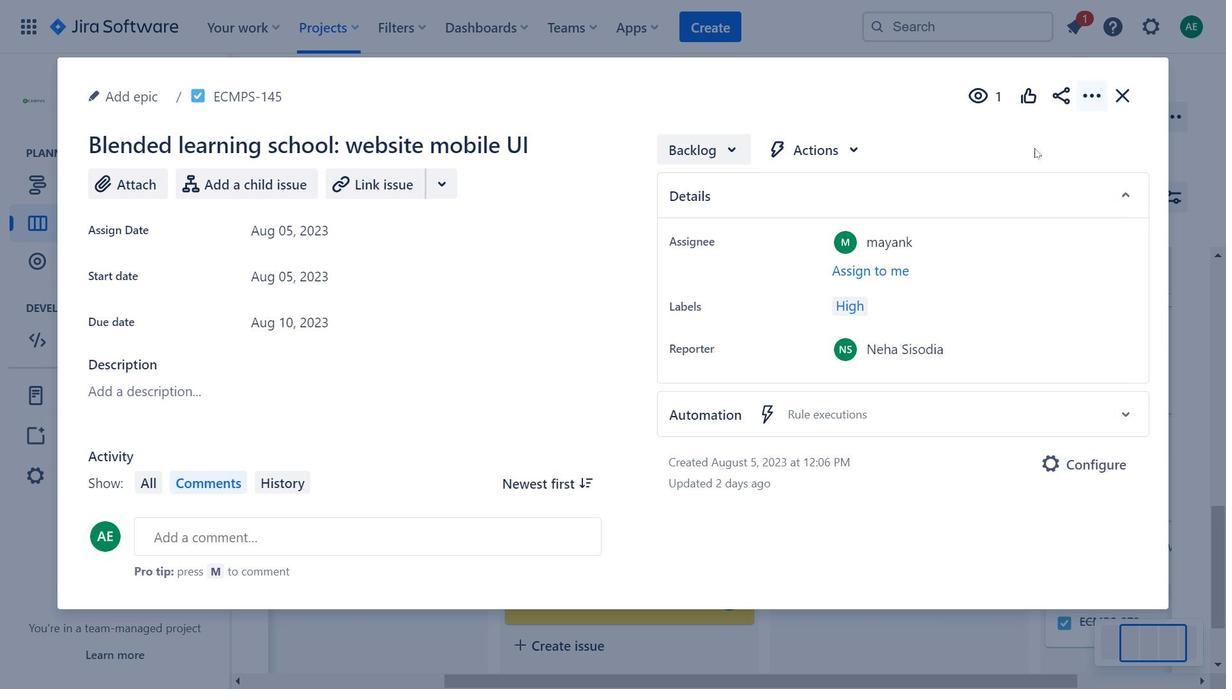 
Action: Mouse moved to (1016, 129)
Screenshot: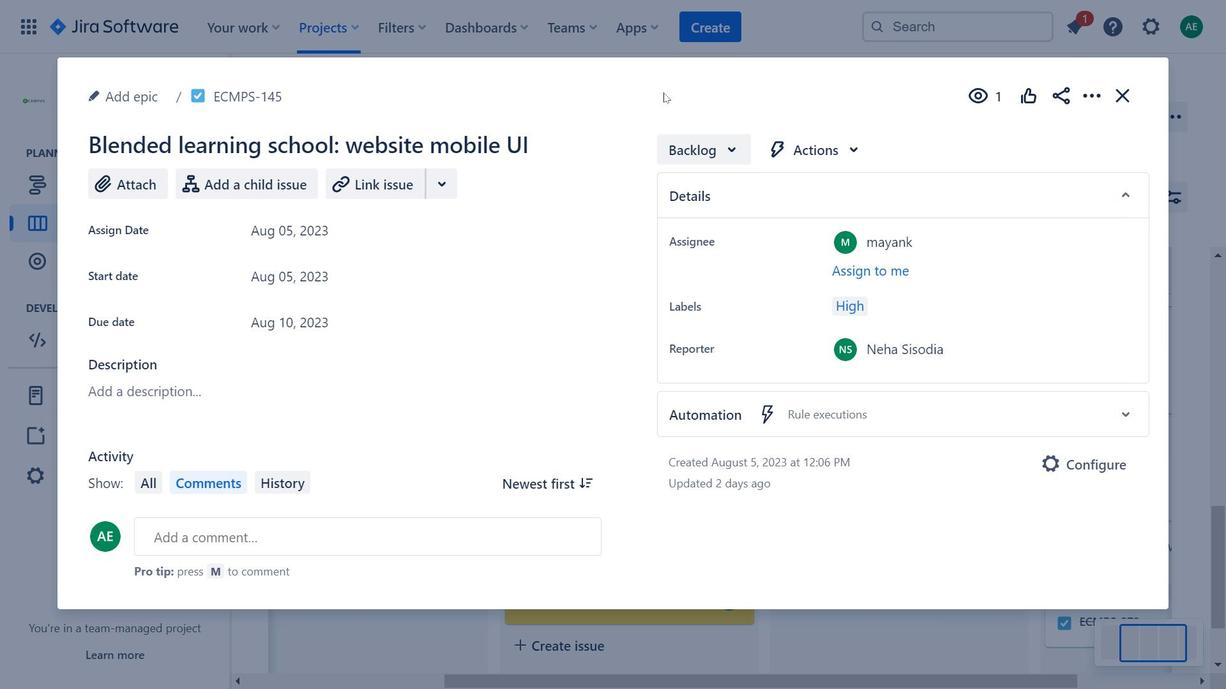 
Action: Mouse pressed left at (1016, 129)
Screenshot: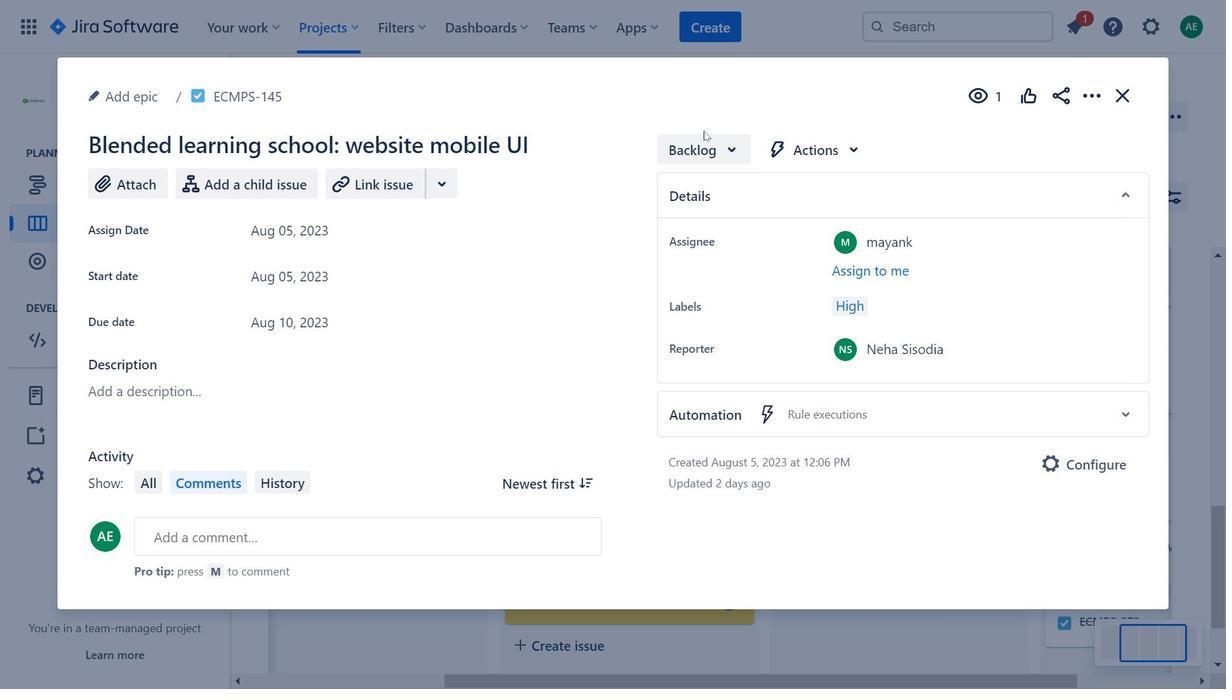 
Action: Mouse moved to (187, 512)
Screenshot: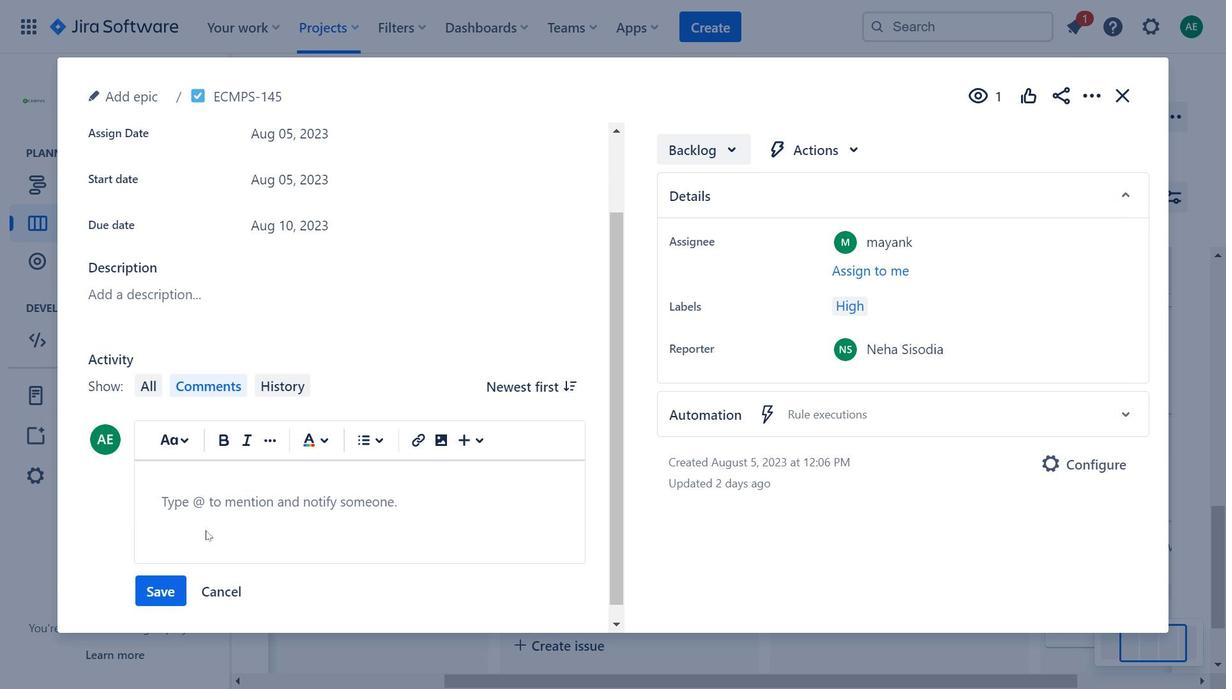 
Action: Mouse pressed left at (187, 512)
Screenshot: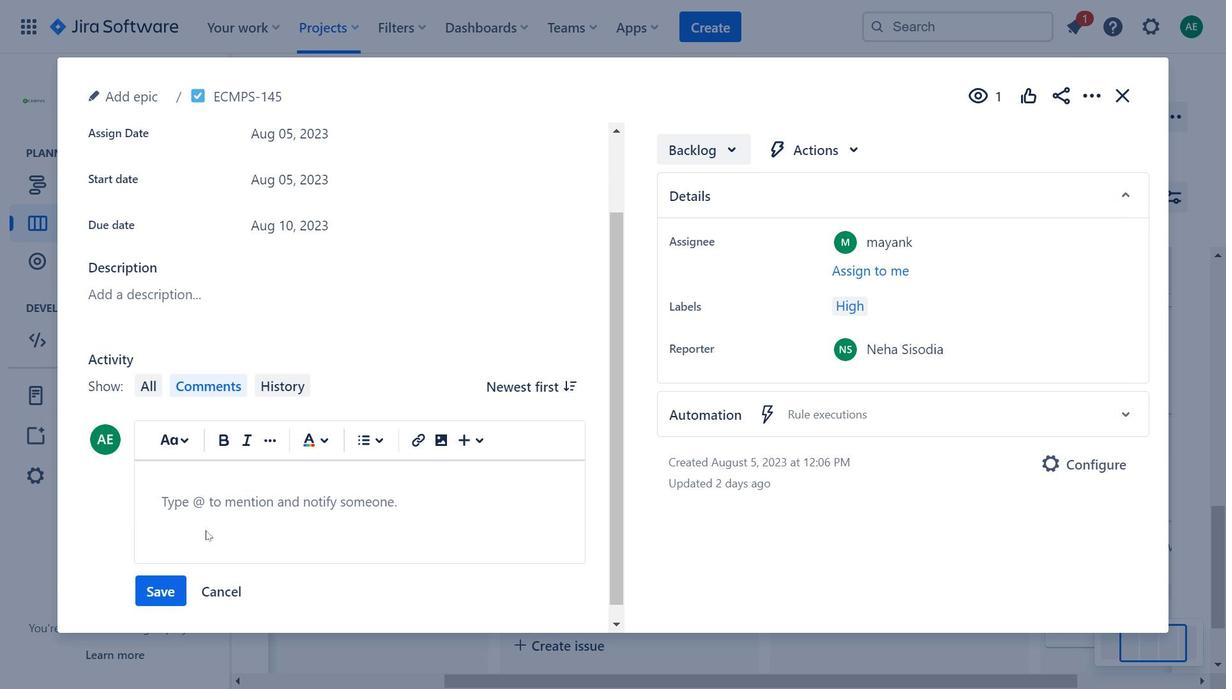 
Action: Key pressed team<Key.space>is<Key.space>working<Key.space>on<Key.space>it<Key.space><Key.enter>
Screenshot: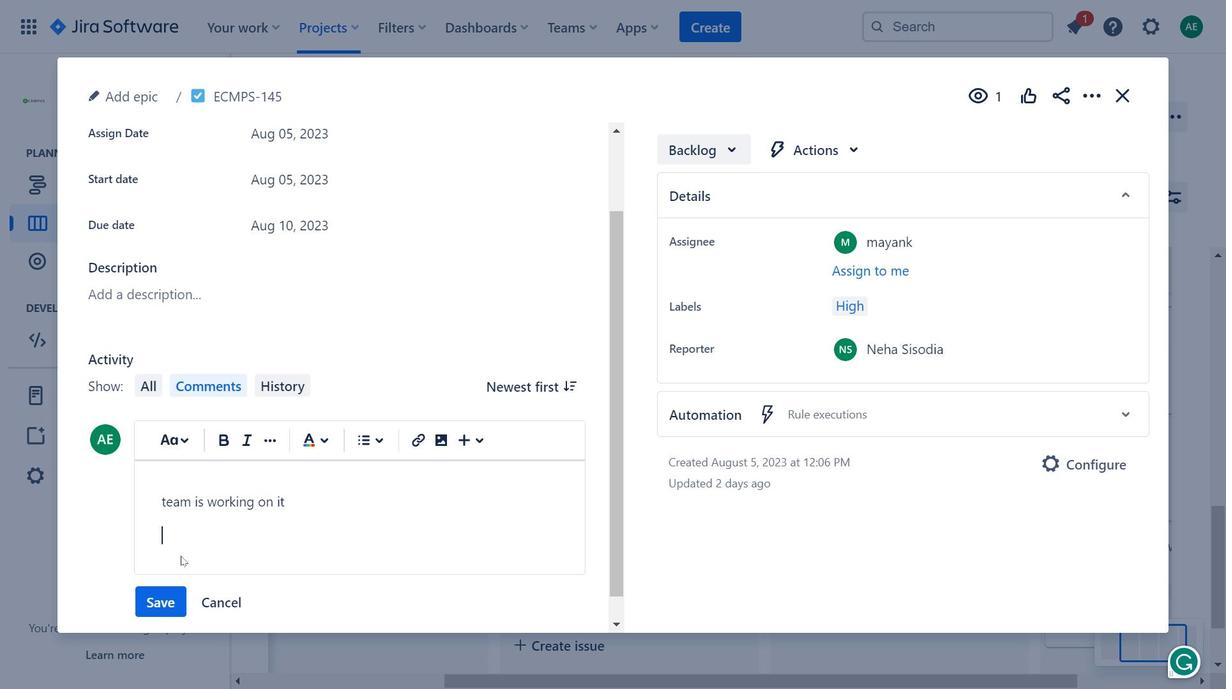 
Action: Mouse moved to (163, 579)
Screenshot: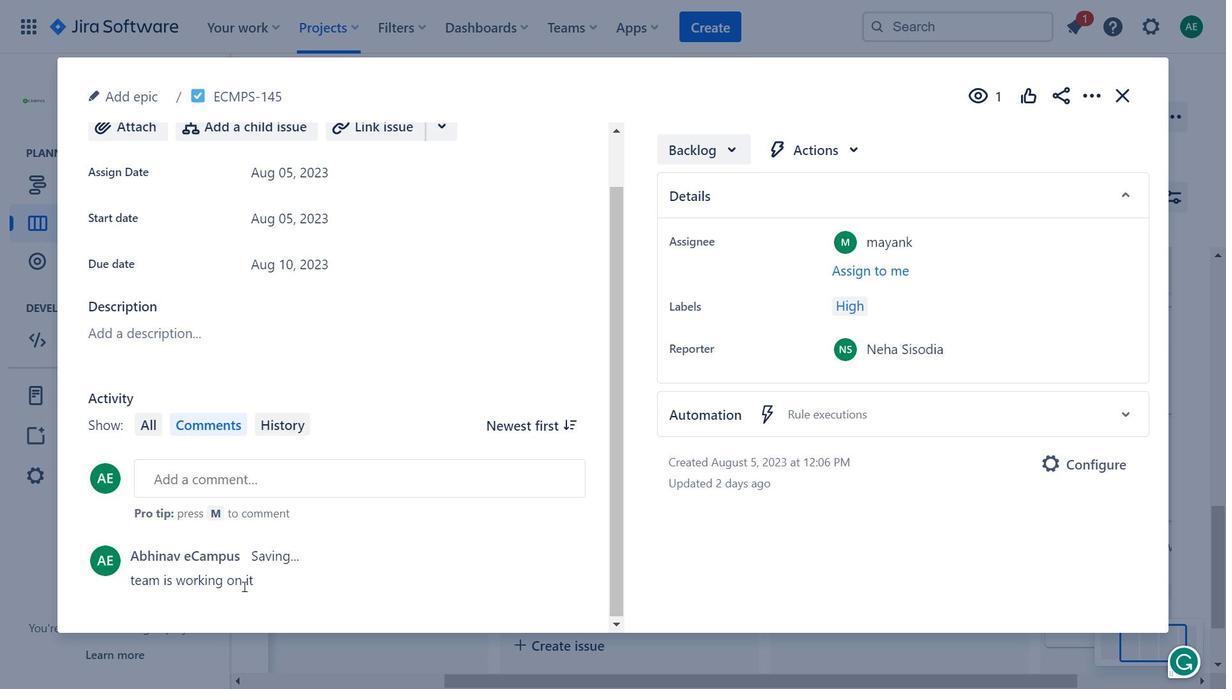 
Action: Mouse pressed left at (163, 579)
Screenshot: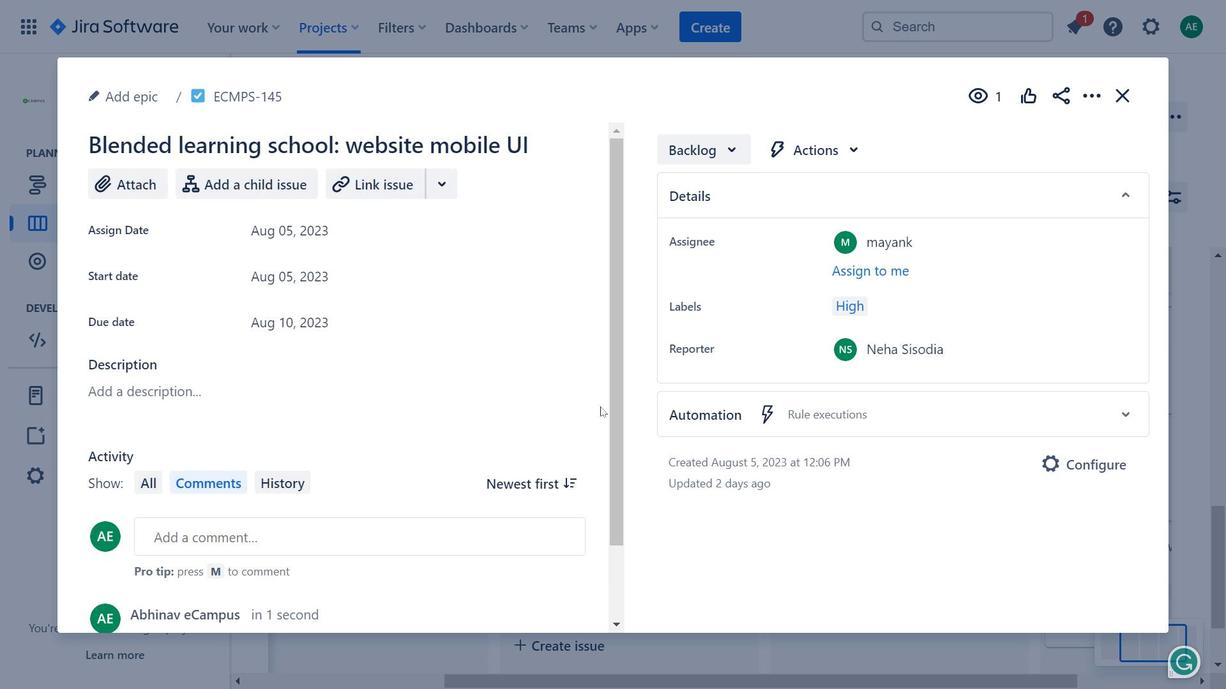 
Action: Mouse moved to (698, 123)
Screenshot: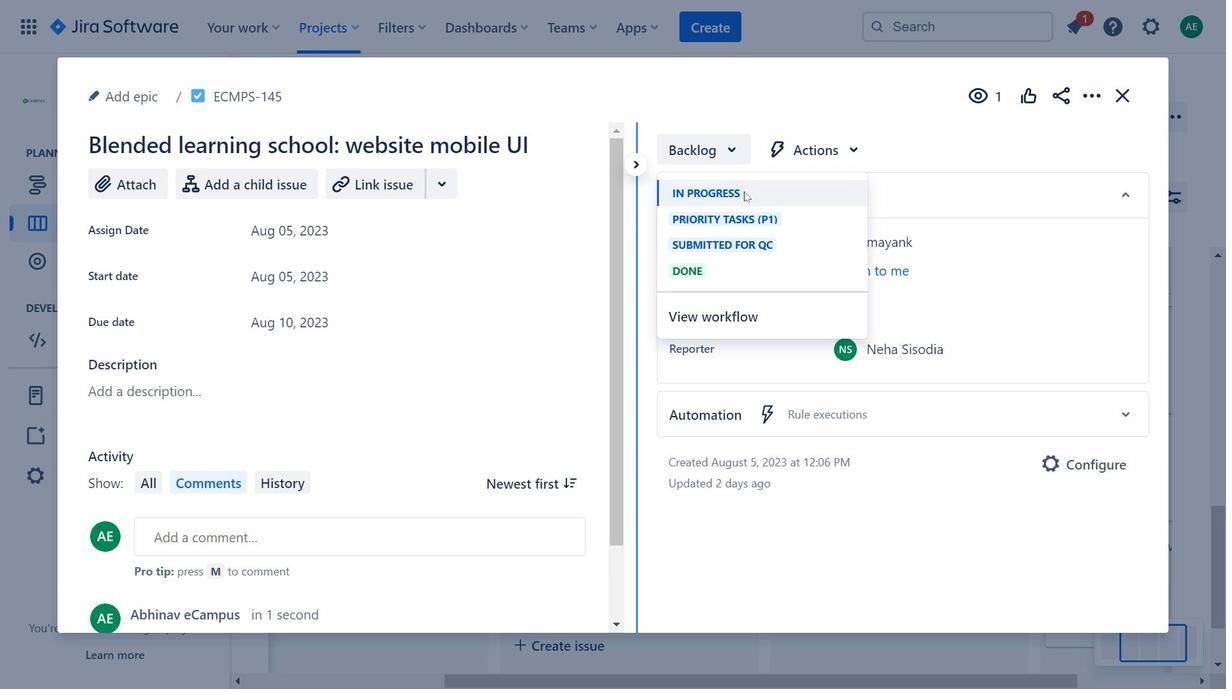 
Action: Mouse pressed left at (698, 123)
Screenshot: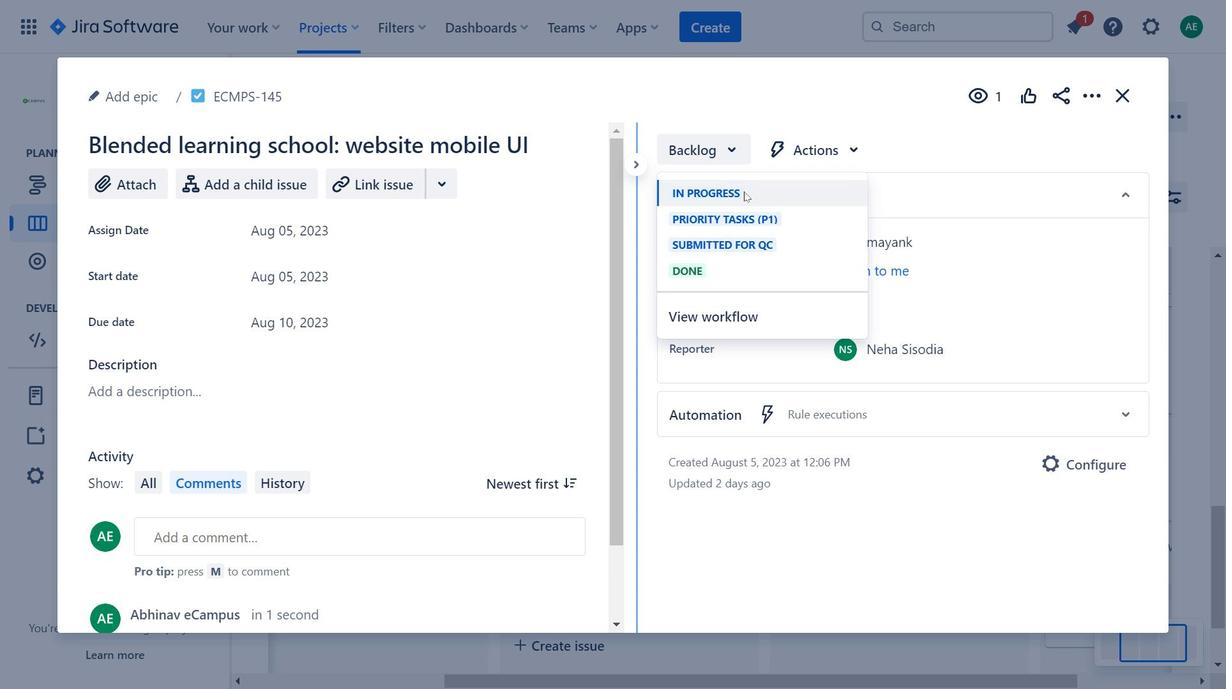 
Action: Mouse moved to (726, 173)
Screenshot: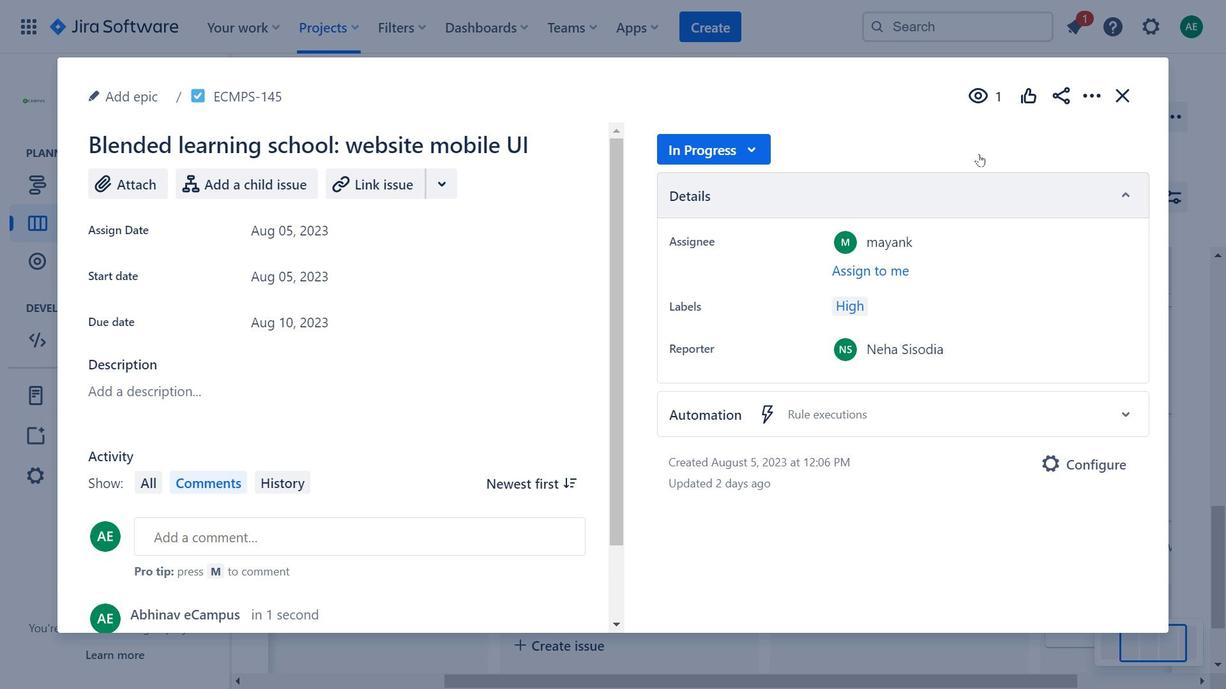 
Action: Mouse pressed left at (726, 173)
Screenshot: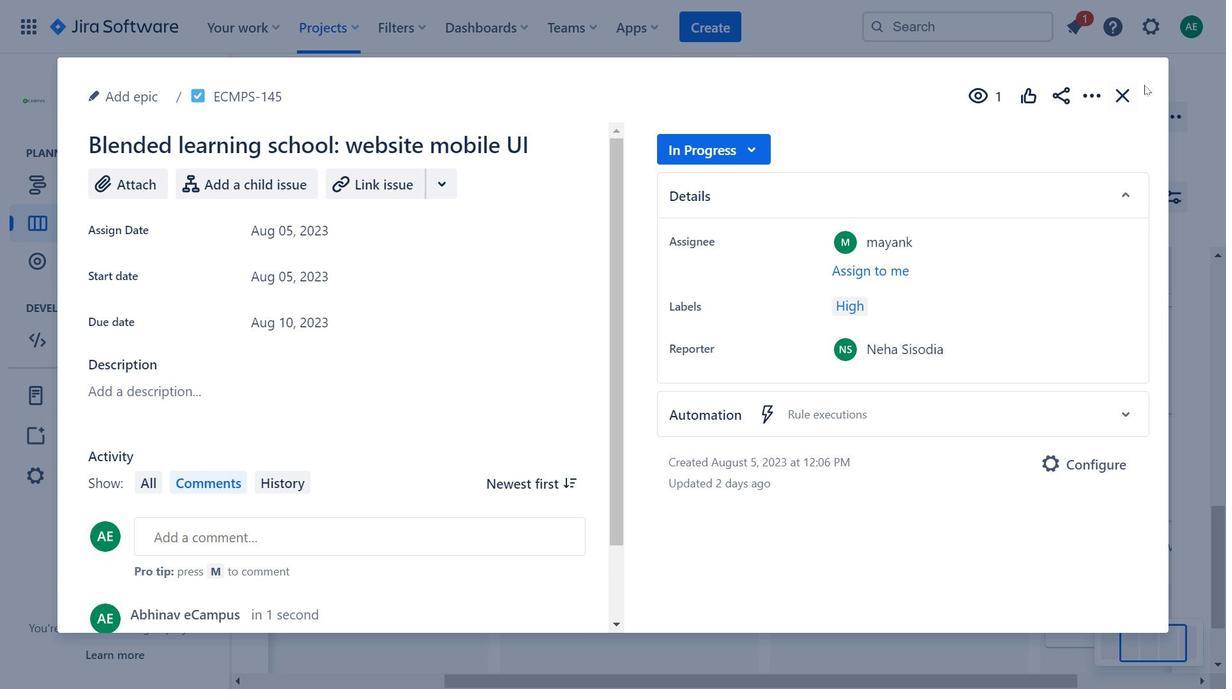 
Action: Mouse moved to (1099, 77)
Screenshot: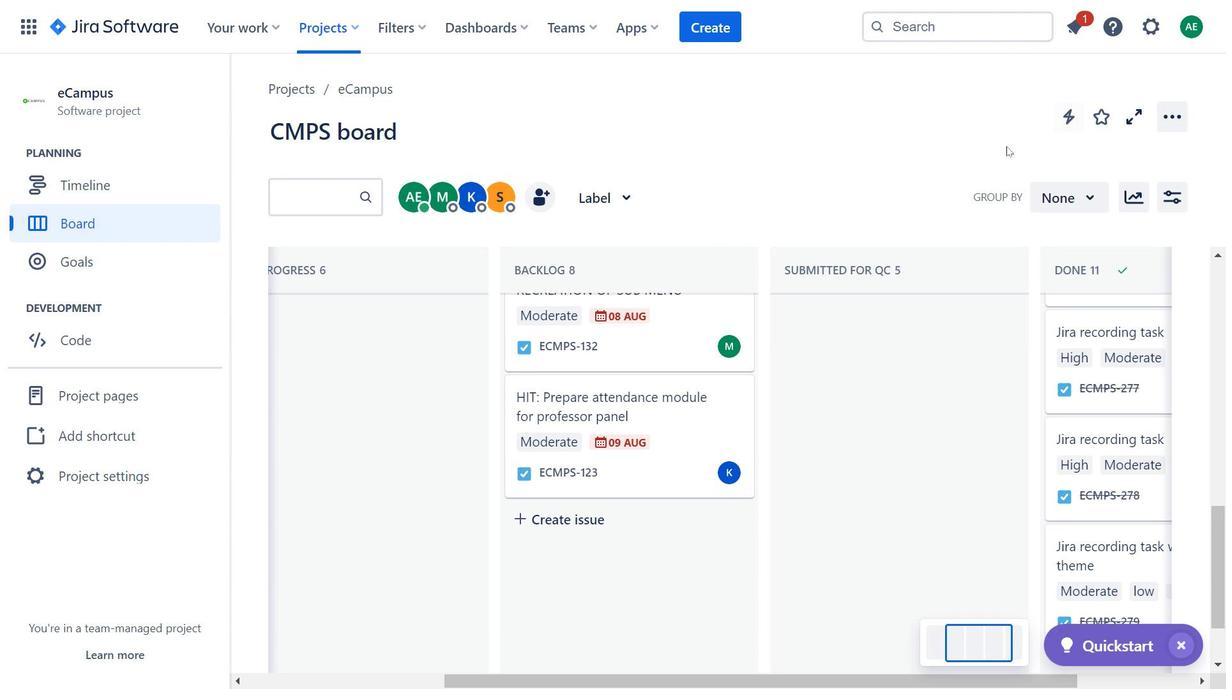 
Action: Mouse pressed left at (1099, 77)
Screenshot: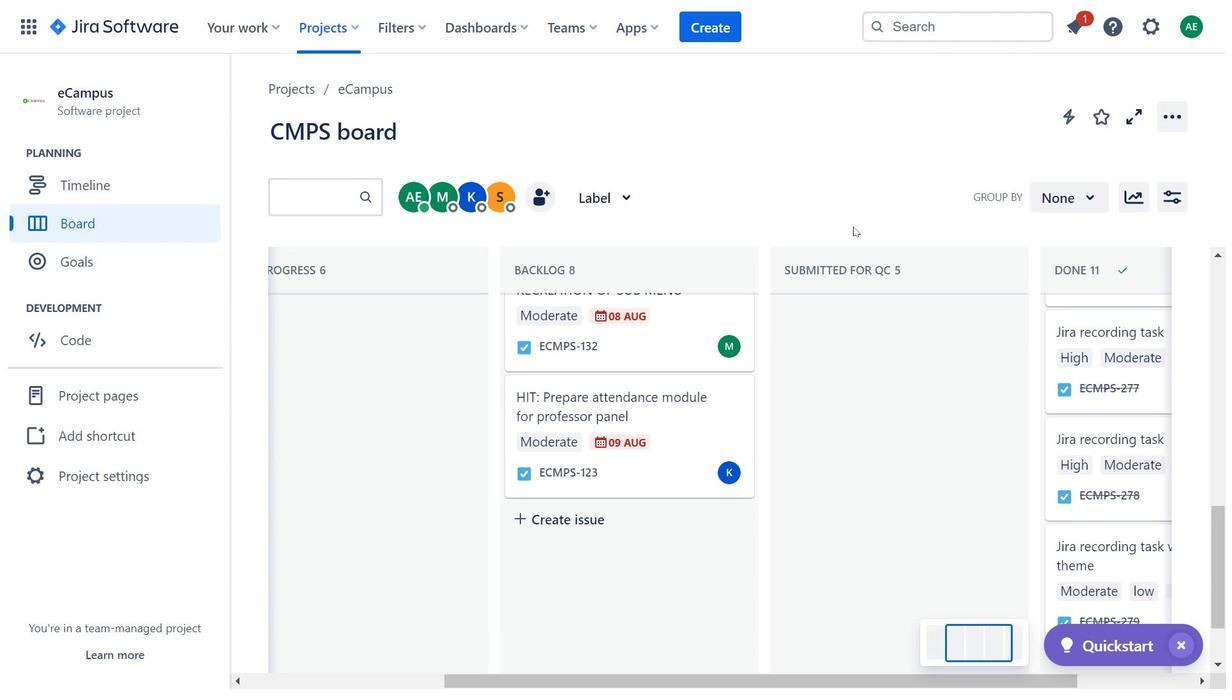 
Action: Mouse moved to (671, 422)
Screenshot: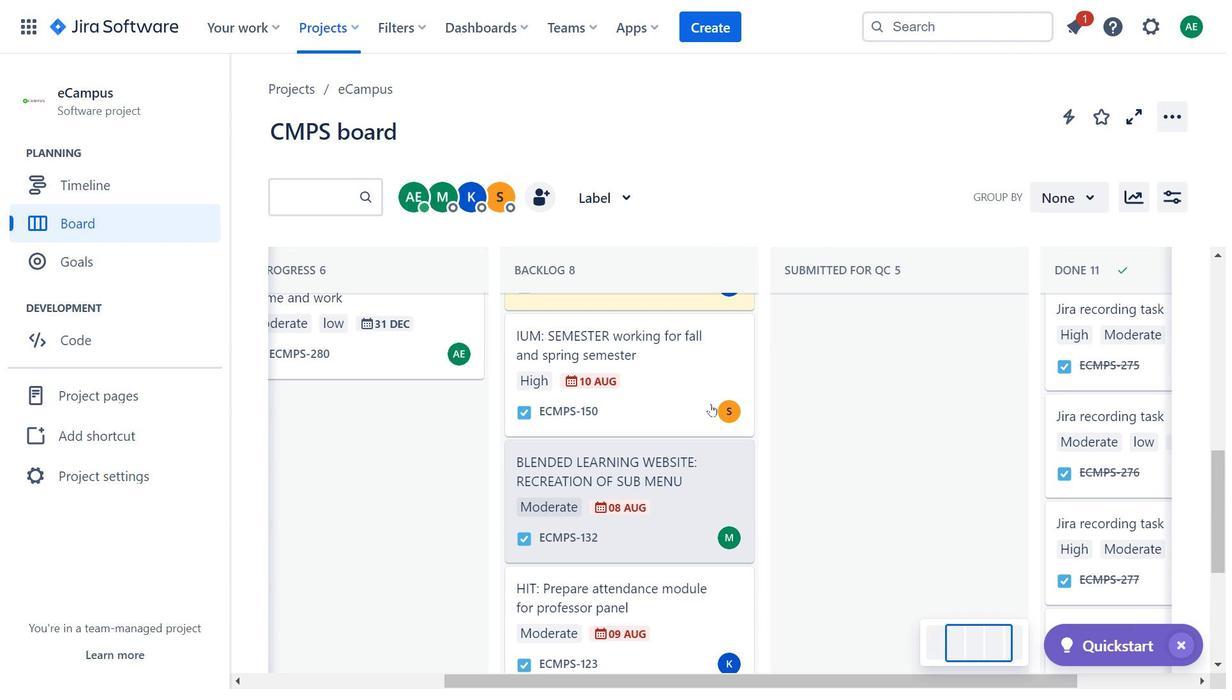 
Action: Mouse scrolled (671, 423) with delta (0, 0)
Screenshot: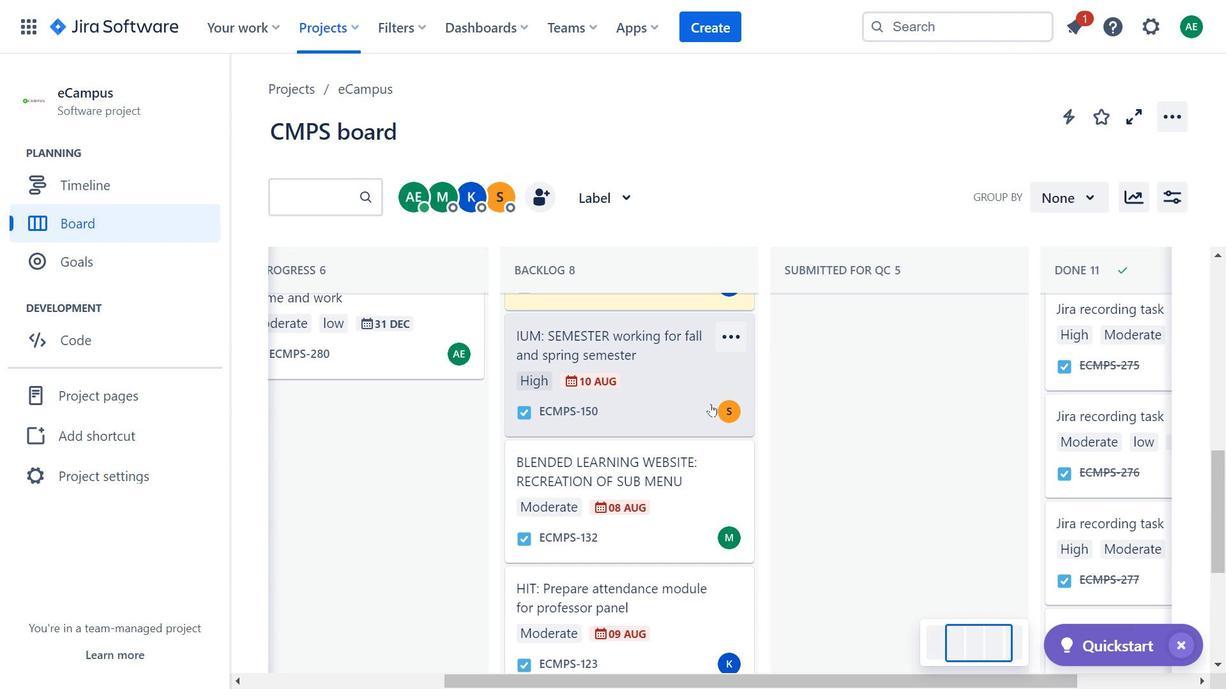 
Action: Mouse moved to (676, 429)
Screenshot: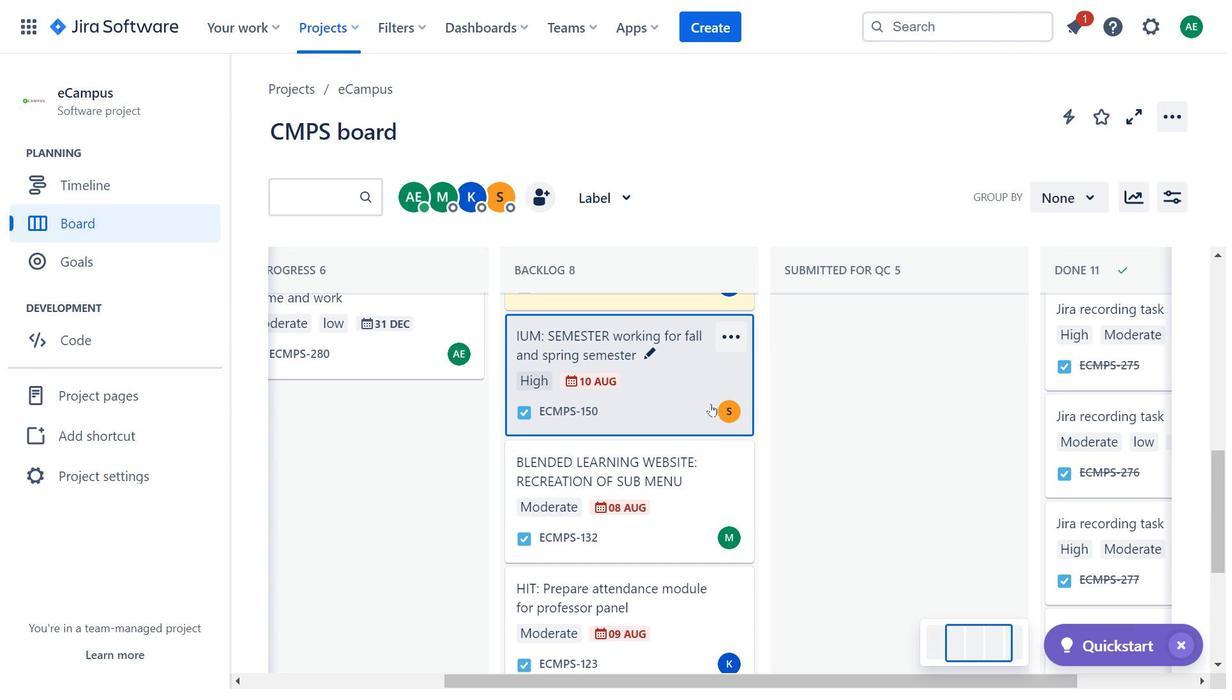 
Action: Mouse scrolled (676, 429) with delta (0, 0)
Screenshot: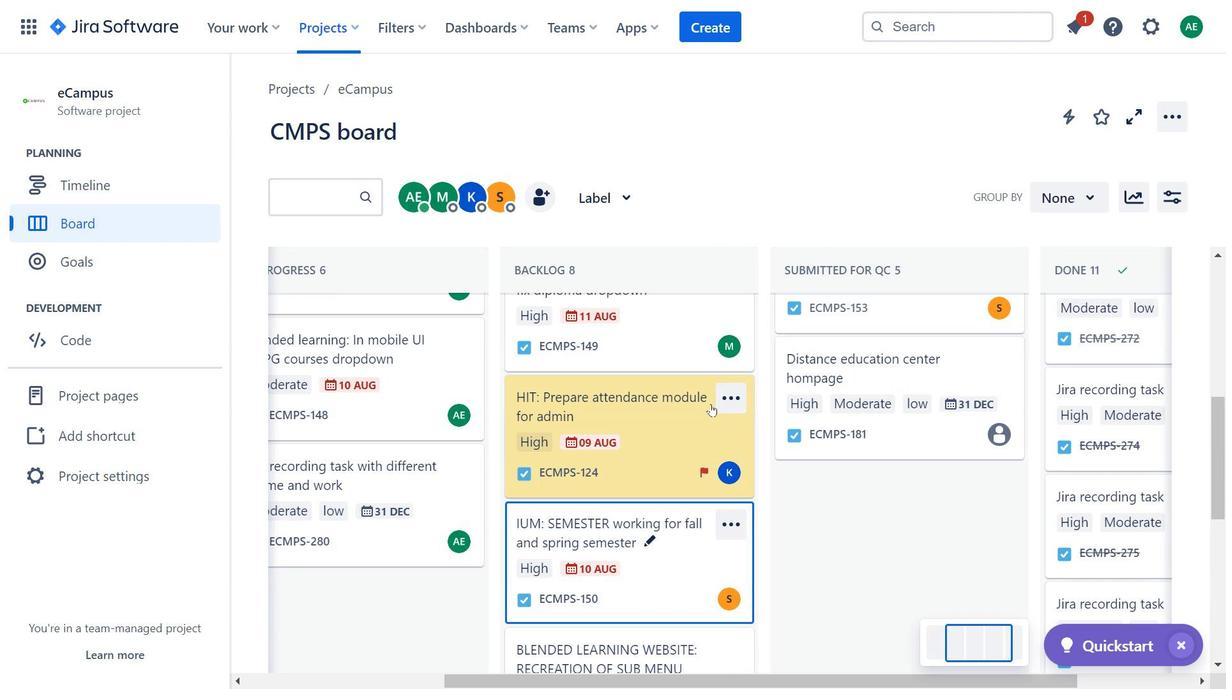 
Action: Mouse moved to (692, 385)
Screenshot: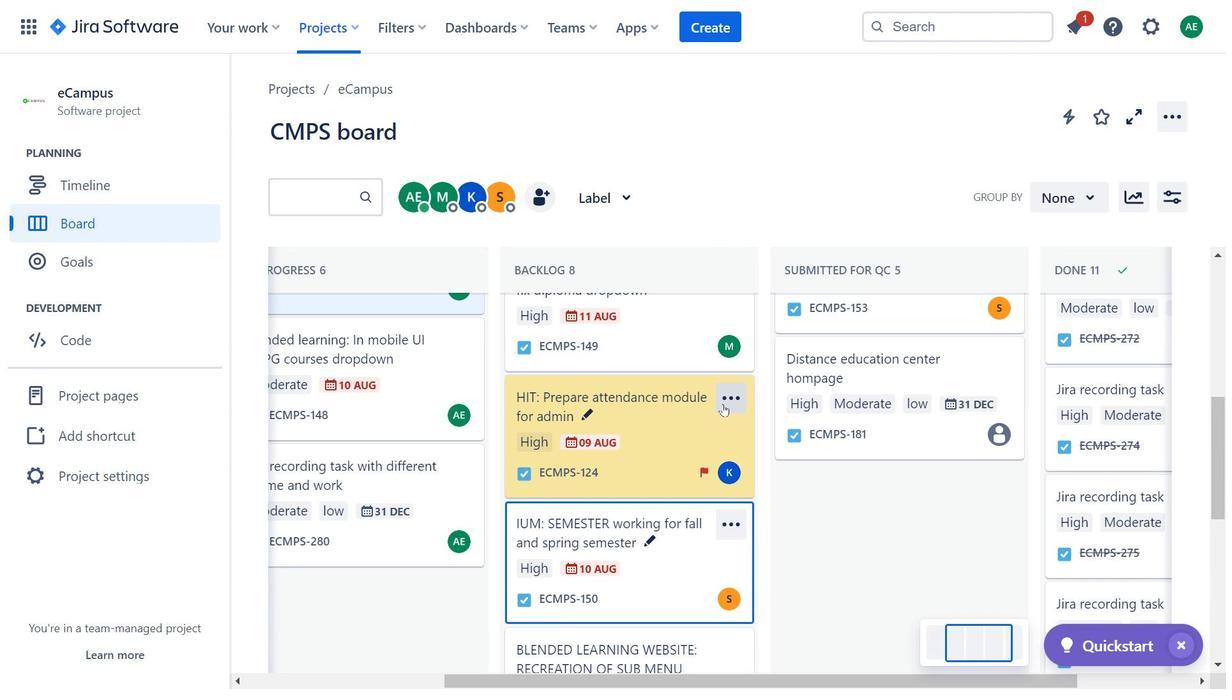 
Action: Mouse pressed left at (692, 385)
Screenshot: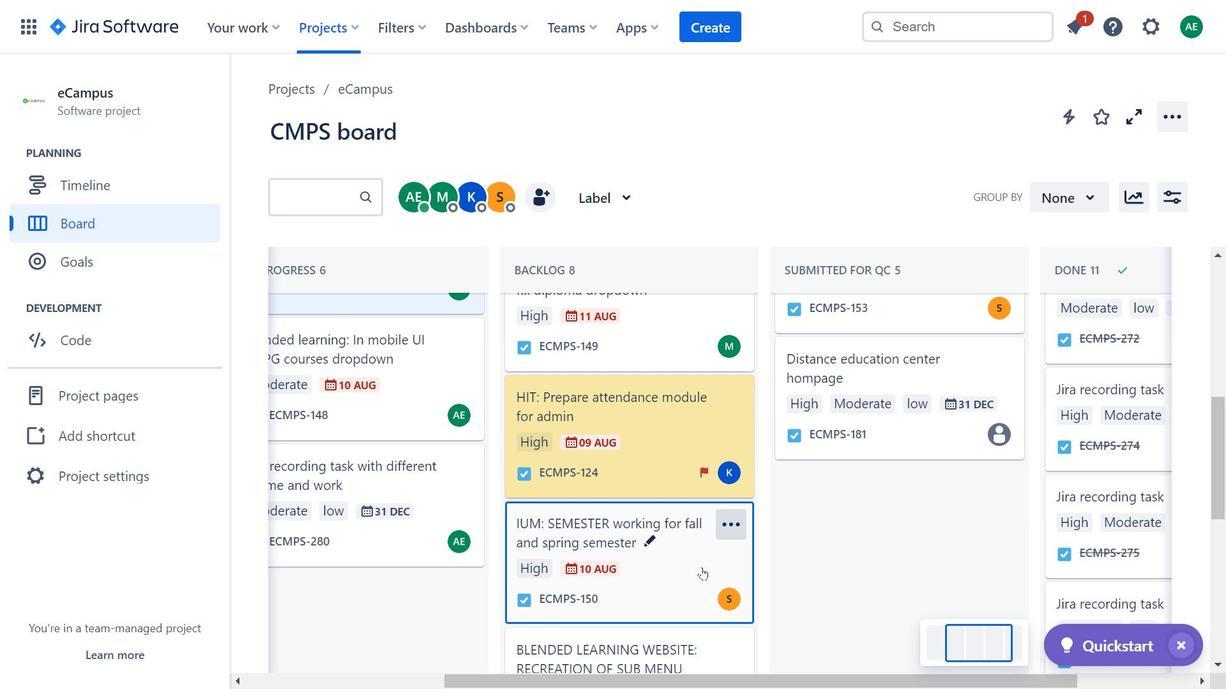 
Action: Mouse moved to (681, 553)
Screenshot: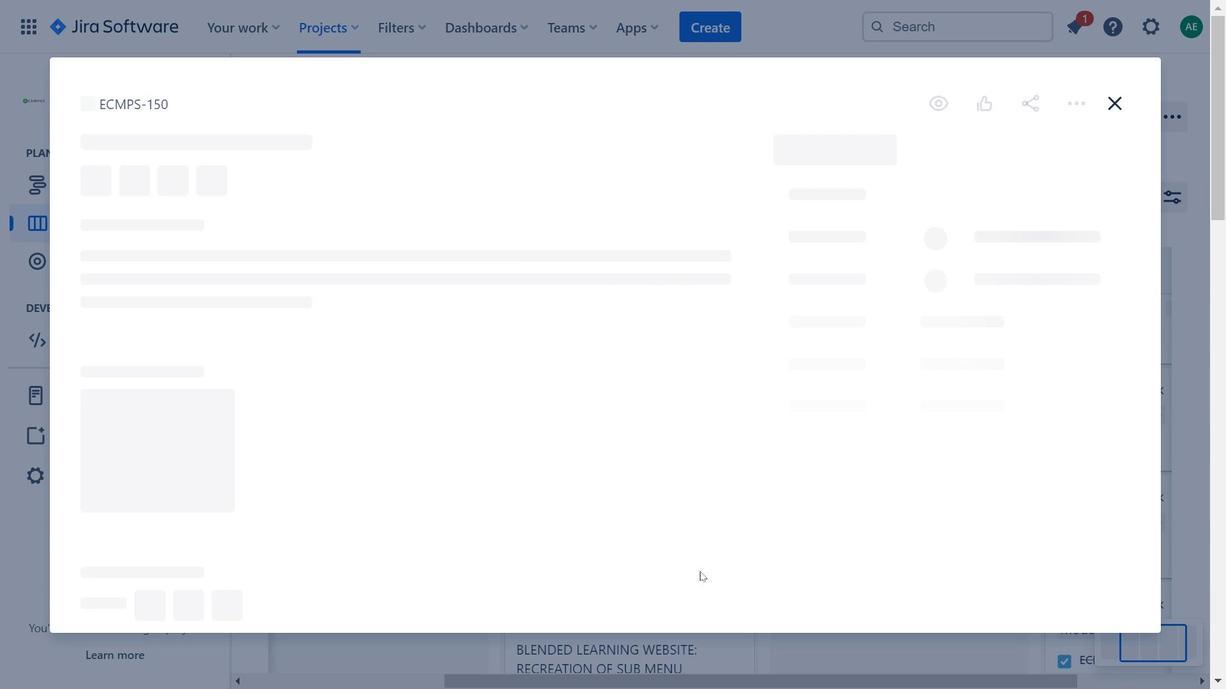 
Action: Mouse pressed left at (681, 553)
Screenshot: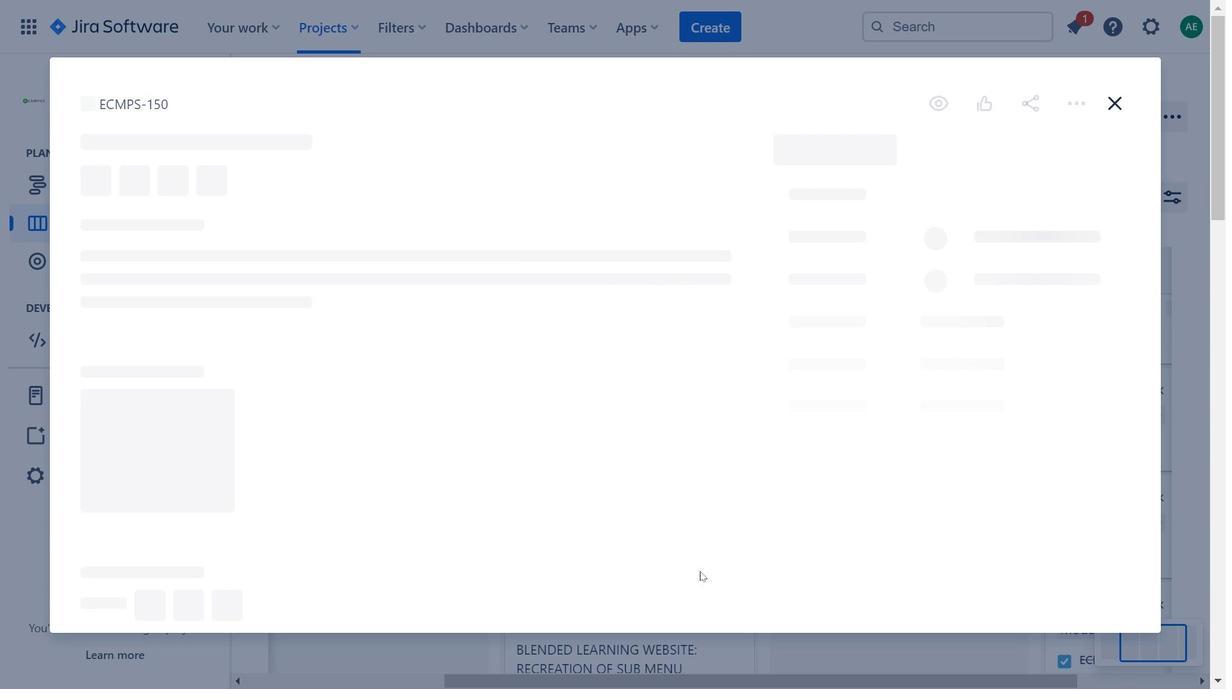 
Action: Mouse moved to (321, 315)
Screenshot: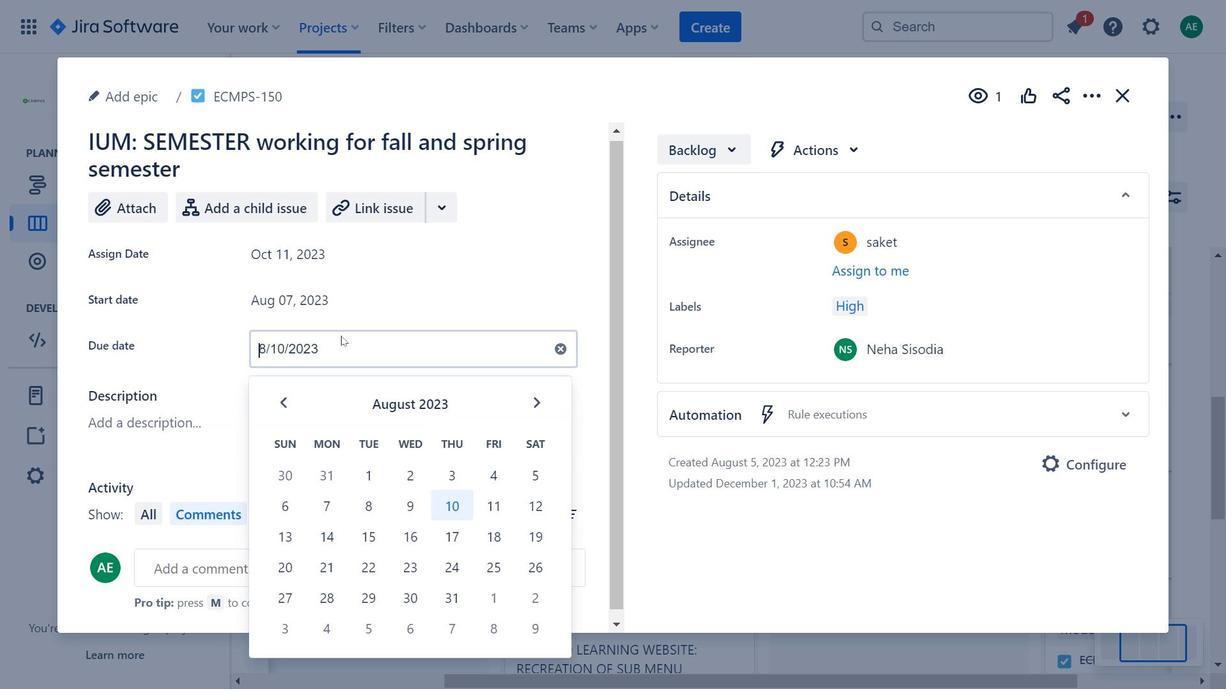 
Action: Mouse scrolled (321, 314) with delta (0, 0)
Screenshot: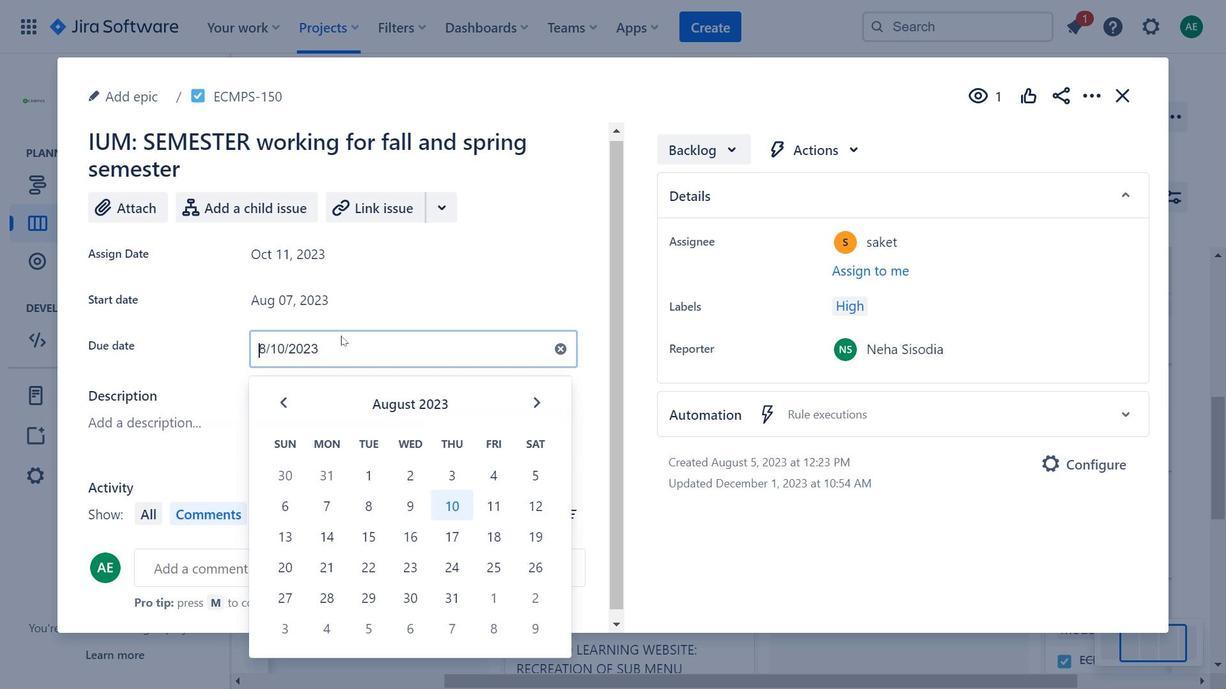
Action: Mouse moved to (322, 316)
Screenshot: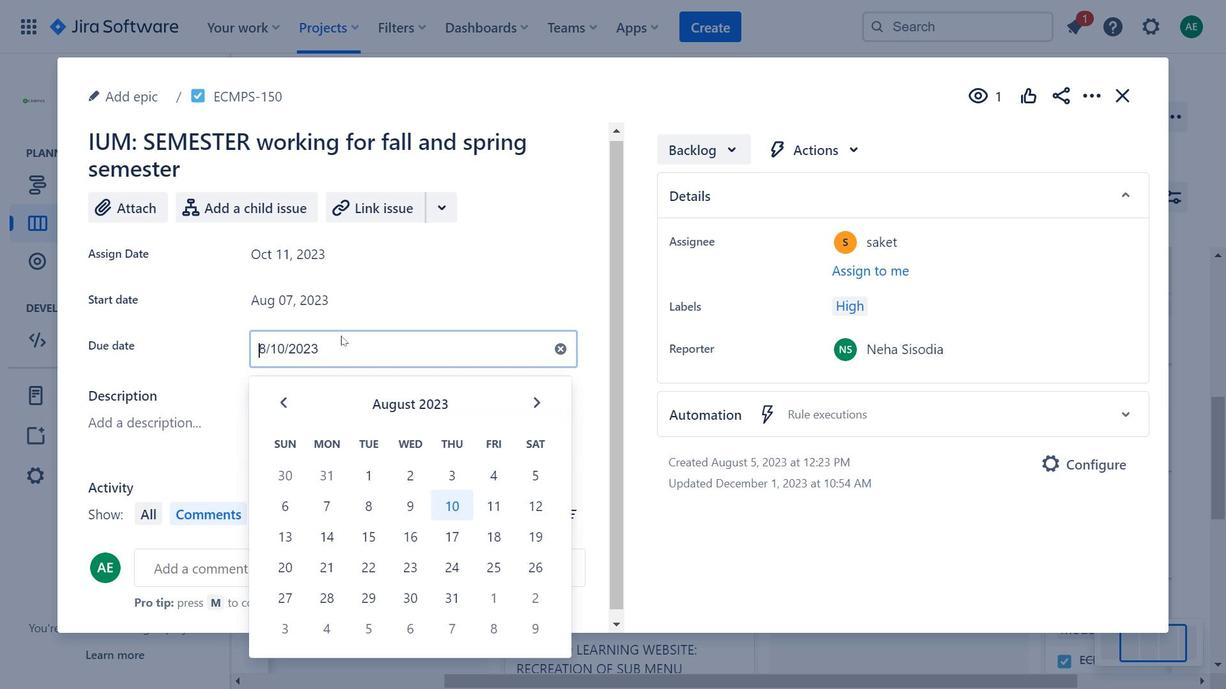 
Action: Mouse pressed left at (322, 316)
Screenshot: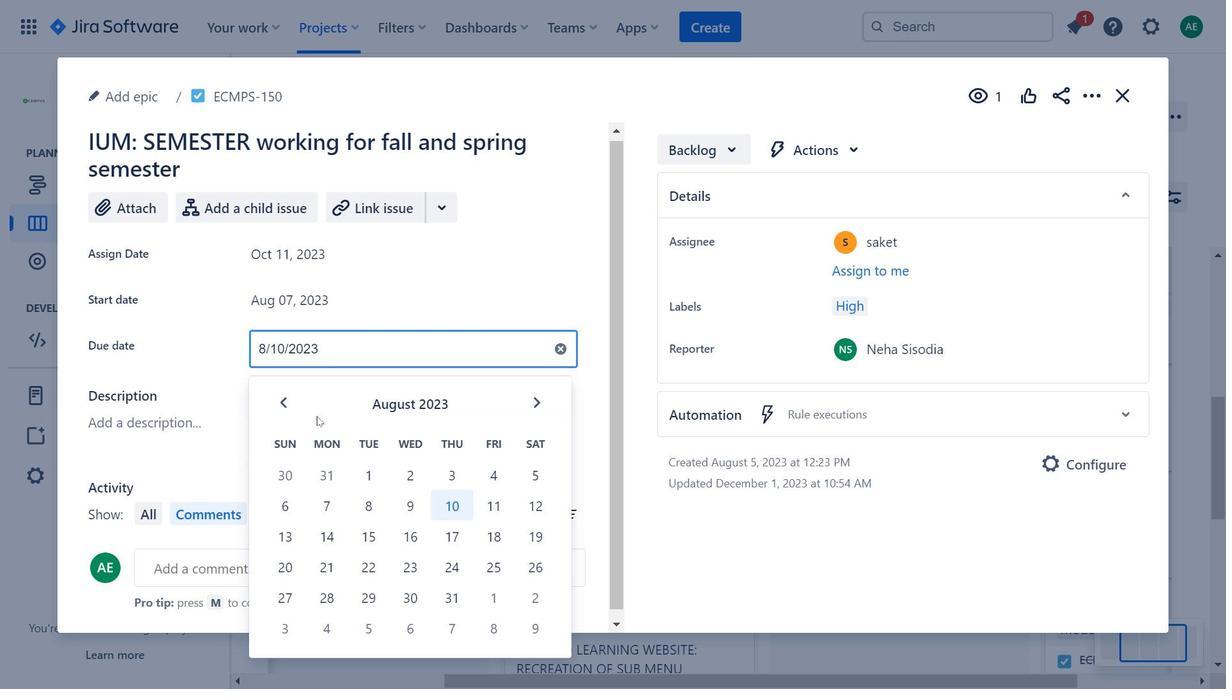 
Action: Mouse moved to (518, 384)
Screenshot: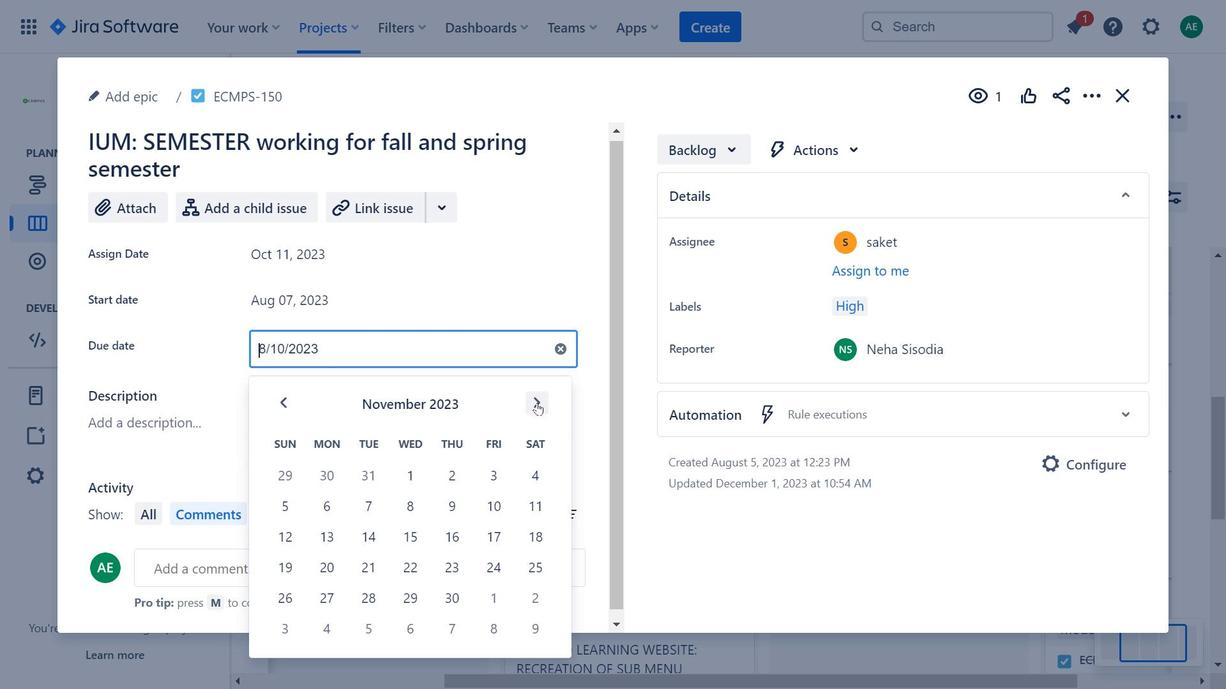 
Action: Mouse pressed left at (518, 384)
Screenshot: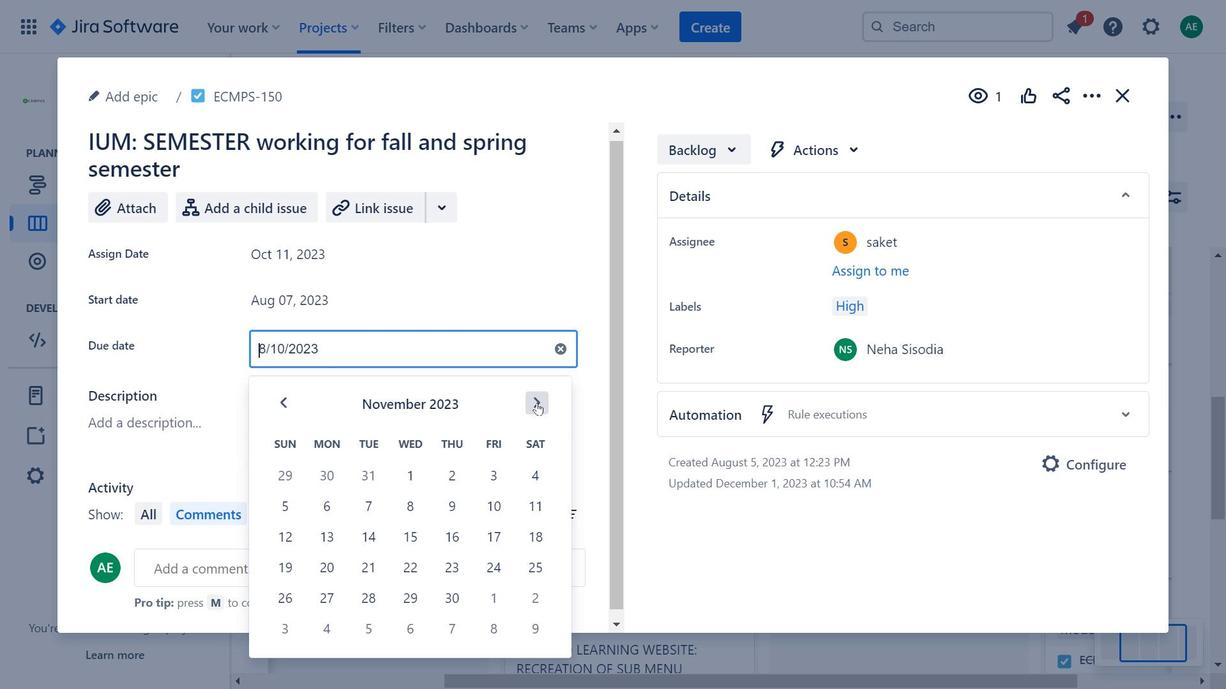 
Action: Mouse pressed left at (518, 384)
Screenshot: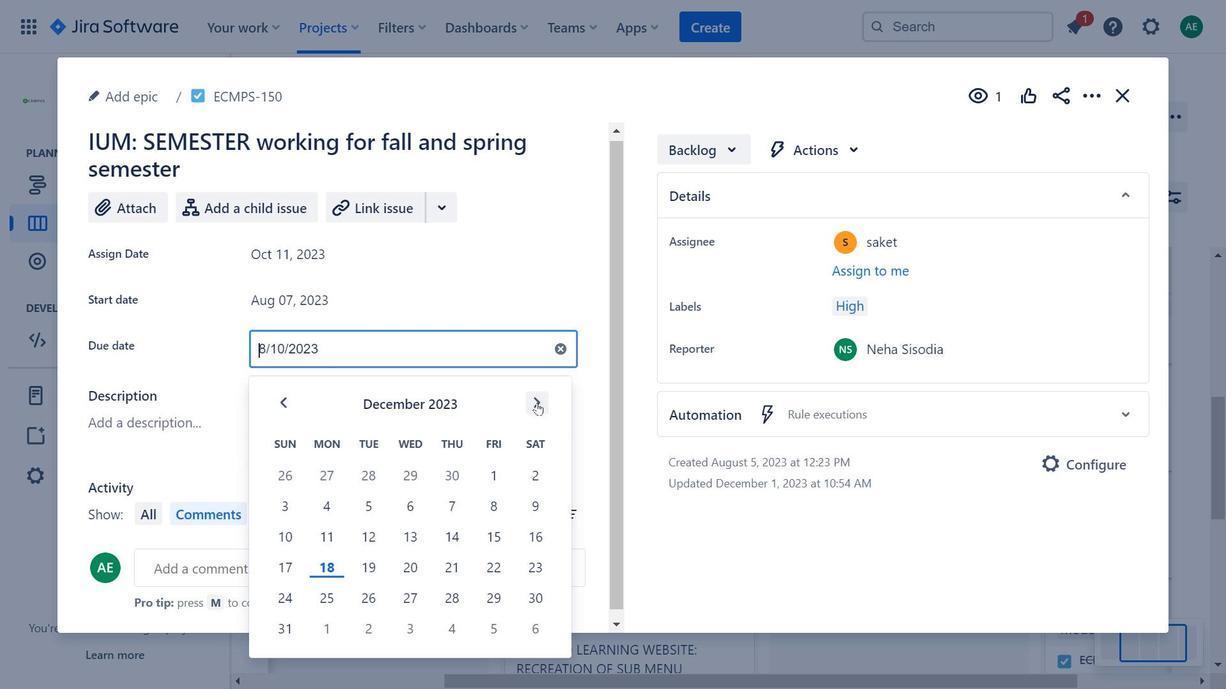 
Action: Mouse pressed left at (518, 384)
Screenshot: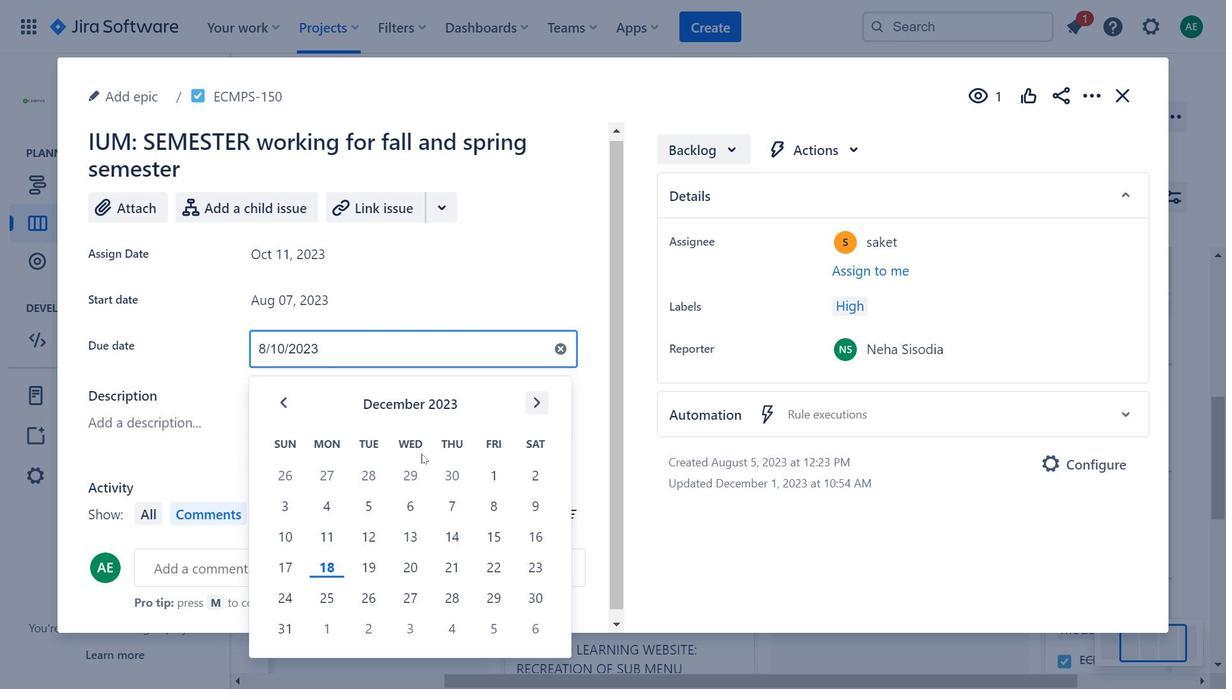 
Action: Mouse pressed left at (518, 384)
Screenshot: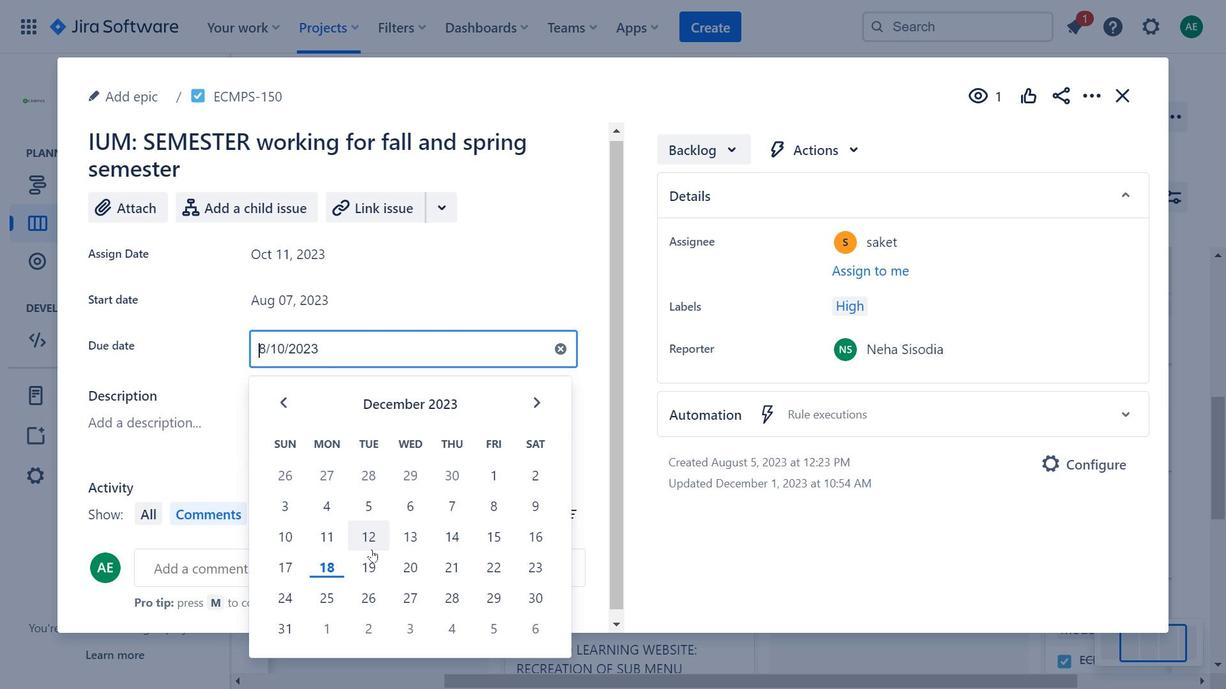 
Action: Mouse moved to (279, 600)
Screenshot: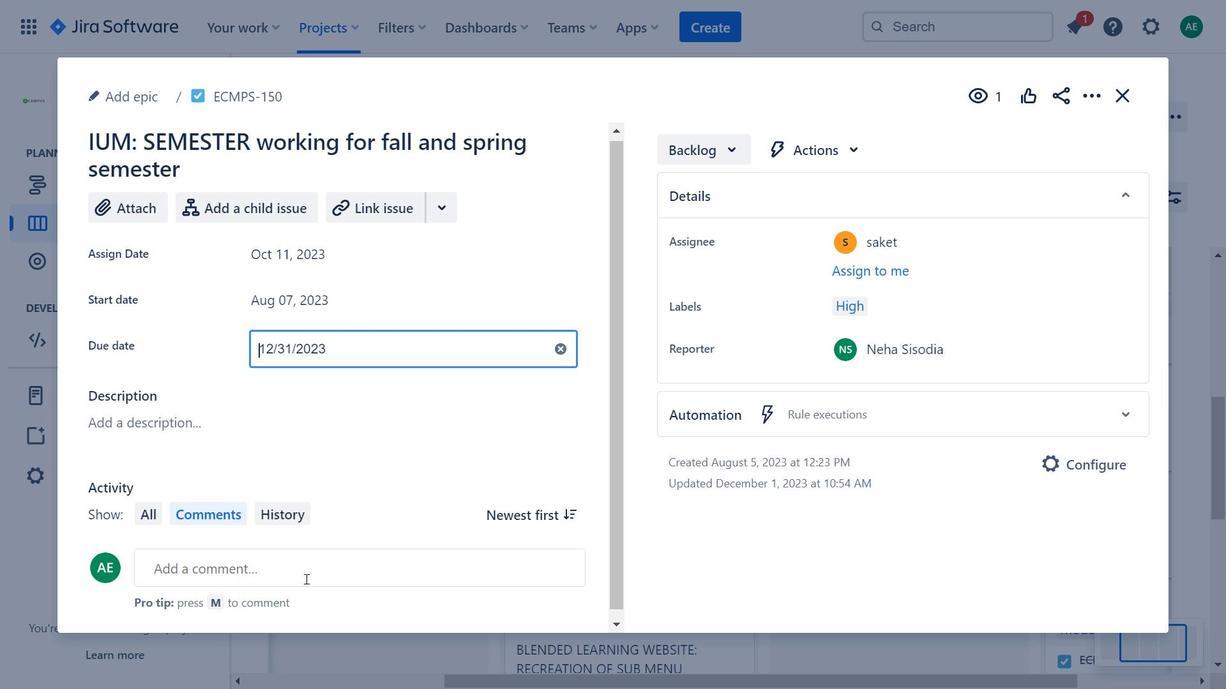 
Action: Mouse pressed left at (279, 600)
Screenshot: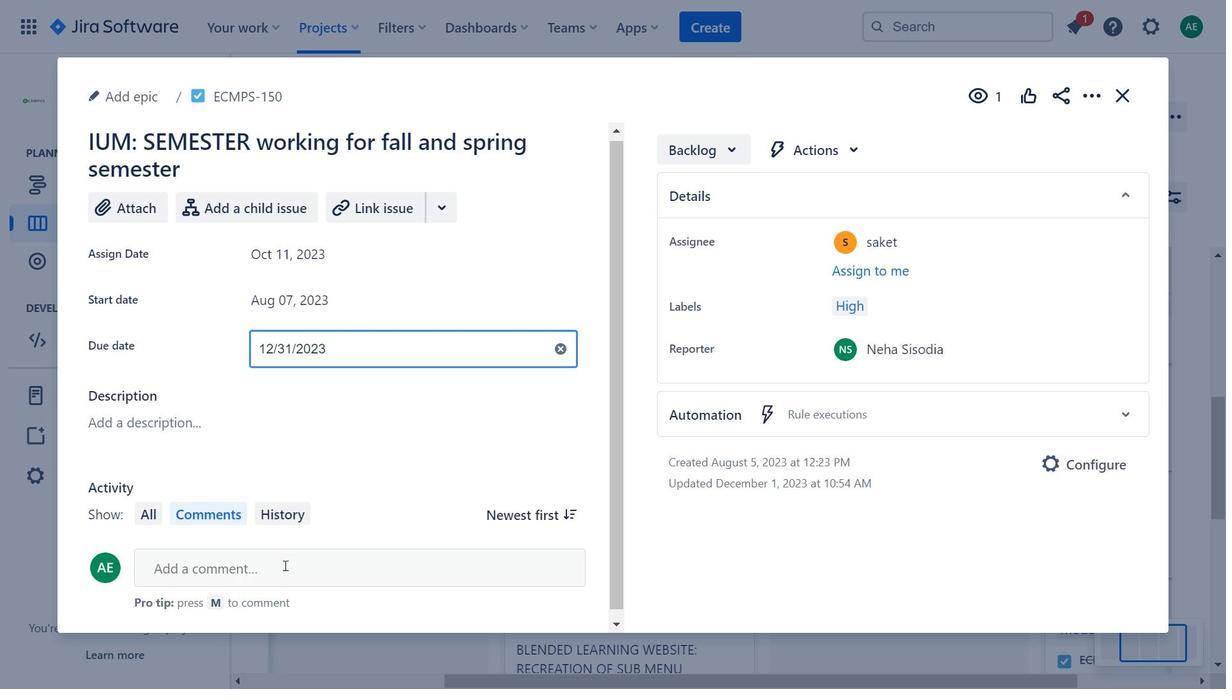 
Action: Mouse moved to (265, 547)
Screenshot: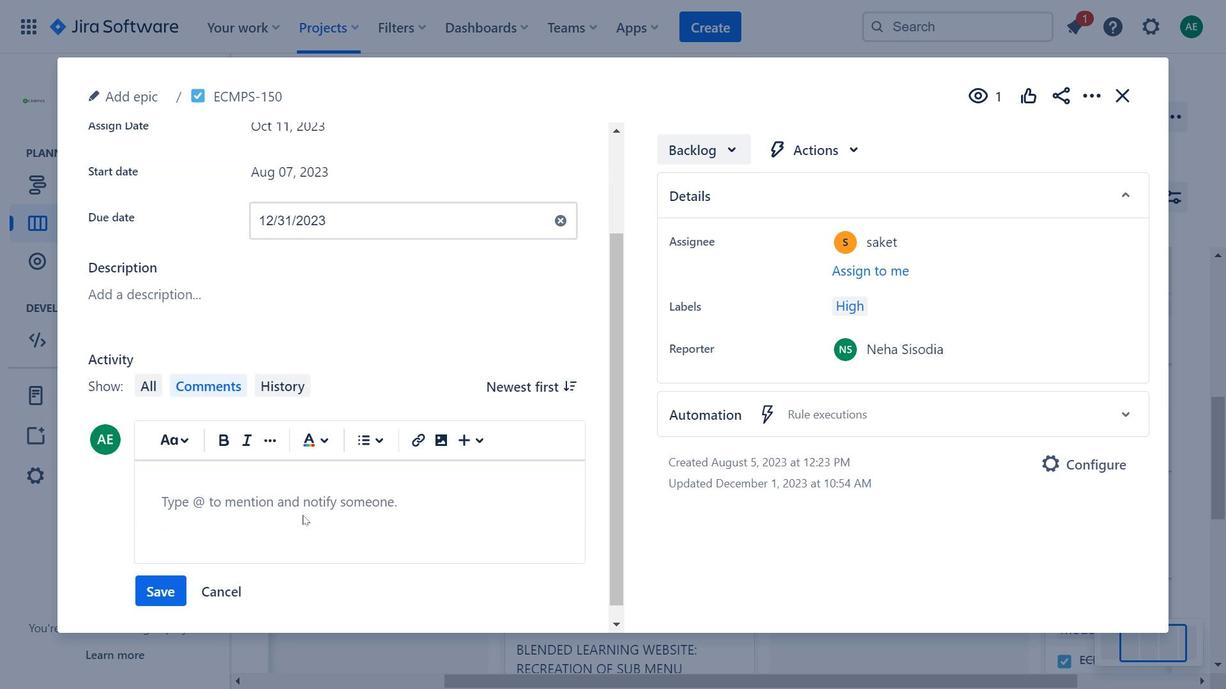 
Action: Mouse pressed left at (265, 547)
Screenshot: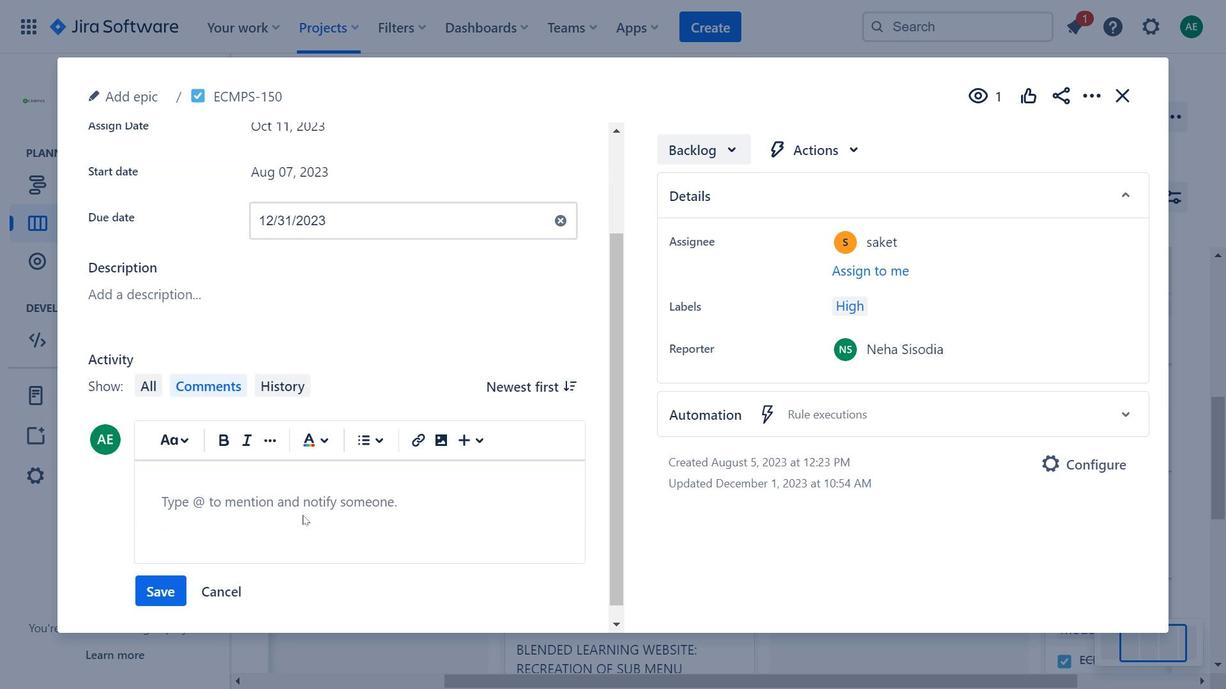 
Action: Mouse moved to (284, 496)
Screenshot: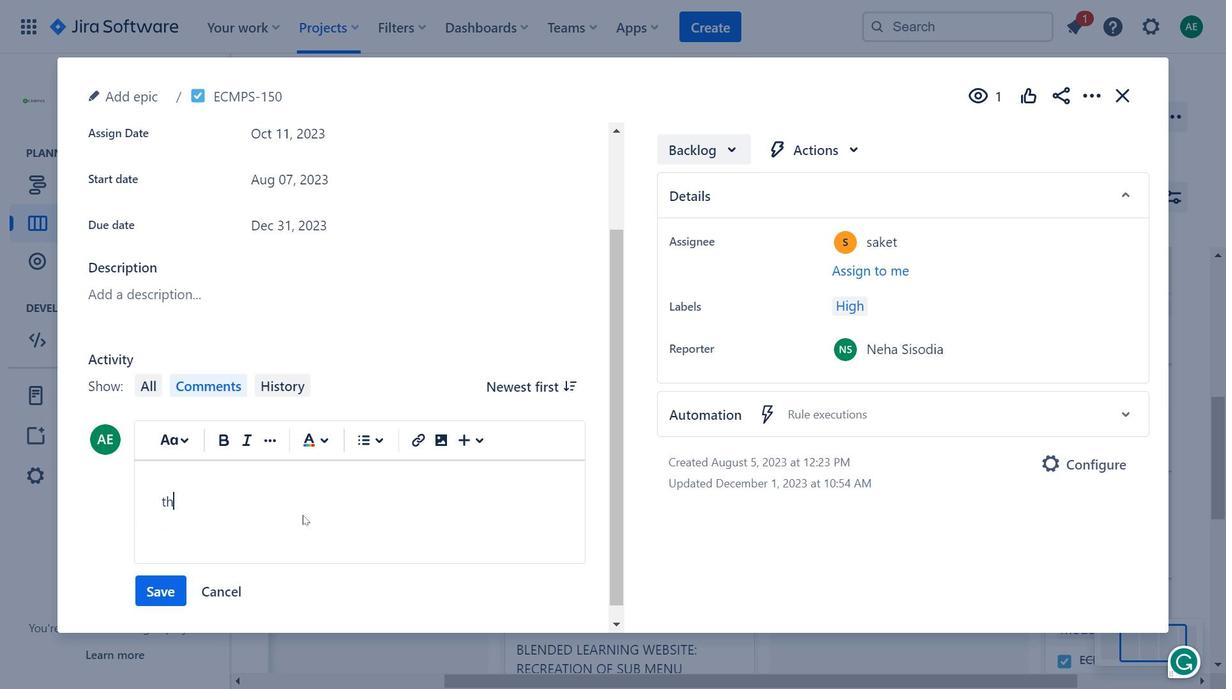 
Action: Key pressed the<Key.space>due<Key.space>date<Key.space>has<Key.space>been<Key.space>changed<Key.space>and<Key.space>its<Key.space>31st<Key.space>dec<Key.space>2023<Key.space>with<Key.space>the<Key.space>last<Key.space>to<Key.space>complete<Key.space>and<Key.space>show<Key.space>
Screenshot: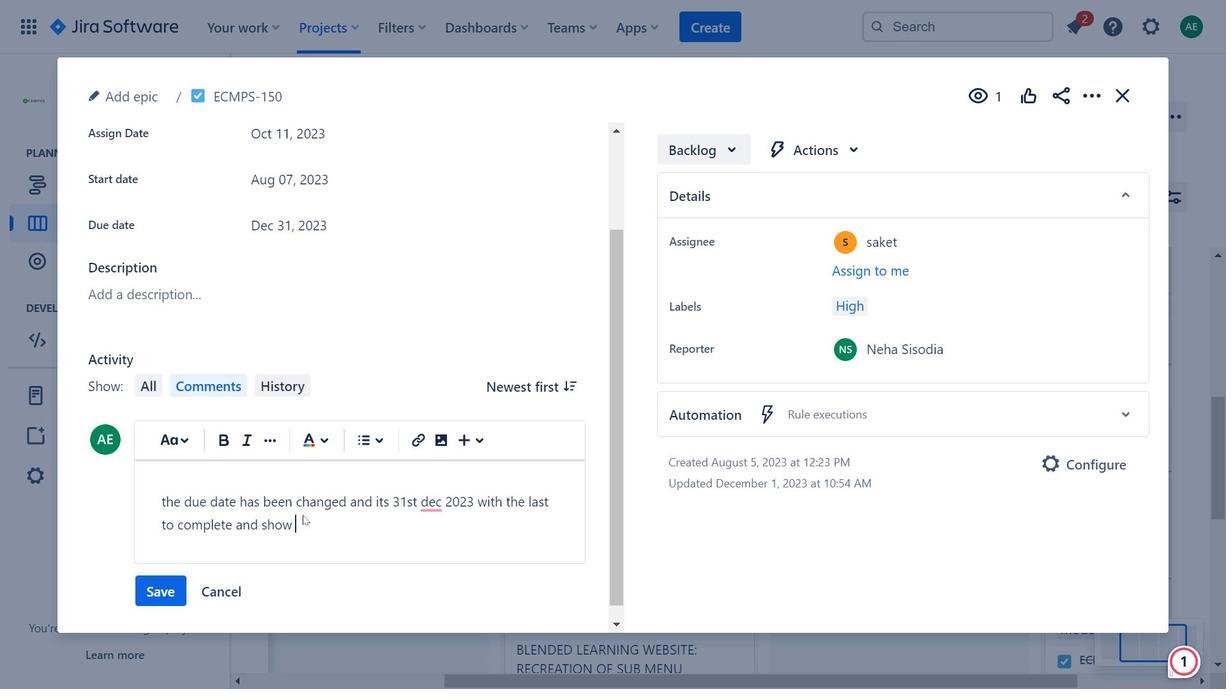 
Action: Mouse moved to (164, 575)
Screenshot: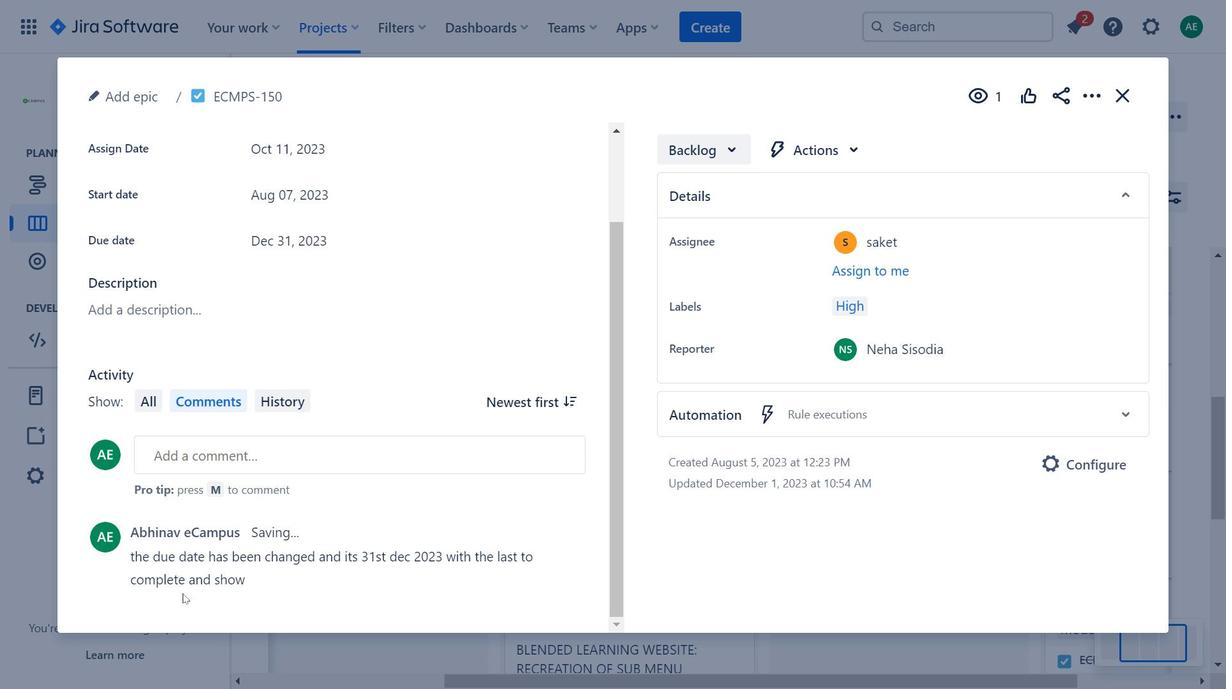 
Action: Mouse pressed left at (164, 575)
Screenshot: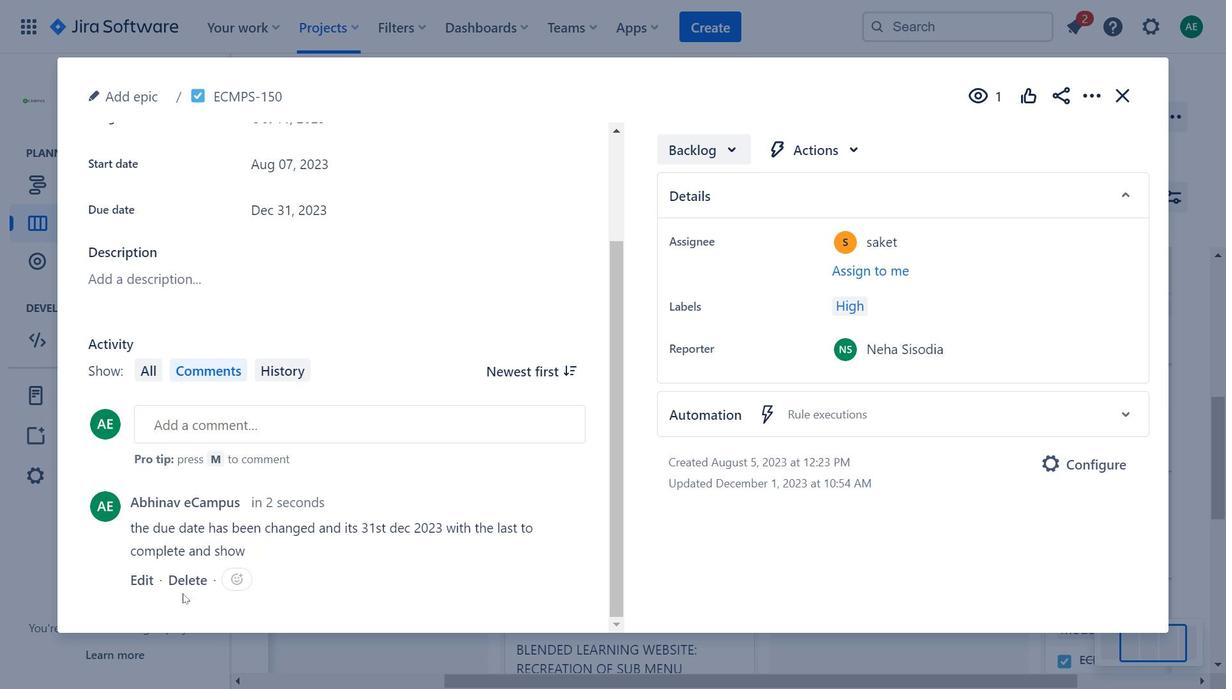 
Action: Mouse moved to (1108, 79)
Screenshot: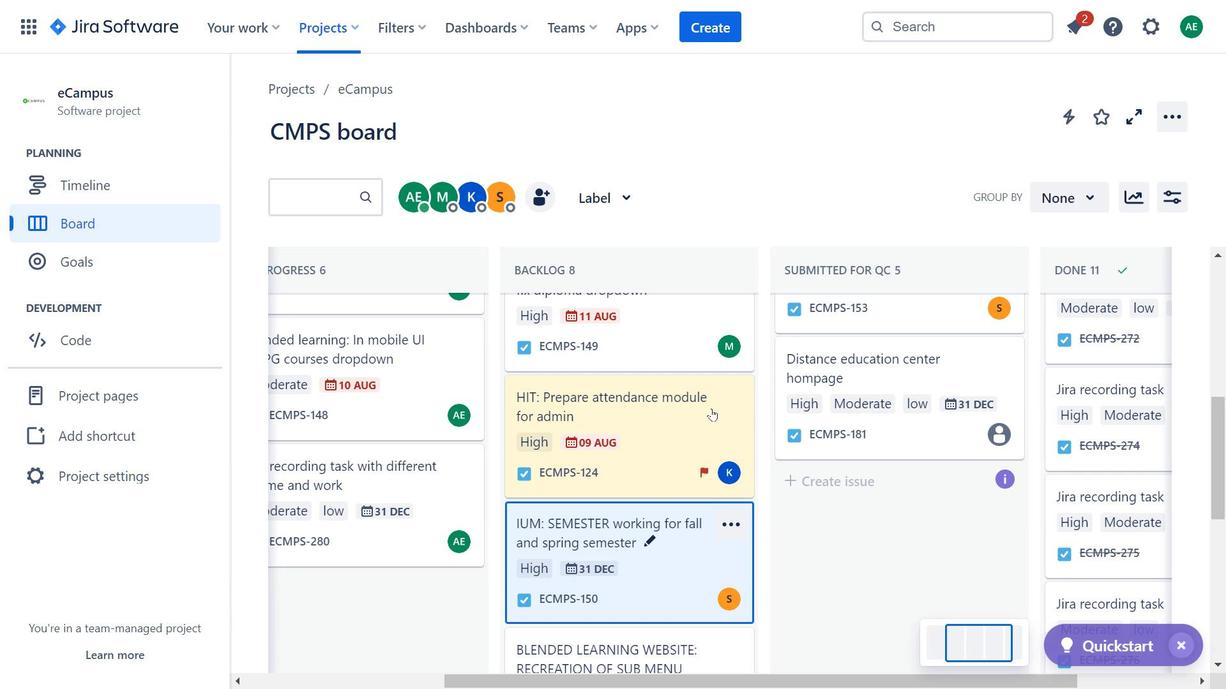 
Action: Mouse pressed left at (1108, 79)
Screenshot: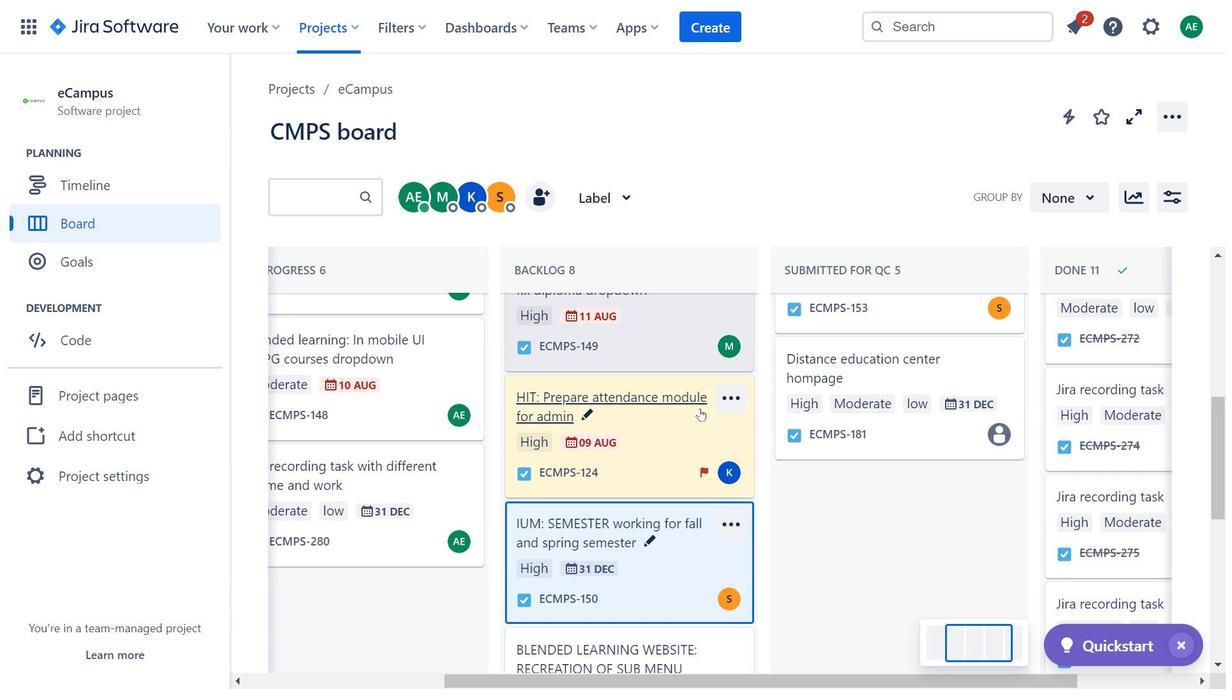 
Action: Mouse moved to (712, 335)
Screenshot: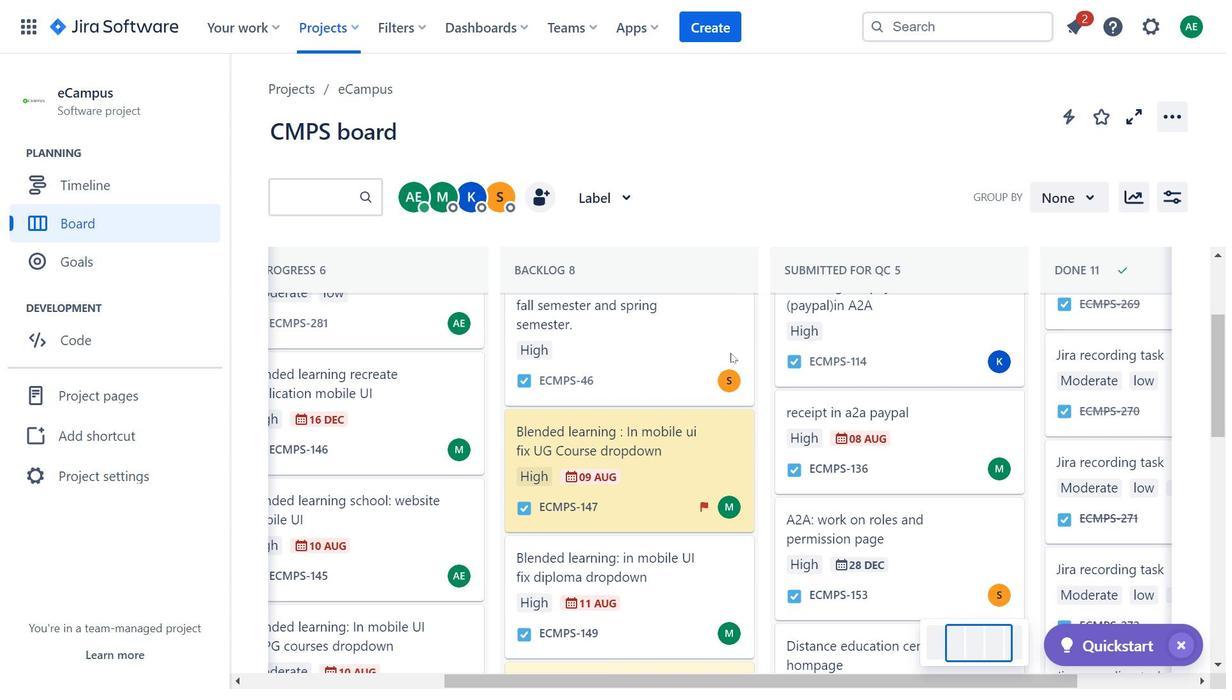 
Action: Mouse scrolled (712, 335) with delta (0, 0)
Screenshot: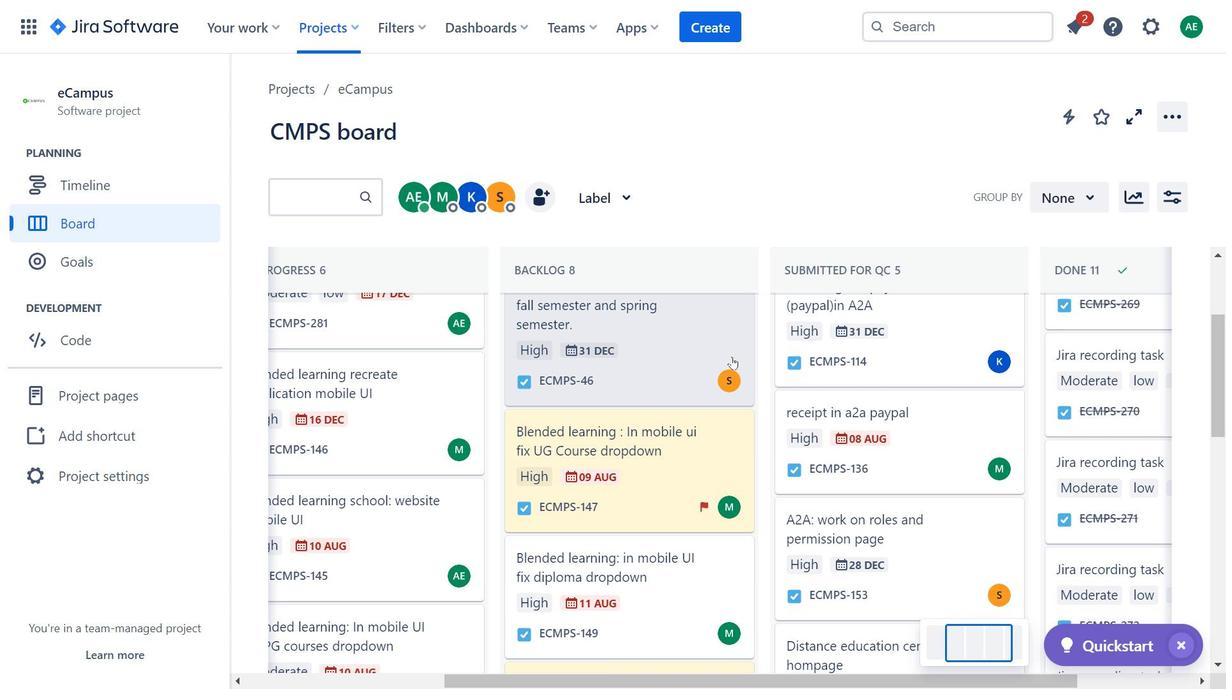 
Action: Mouse scrolled (712, 335) with delta (0, 0)
Screenshot: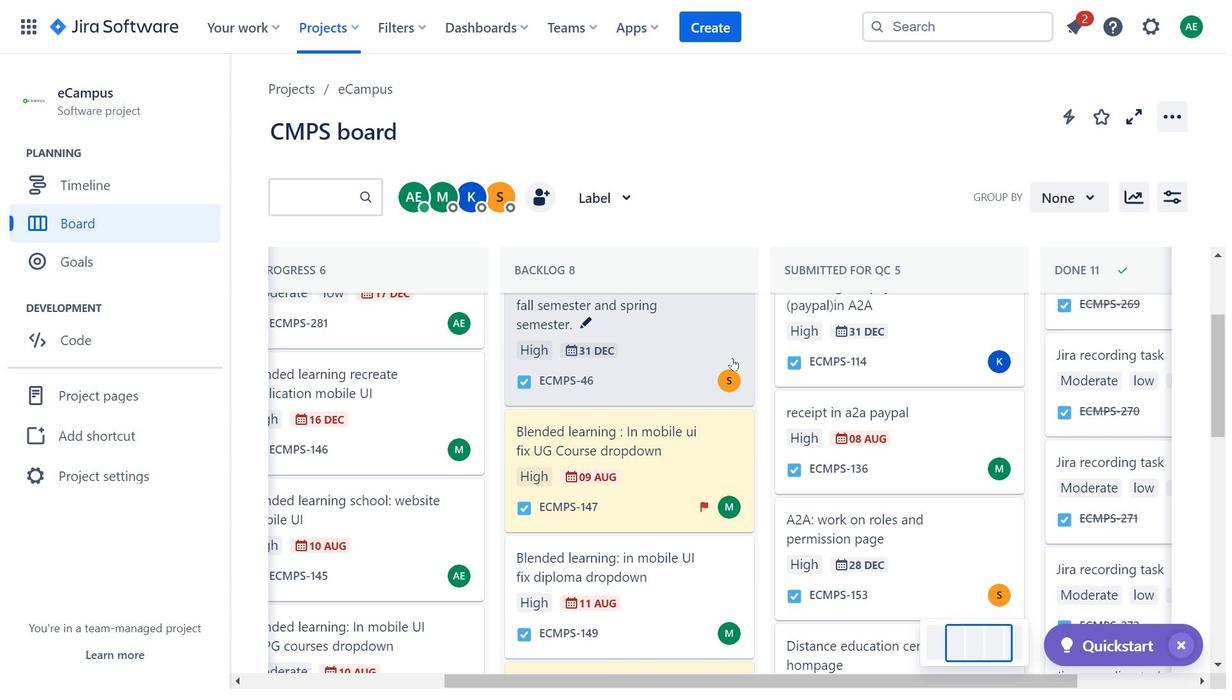 
Action: Mouse scrolled (712, 335) with delta (0, 0)
Screenshot: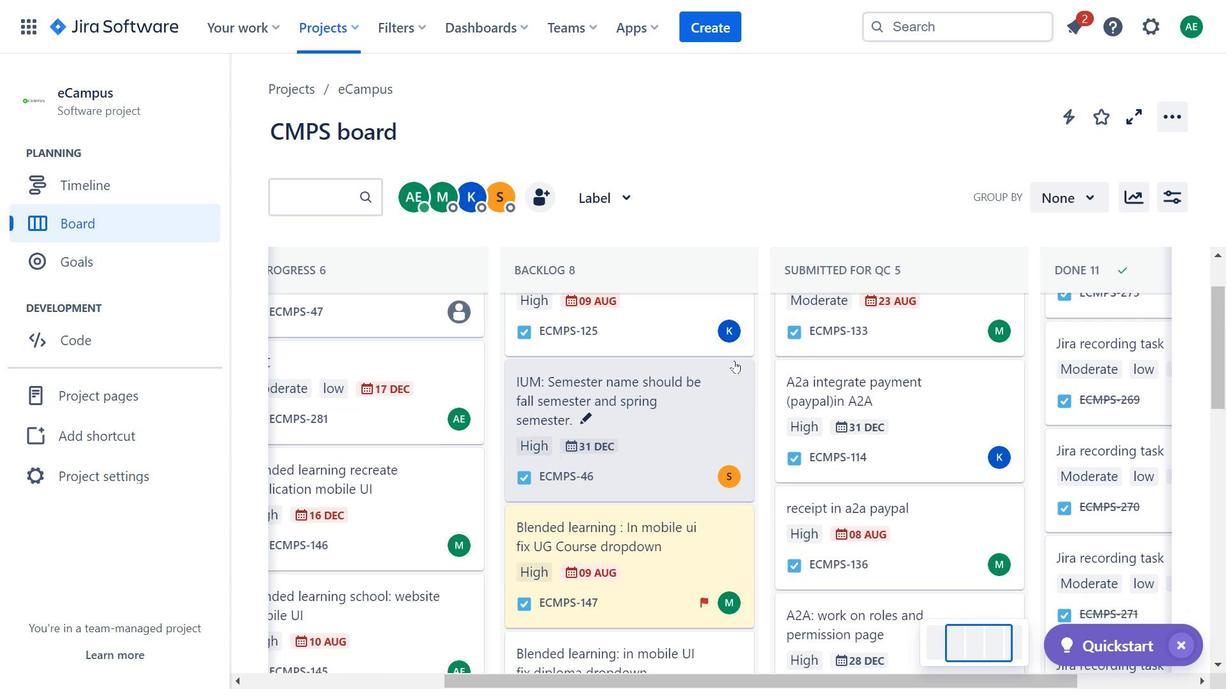 
Action: Mouse moved to (715, 342)
Screenshot: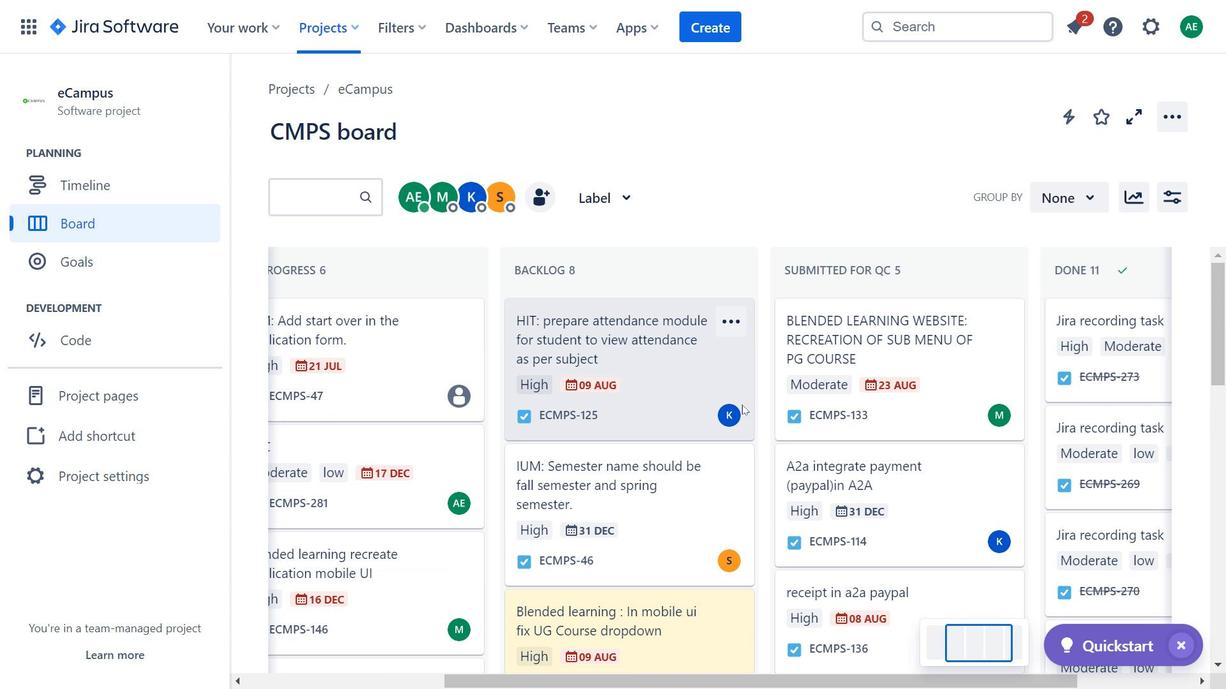 
Action: Mouse scrolled (715, 343) with delta (0, 0)
Screenshot: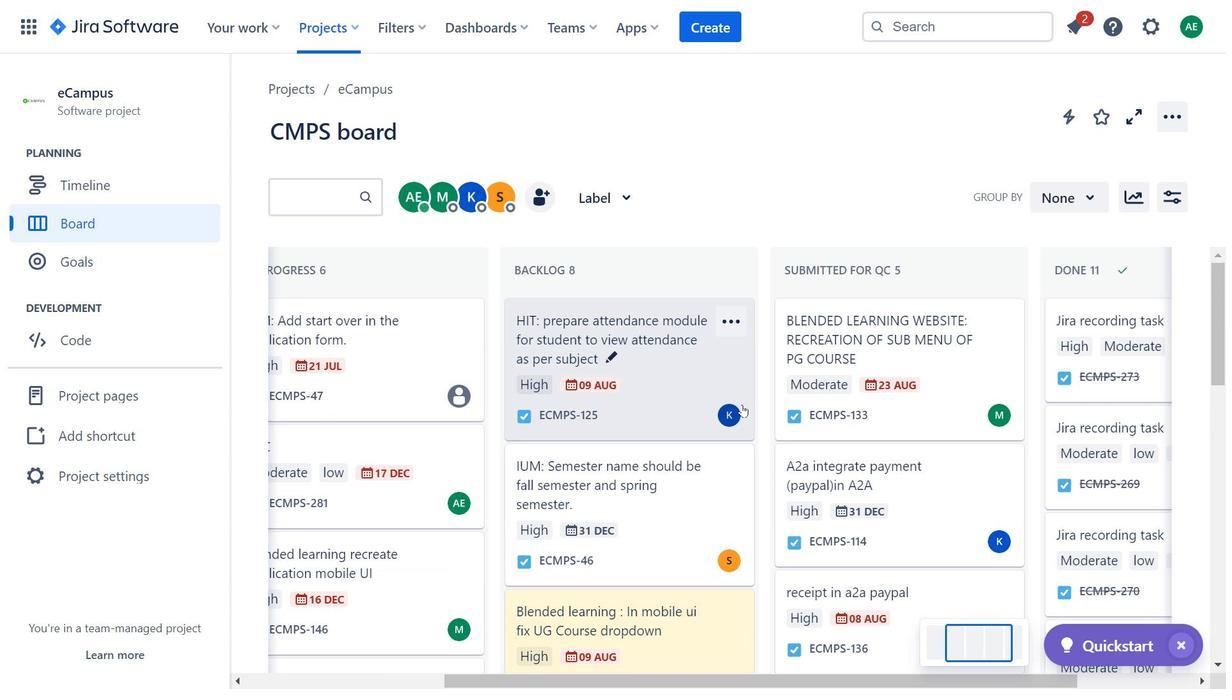 
Action: Mouse moved to (723, 377)
Screenshot: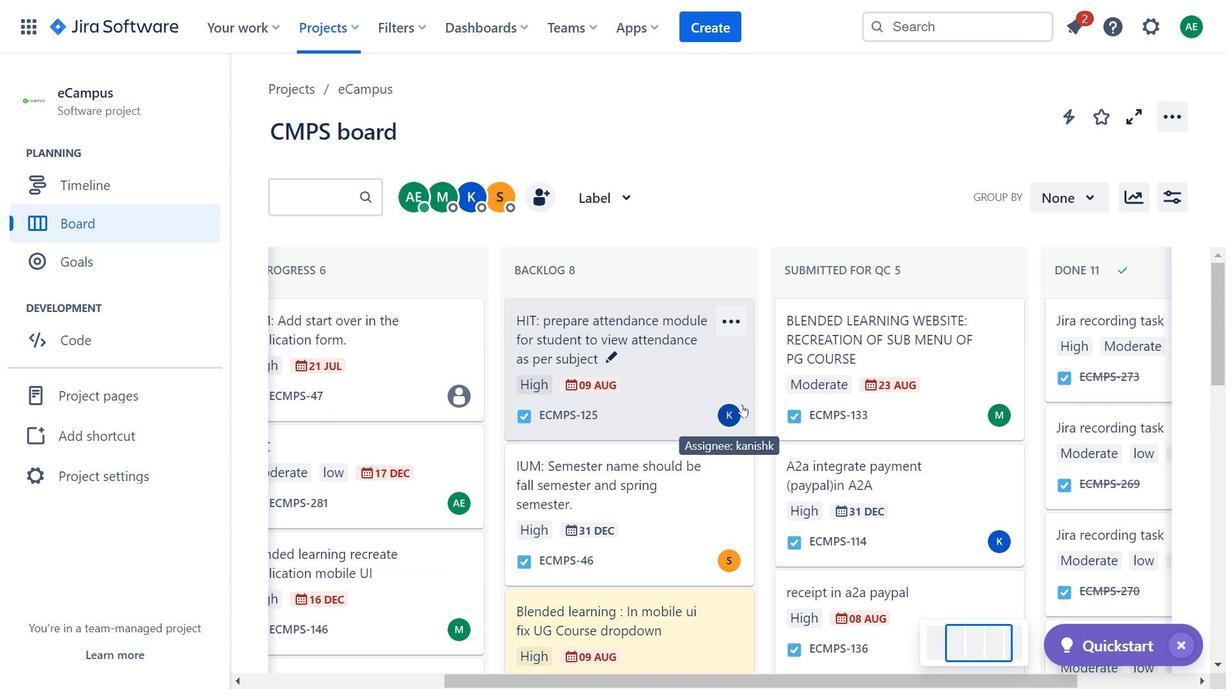
Action: Mouse scrolled (723, 378) with delta (0, 0)
Screenshot: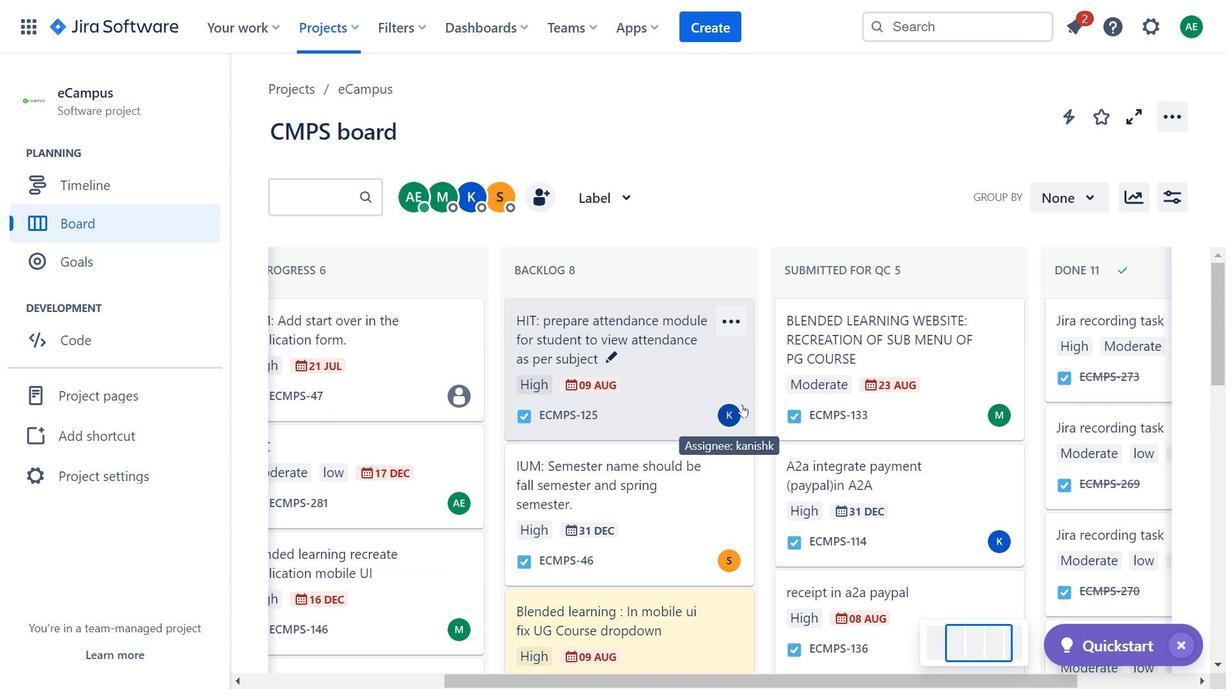 
Action: Mouse scrolled (723, 378) with delta (0, 0)
Screenshot: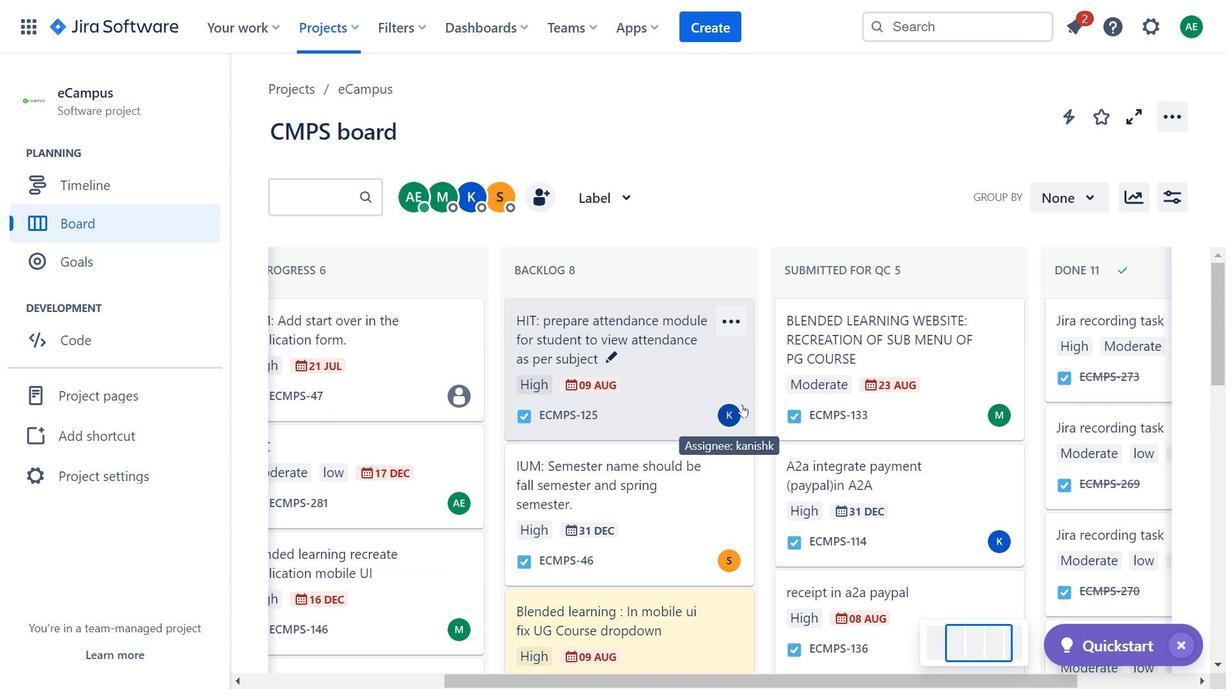 
Action: Mouse moved to (723, 386)
Screenshot: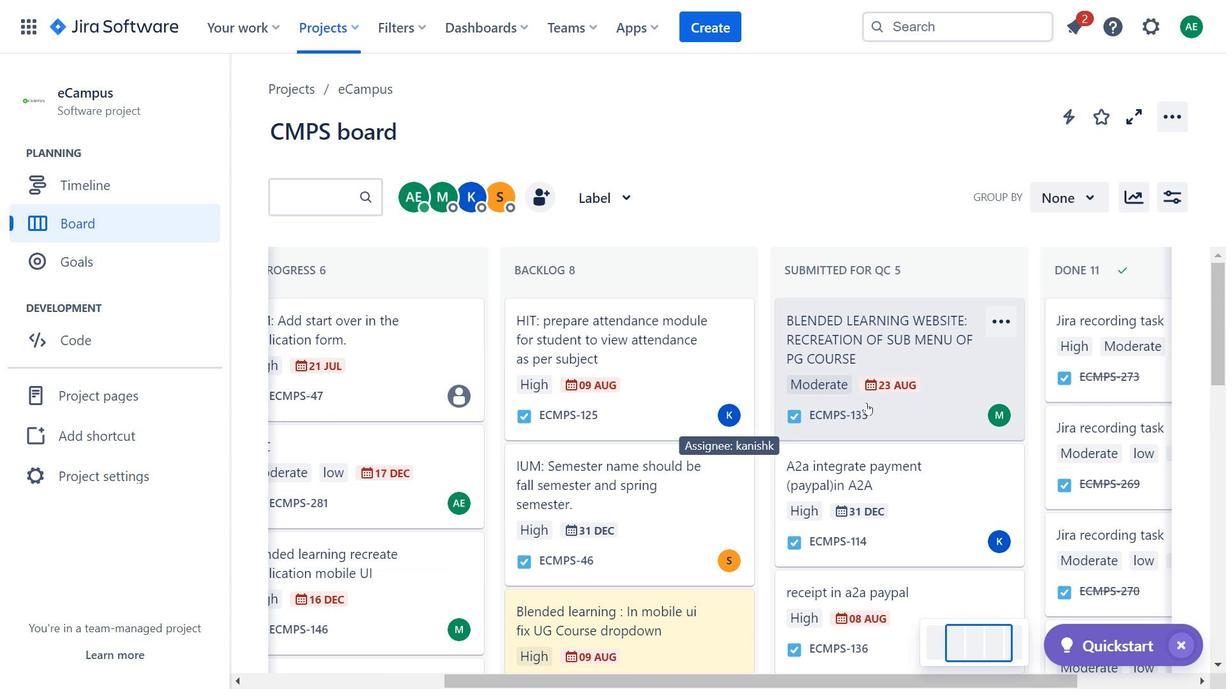 
Action: Mouse scrolled (723, 387) with delta (0, 0)
Screenshot: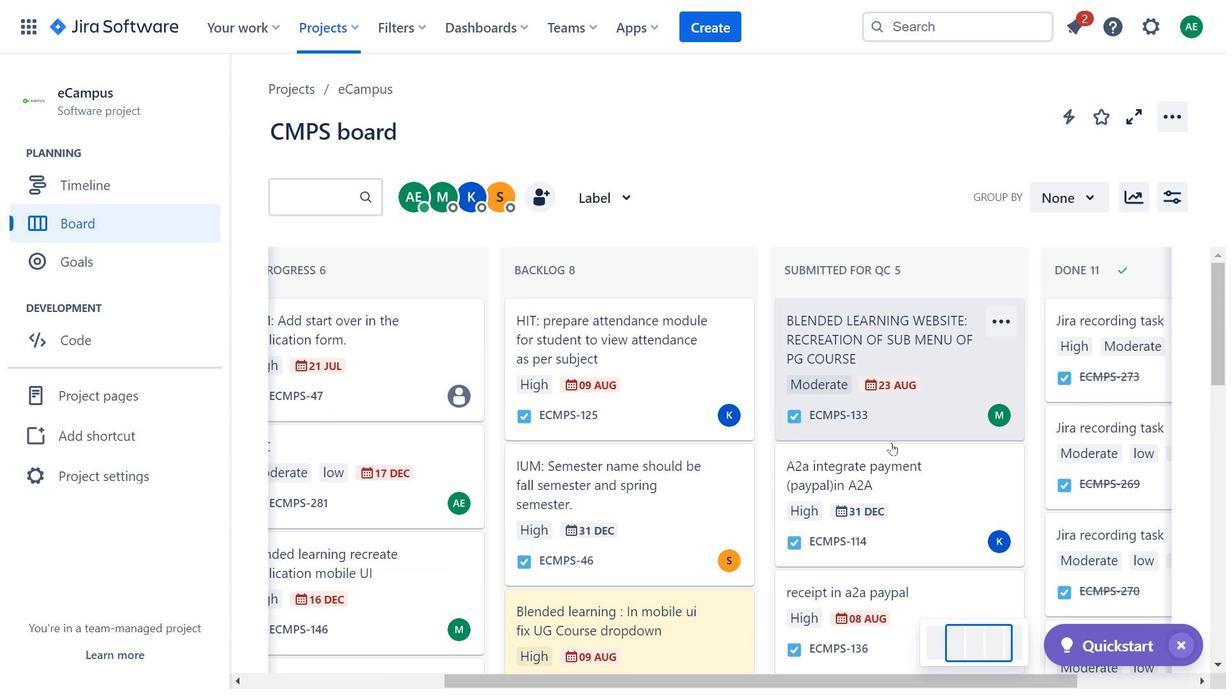 
Action: Mouse scrolled (723, 387) with delta (0, 0)
Screenshot: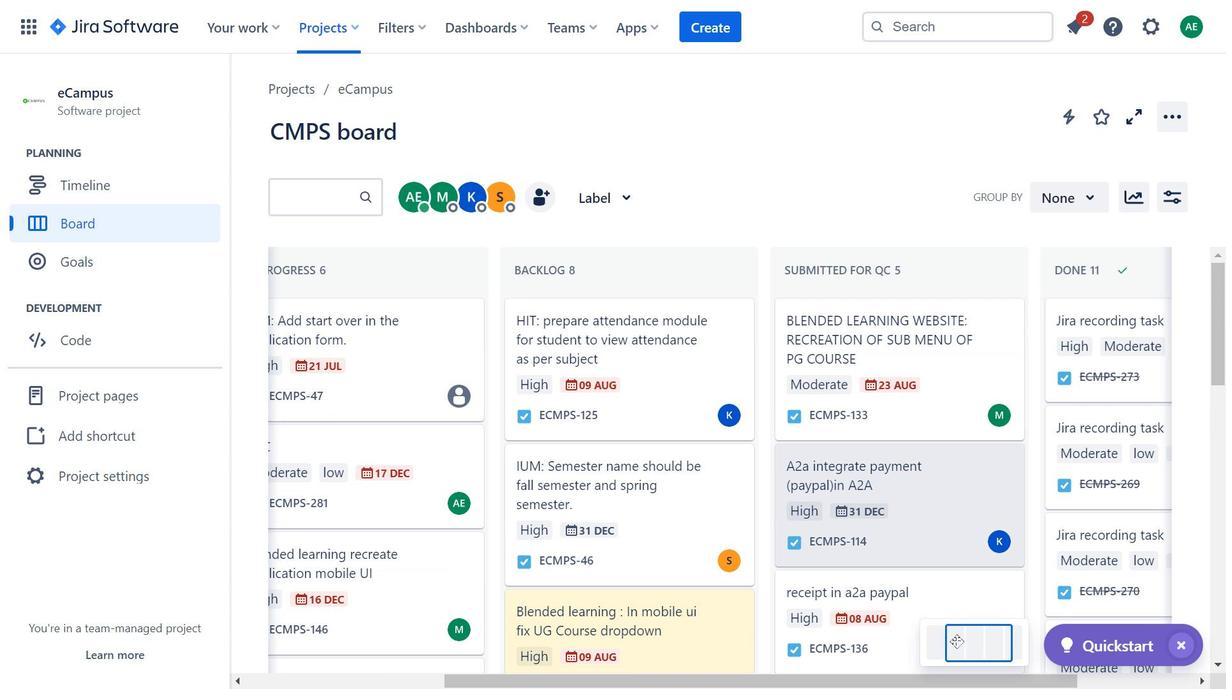 
Action: Mouse moved to (946, 626)
Screenshot: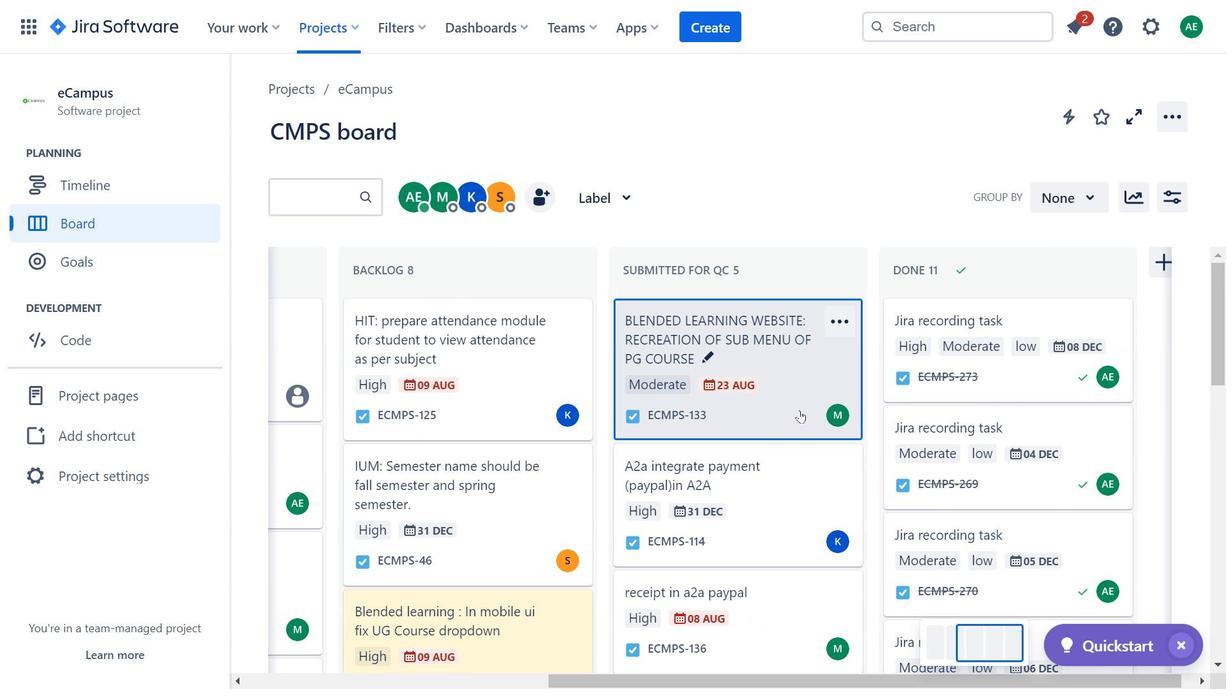 
Action: Mouse pressed left at (946, 626)
Screenshot: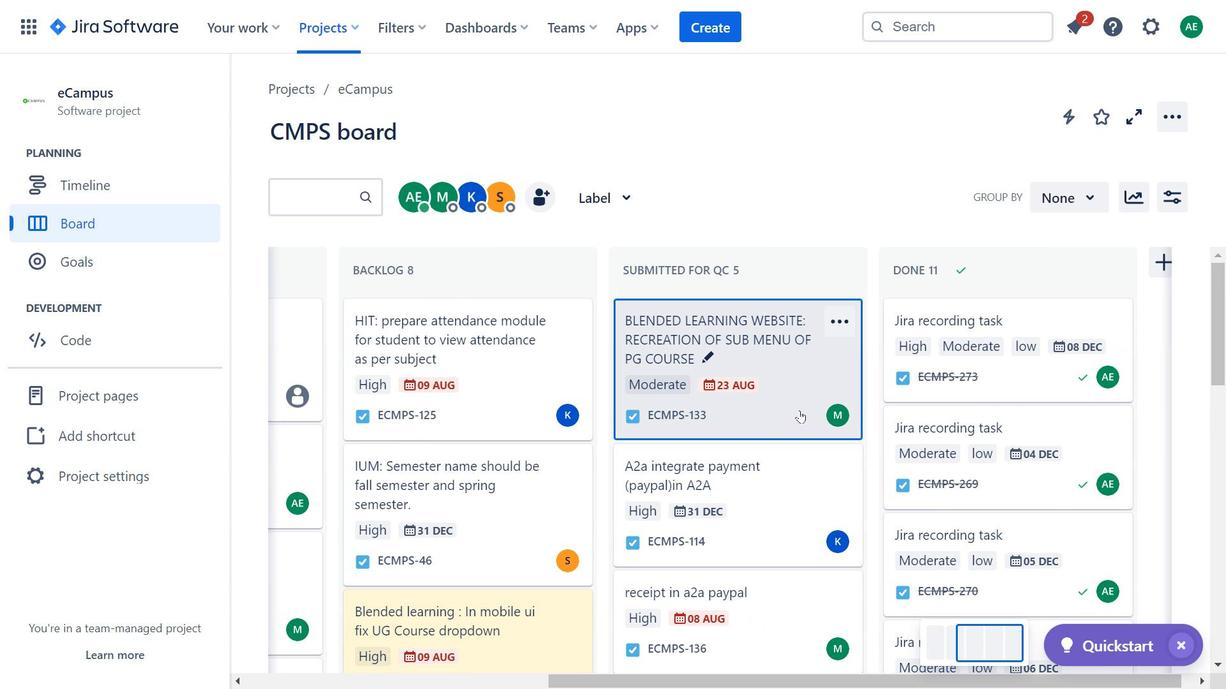 
Action: Mouse moved to (781, 392)
Screenshot: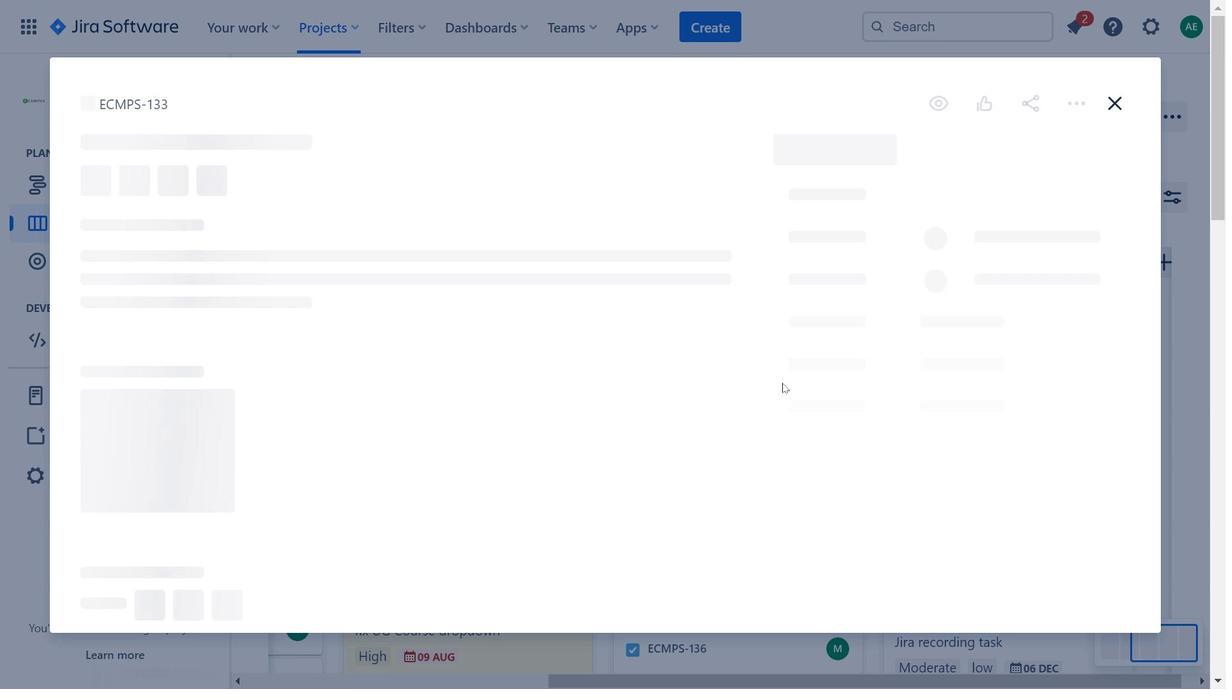 
Action: Mouse pressed left at (781, 392)
Screenshot: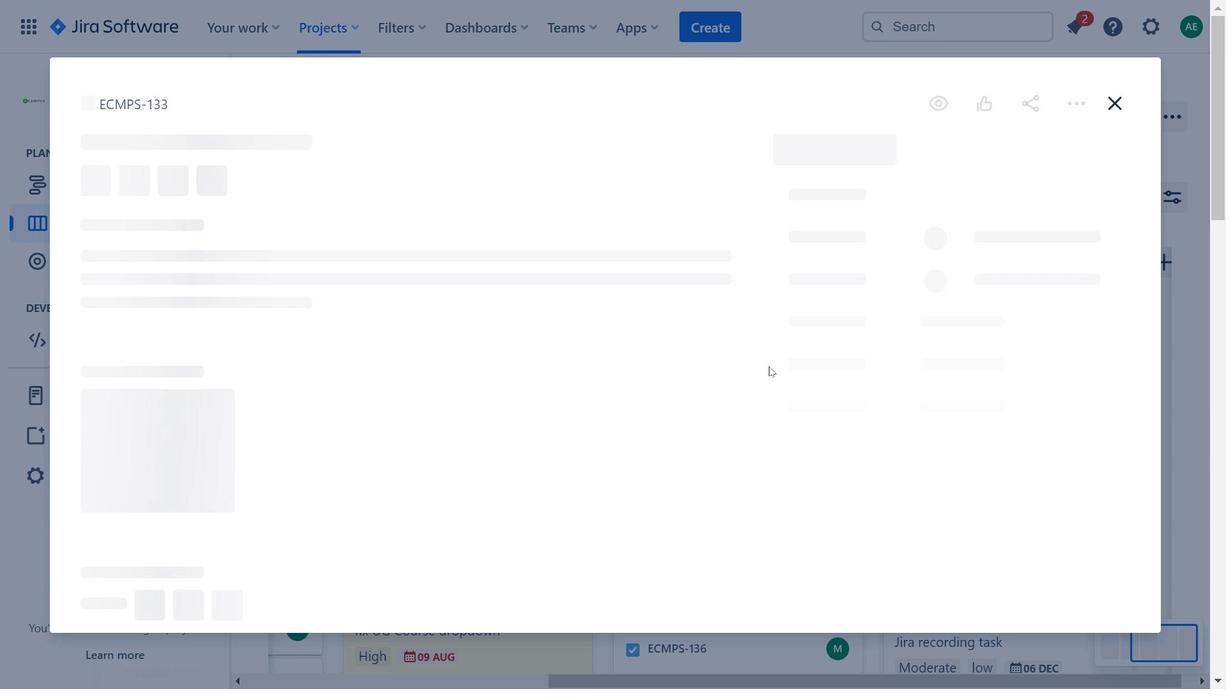 
Action: Mouse moved to (177, 306)
Screenshot: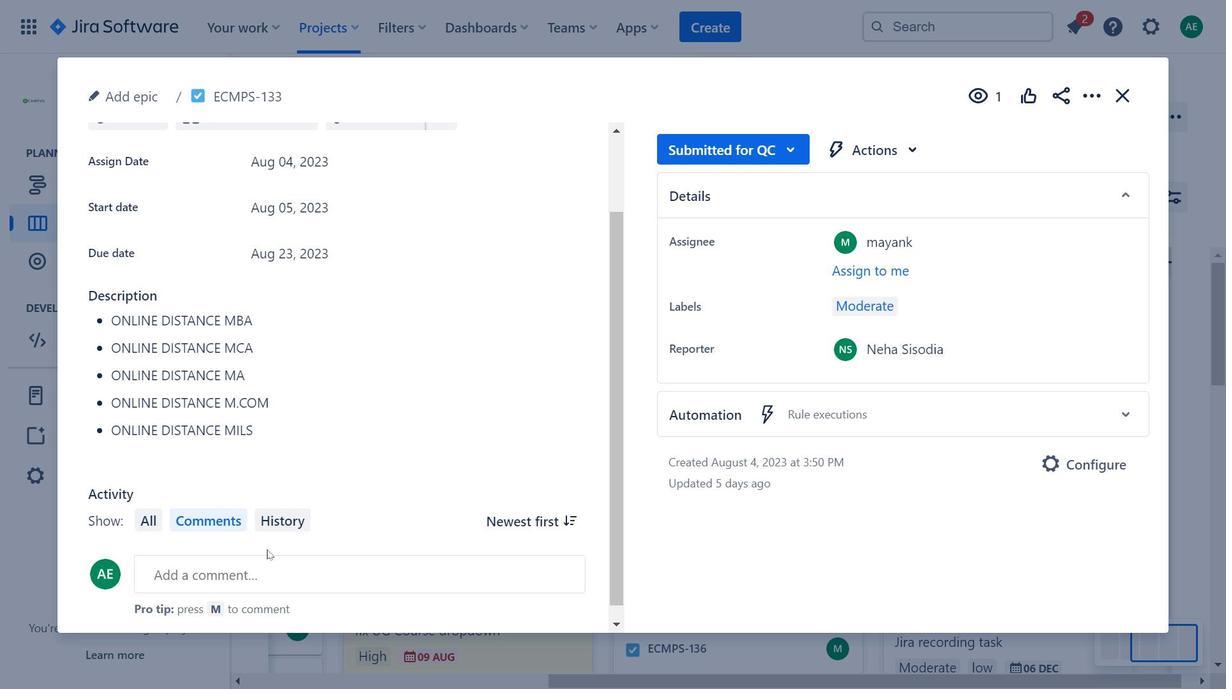 
Action: Mouse scrolled (177, 305) with delta (0, 0)
Screenshot: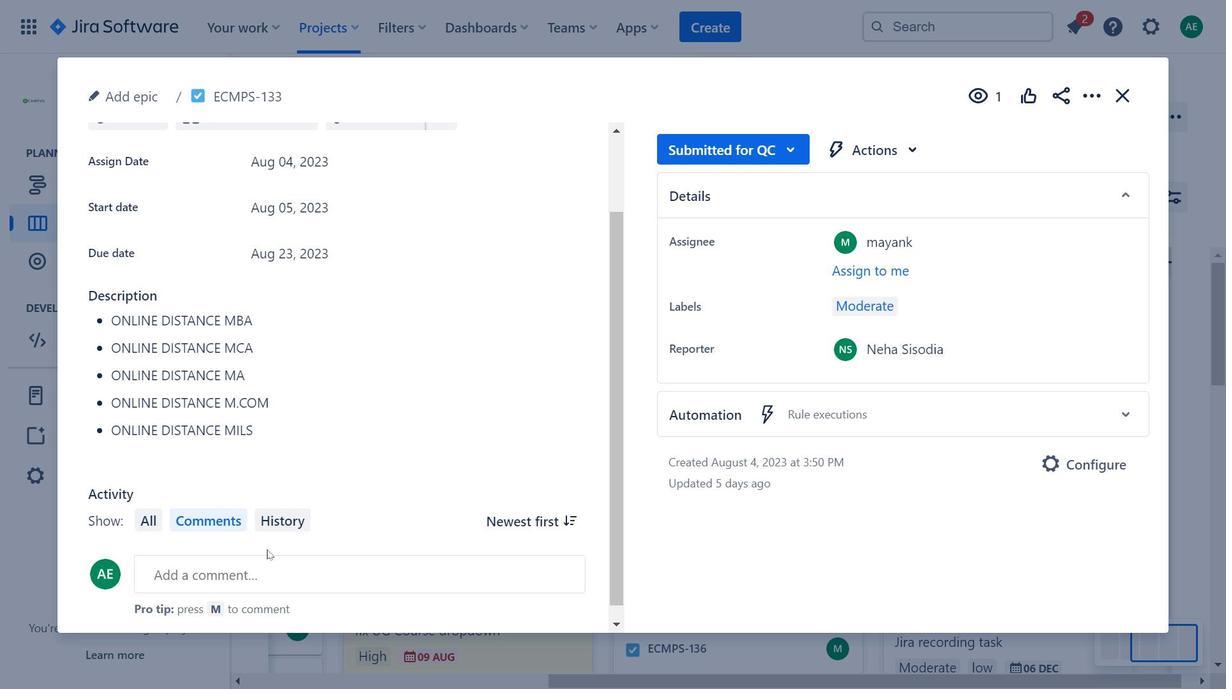 
Action: Mouse moved to (258, 547)
Screenshot: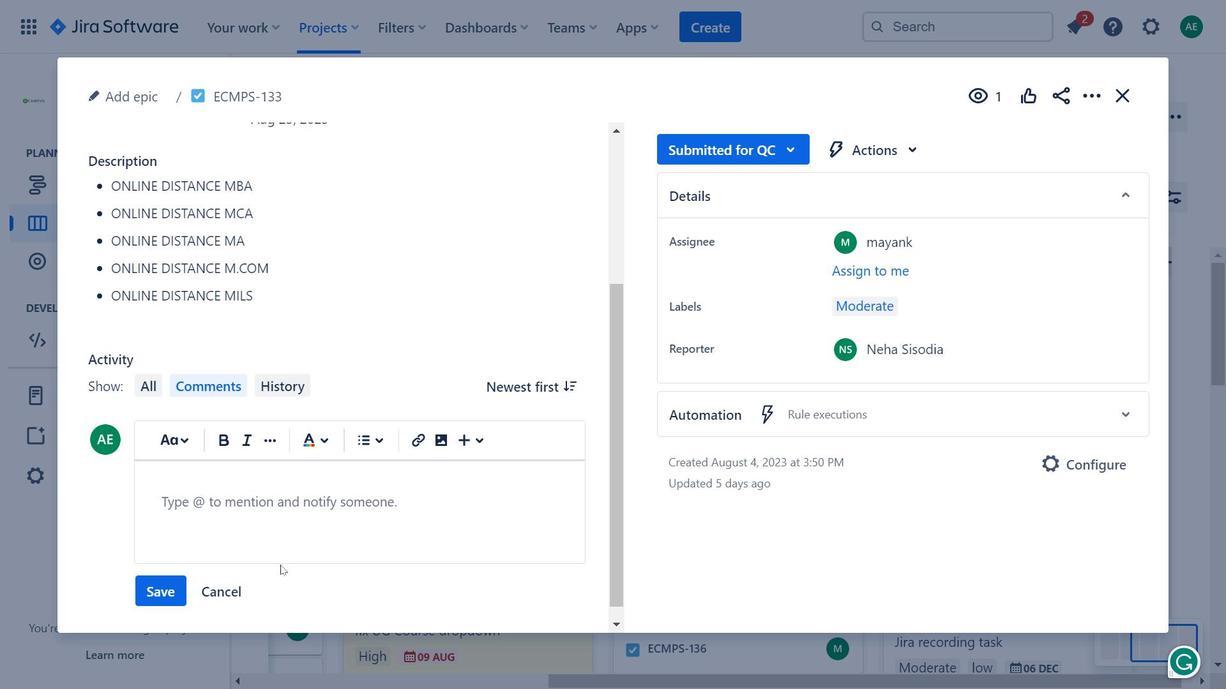 
Action: Mouse pressed left at (258, 547)
Screenshot: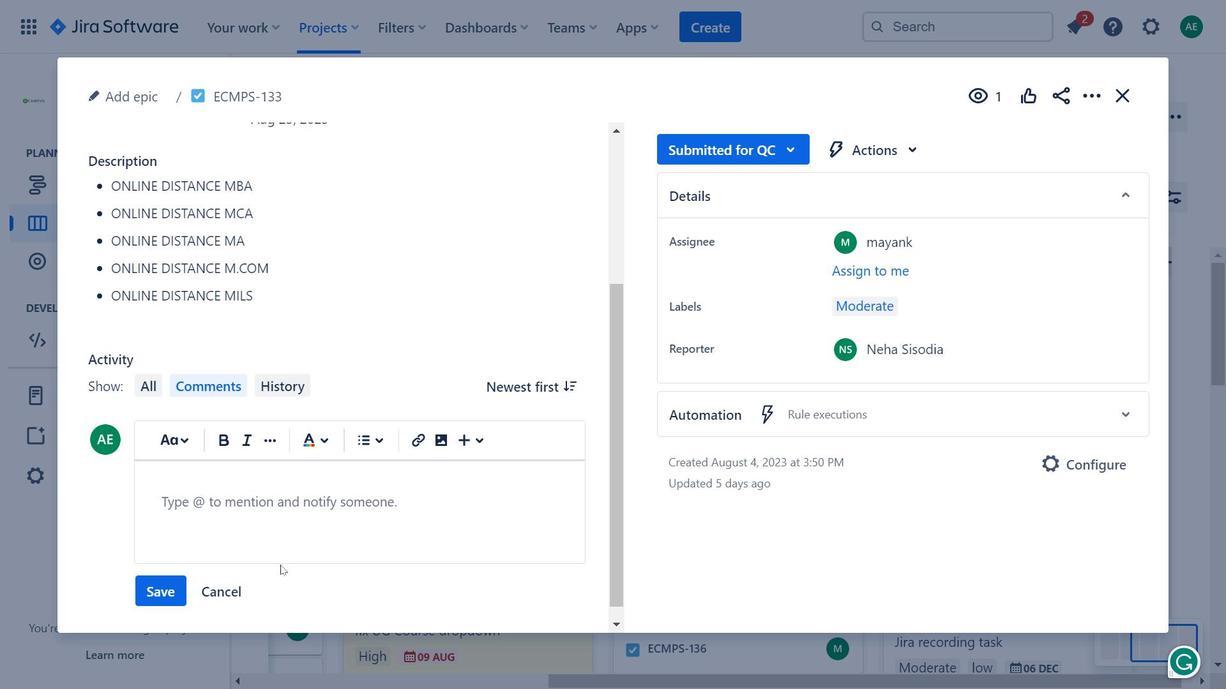 
Action: Mouse moved to (262, 546)
Screenshot: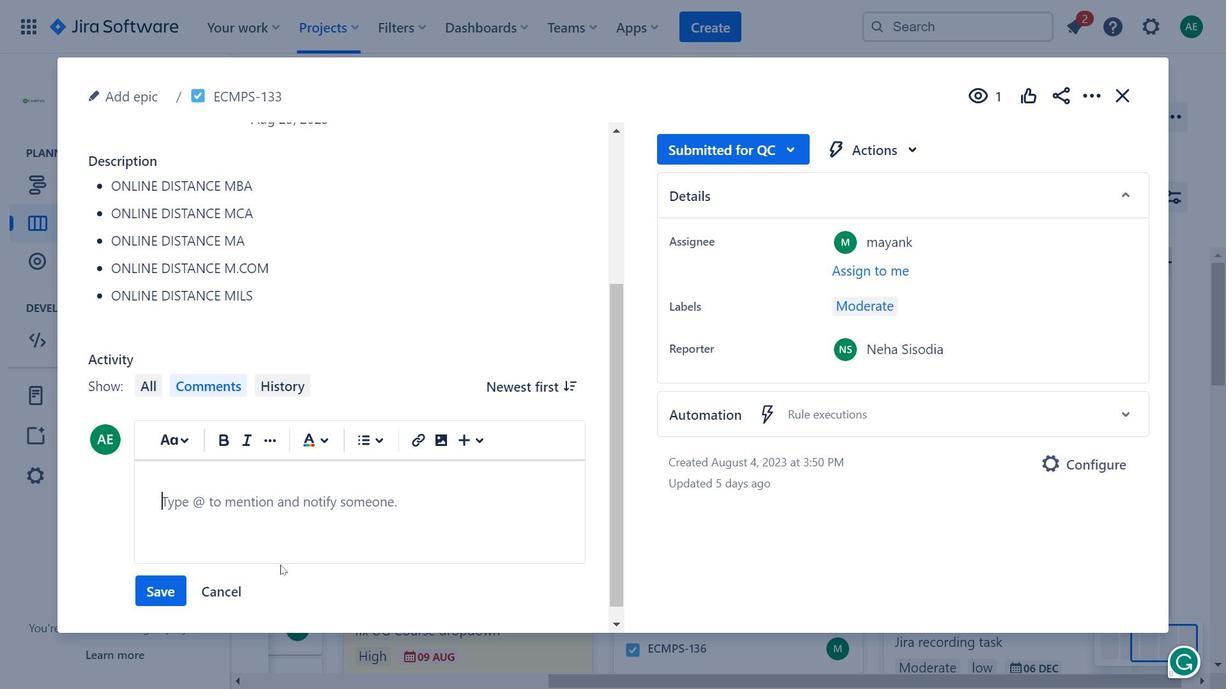 
Action: Key pressed do<Key.space>sarch<Key.space>for<Key.space><Key.backspace><Key.backspace><Key.backspace><Key.backspace><Key.backspace><Key.backspace><Key.backspace><Key.backspace><Key.backspace>eacr<Key.backspace><Key.backspace>rch<Key.space>for<Key.space>more<Key.space>pages<Key.space>and<Key.space>update<Key.space>in<Key.space>the<Key.space>shet<Key.backspace>et<Key.space>
Screenshot: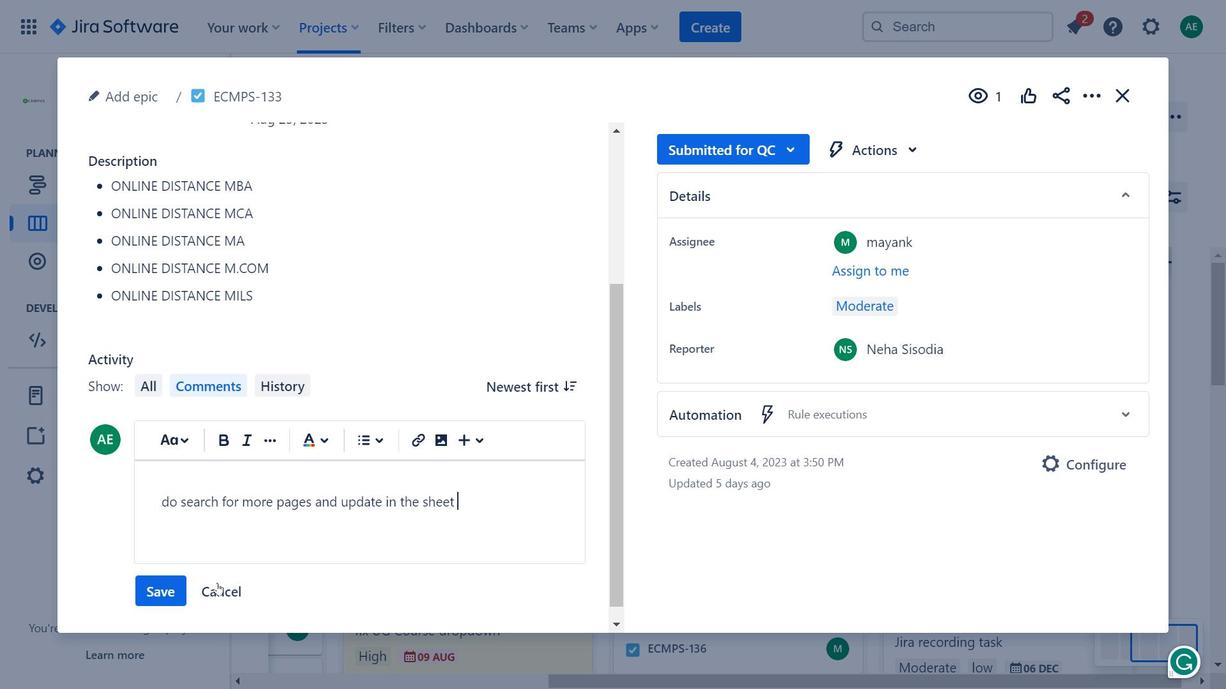 
Action: Mouse moved to (125, 569)
Screenshot: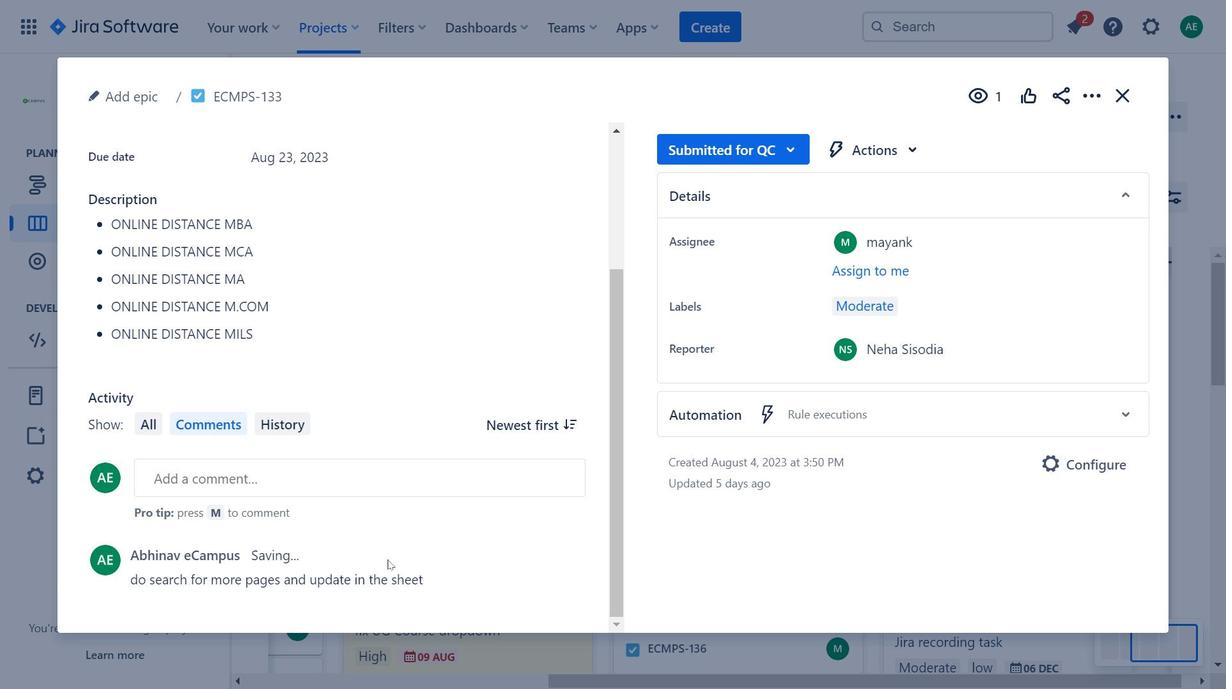 
Action: Mouse pressed left at (125, 569)
Screenshot: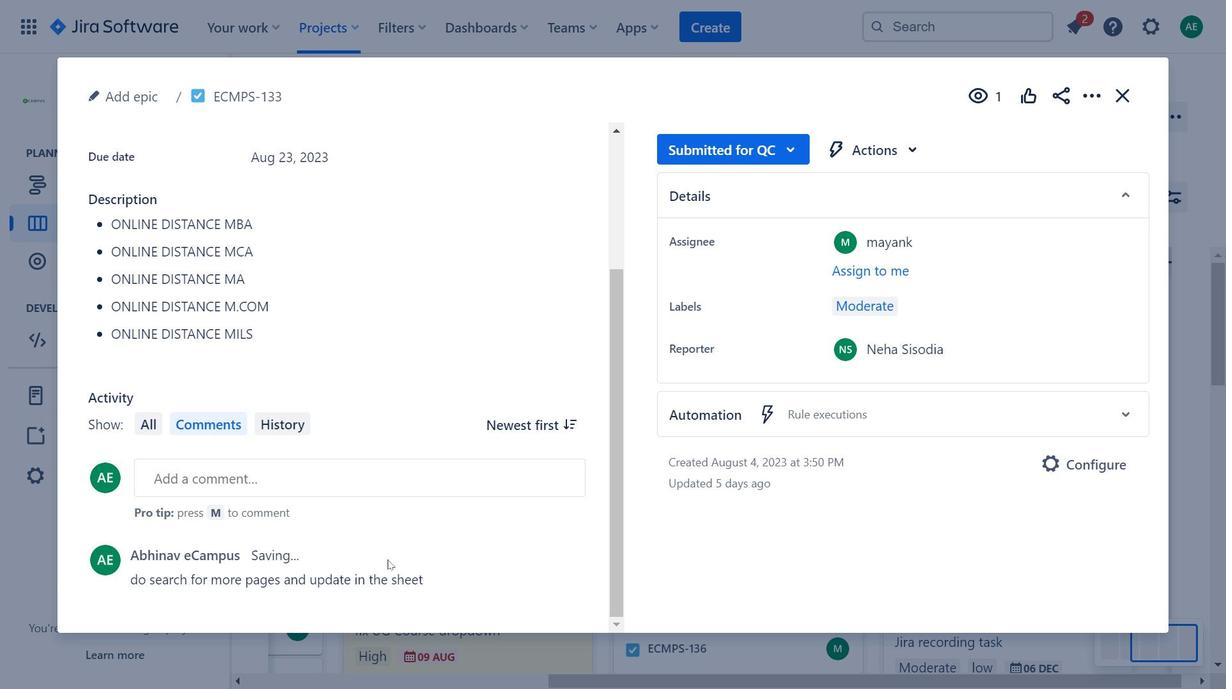 
Action: Mouse moved to (1097, 79)
Screenshot: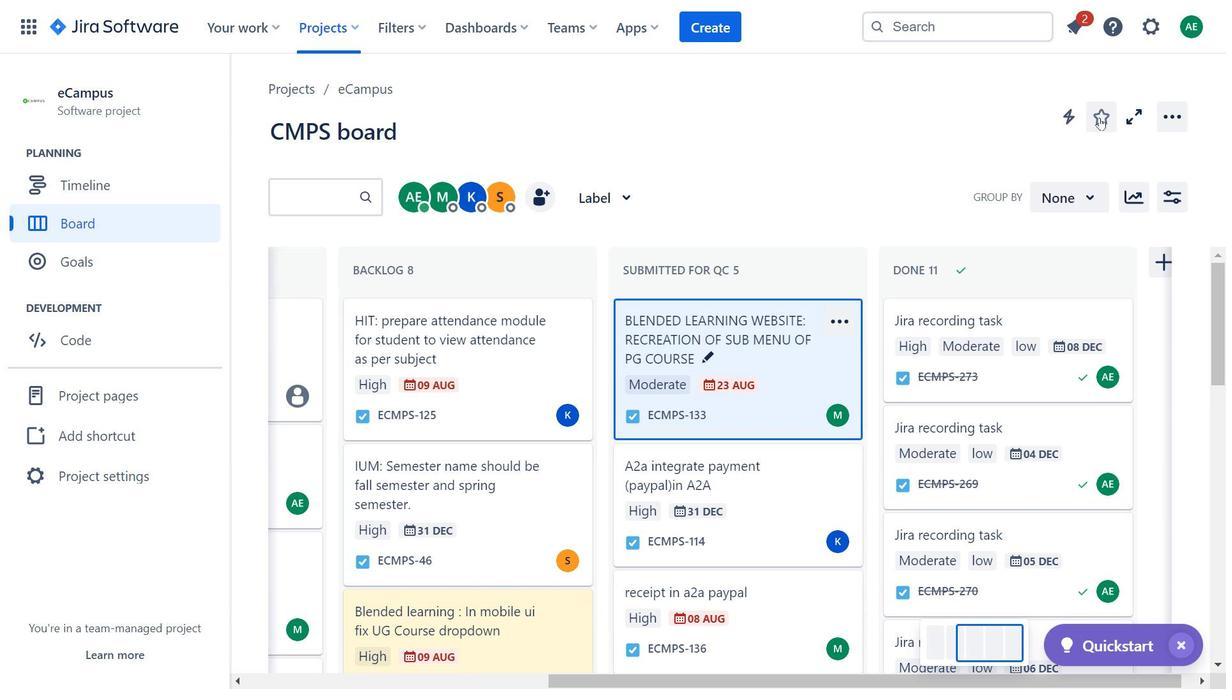 
Action: Mouse pressed left at (1097, 79)
Screenshot: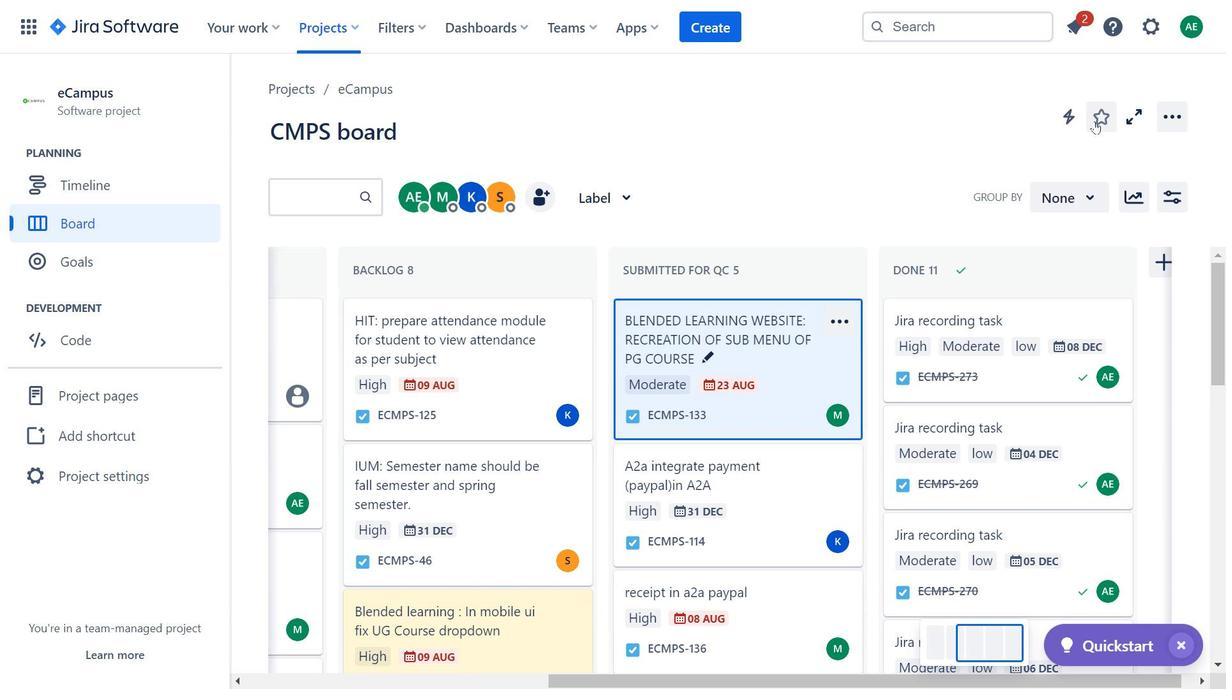 
Action: Mouse moved to (774, 142)
Screenshot: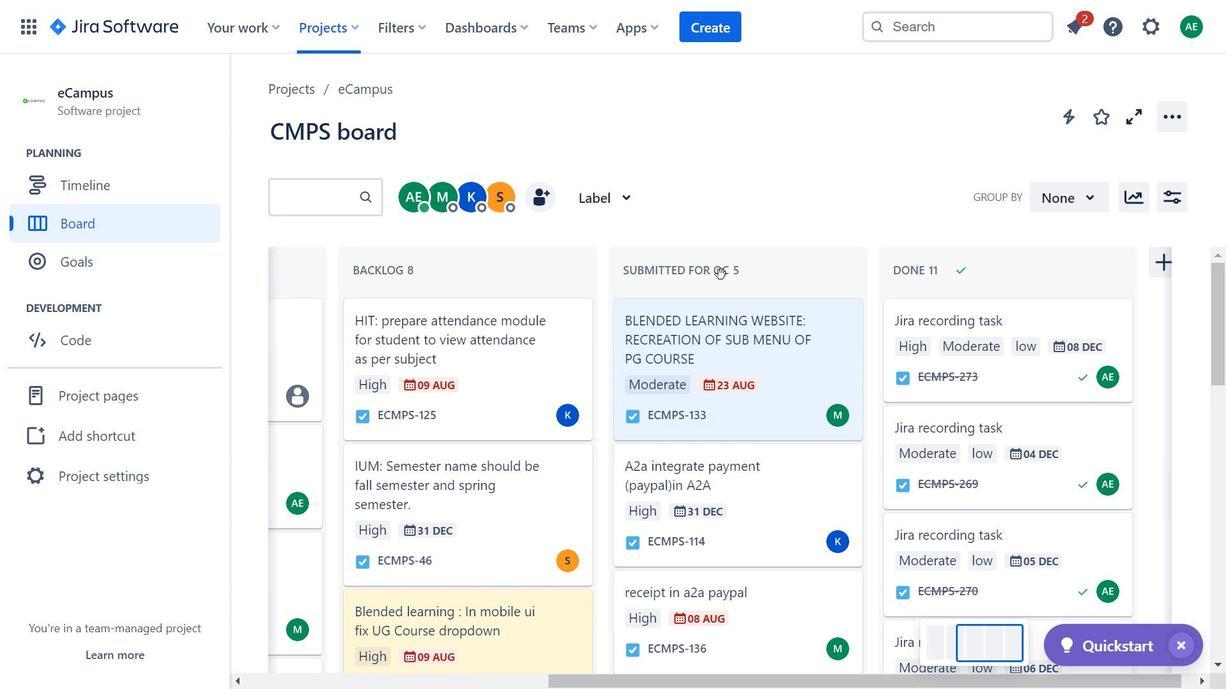 
Action: Mouse pressed left at (774, 142)
Screenshot: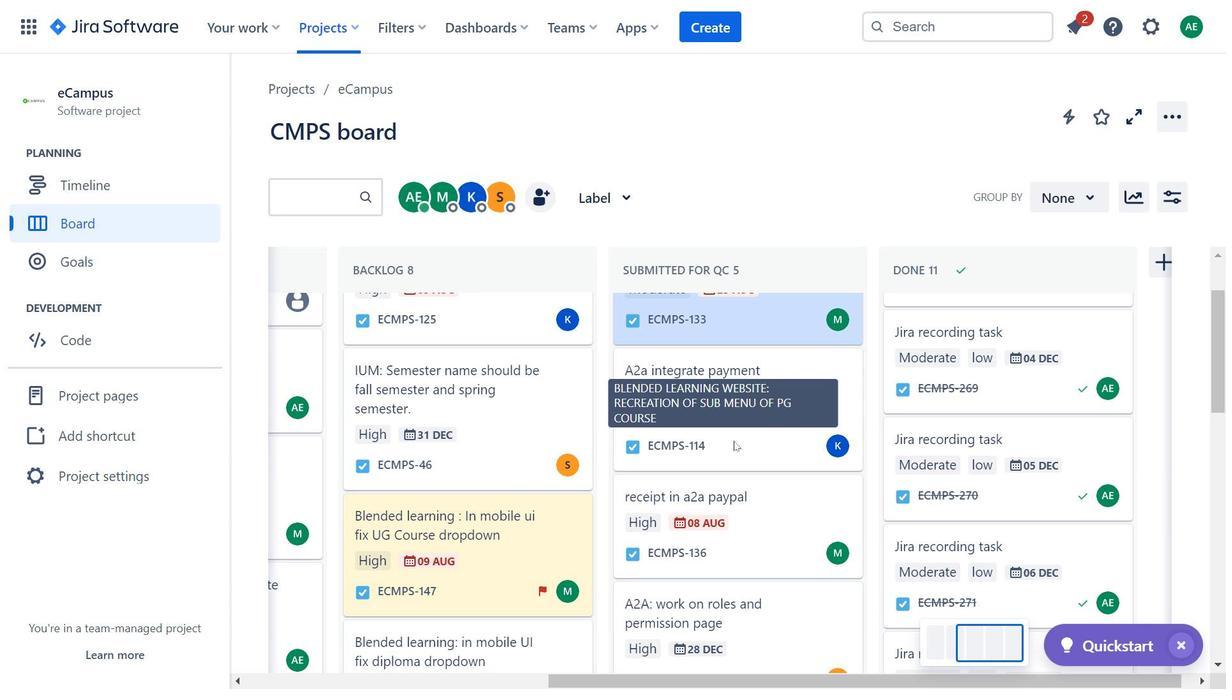 
Action: Mouse moved to (715, 422)
Screenshot: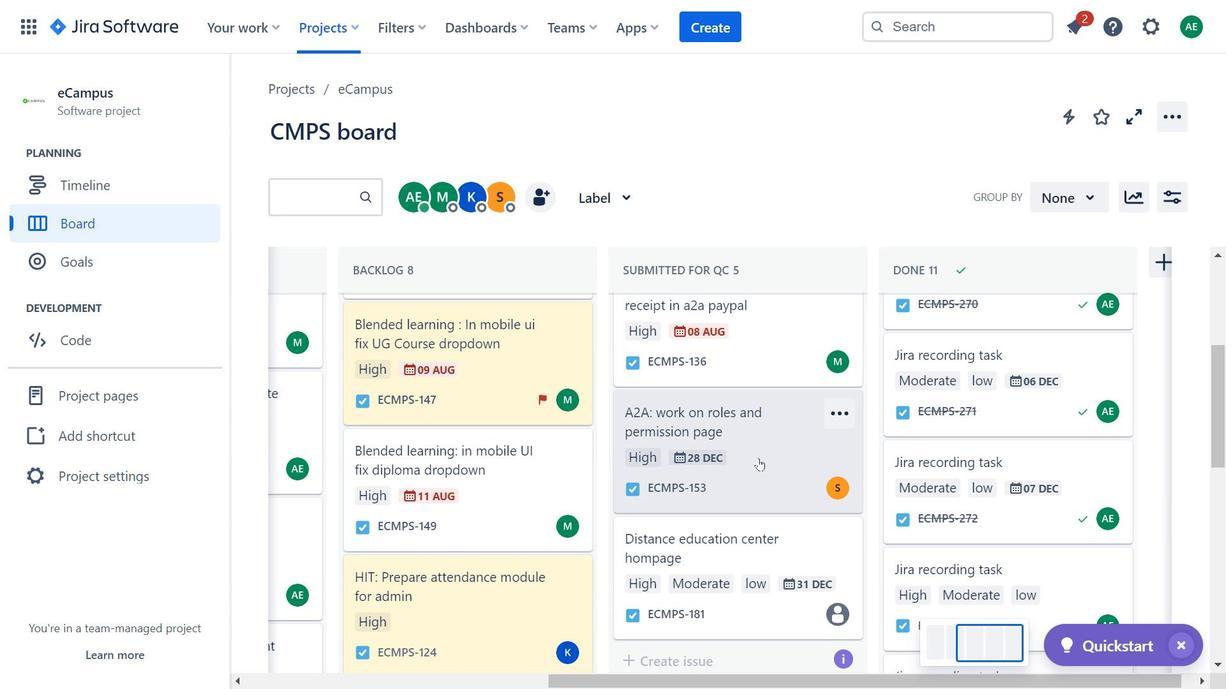
Action: Mouse scrolled (715, 422) with delta (0, 0)
Screenshot: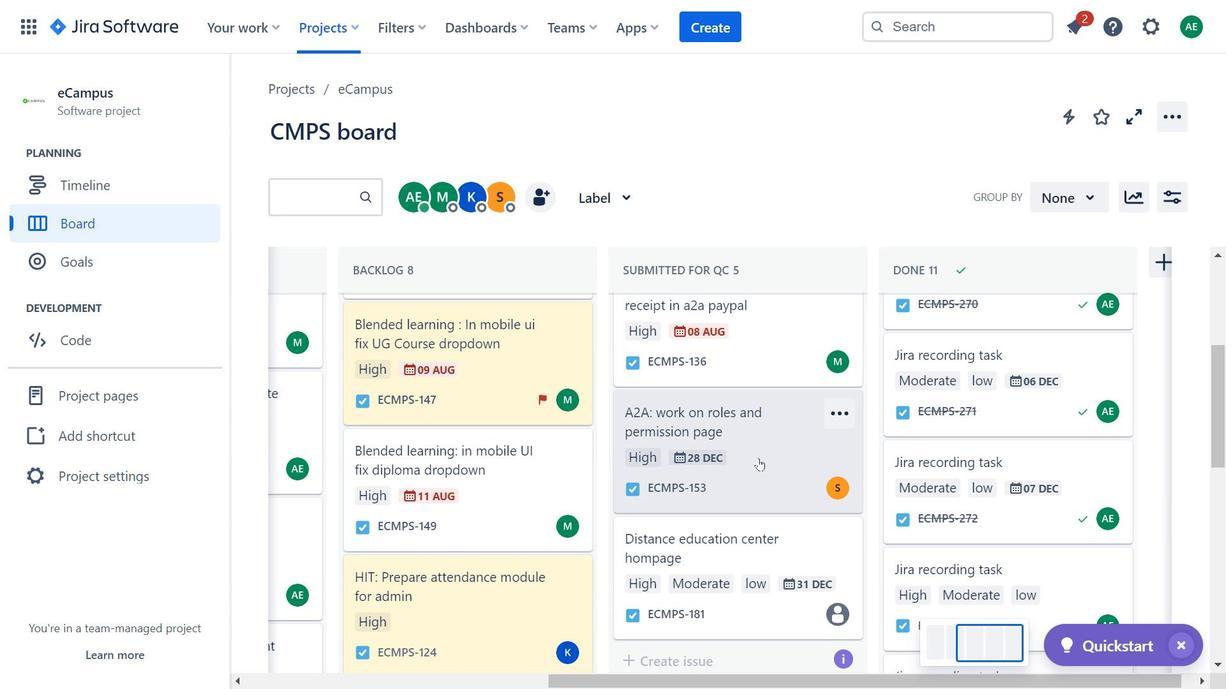 
Action: Mouse scrolled (715, 422) with delta (0, 0)
Screenshot: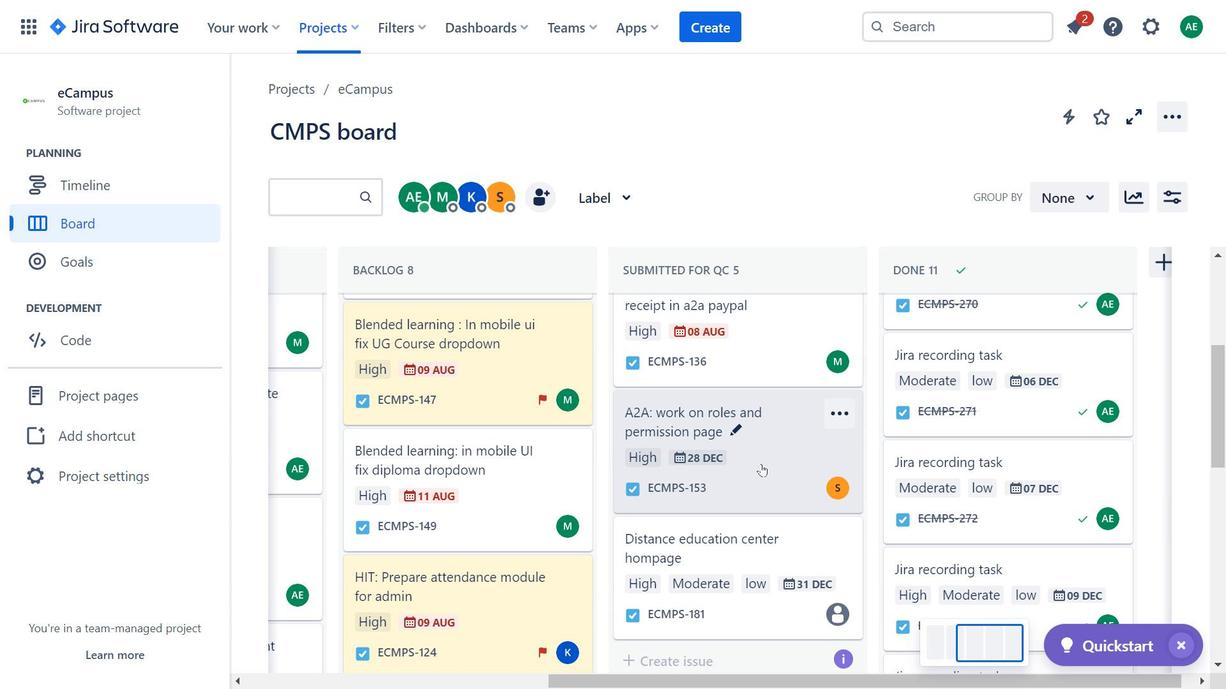 
Action: Mouse moved to (716, 422)
Screenshot: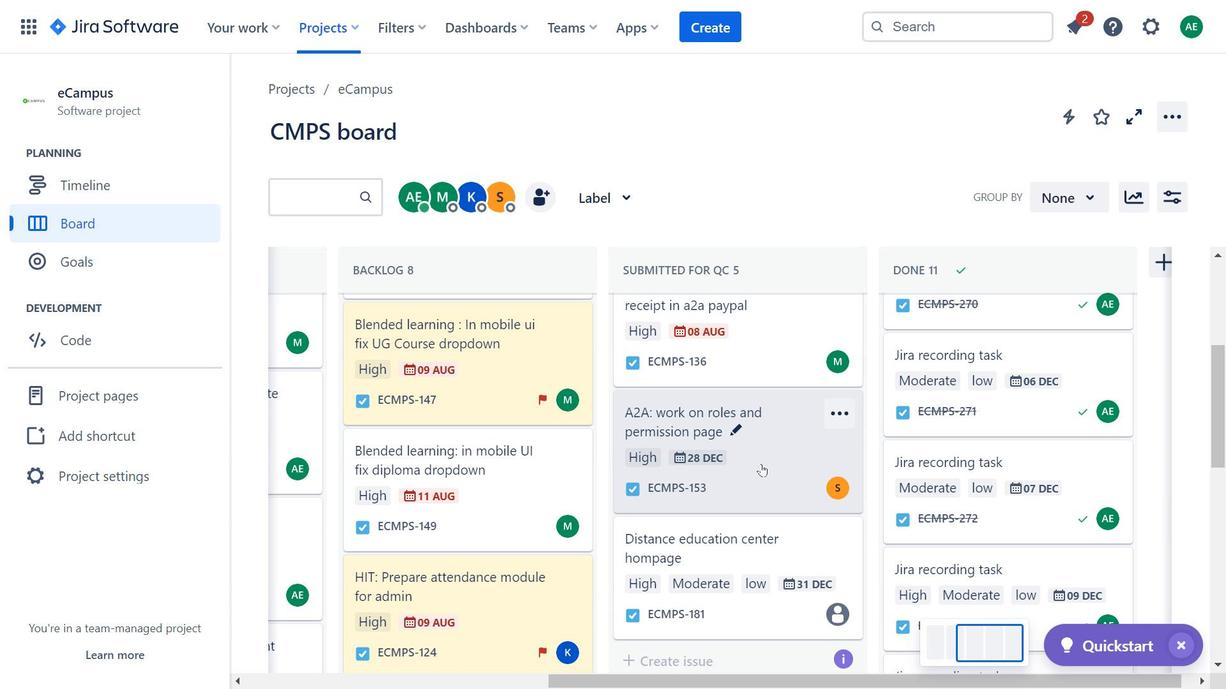
Action: Mouse scrolled (716, 422) with delta (0, 0)
Screenshot: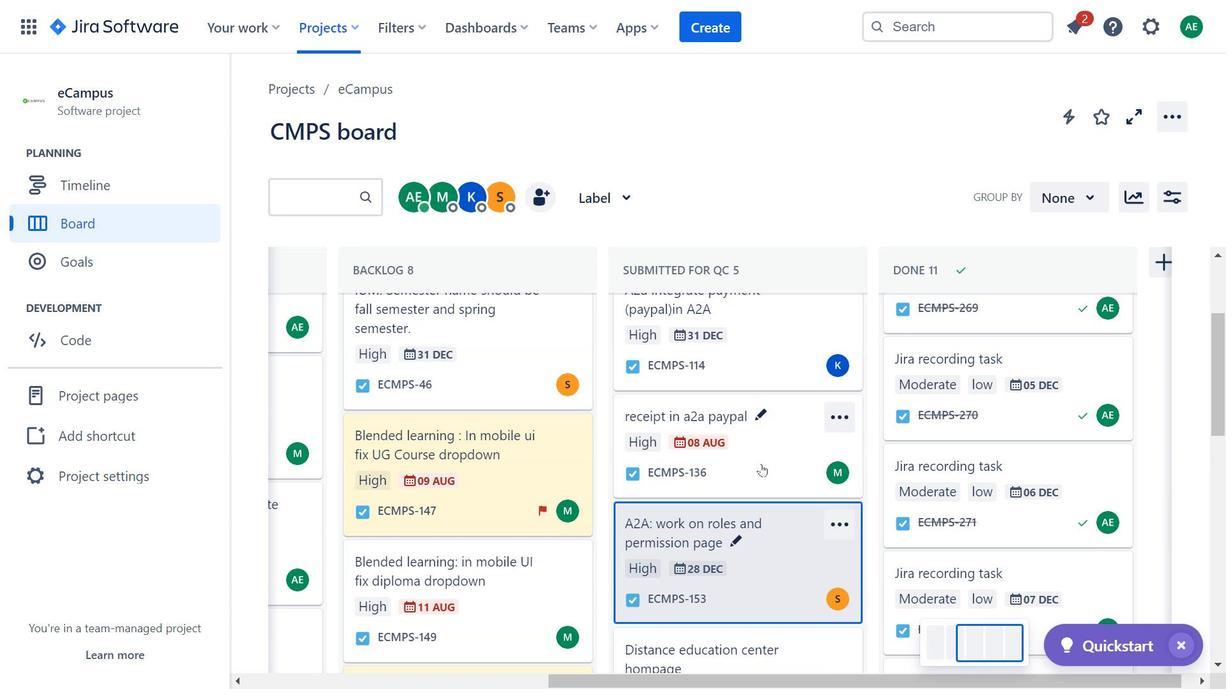 
Action: Mouse moved to (743, 445)
Screenshot: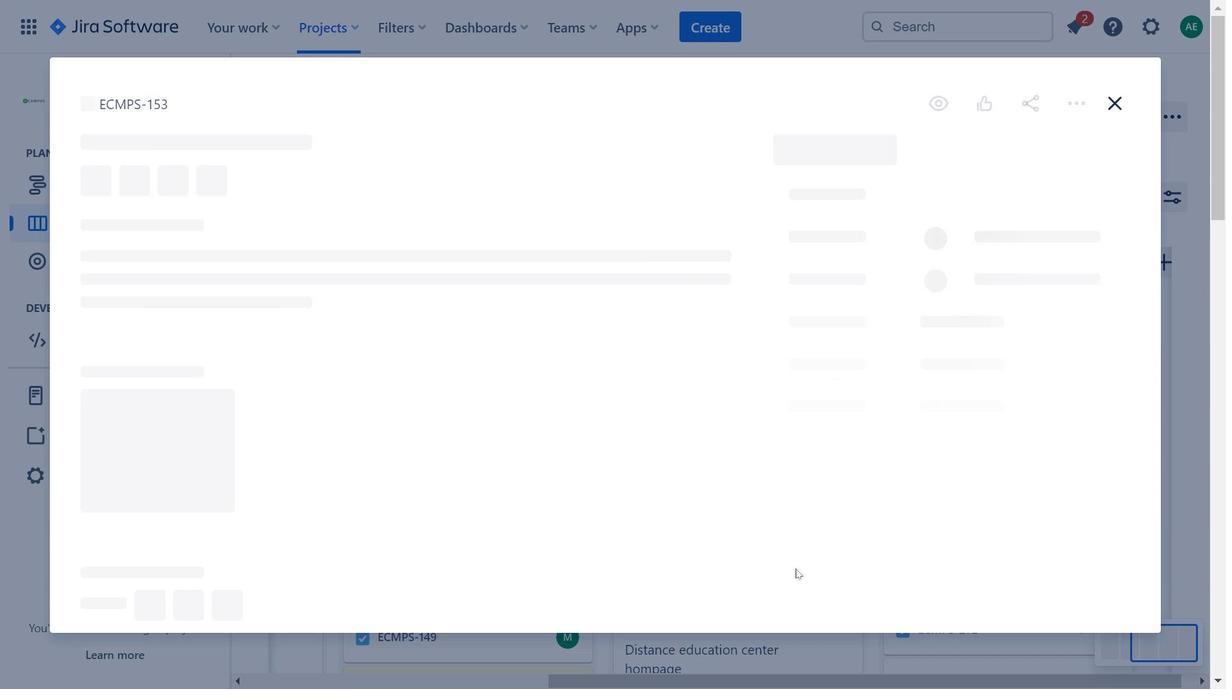 
Action: Mouse pressed left at (743, 445)
Screenshot: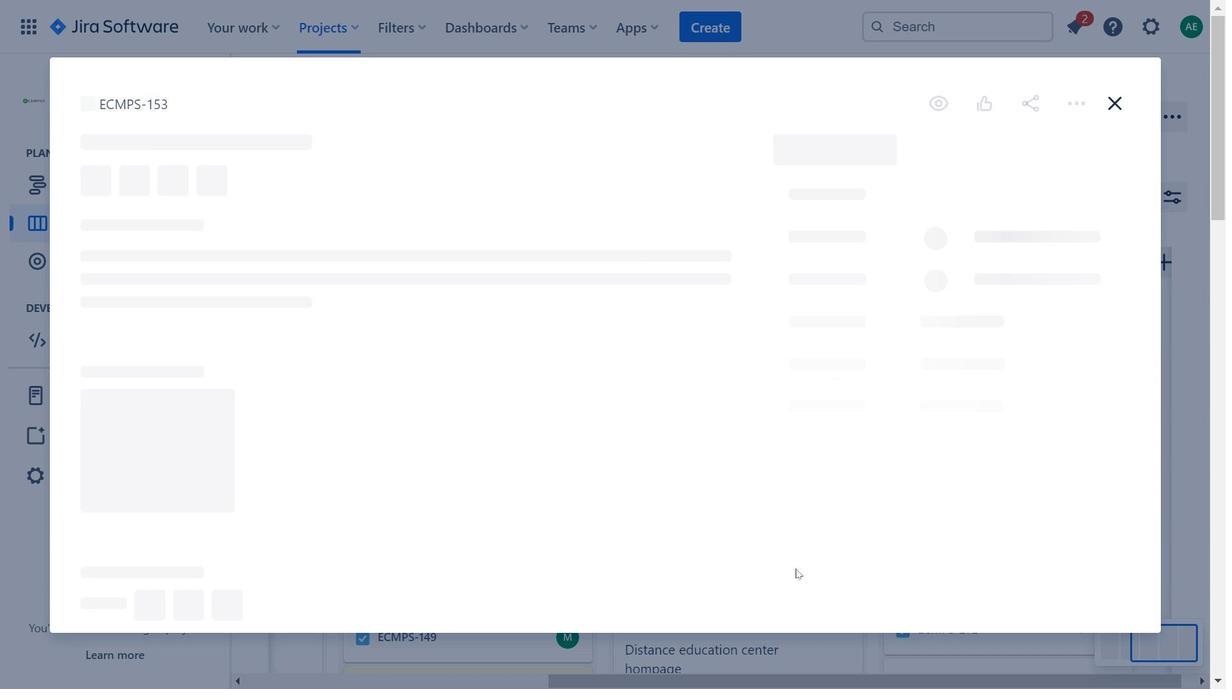 
Action: Mouse moved to (399, 307)
Screenshot: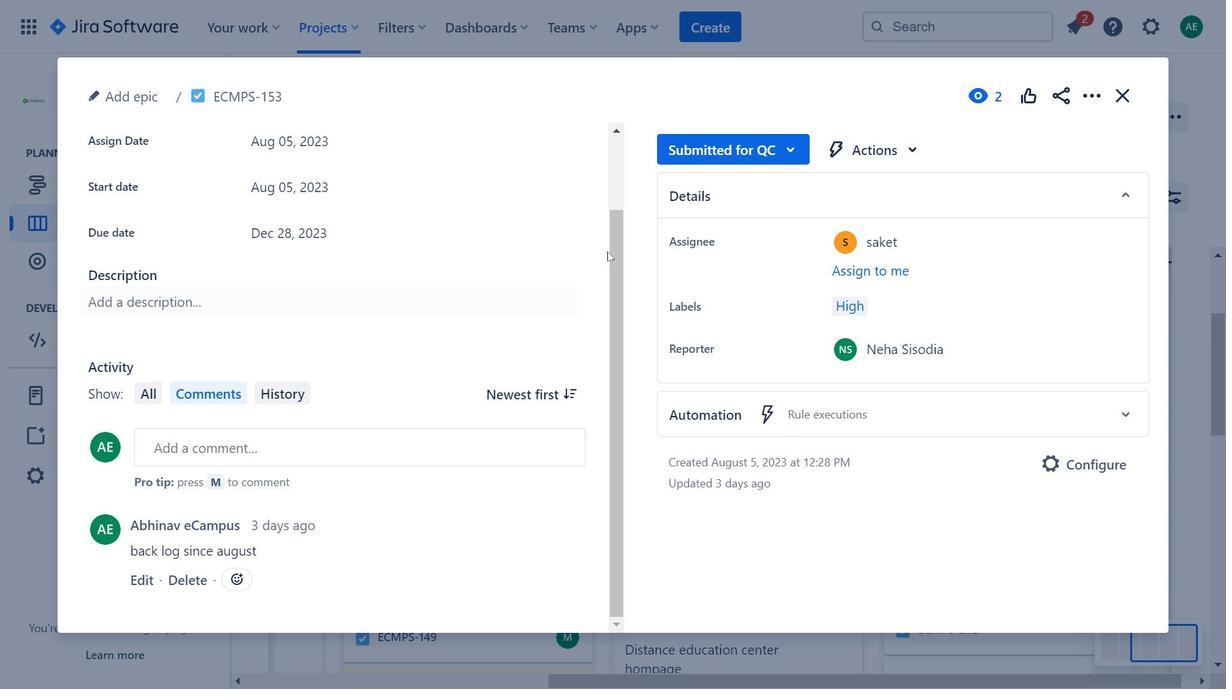 
Action: Mouse scrolled (399, 306) with delta (0, 0)
Screenshot: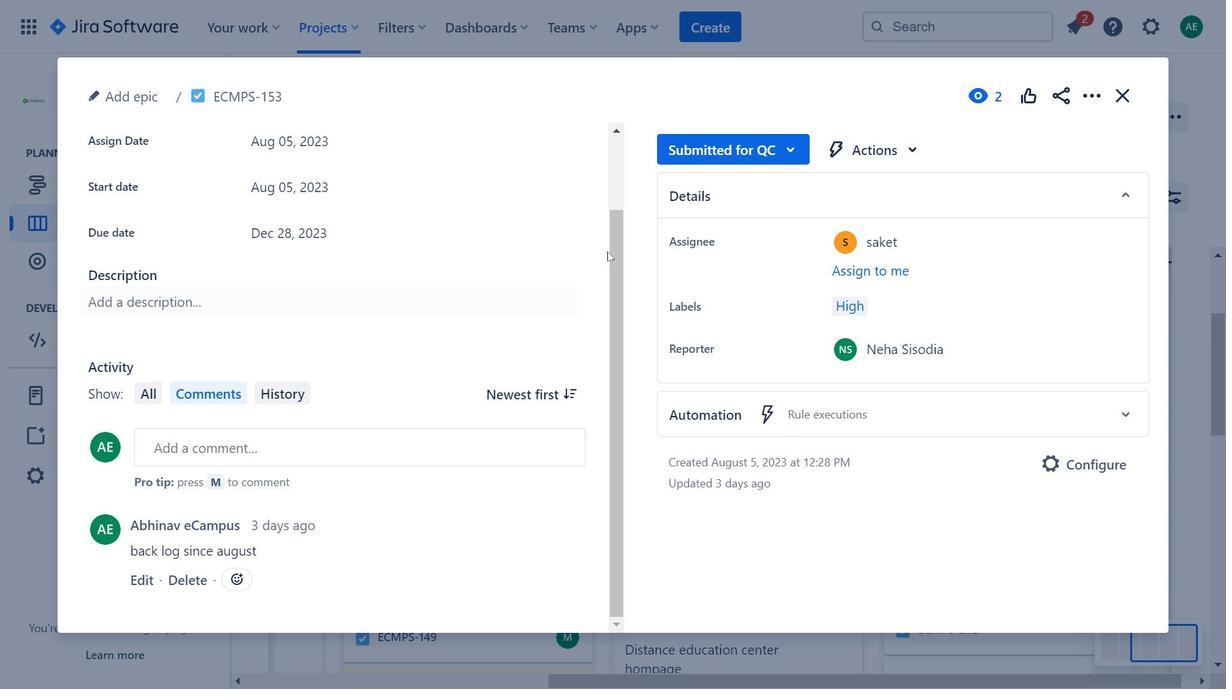 
Action: Mouse moved to (1105, 81)
Screenshot: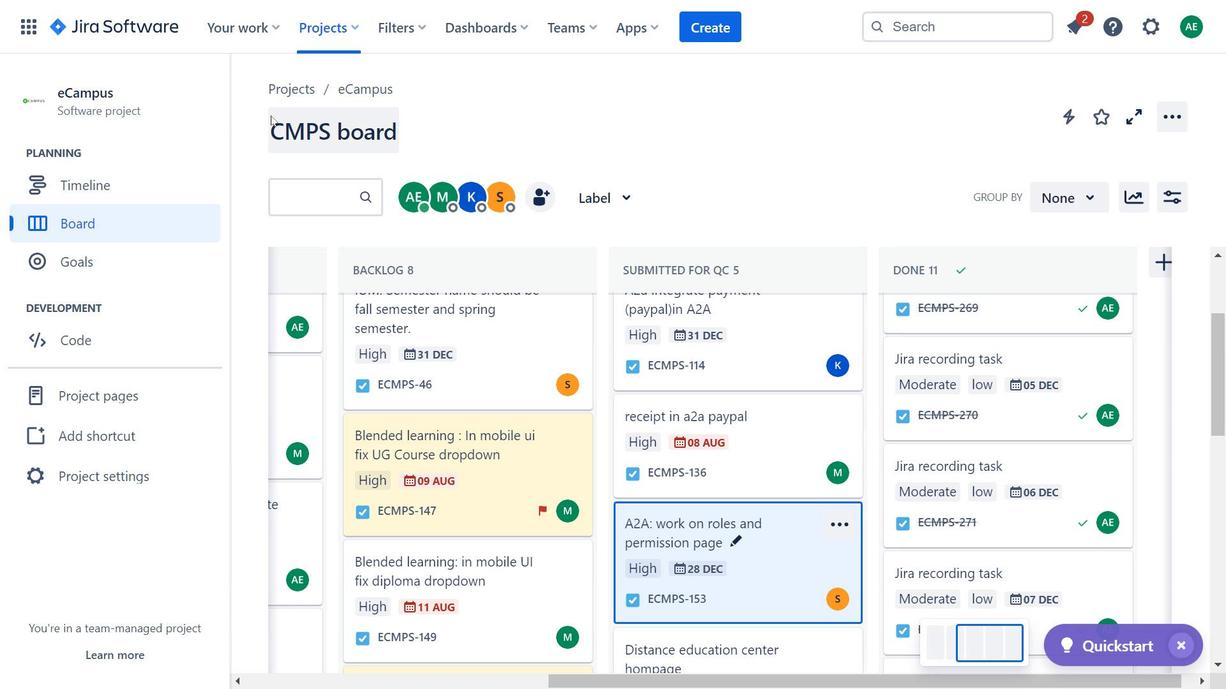 
Action: Mouse pressed left at (1105, 81)
Screenshot: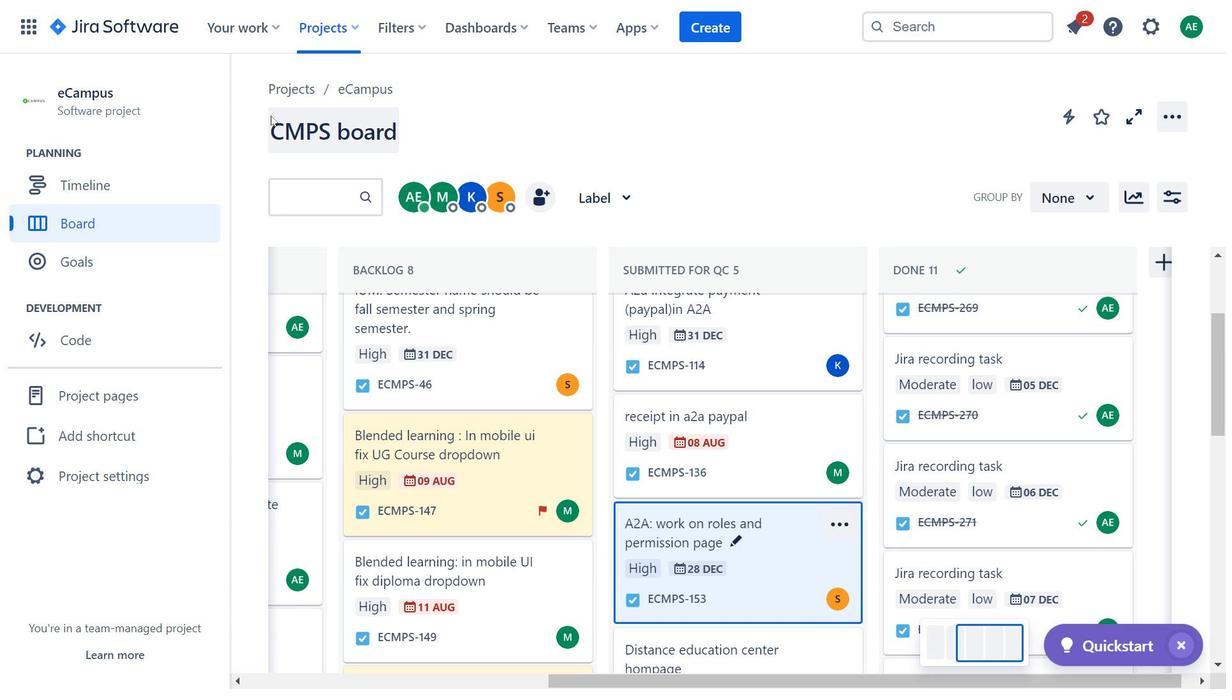 
Action: Mouse moved to (300, 126)
Screenshot: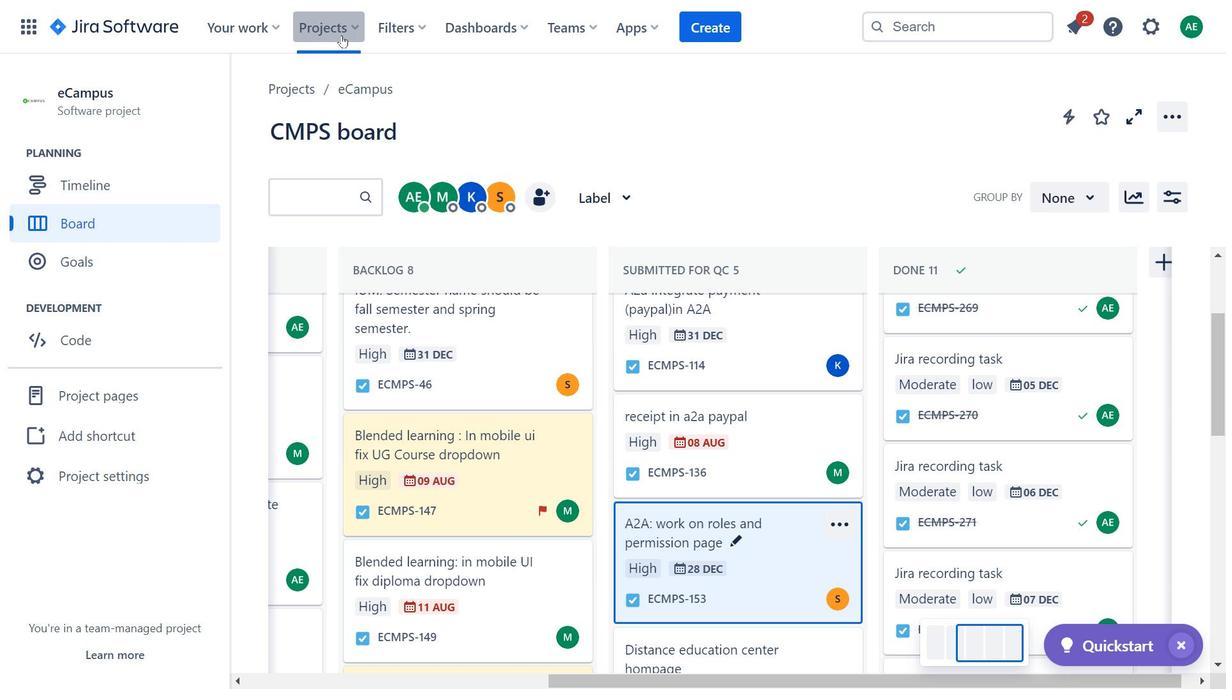 
Action: Mouse scrolled (300, 127) with delta (0, 0)
Screenshot: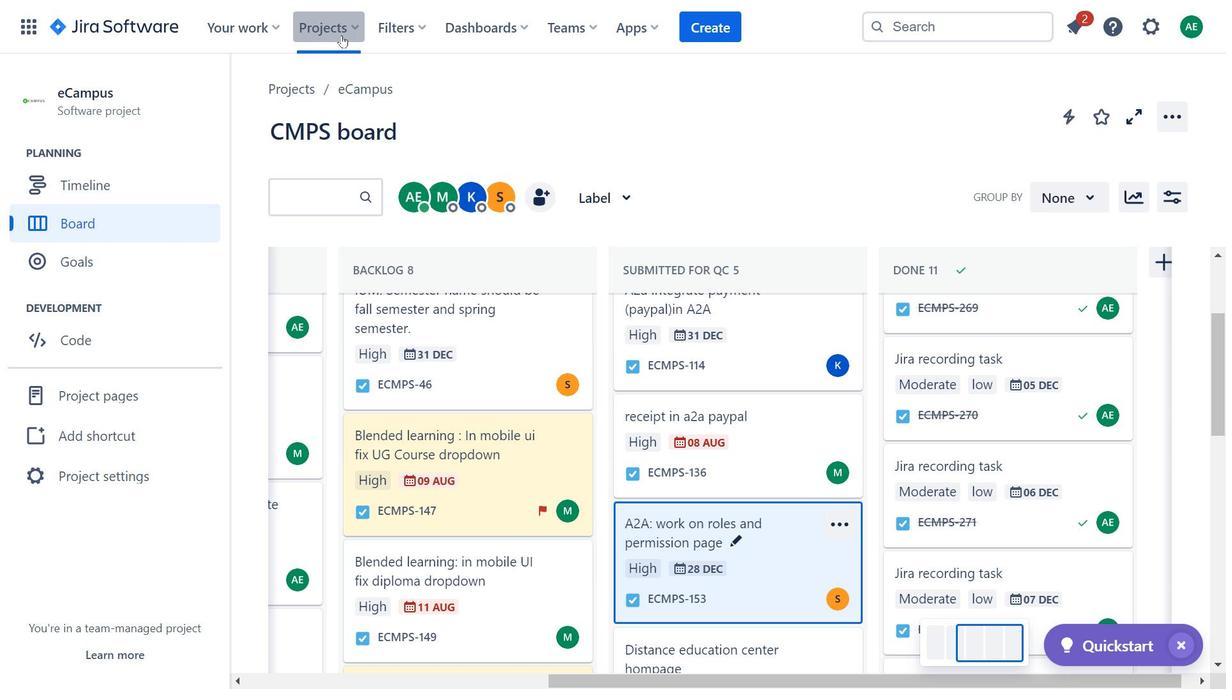 
Action: Mouse moved to (323, 17)
Screenshot: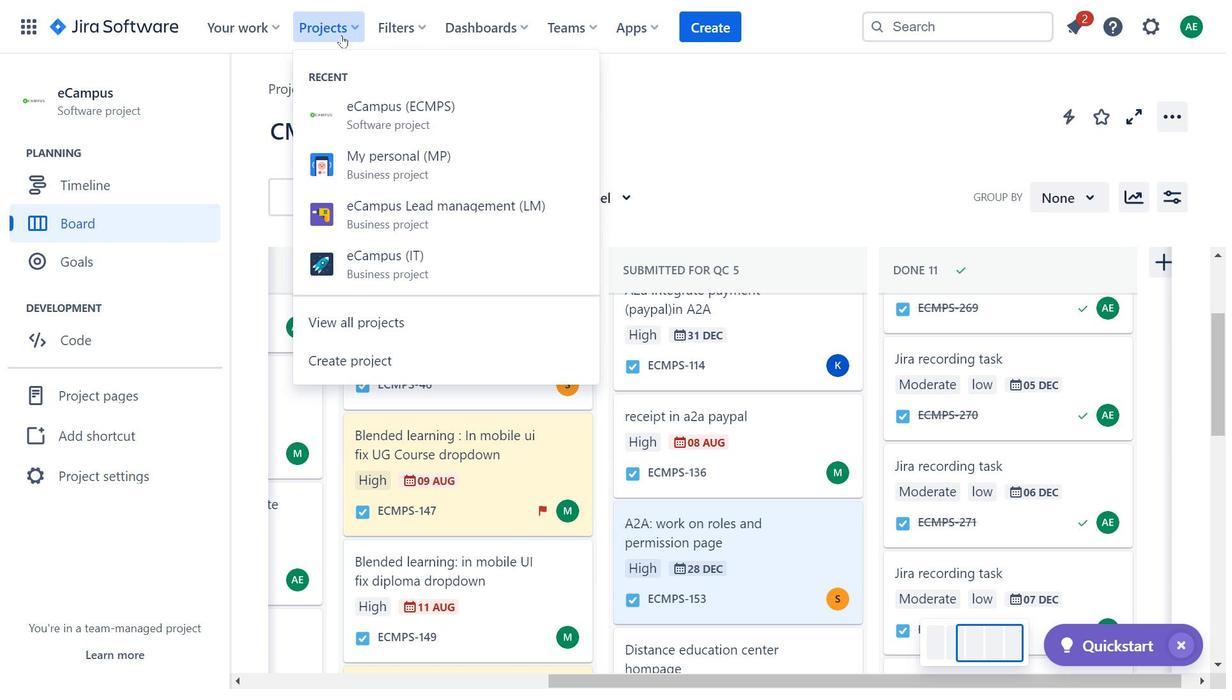 
Action: Mouse pressed left at (323, 17)
